 Task: Create a wishlist of luxury beauty products on Amazon.
Action: Mouse moved to (263, 69)
Screenshot: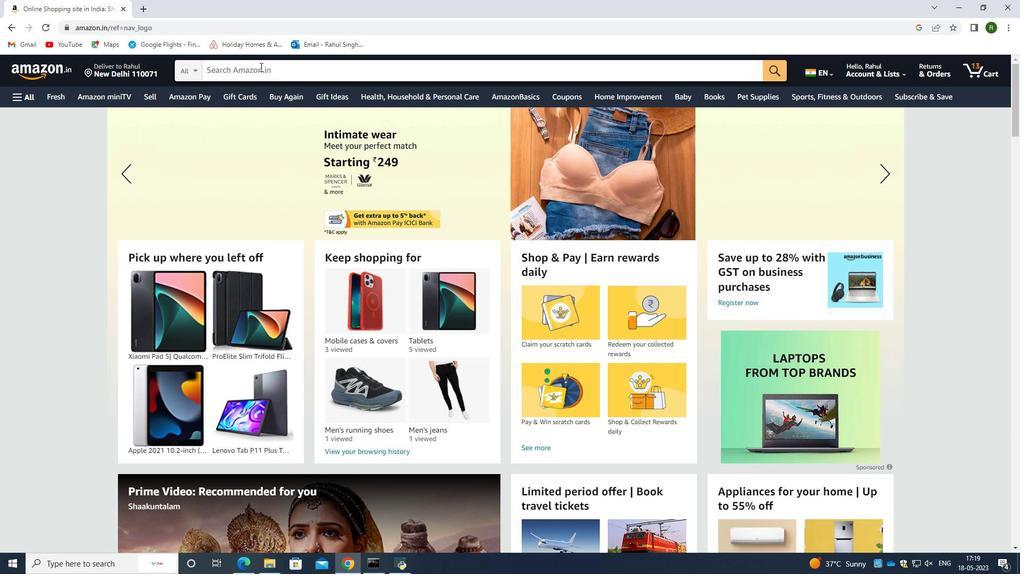 
Action: Mouse pressed left at (263, 69)
Screenshot: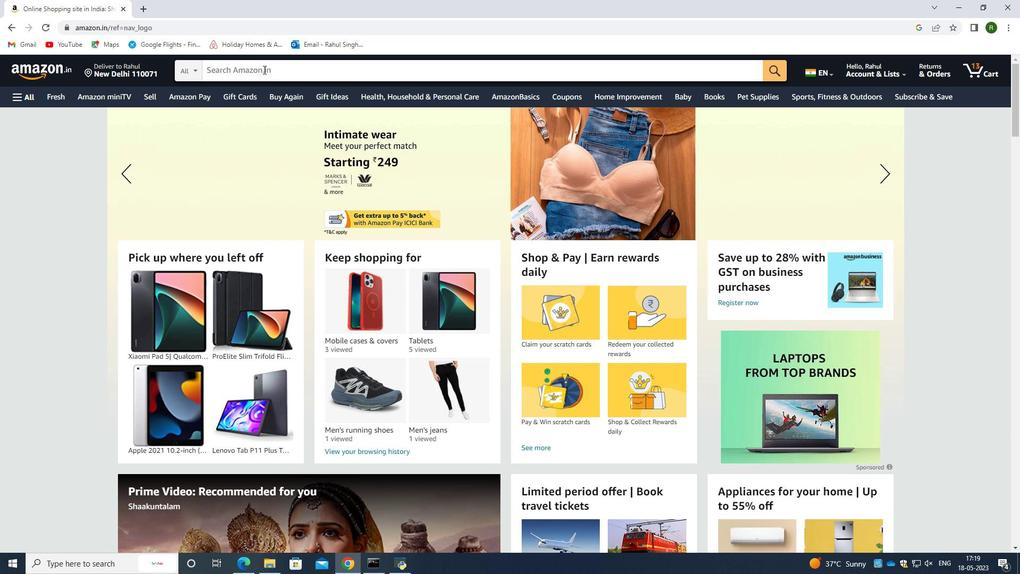 
Action: Mouse moved to (264, 69)
Screenshot: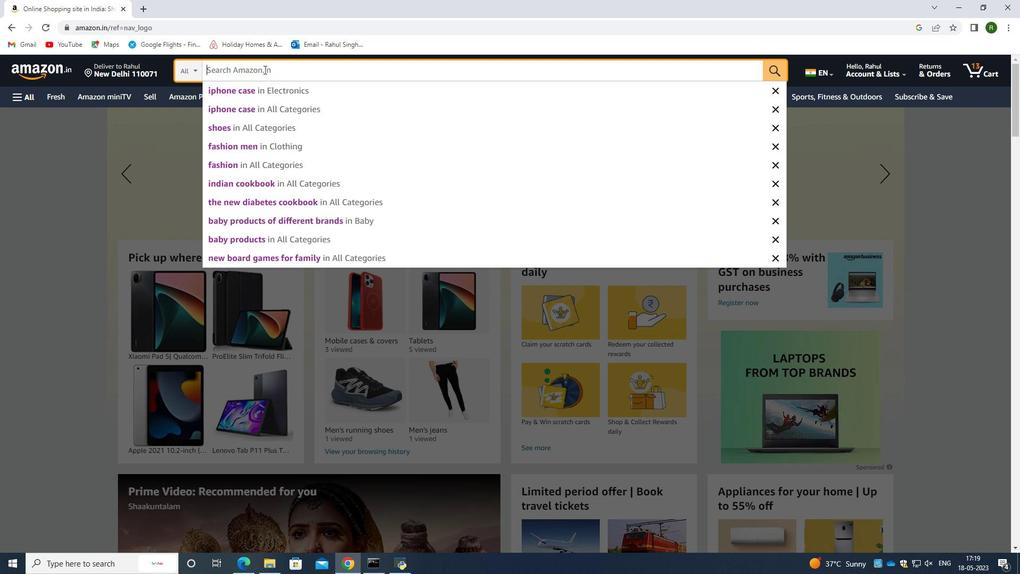 
Action: Key pressed <Key.caps_lock>L<Key.caps_lock>uxury<Key.space><Key.caps_lock>B<Key.caps_lock>eauty<Key.space><Key.caps_lock>P<Key.backspace><Key.enter>
Screenshot: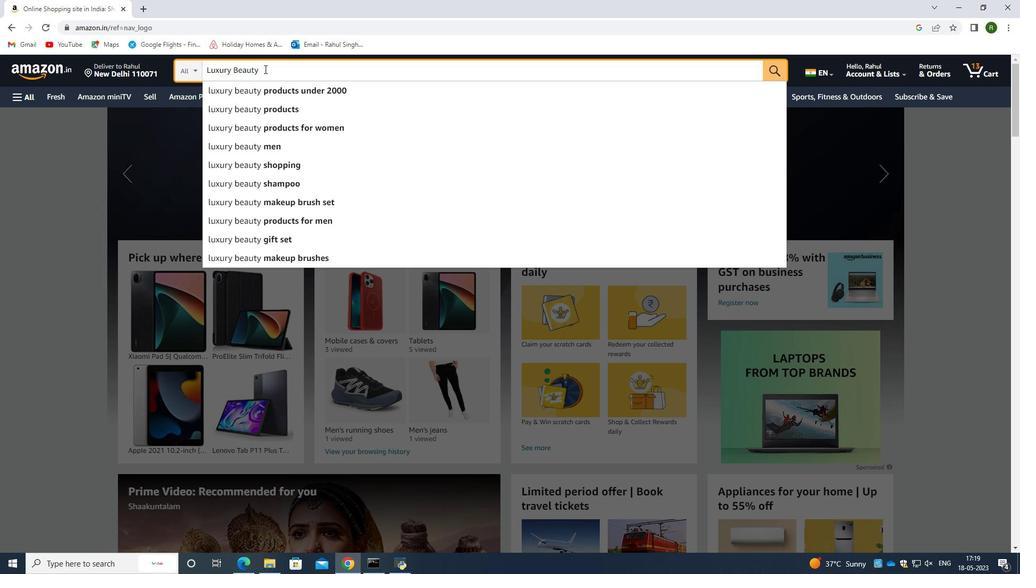 
Action: Mouse moved to (473, 345)
Screenshot: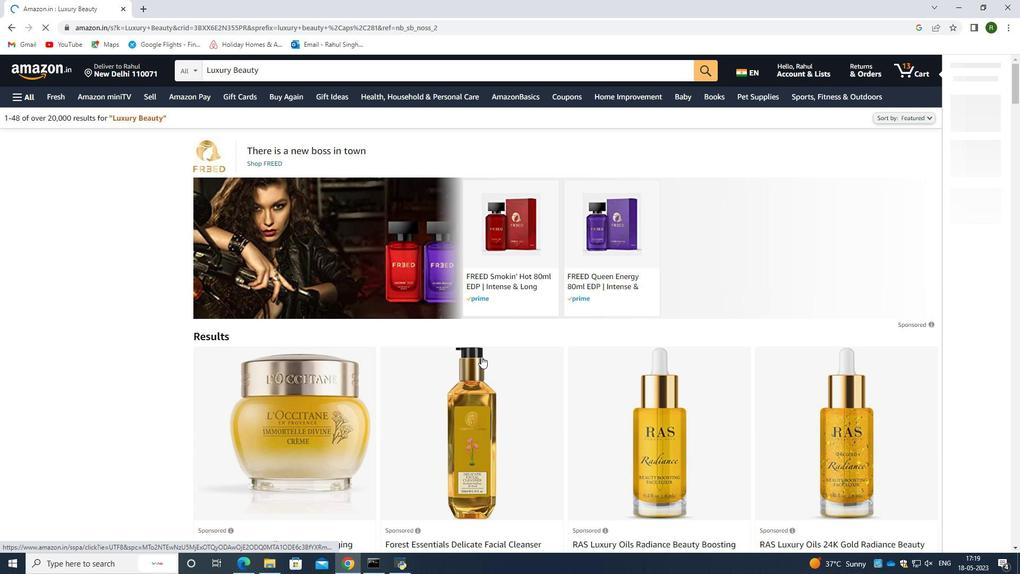 
Action: Mouse scrolled (473, 344) with delta (0, 0)
Screenshot: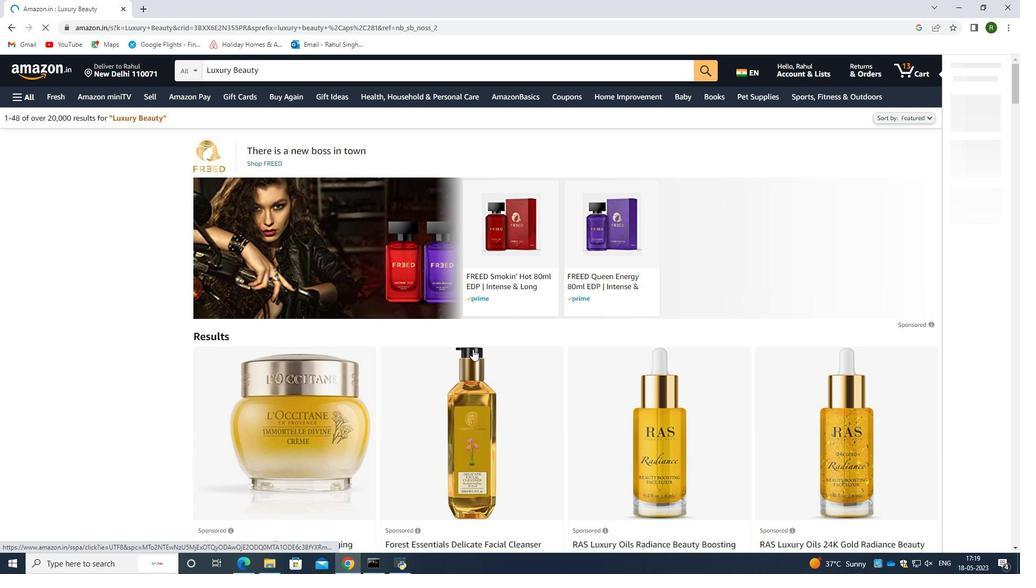 
Action: Mouse scrolled (473, 344) with delta (0, 0)
Screenshot: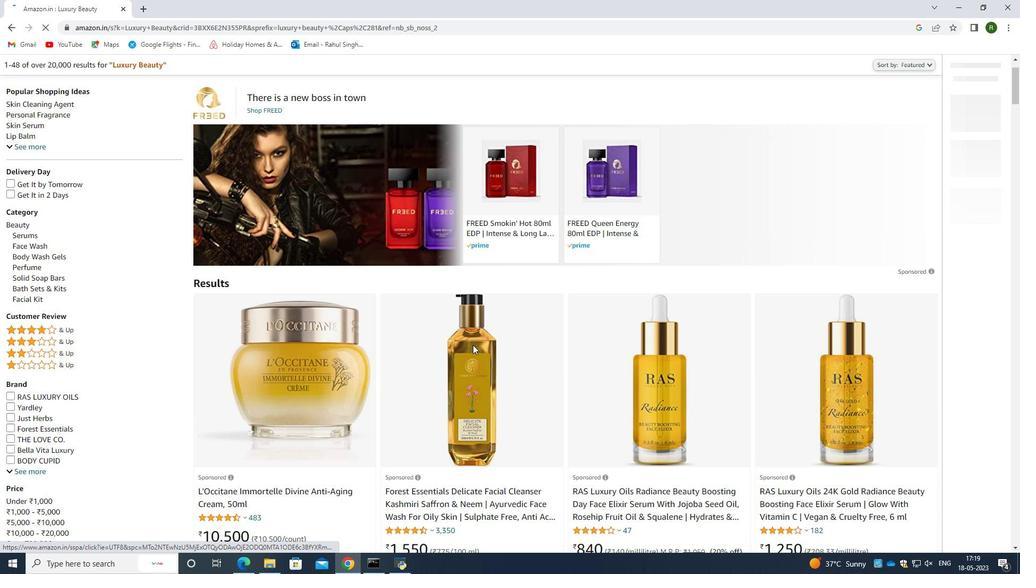 
Action: Mouse moved to (469, 345)
Screenshot: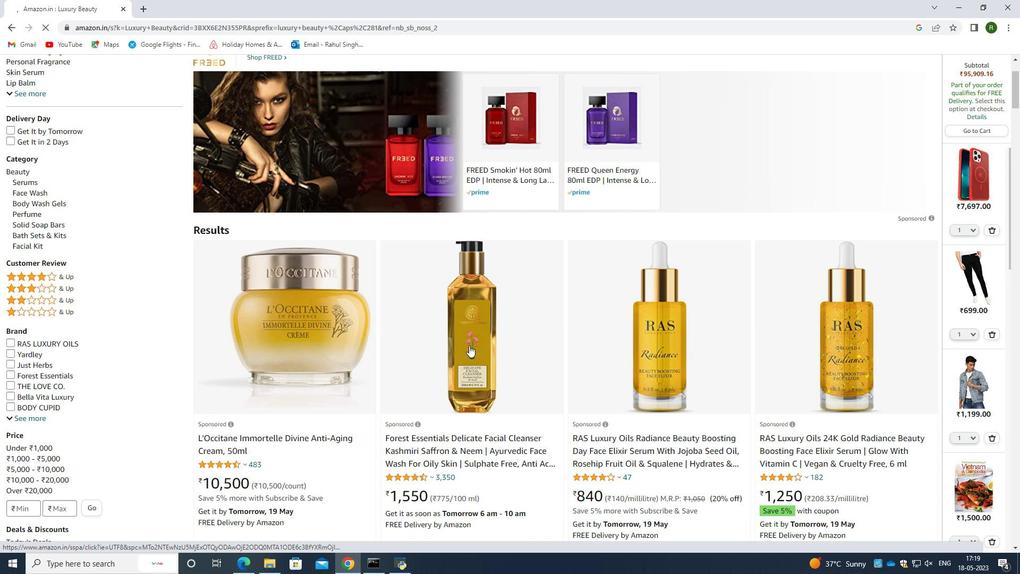 
Action: Mouse scrolled (469, 345) with delta (0, 0)
Screenshot: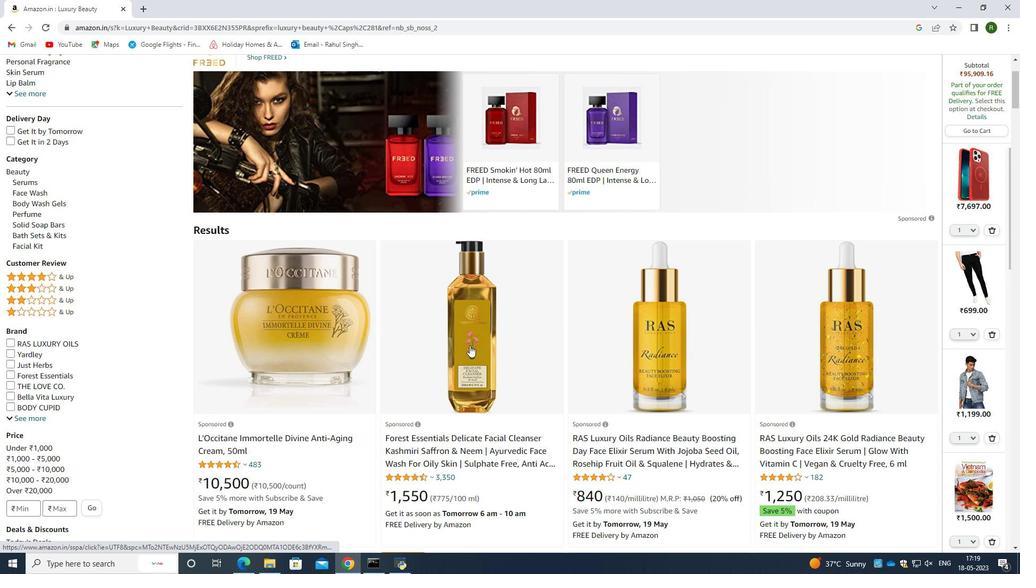 
Action: Mouse scrolled (469, 345) with delta (0, 0)
Screenshot: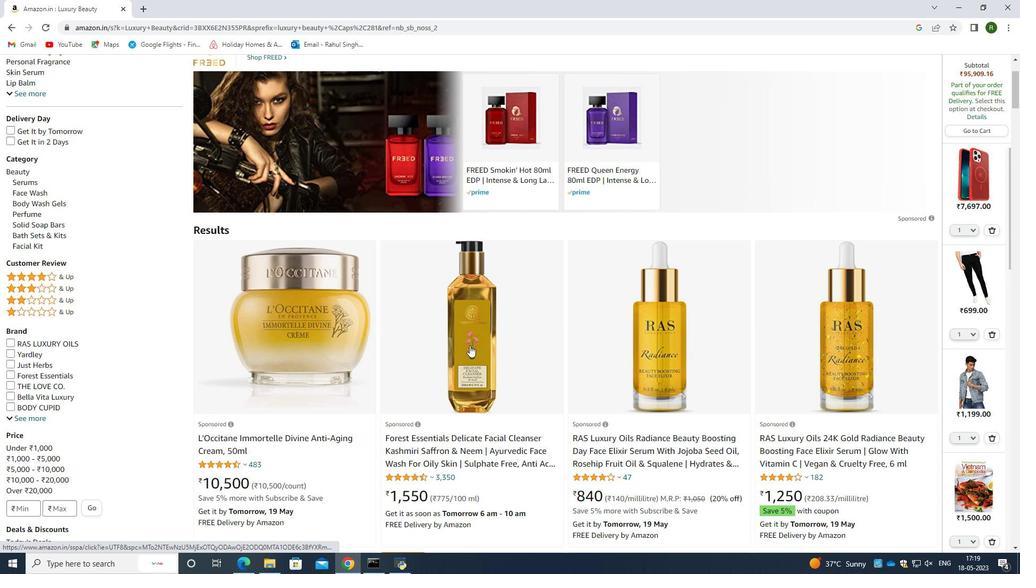 
Action: Mouse moved to (472, 343)
Screenshot: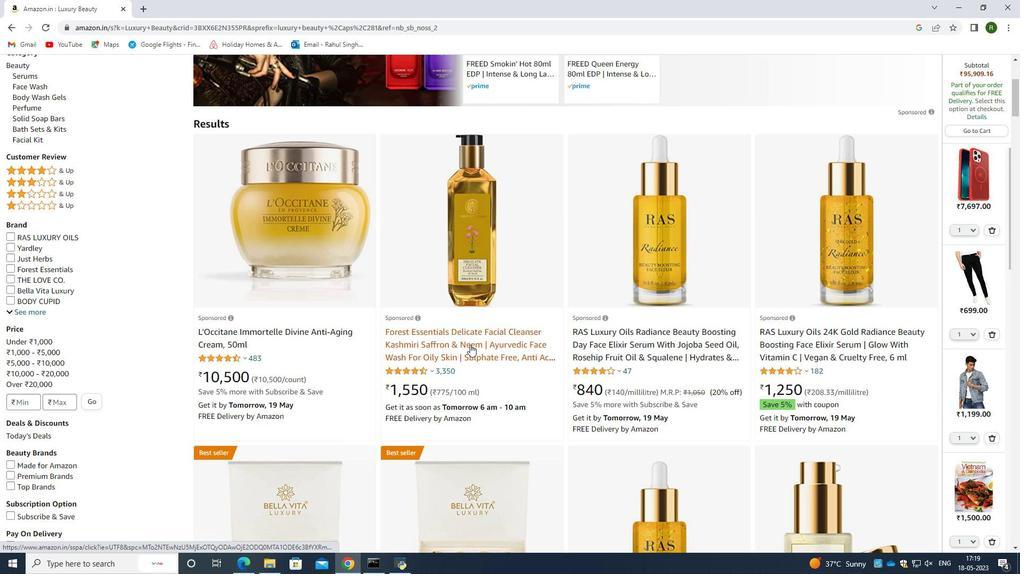 
Action: Mouse scrolled (472, 343) with delta (0, 0)
Screenshot: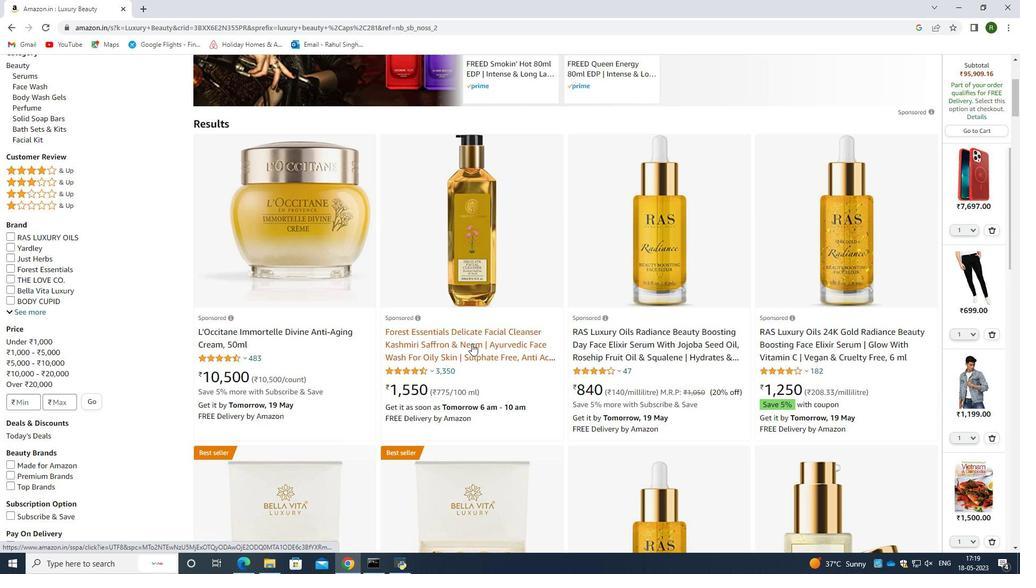 
Action: Mouse scrolled (472, 343) with delta (0, 0)
Screenshot: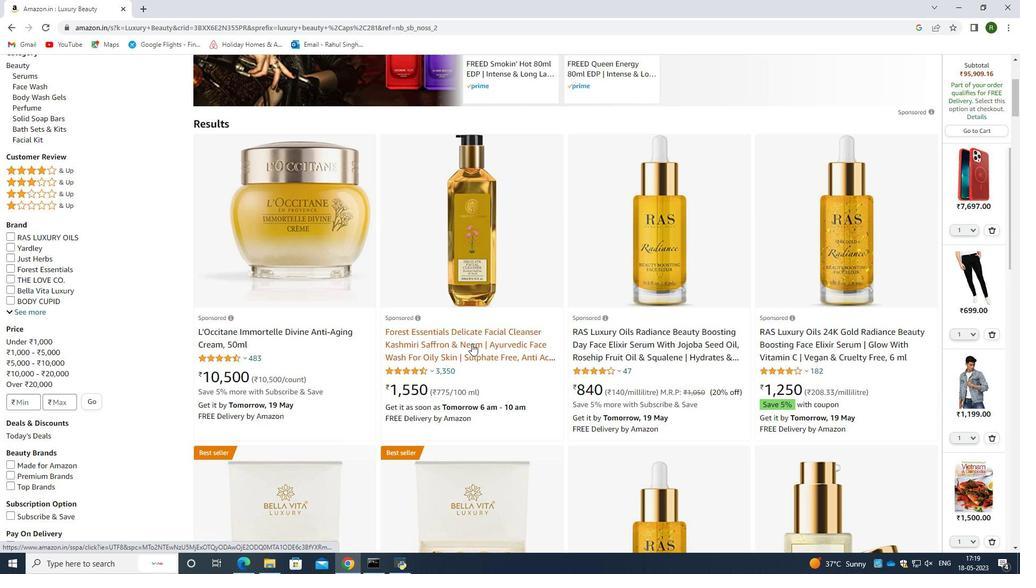 
Action: Mouse scrolled (472, 343) with delta (0, 0)
Screenshot: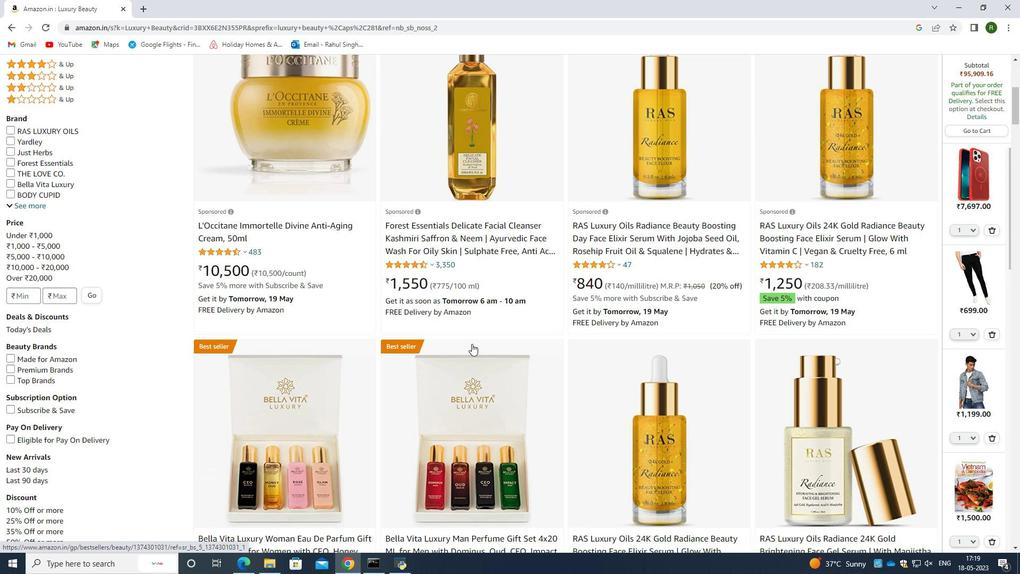 
Action: Mouse moved to (358, 442)
Screenshot: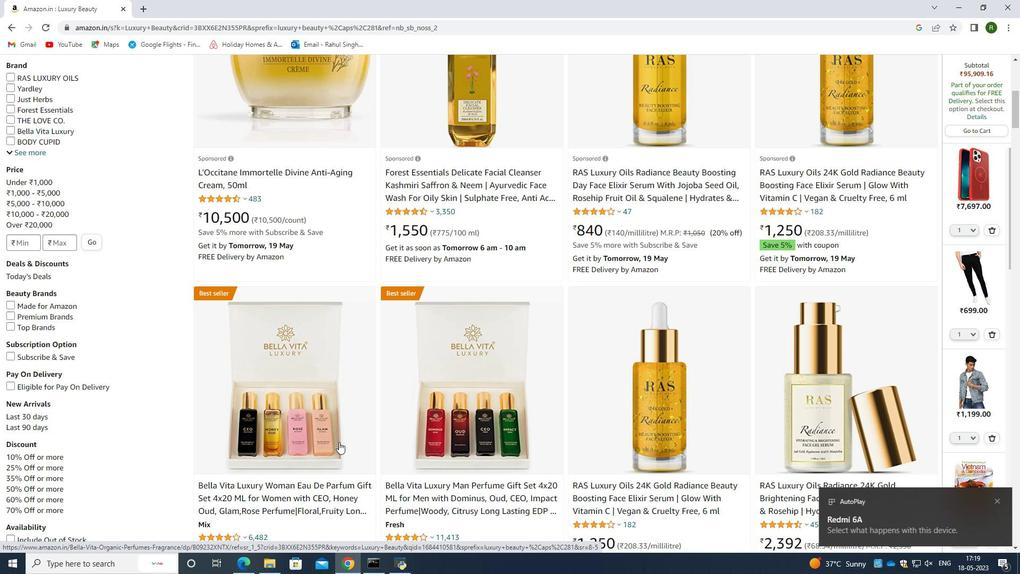
Action: Mouse scrolled (358, 442) with delta (0, 0)
Screenshot: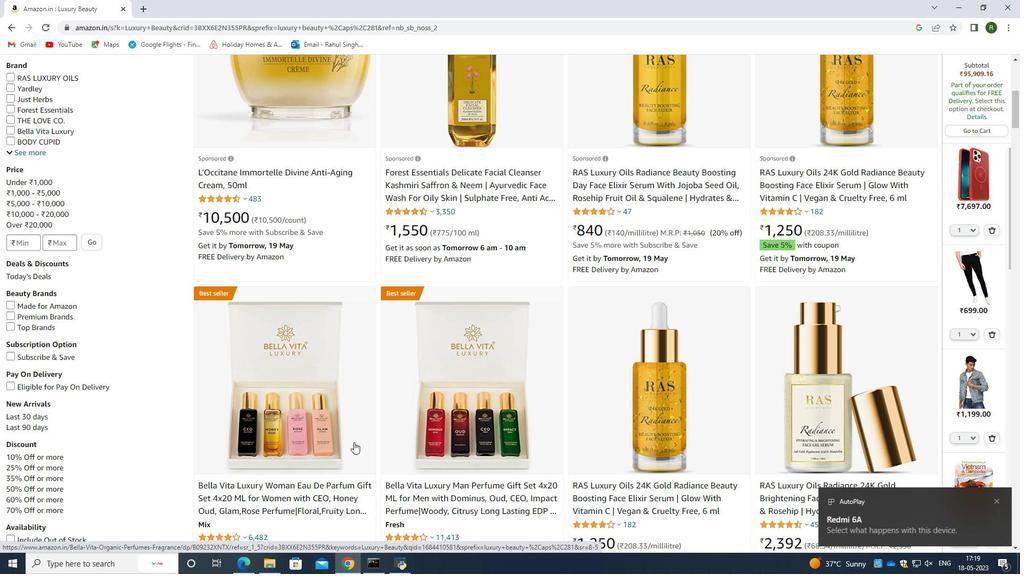 
Action: Mouse moved to (359, 442)
Screenshot: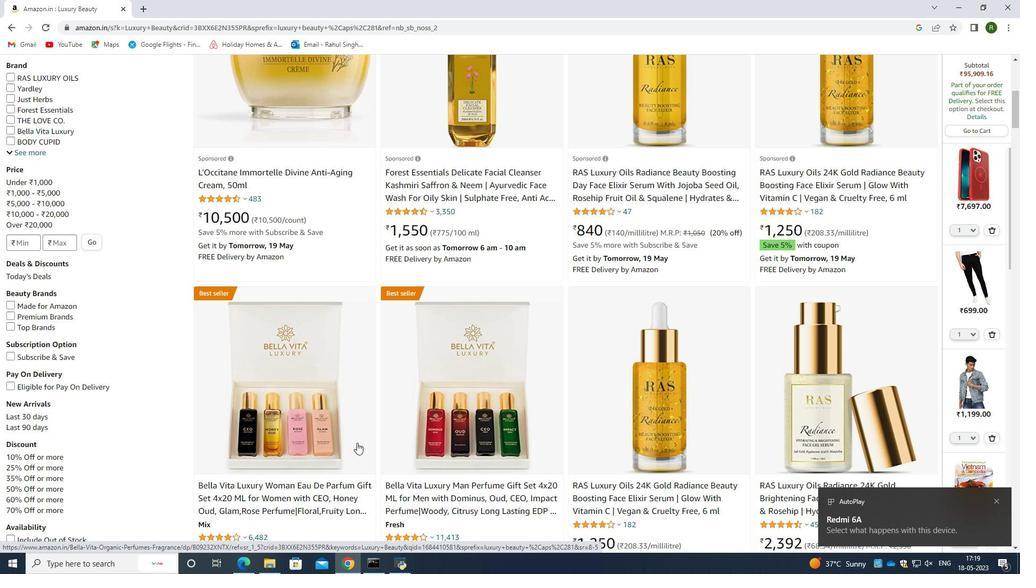 
Action: Mouse scrolled (359, 442) with delta (0, 0)
Screenshot: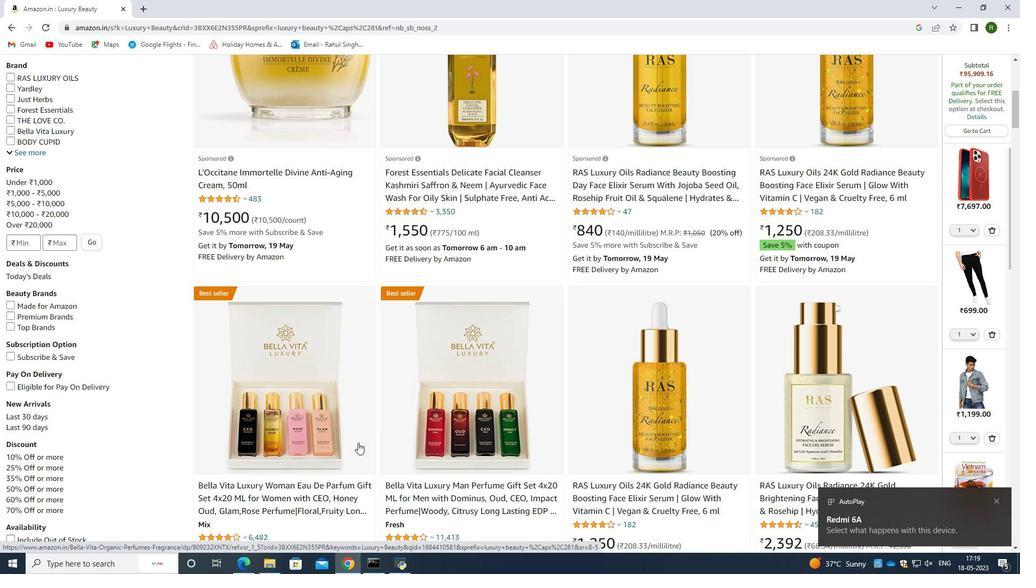 
Action: Mouse moved to (393, 428)
Screenshot: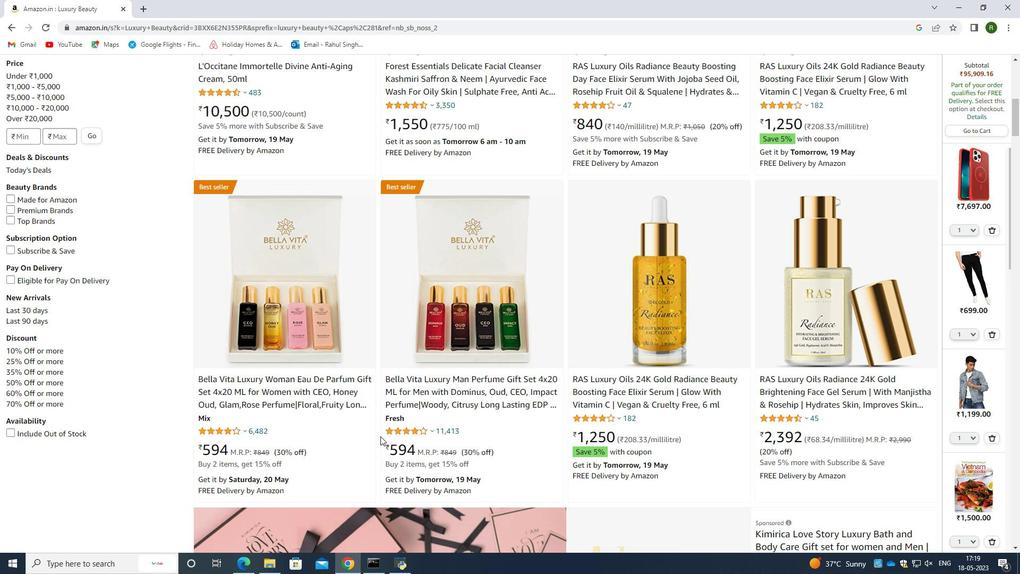 
Action: Mouse scrolled (393, 428) with delta (0, 0)
Screenshot: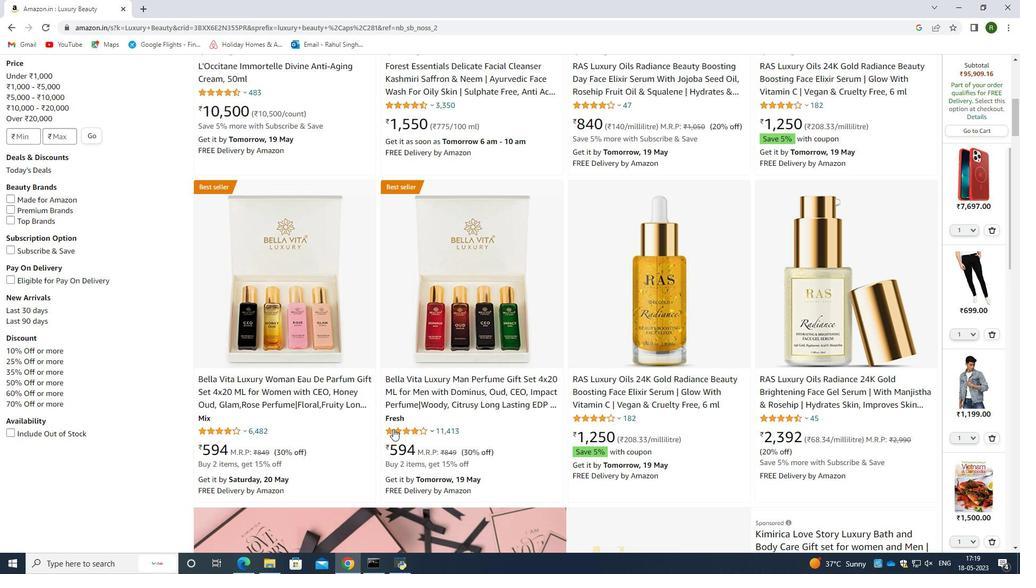 
Action: Mouse scrolled (393, 428) with delta (0, 0)
Screenshot: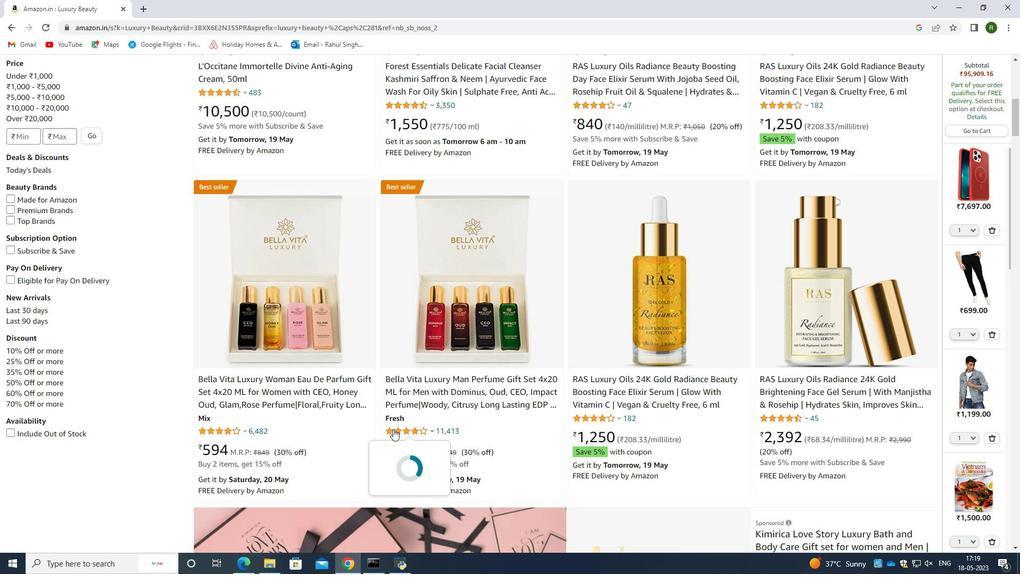 
Action: Mouse moved to (456, 415)
Screenshot: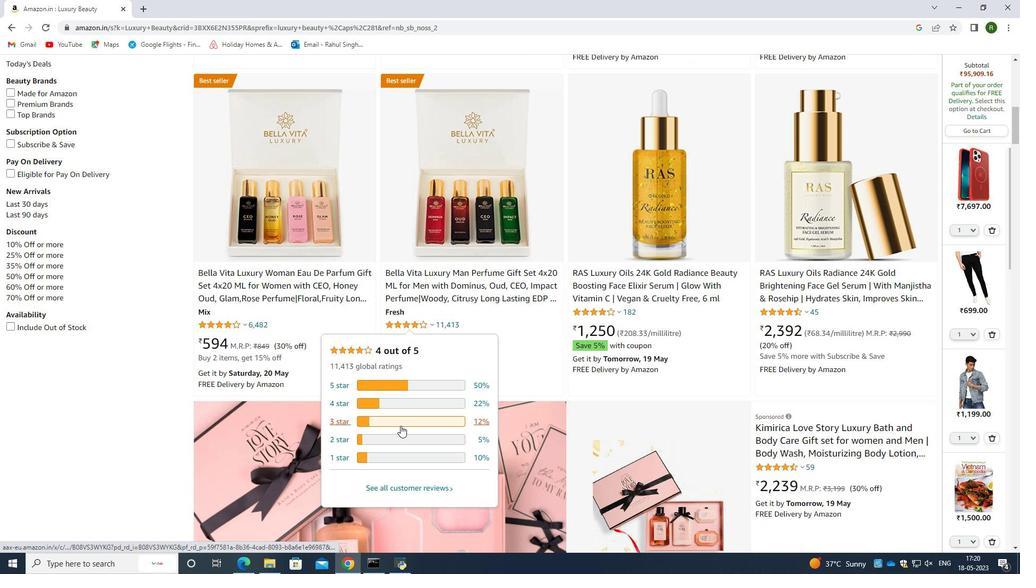 
Action: Mouse scrolled (455, 415) with delta (0, 0)
Screenshot: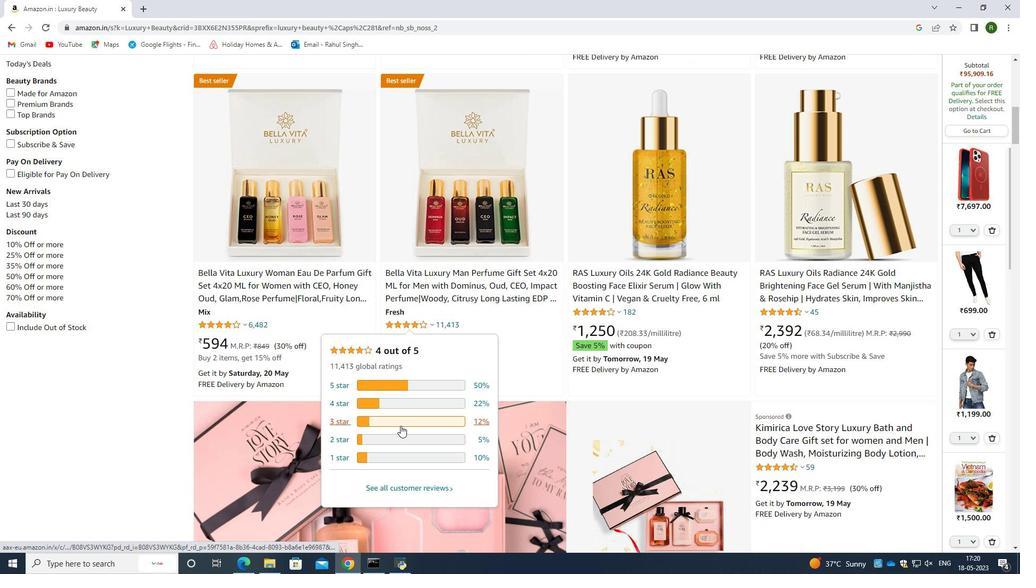 
Action: Mouse moved to (463, 411)
Screenshot: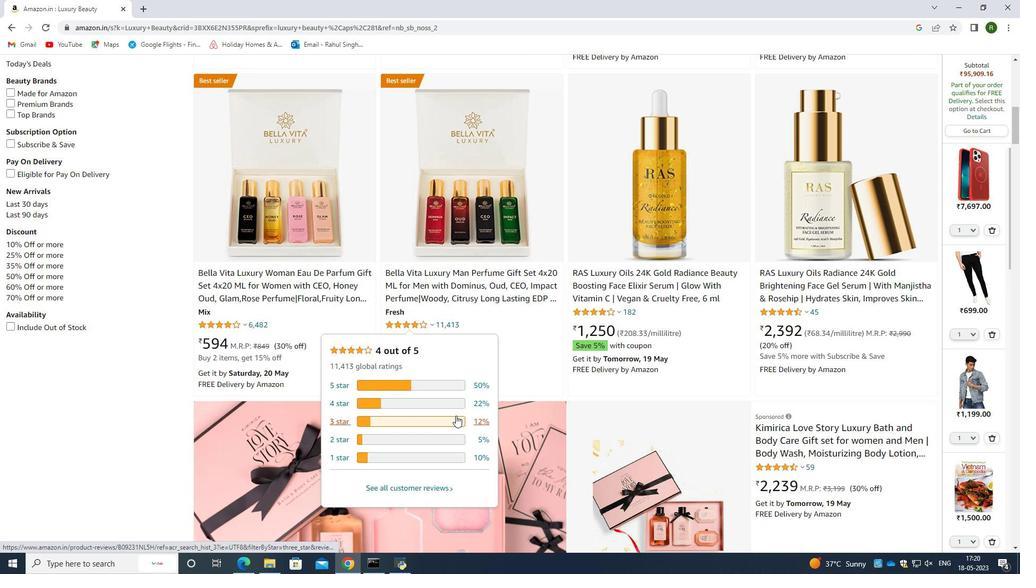 
Action: Mouse scrolled (457, 415) with delta (0, 0)
Screenshot: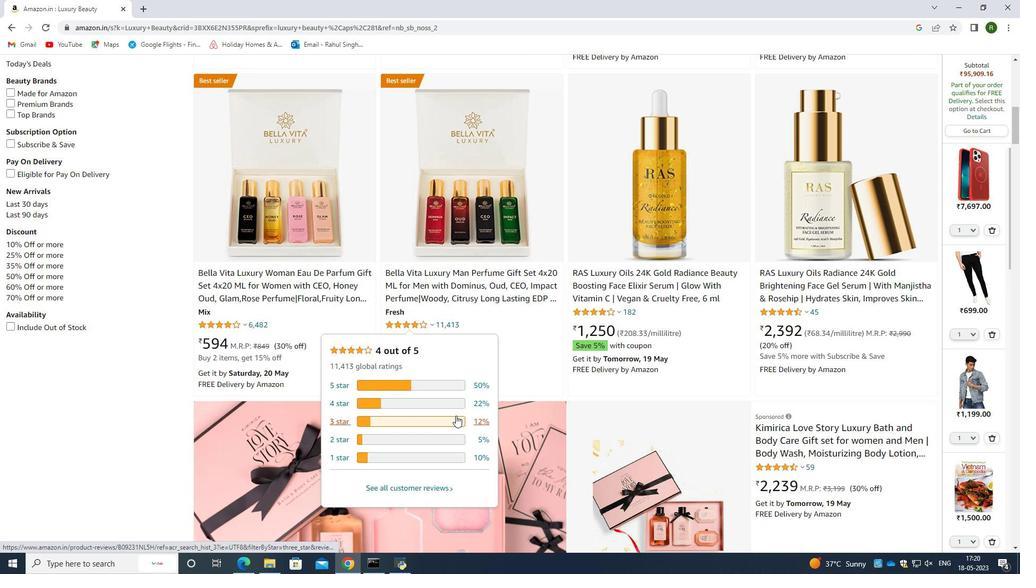 
Action: Mouse moved to (697, 172)
Screenshot: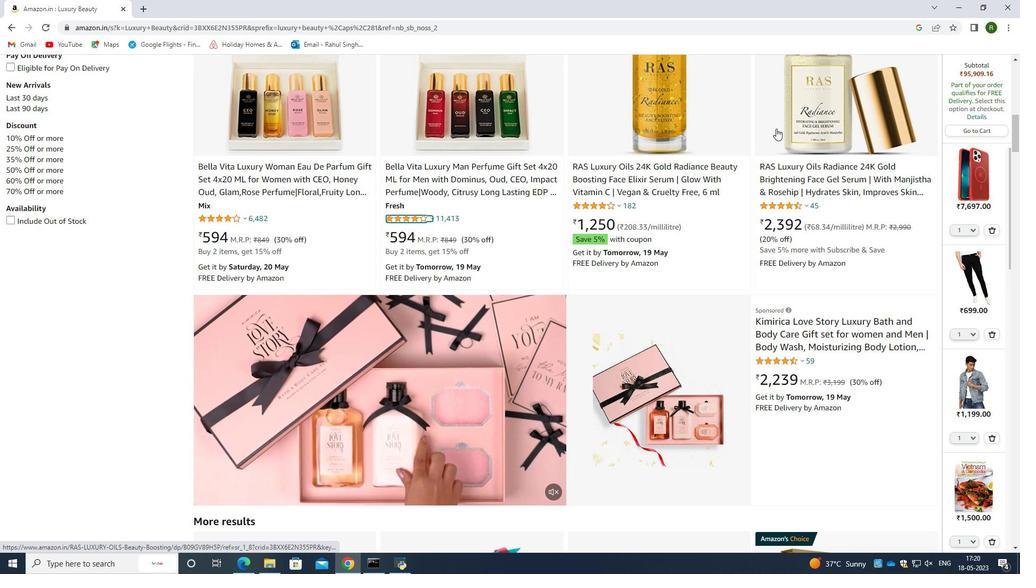 
Action: Mouse scrolled (697, 172) with delta (0, 0)
Screenshot: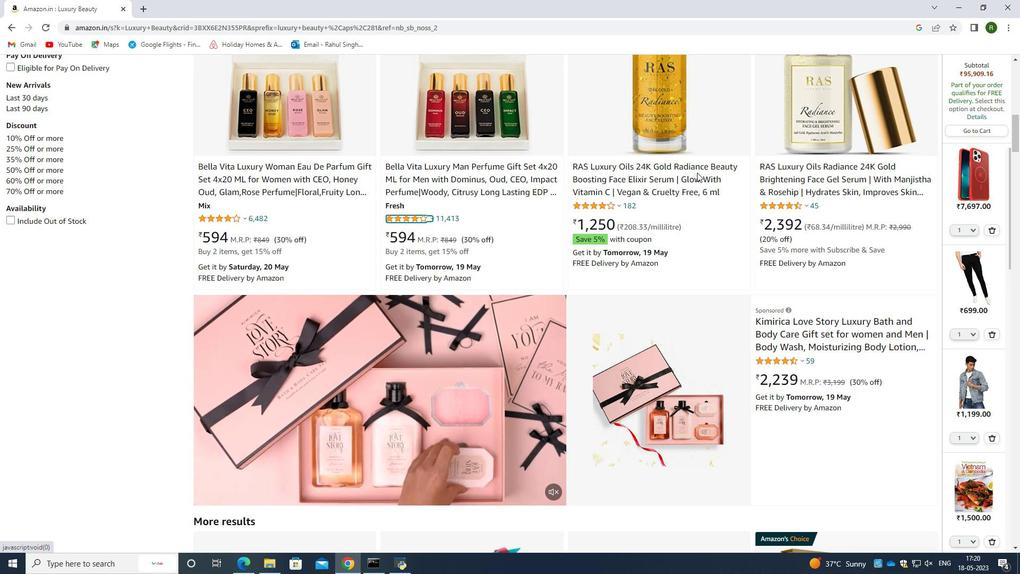 
Action: Mouse scrolled (697, 172) with delta (0, 0)
Screenshot: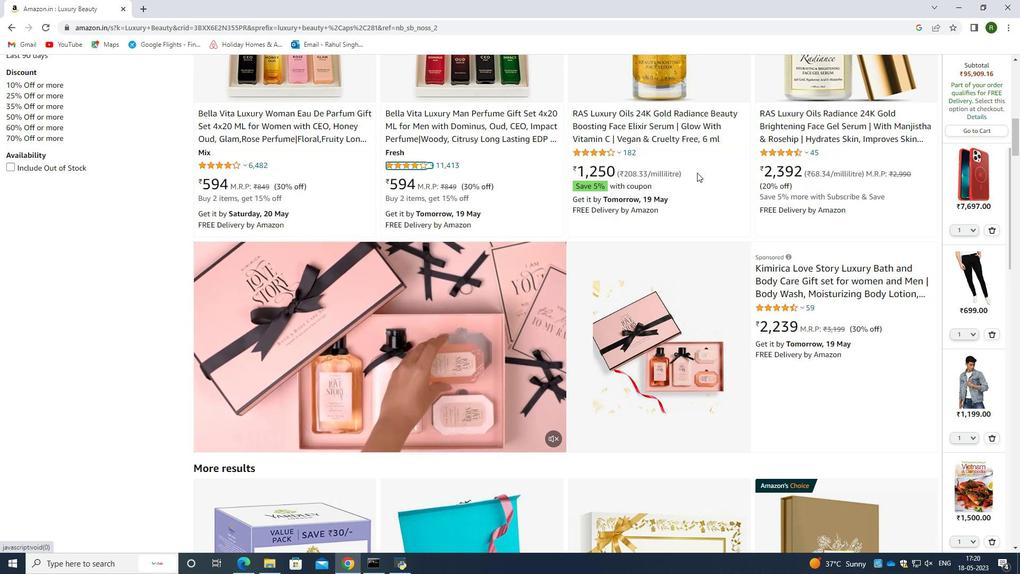 
Action: Mouse scrolled (697, 172) with delta (0, 0)
Screenshot: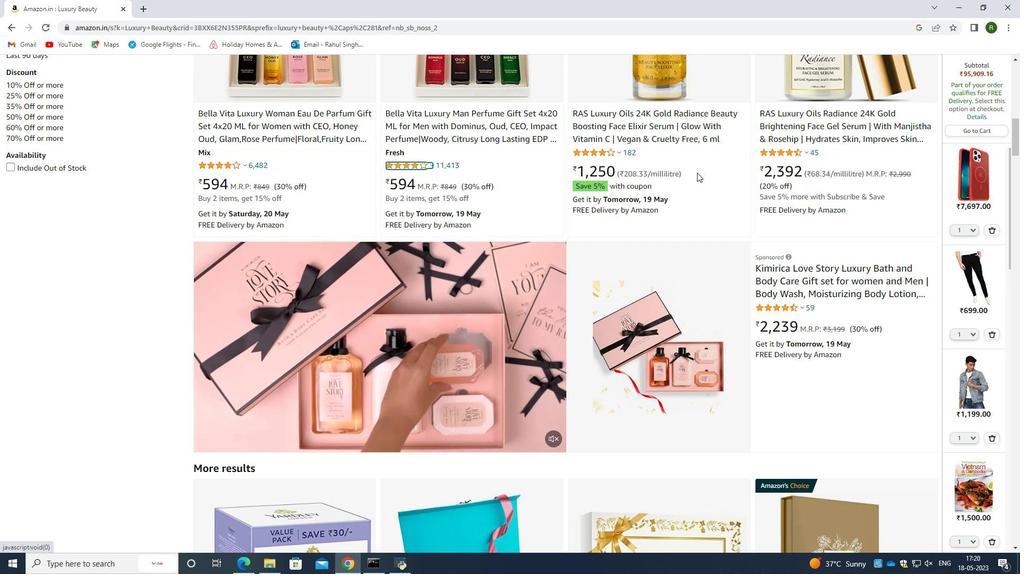 
Action: Mouse scrolled (697, 172) with delta (0, 0)
Screenshot: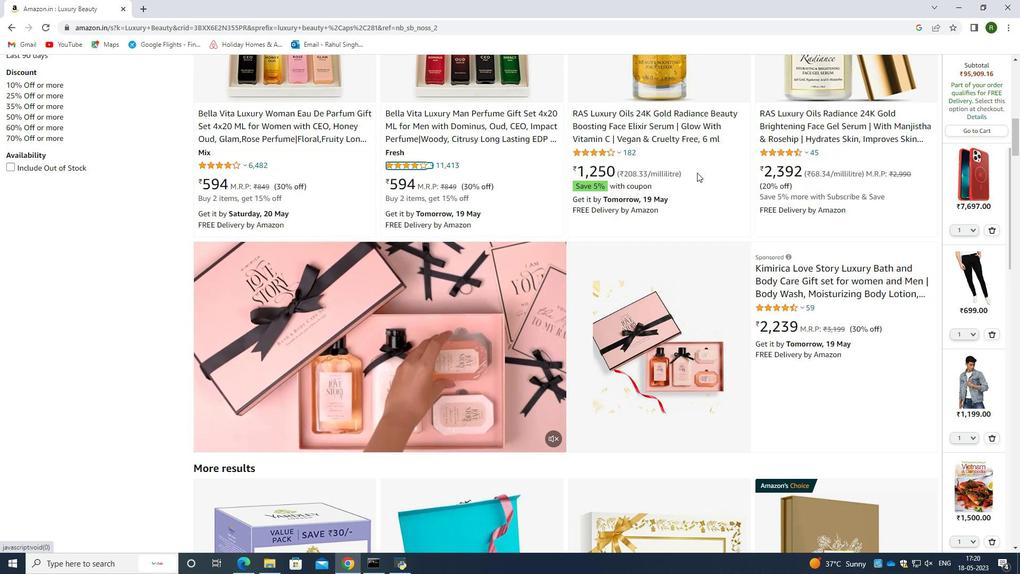 
Action: Mouse moved to (696, 173)
Screenshot: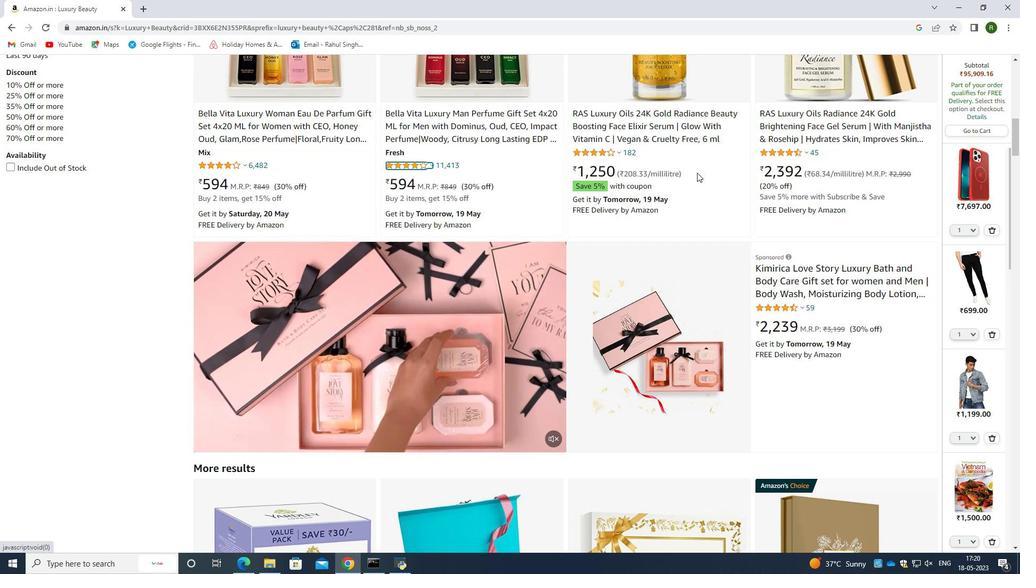 
Action: Mouse scrolled (696, 172) with delta (0, 0)
Screenshot: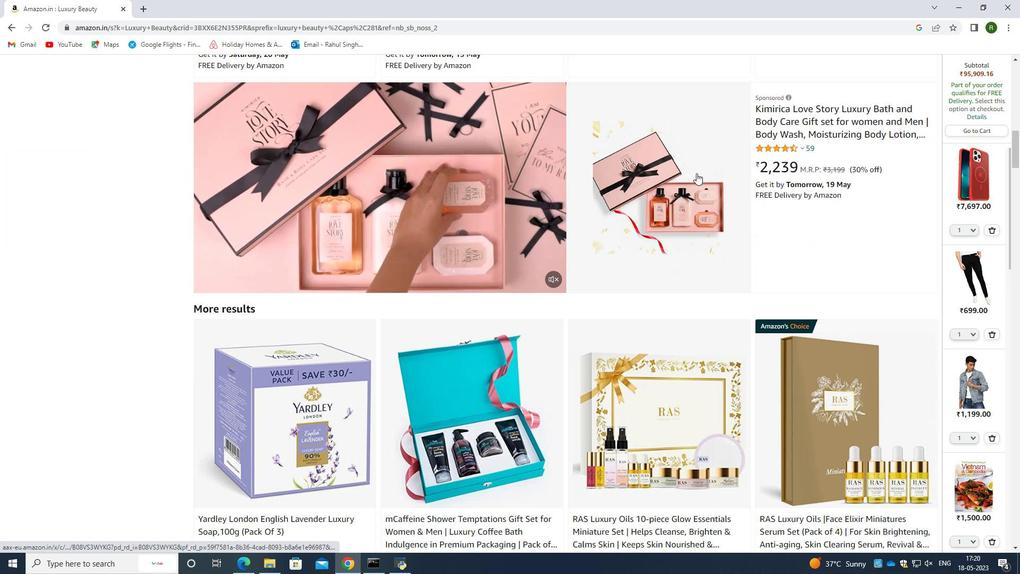 
Action: Mouse scrolled (696, 172) with delta (0, 0)
Screenshot: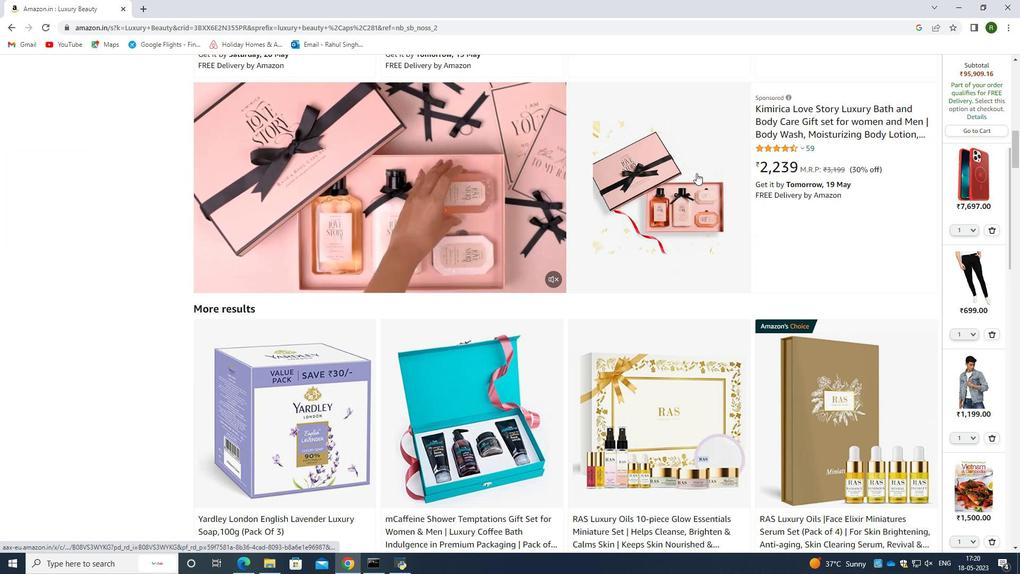 
Action: Mouse scrolled (696, 172) with delta (0, 0)
Screenshot: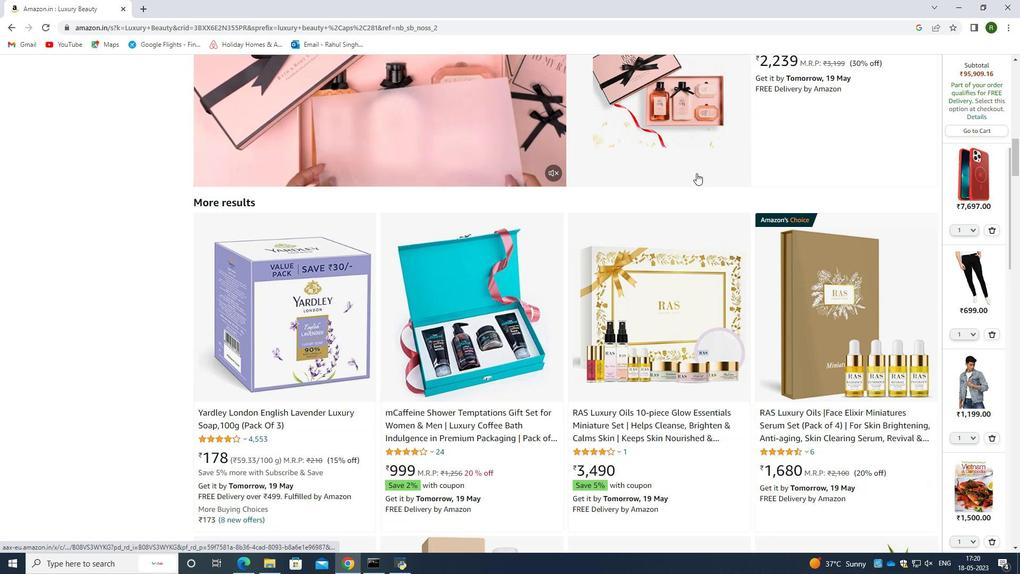 
Action: Mouse moved to (702, 156)
Screenshot: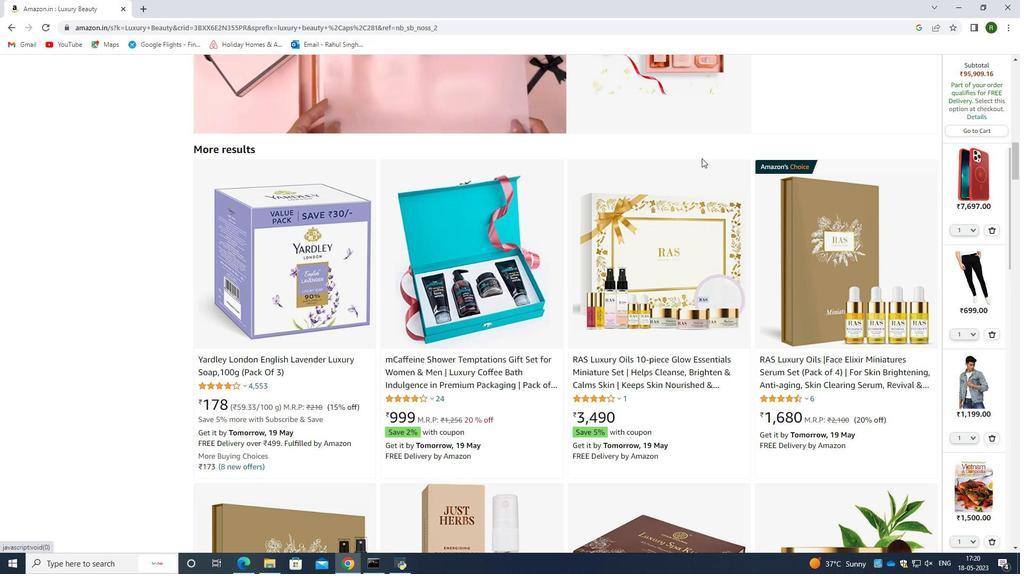 
Action: Mouse scrolled (702, 156) with delta (0, 0)
Screenshot: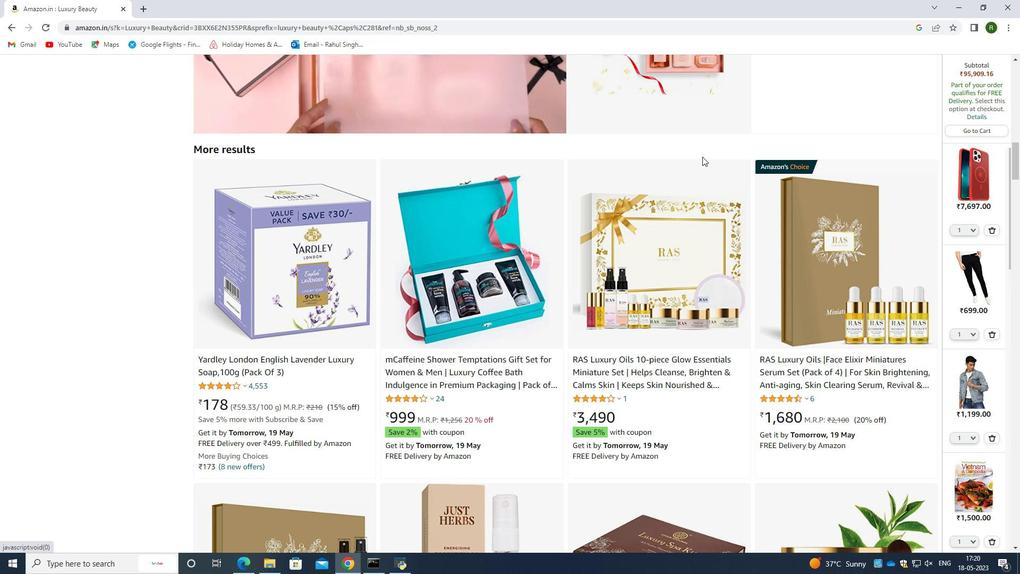 
Action: Mouse scrolled (702, 156) with delta (0, 0)
Screenshot: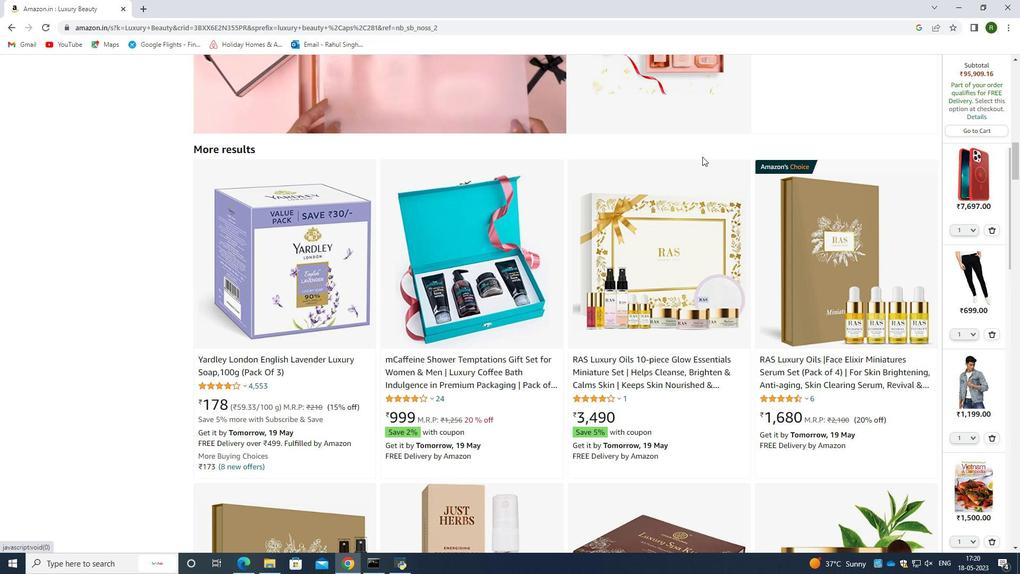 
Action: Mouse scrolled (702, 156) with delta (0, 0)
Screenshot: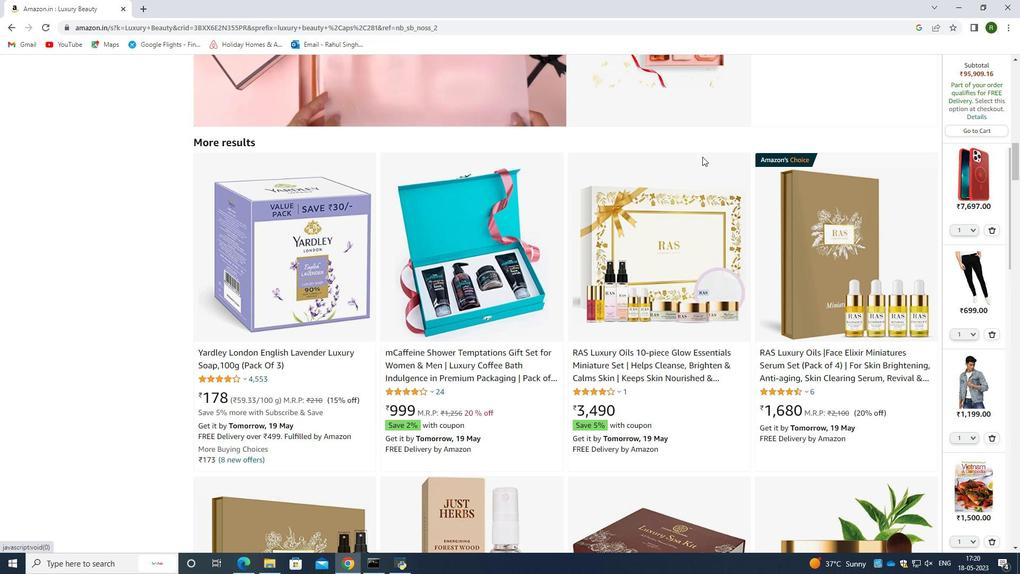 
Action: Mouse moved to (702, 155)
Screenshot: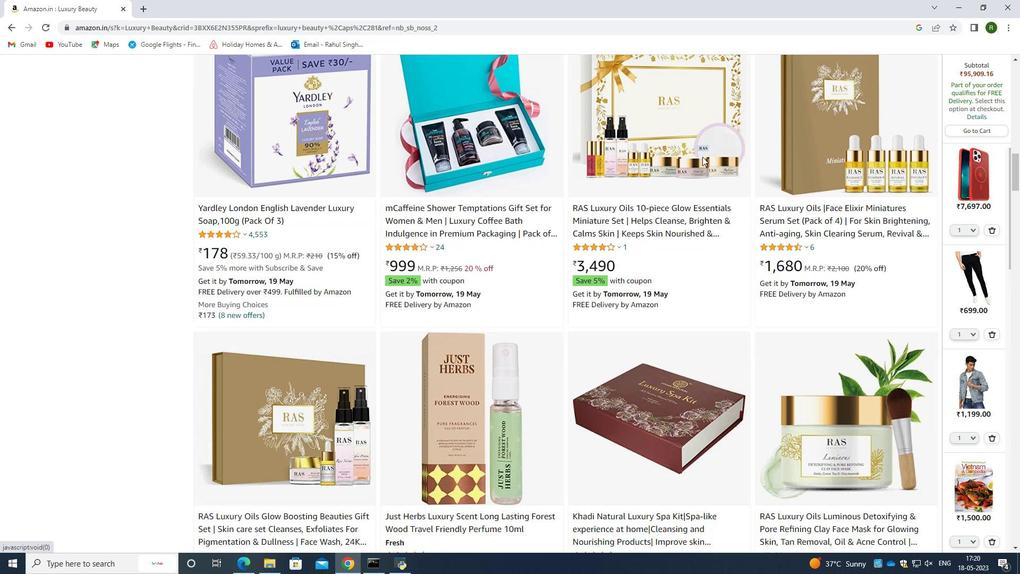 
Action: Mouse scrolled (702, 155) with delta (0, 0)
Screenshot: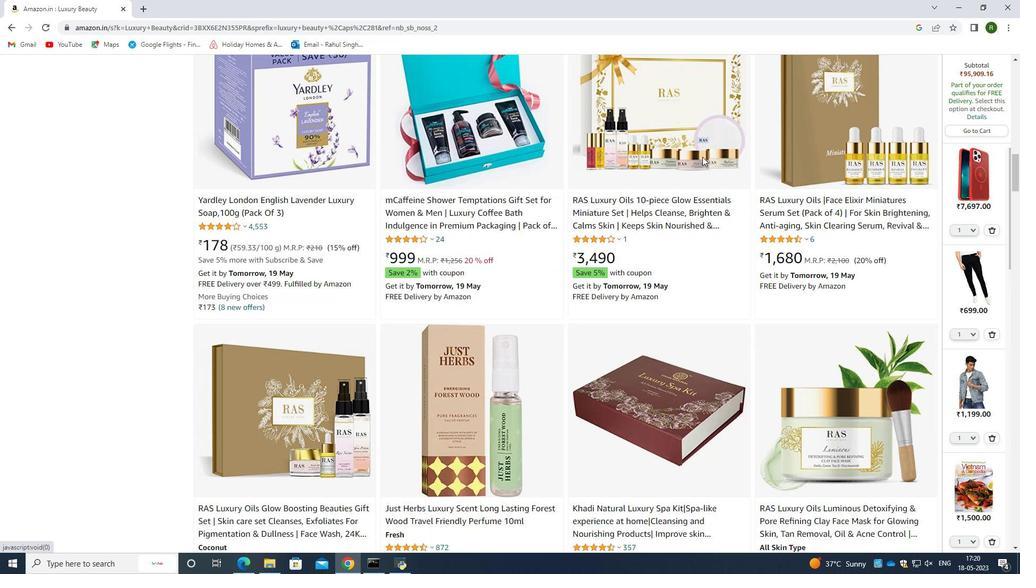 
Action: Mouse scrolled (702, 155) with delta (0, 0)
Screenshot: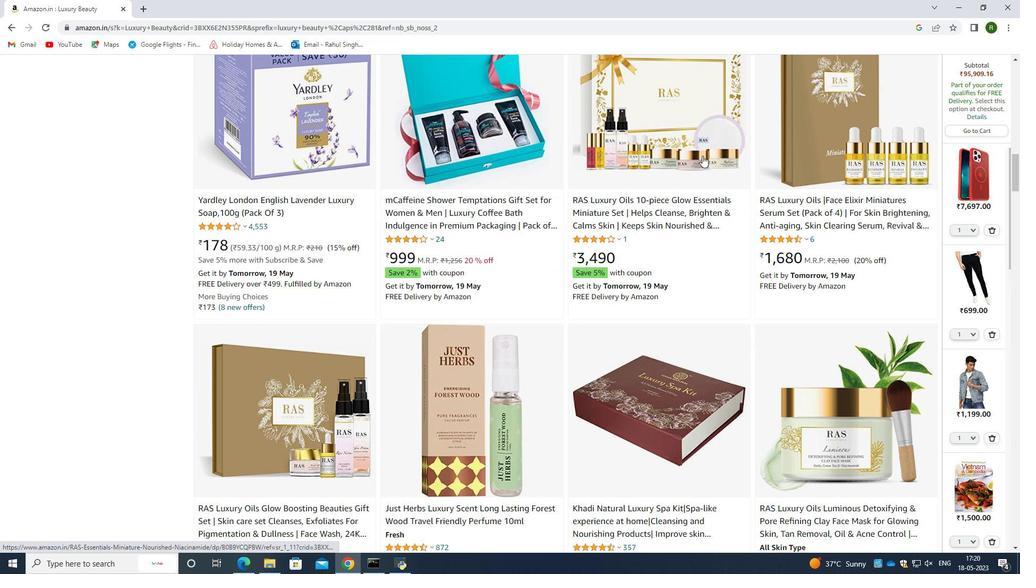 
Action: Mouse moved to (702, 155)
Screenshot: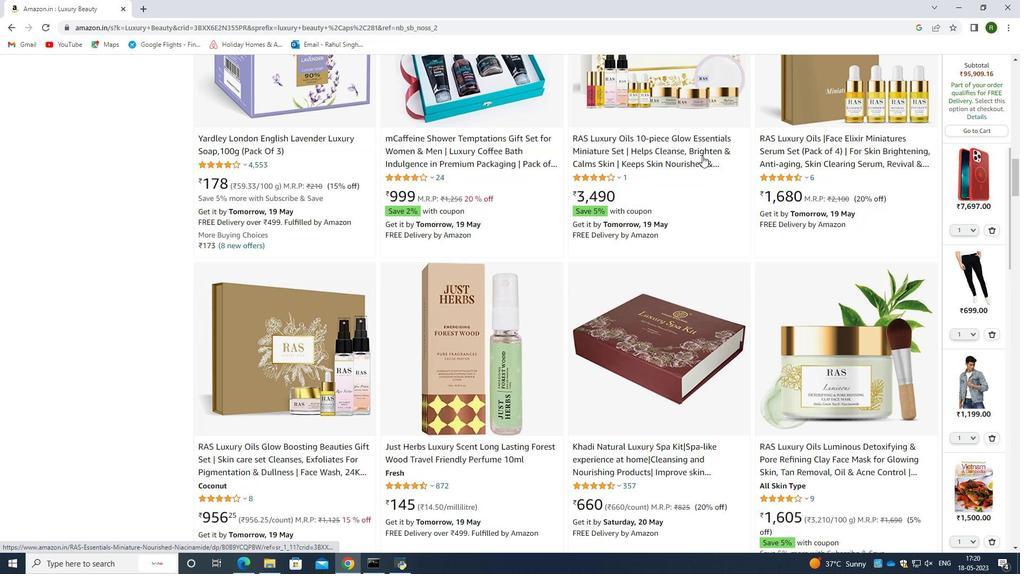 
Action: Mouse scrolled (702, 155) with delta (0, 0)
Screenshot: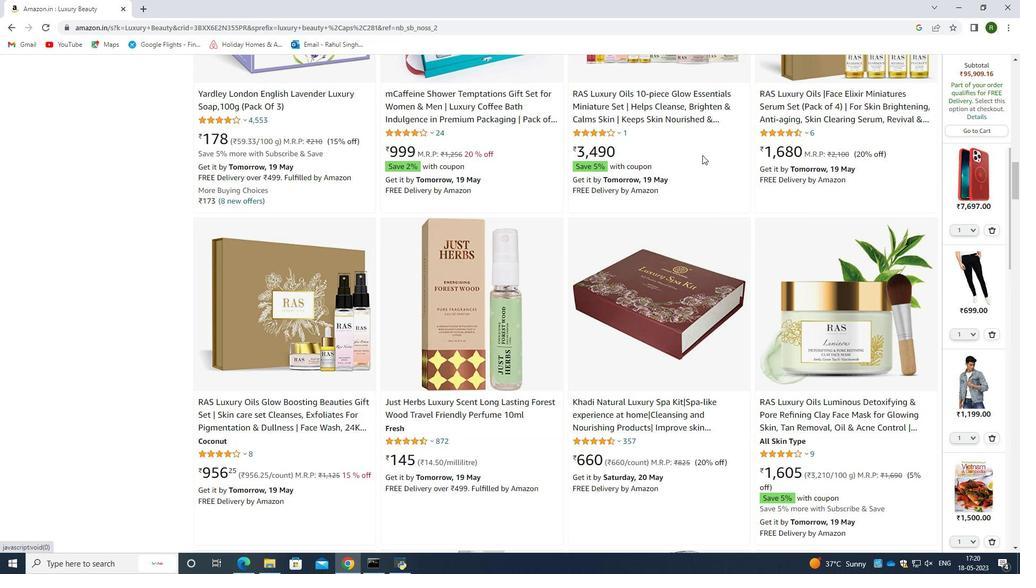 
Action: Mouse scrolled (702, 155) with delta (0, 0)
Screenshot: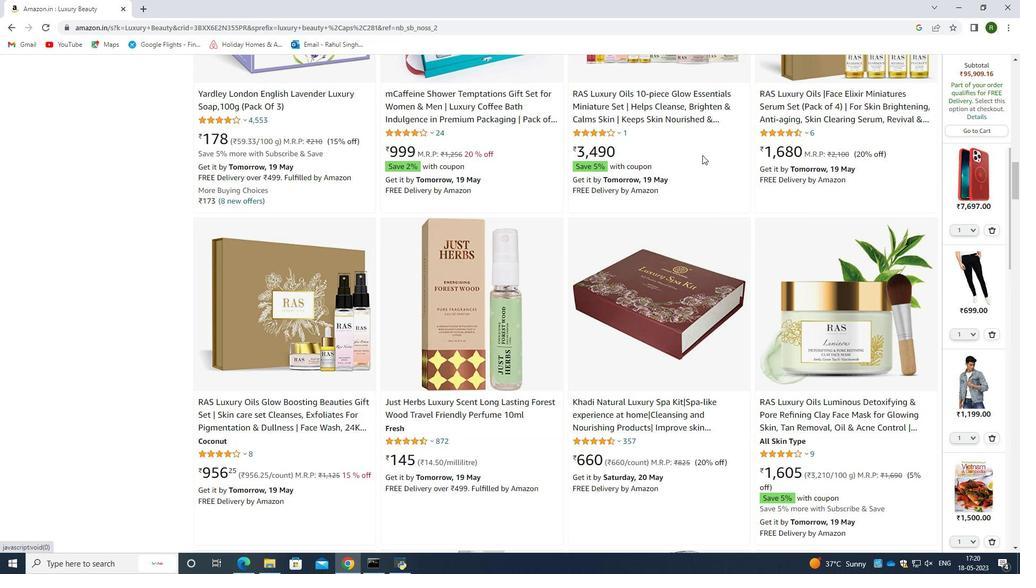 
Action: Mouse scrolled (702, 155) with delta (0, 0)
Screenshot: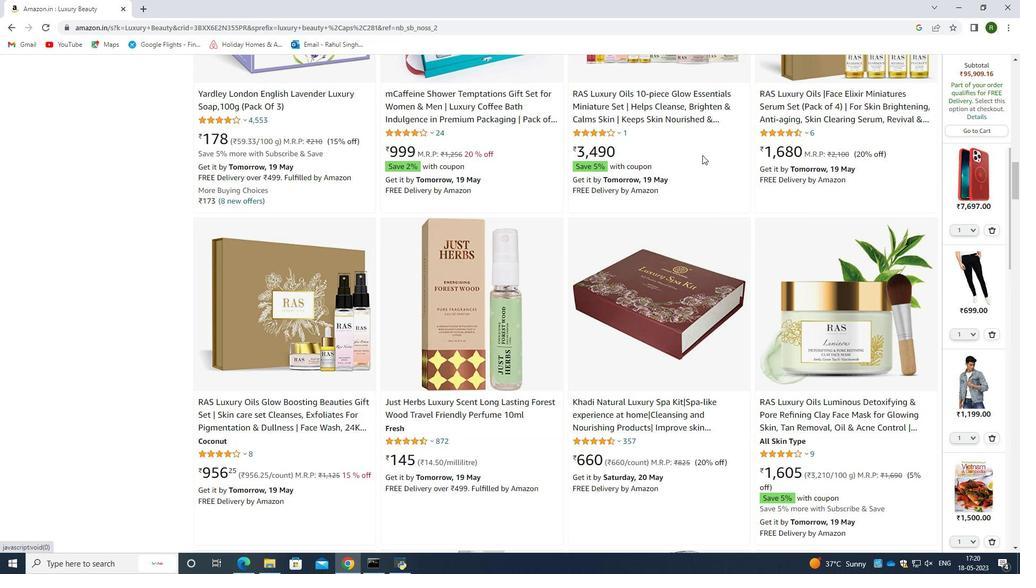 
Action: Mouse scrolled (702, 155) with delta (0, 0)
Screenshot: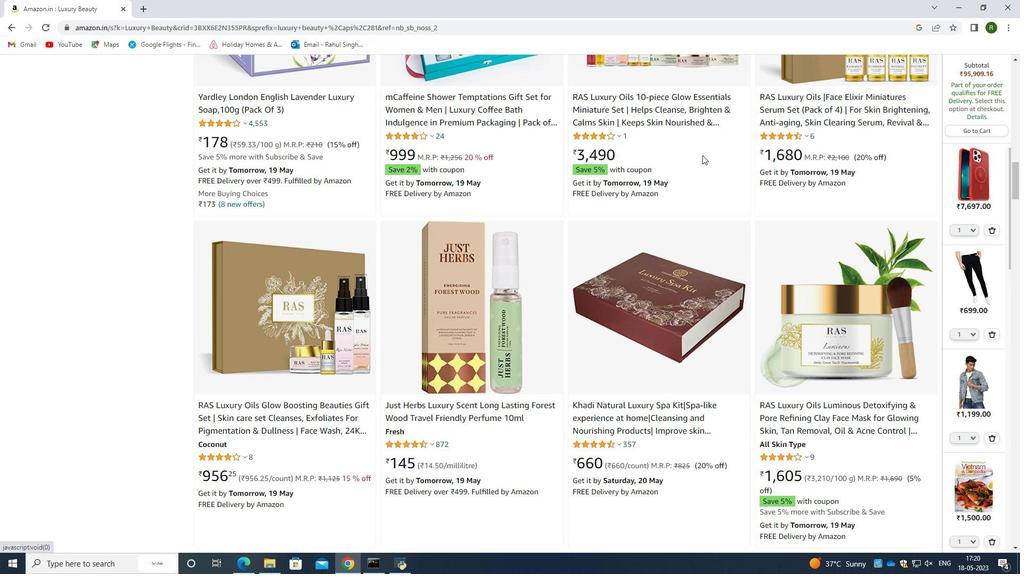 
Action: Mouse moved to (702, 154)
Screenshot: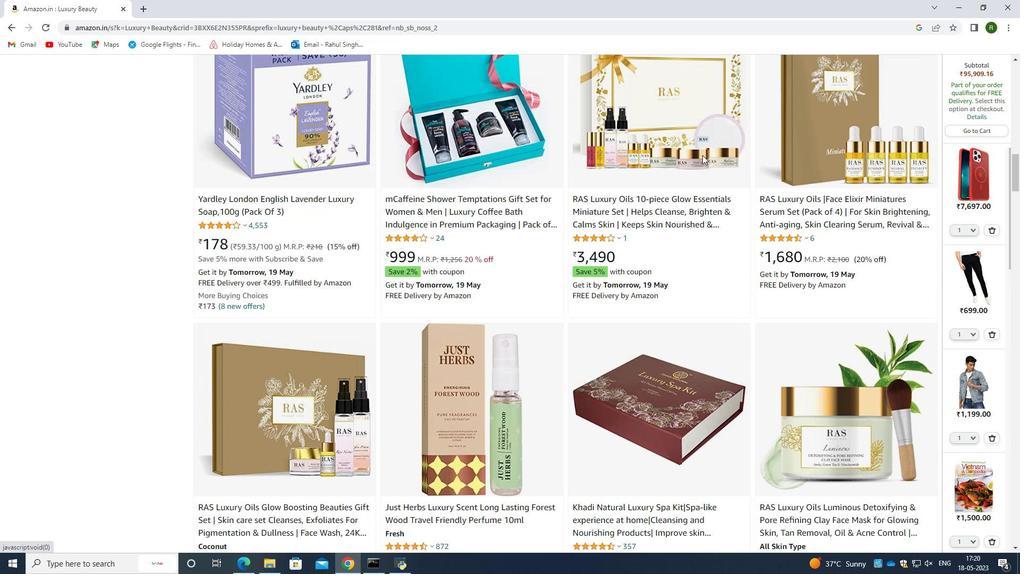 
Action: Mouse scrolled (702, 155) with delta (0, 0)
Screenshot: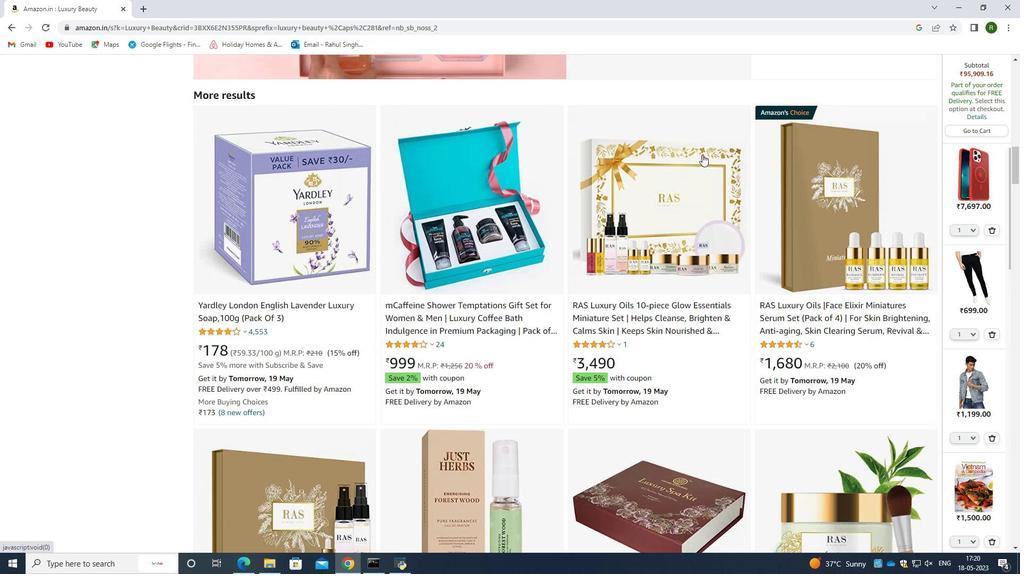 
Action: Mouse scrolled (702, 155) with delta (0, 0)
Screenshot: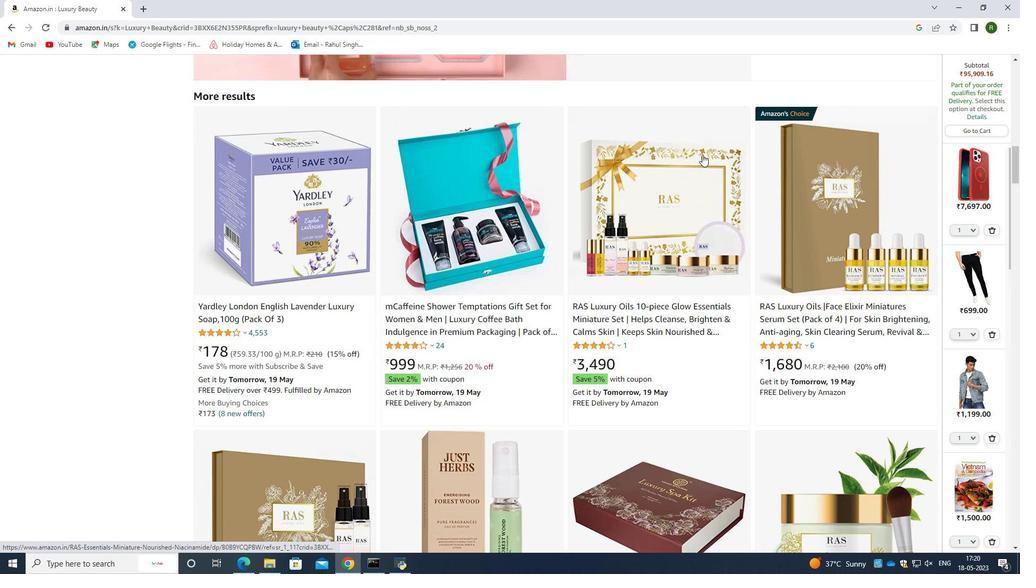 
Action: Mouse scrolled (702, 155) with delta (0, 0)
Screenshot: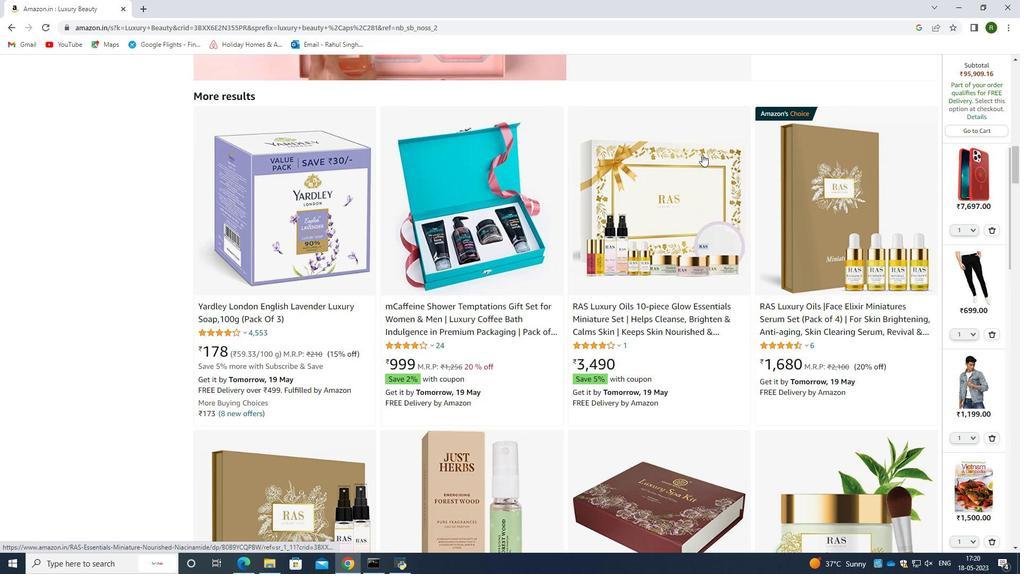 
Action: Mouse scrolled (702, 155) with delta (0, 0)
Screenshot: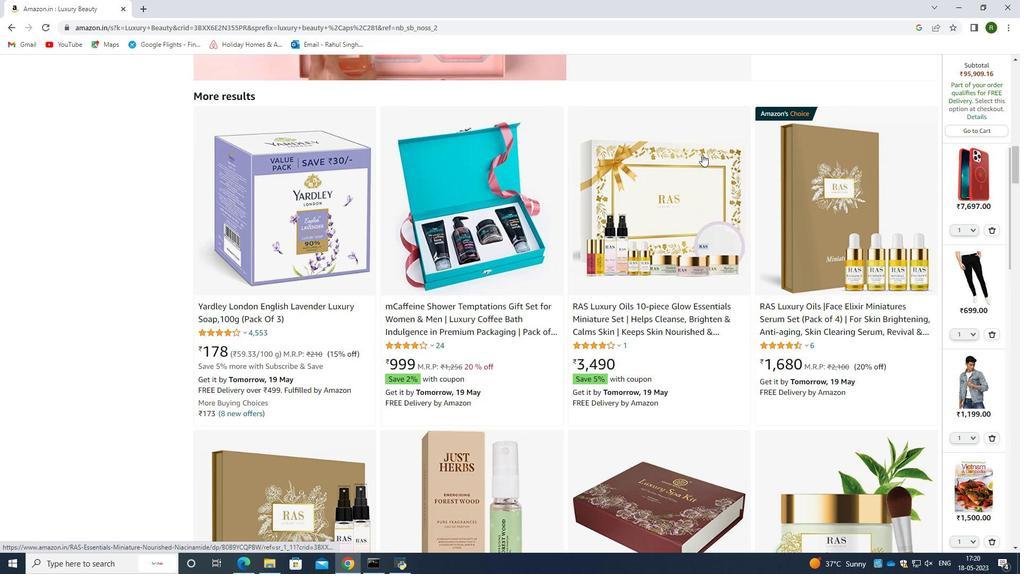 
Action: Mouse scrolled (702, 155) with delta (0, 0)
Screenshot: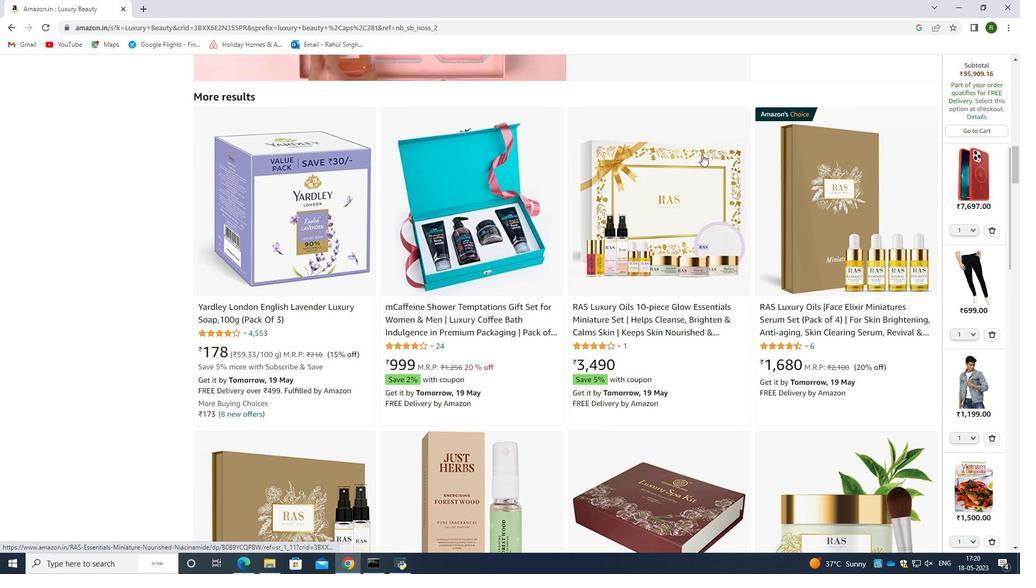 
Action: Mouse scrolled (702, 155) with delta (0, 0)
Screenshot: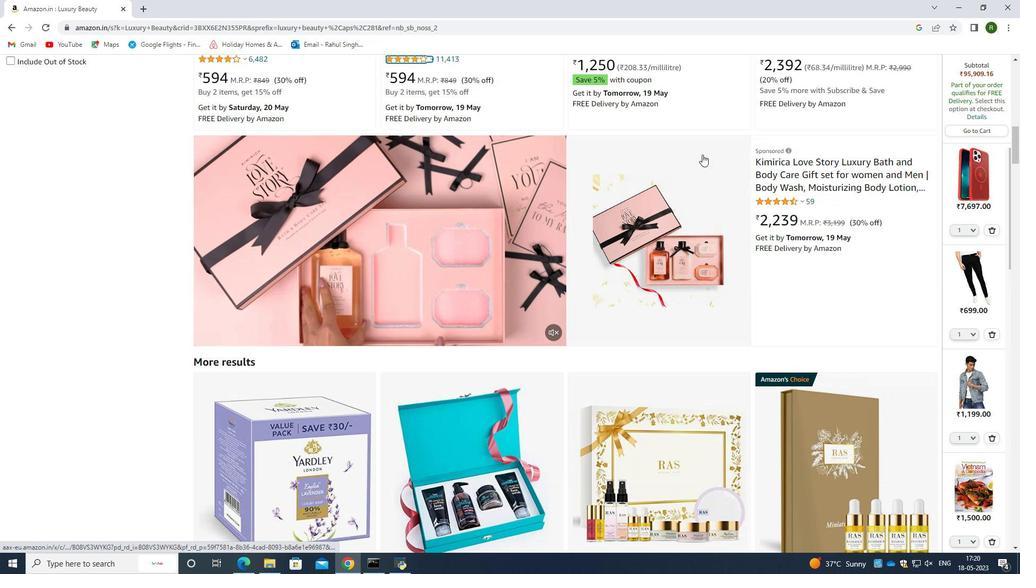 
Action: Mouse scrolled (702, 155) with delta (0, 0)
Screenshot: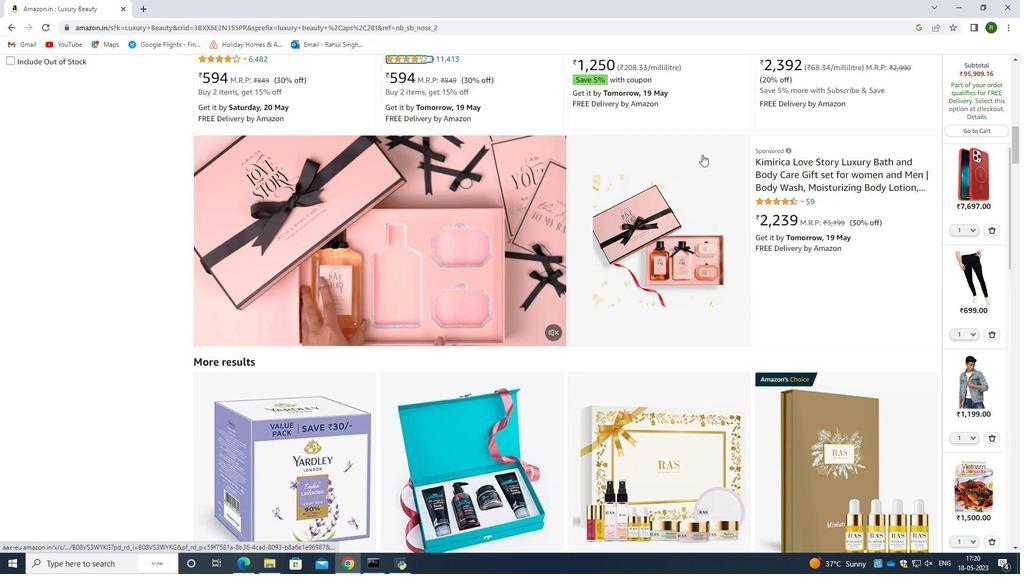 
Action: Mouse scrolled (702, 155) with delta (0, 0)
Screenshot: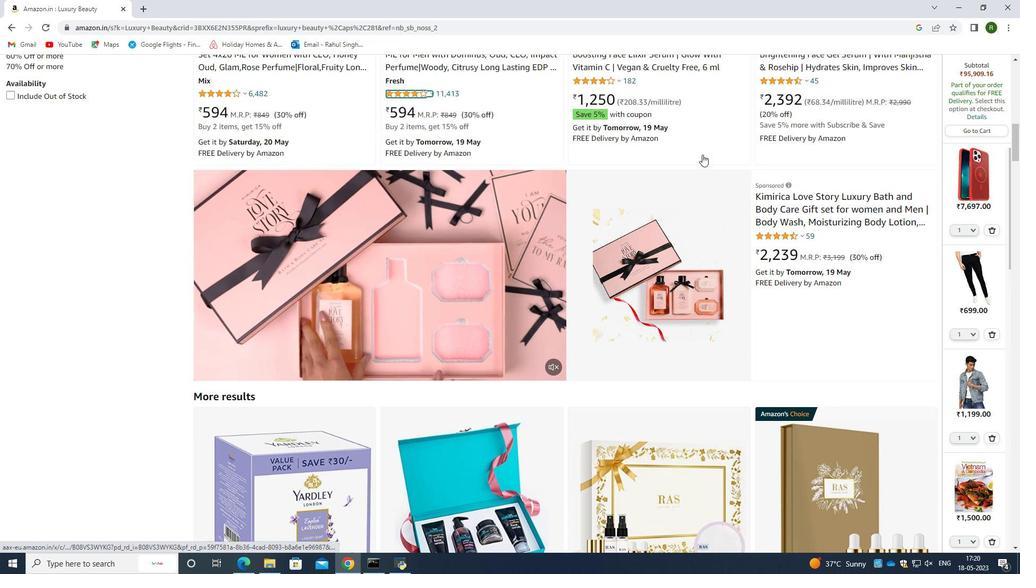 
Action: Mouse scrolled (702, 155) with delta (0, 0)
Screenshot: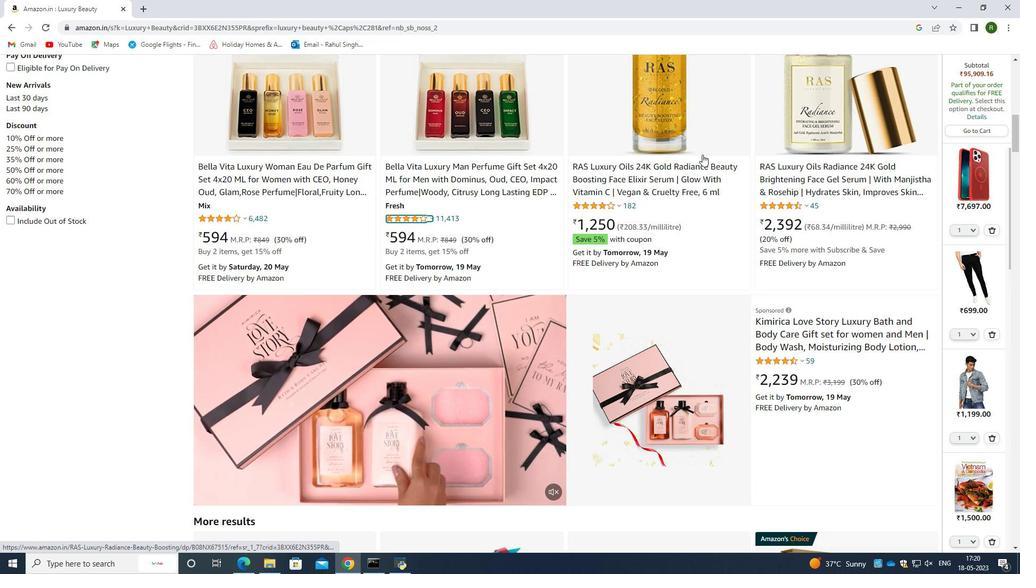 
Action: Mouse scrolled (702, 155) with delta (0, 0)
Screenshot: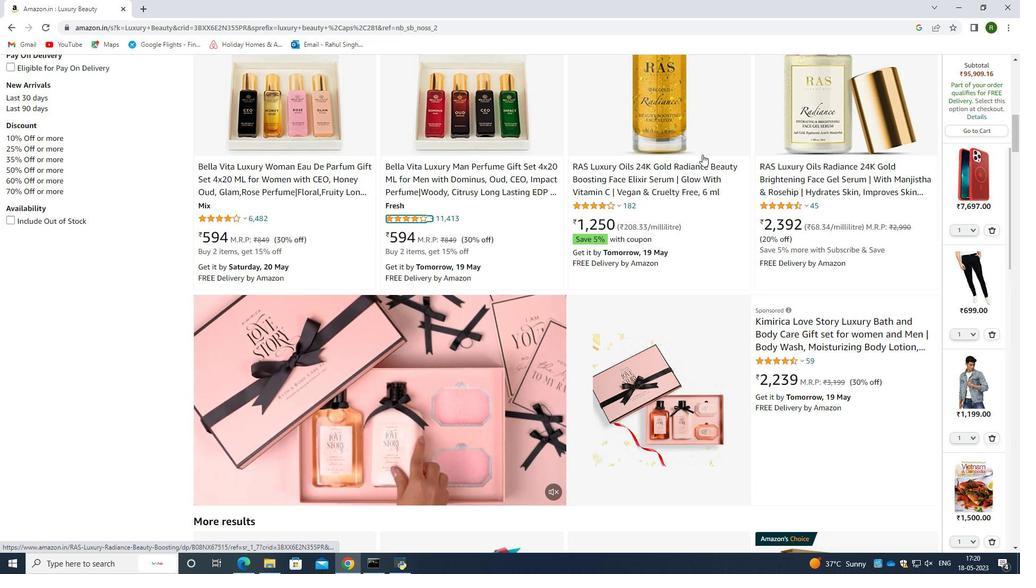 
Action: Mouse scrolled (702, 155) with delta (0, 0)
Screenshot: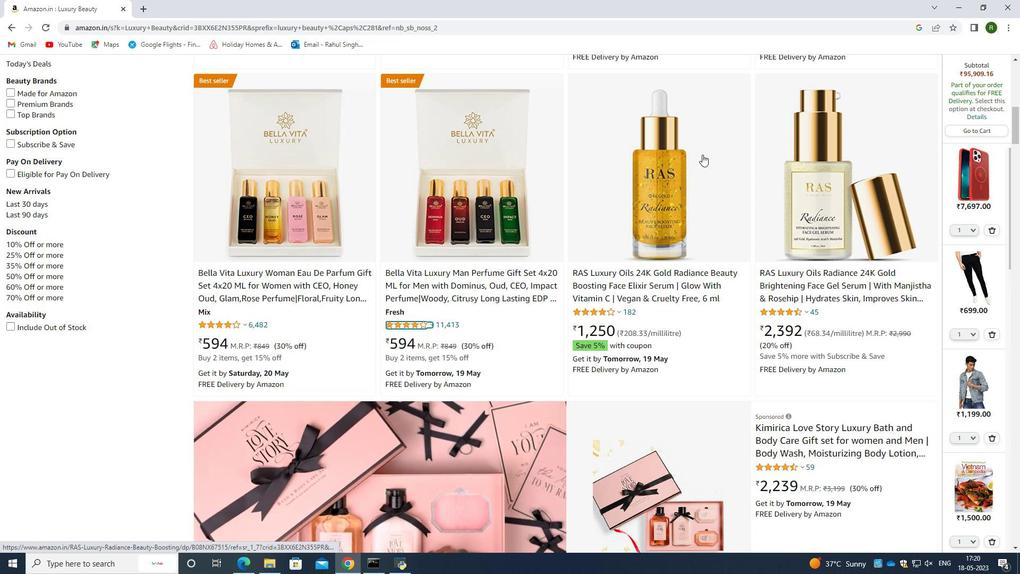 
Action: Mouse moved to (556, 307)
Screenshot: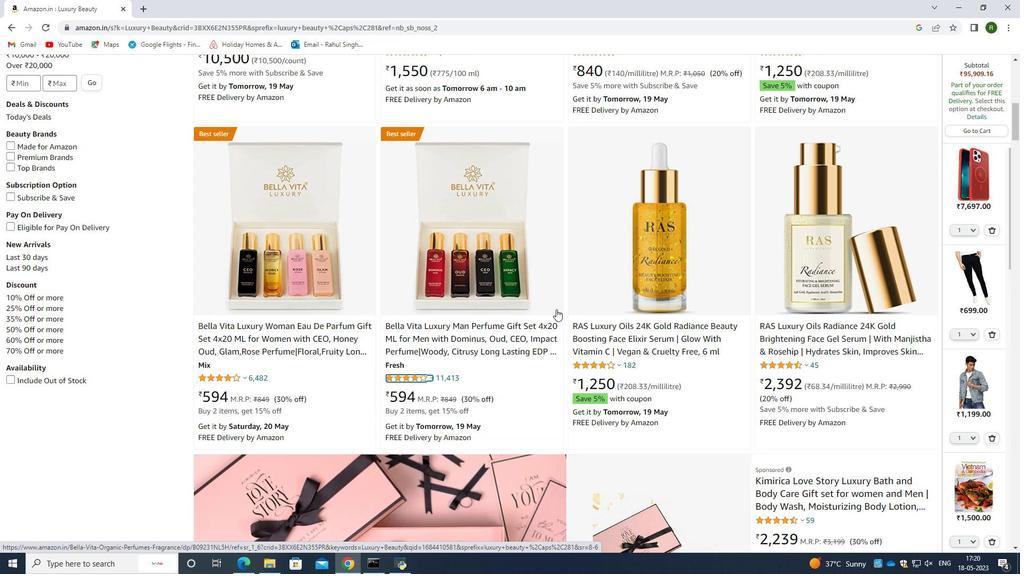 
Action: Mouse scrolled (556, 308) with delta (0, 0)
Screenshot: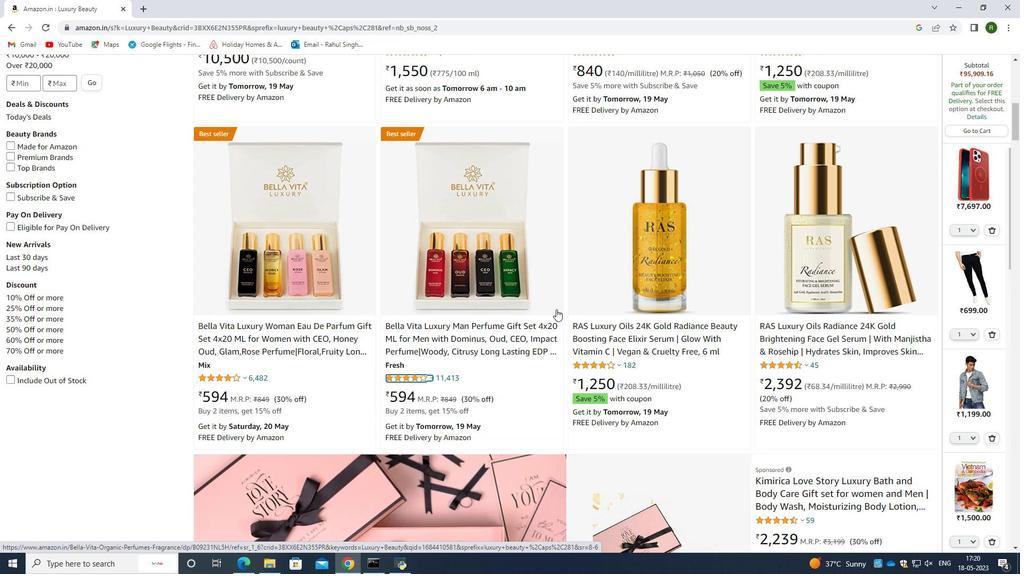 
Action: Mouse moved to (557, 307)
Screenshot: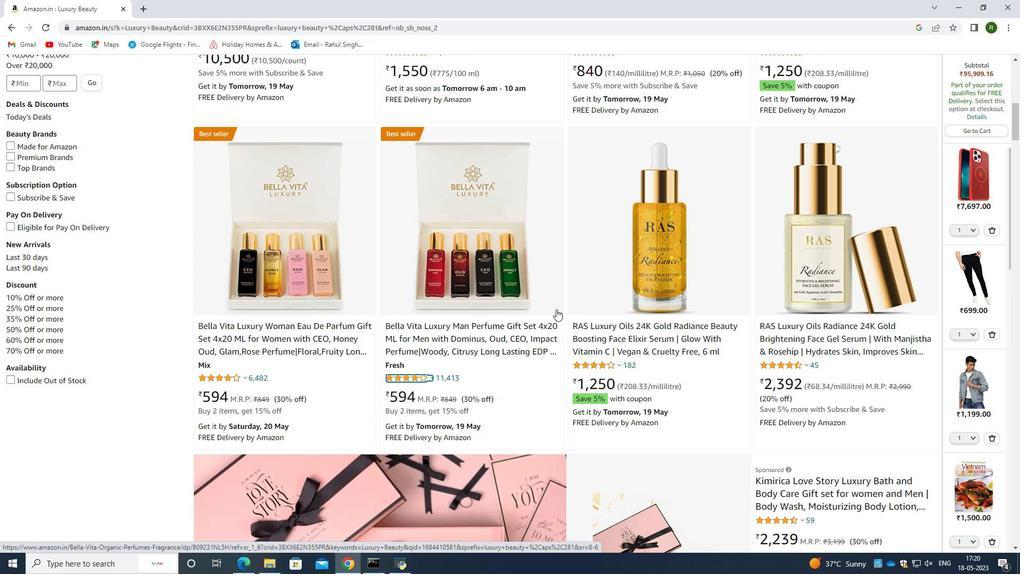 
Action: Mouse scrolled (556, 308) with delta (0, 0)
Screenshot: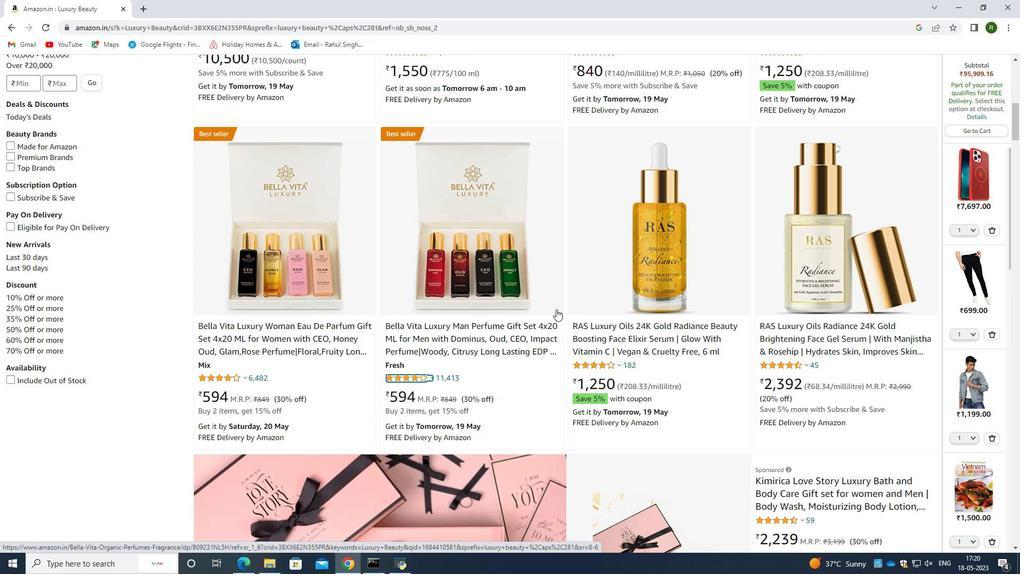 
Action: Mouse moved to (558, 306)
Screenshot: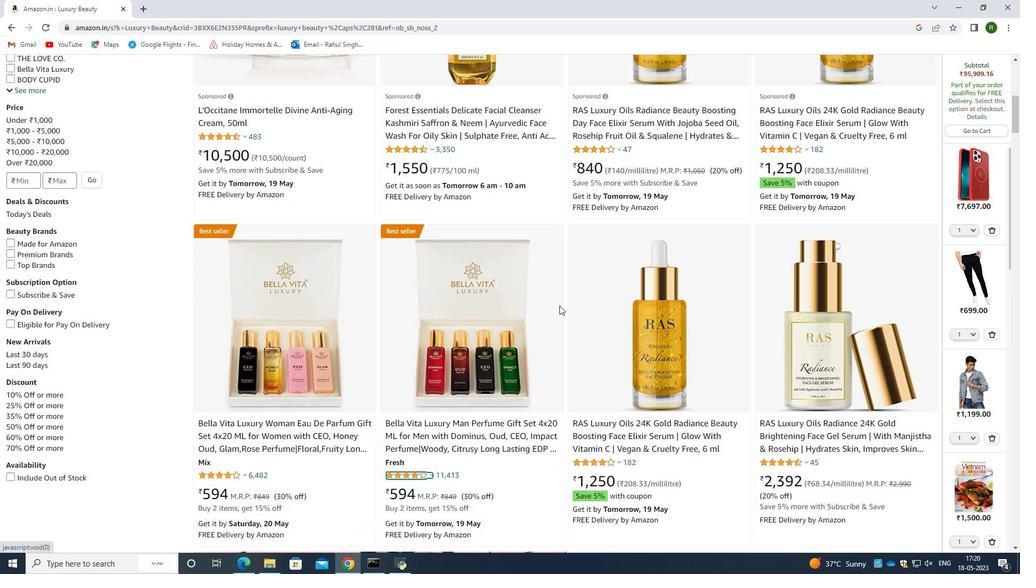 
Action: Mouse scrolled (558, 306) with delta (0, 0)
Screenshot: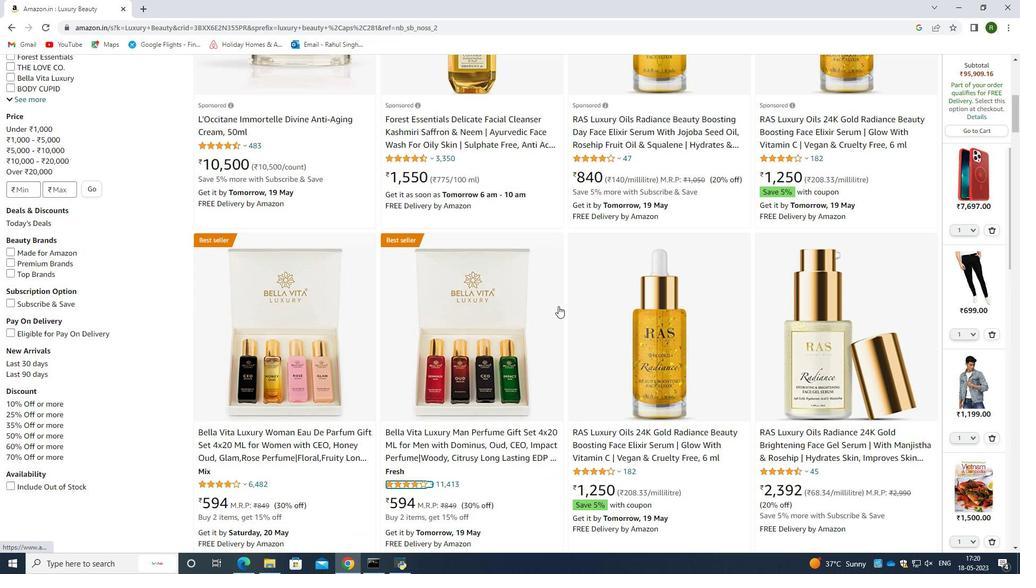 
Action: Mouse scrolled (558, 306) with delta (0, 0)
Screenshot: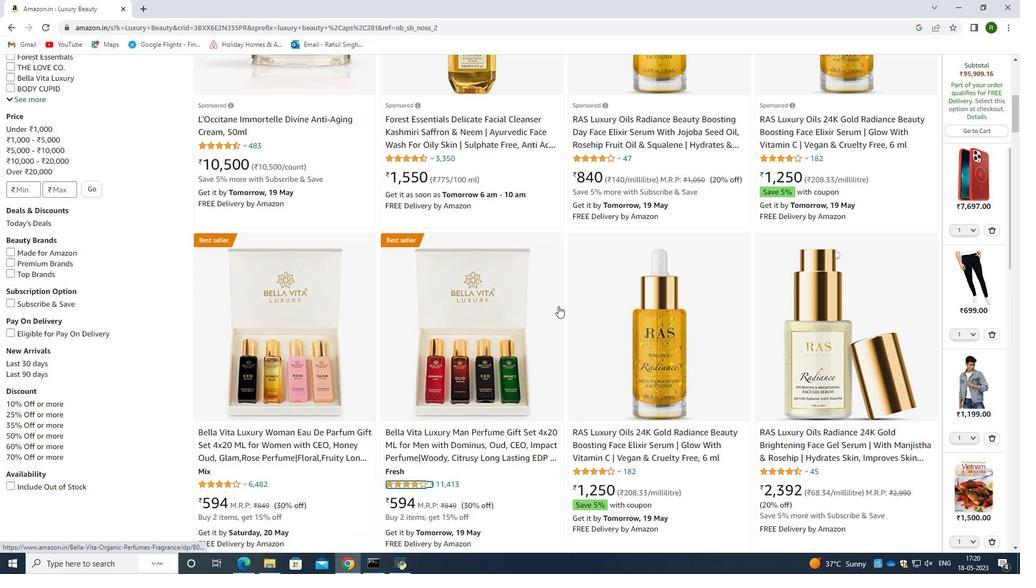 
Action: Mouse scrolled (558, 306) with delta (0, 0)
Screenshot: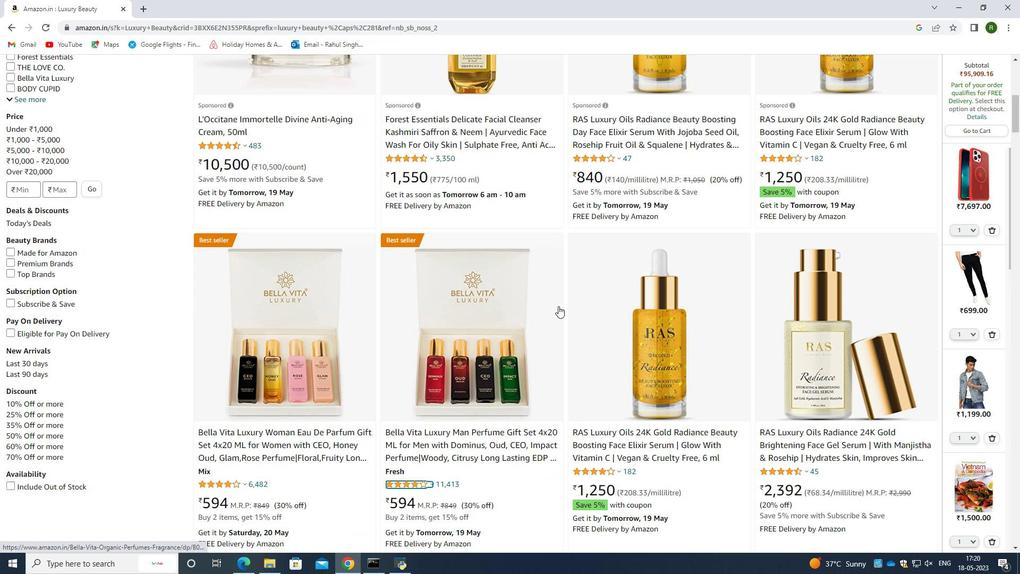 
Action: Mouse scrolled (558, 306) with delta (0, 0)
Screenshot: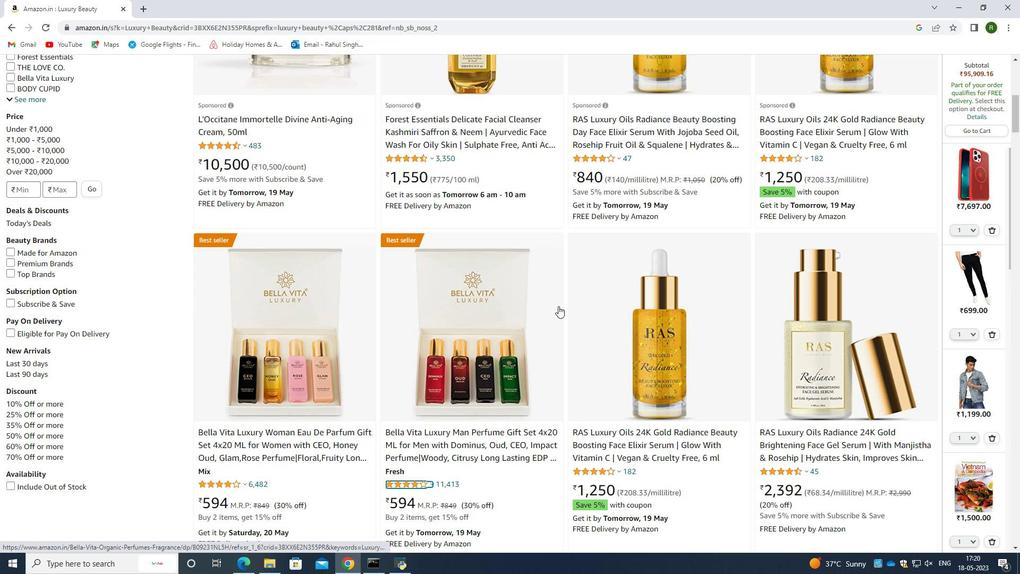 
Action: Mouse moved to (28, 369)
Screenshot: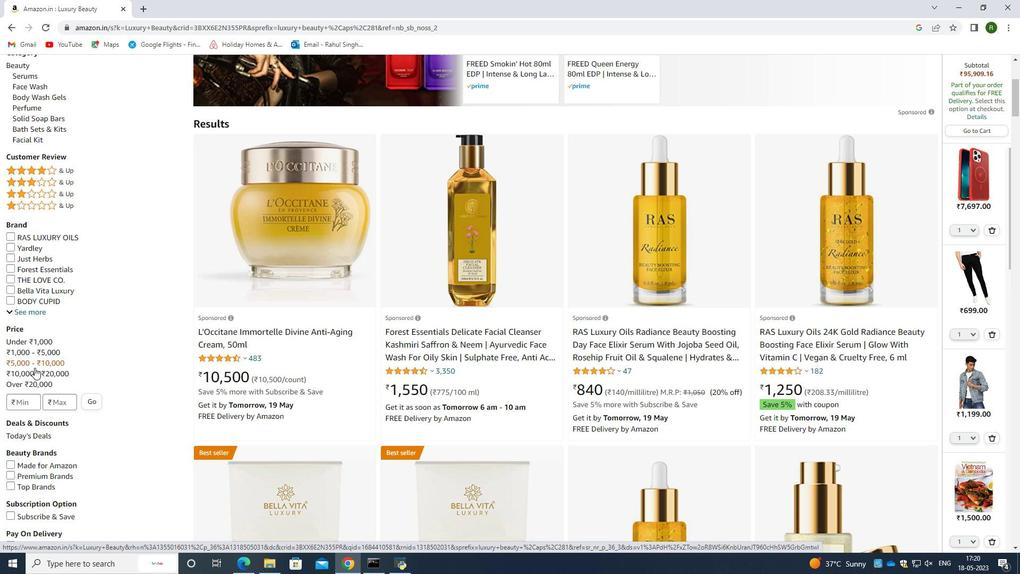 
Action: Mouse pressed left at (28, 369)
Screenshot: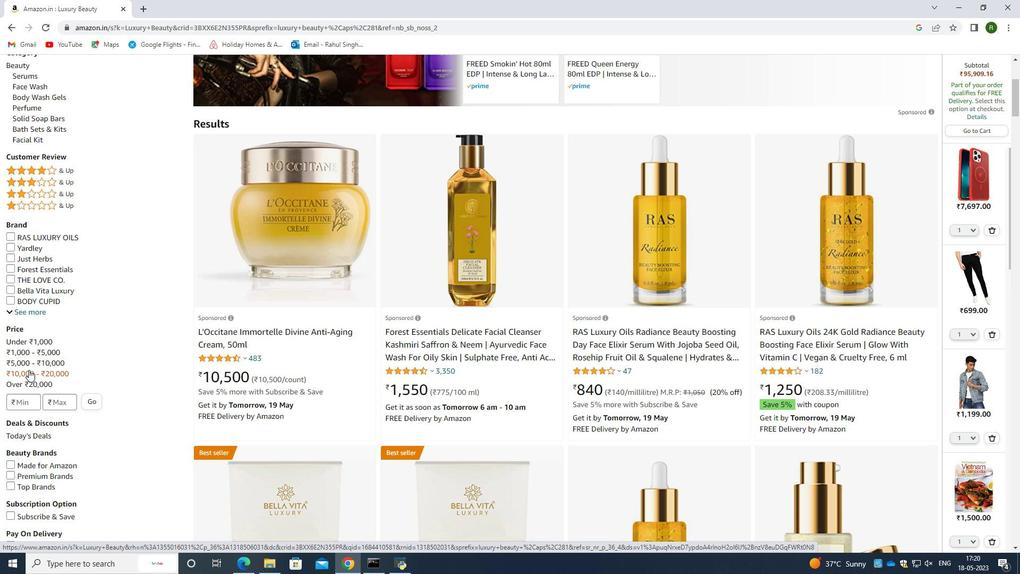 
Action: Mouse moved to (371, 293)
Screenshot: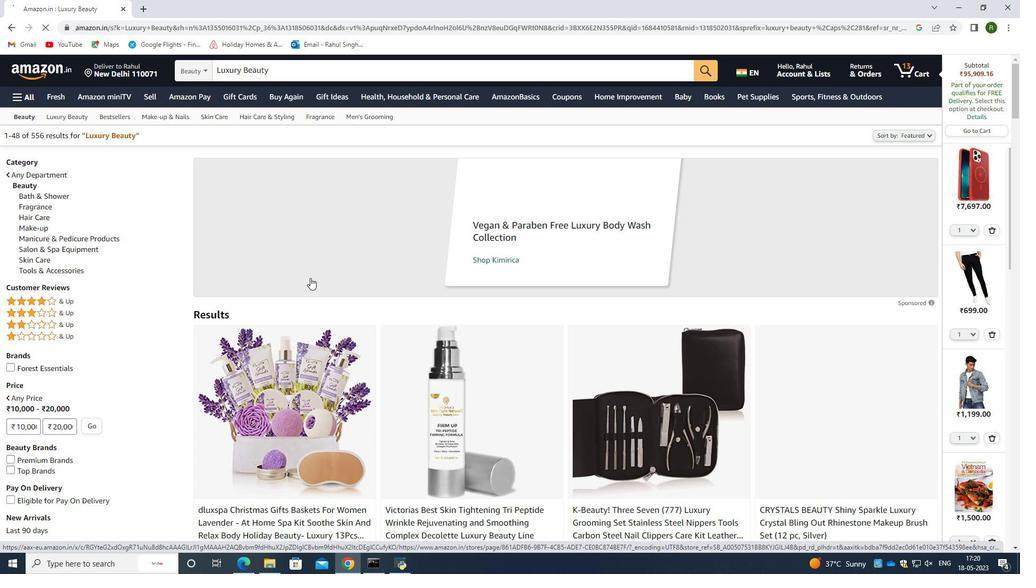 
Action: Mouse scrolled (371, 292) with delta (0, 0)
Screenshot: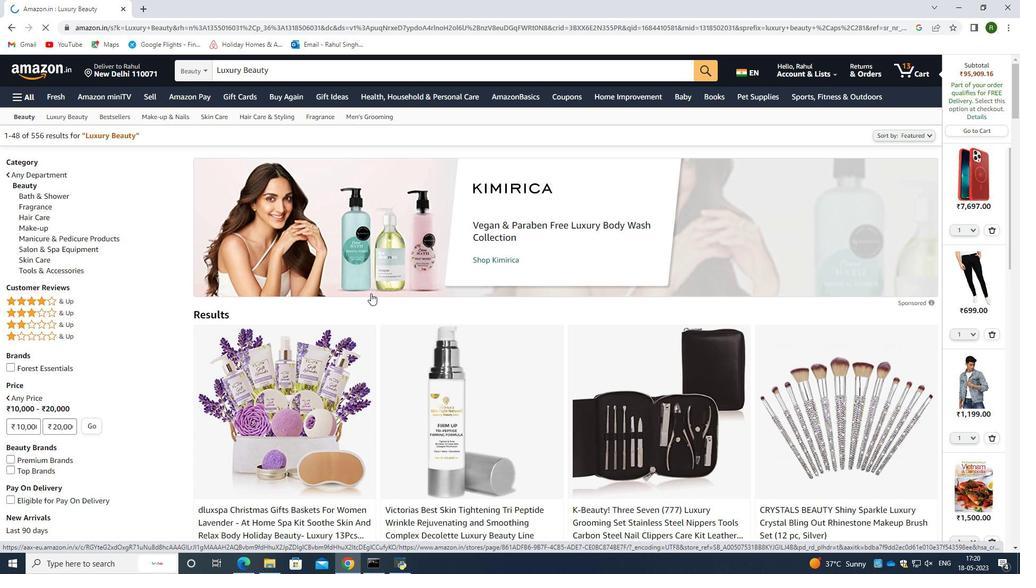 
Action: Mouse scrolled (371, 292) with delta (0, 0)
Screenshot: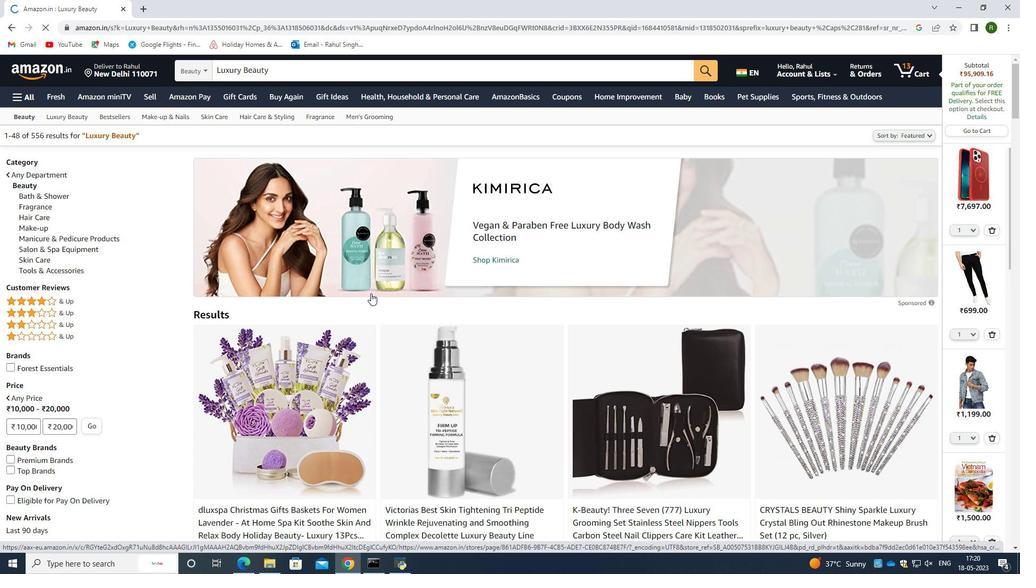 
Action: Mouse moved to (384, 319)
Screenshot: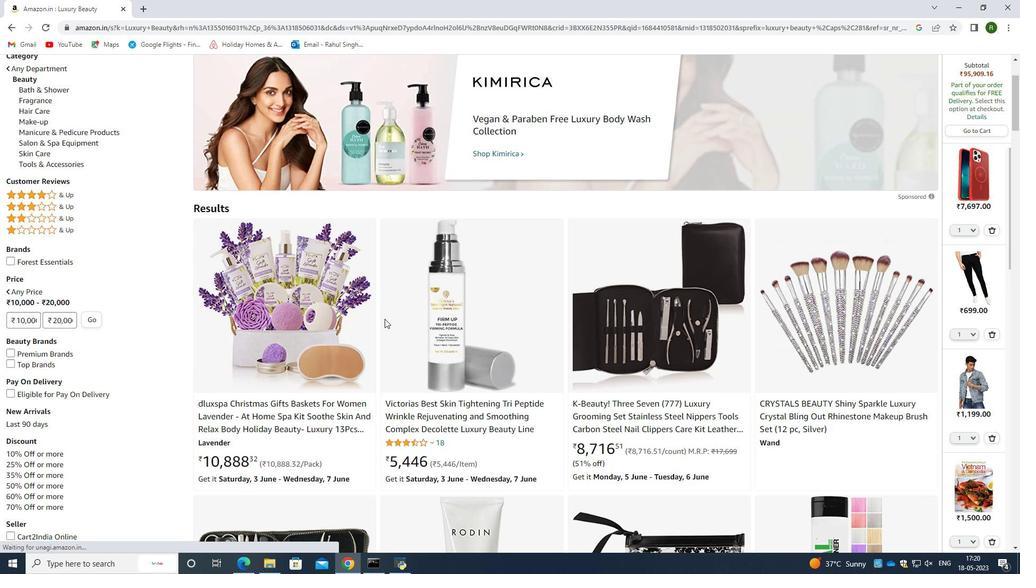 
Action: Mouse scrolled (384, 318) with delta (0, 0)
Screenshot: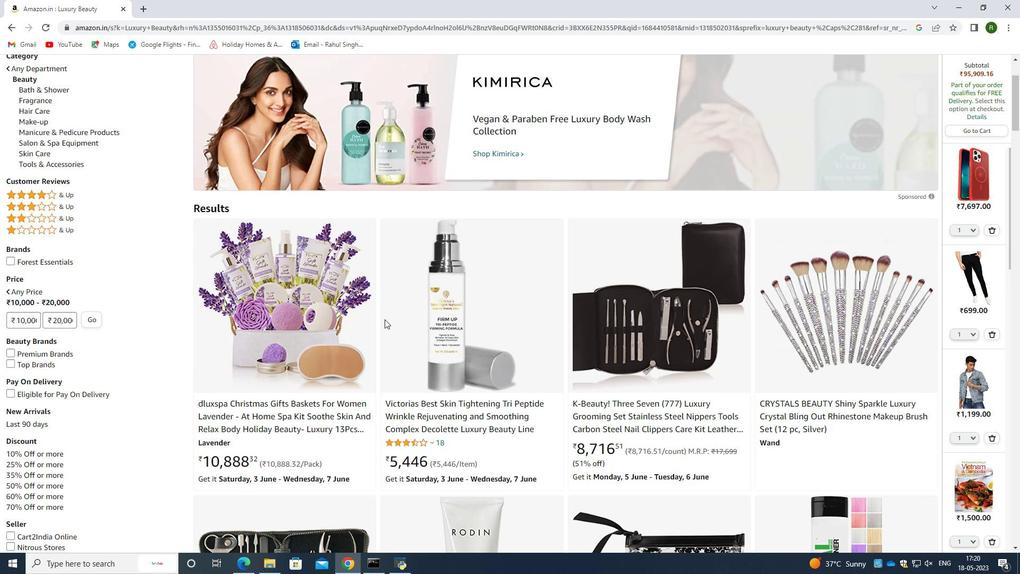 
Action: Mouse scrolled (384, 318) with delta (0, 0)
Screenshot: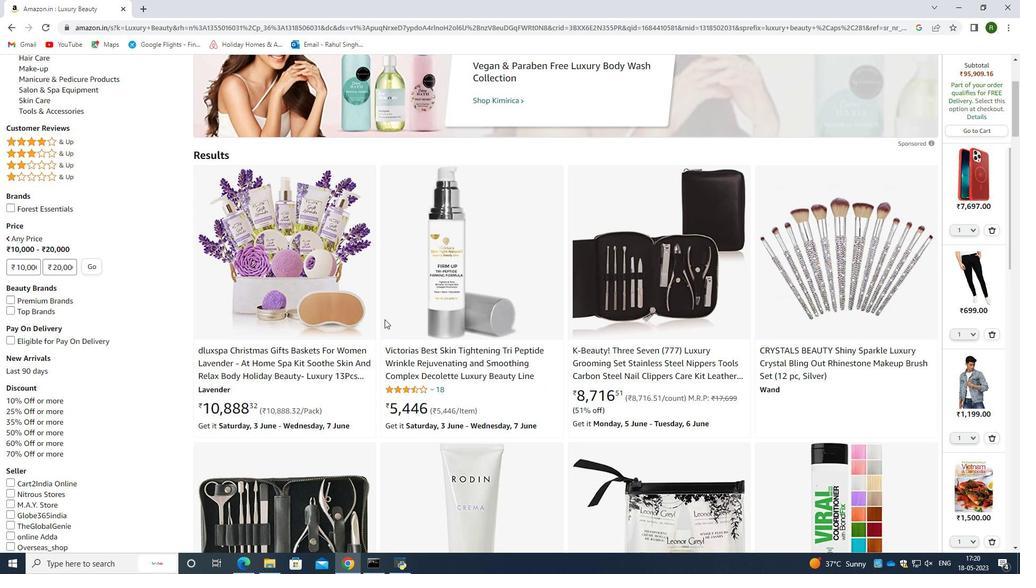 
Action: Mouse moved to (470, 333)
Screenshot: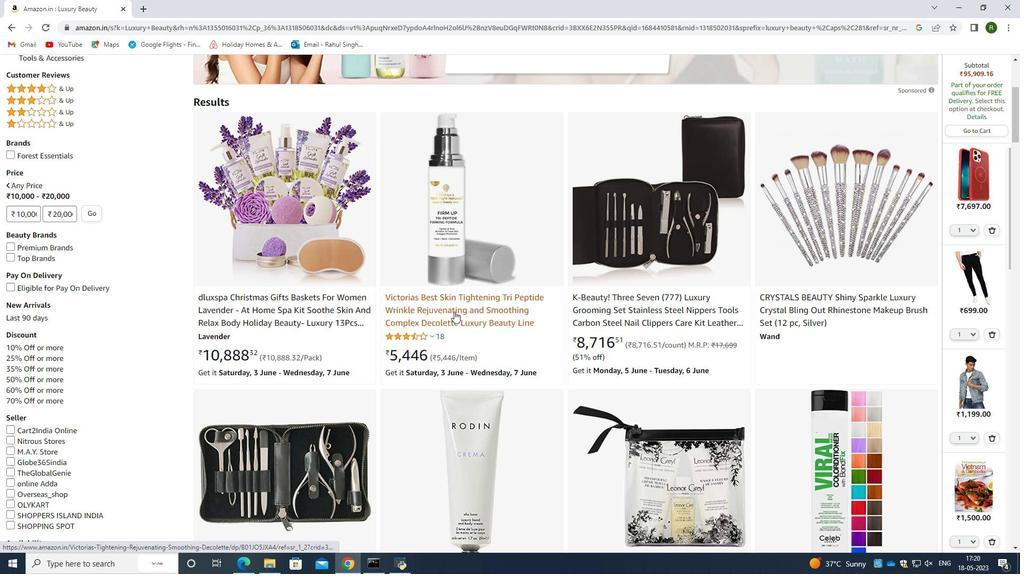 
Action: Mouse scrolled (470, 332) with delta (0, 0)
Screenshot: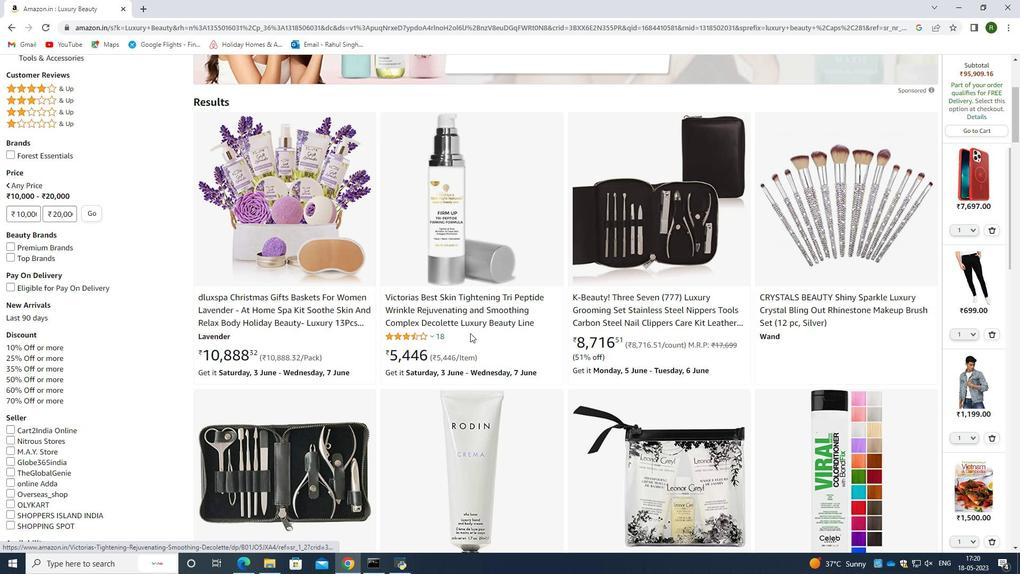 
Action: Mouse moved to (418, 241)
Screenshot: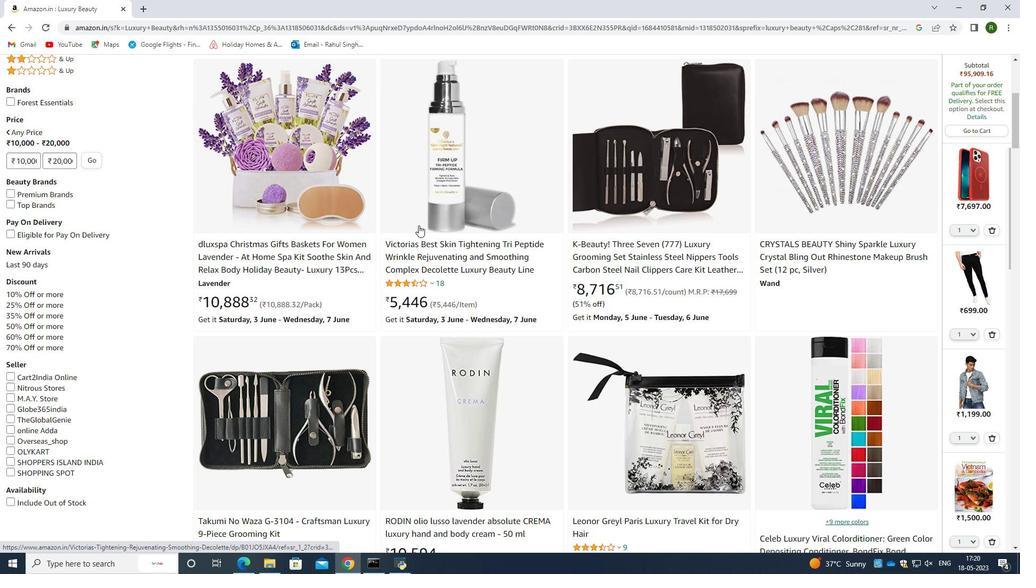 
Action: Mouse scrolled (418, 240) with delta (0, 0)
Screenshot: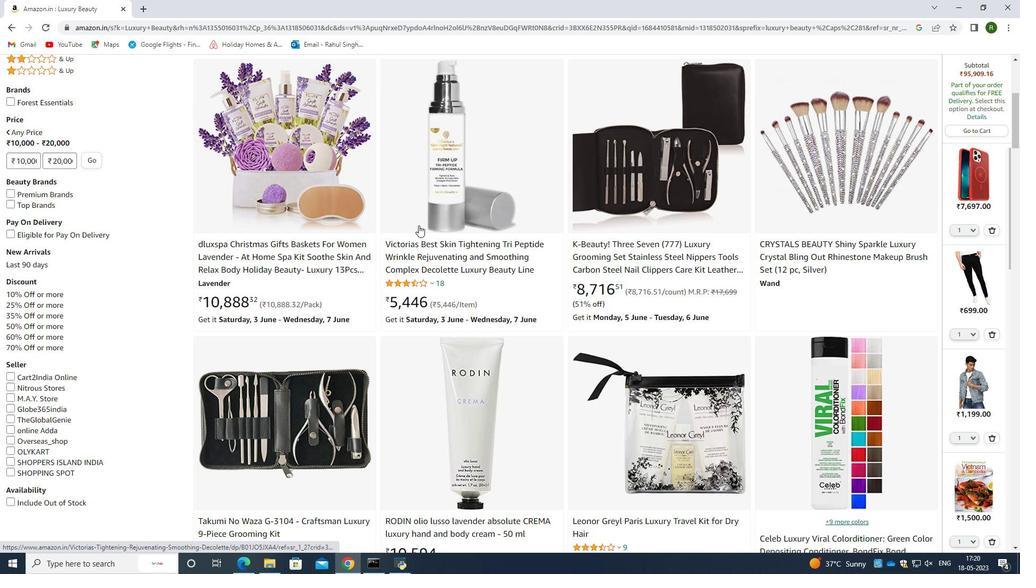 
Action: Mouse moved to (463, 121)
Screenshot: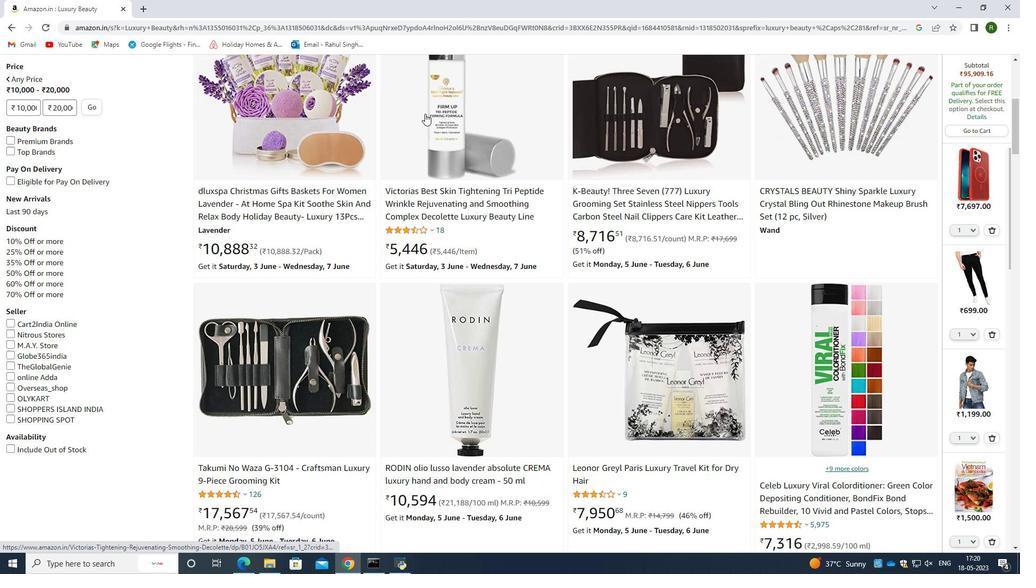 
Action: Mouse pressed left at (463, 121)
Screenshot: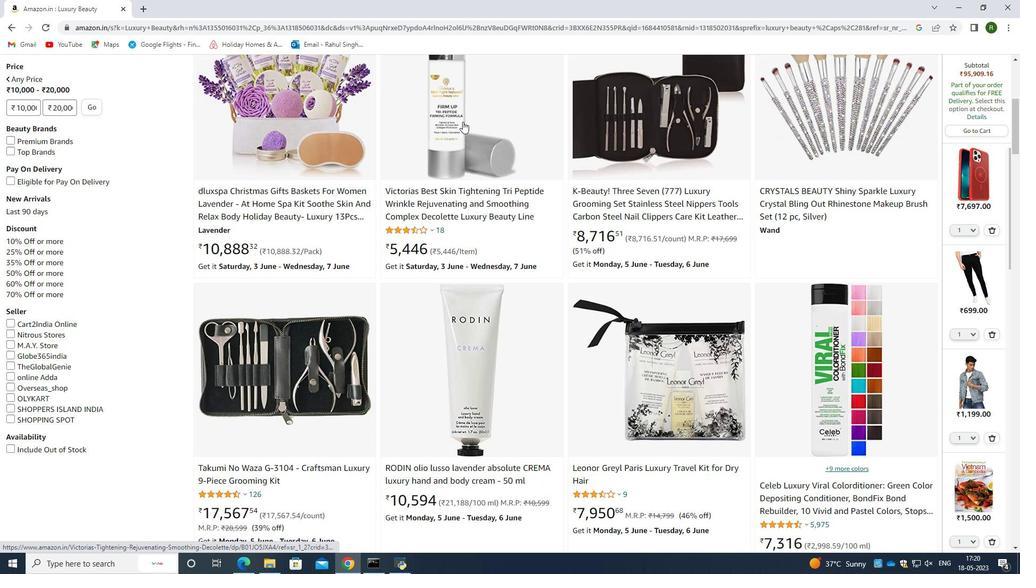 
Action: Mouse moved to (519, 189)
Screenshot: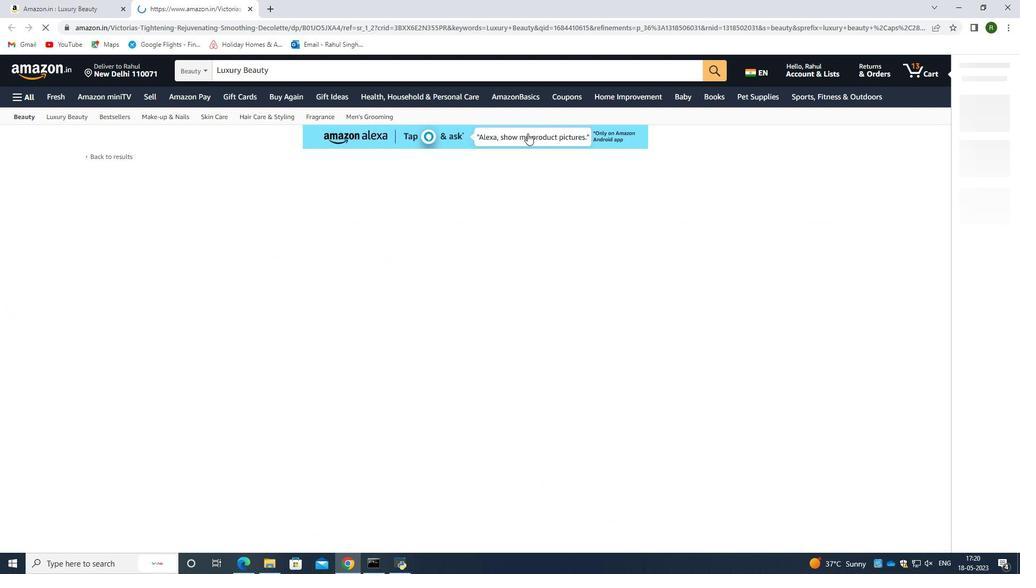 
Action: Mouse scrolled (519, 188) with delta (0, 0)
Screenshot: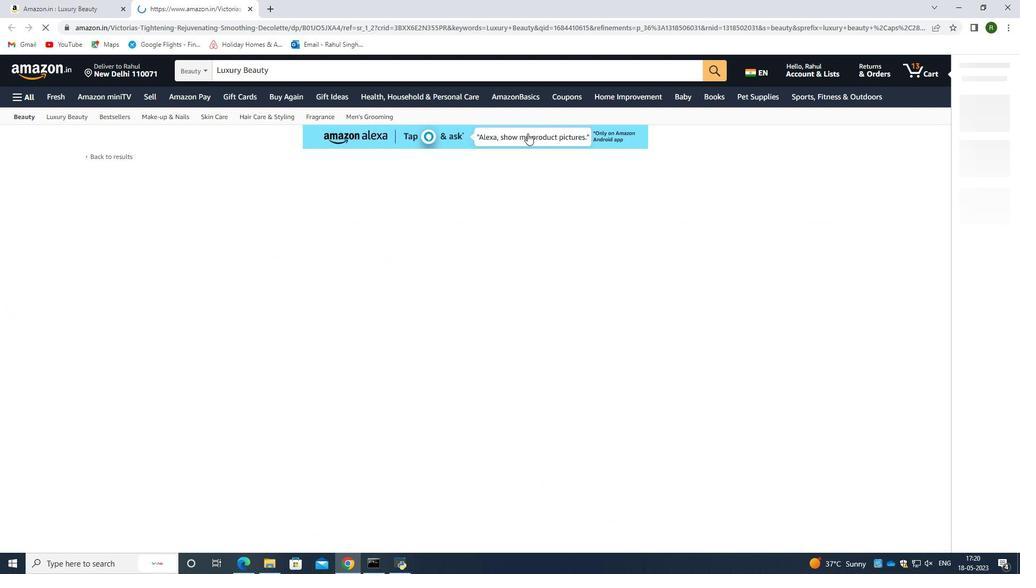 
Action: Mouse moved to (471, 262)
Screenshot: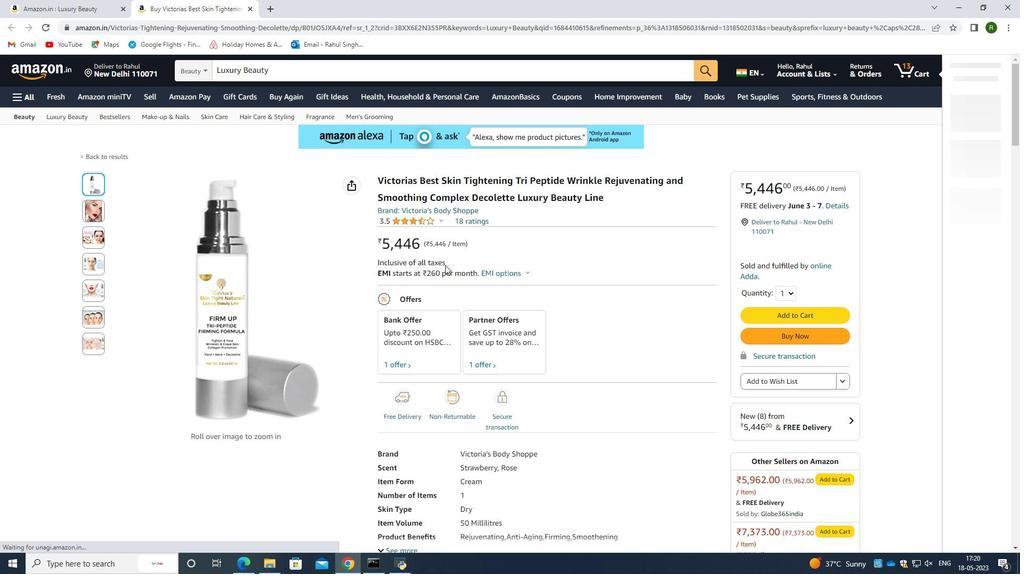 
Action: Mouse scrolled (471, 261) with delta (0, 0)
Screenshot: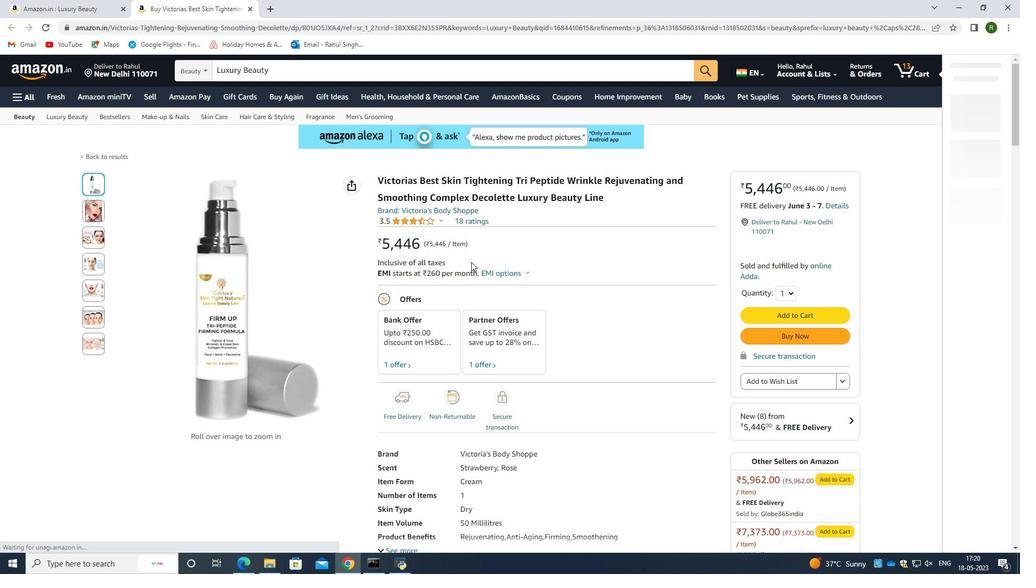 
Action: Mouse scrolled (471, 261) with delta (0, 0)
Screenshot: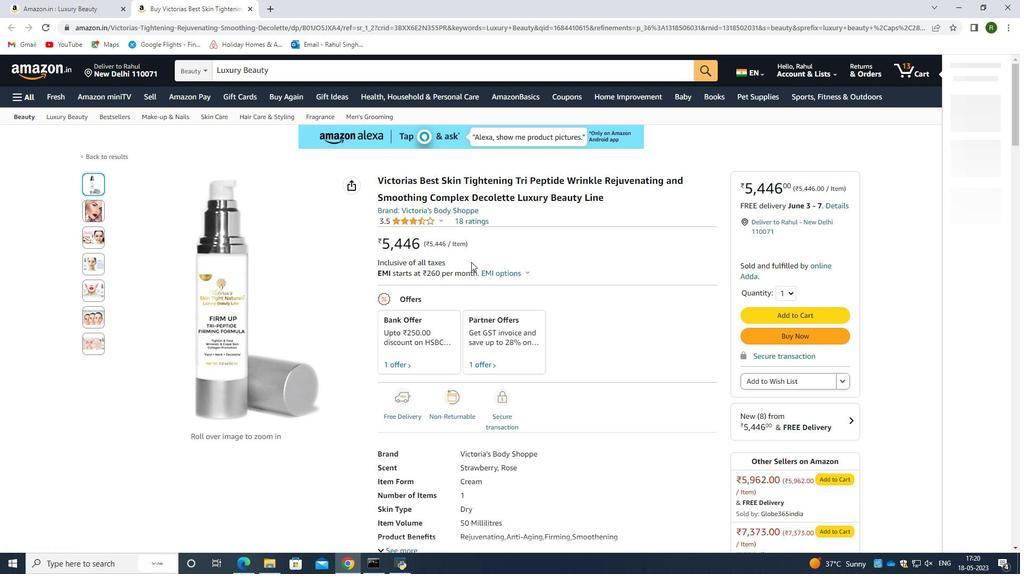 
Action: Mouse scrolled (471, 261) with delta (0, 0)
Screenshot: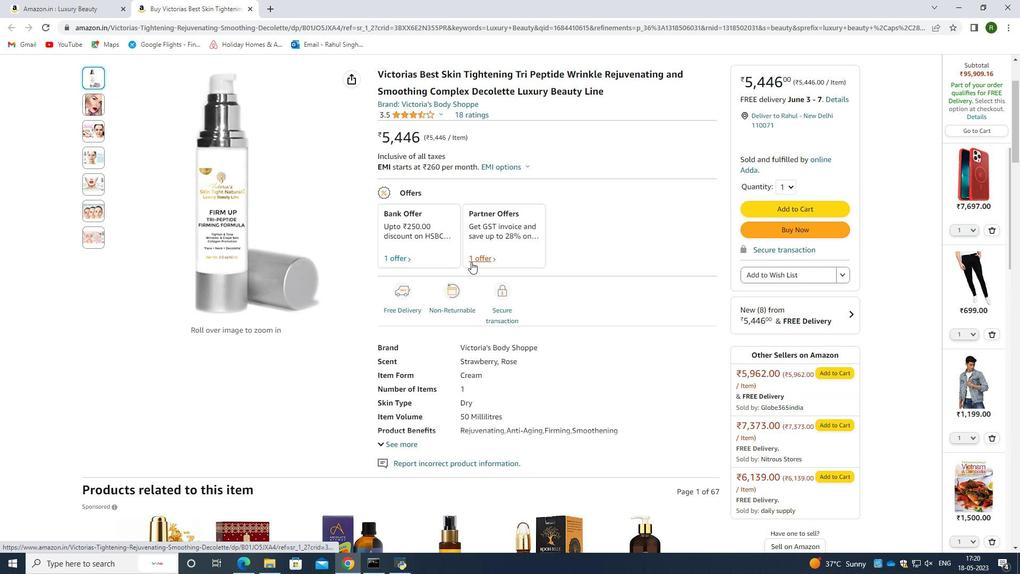 
Action: Mouse scrolled (471, 261) with delta (0, 0)
Screenshot: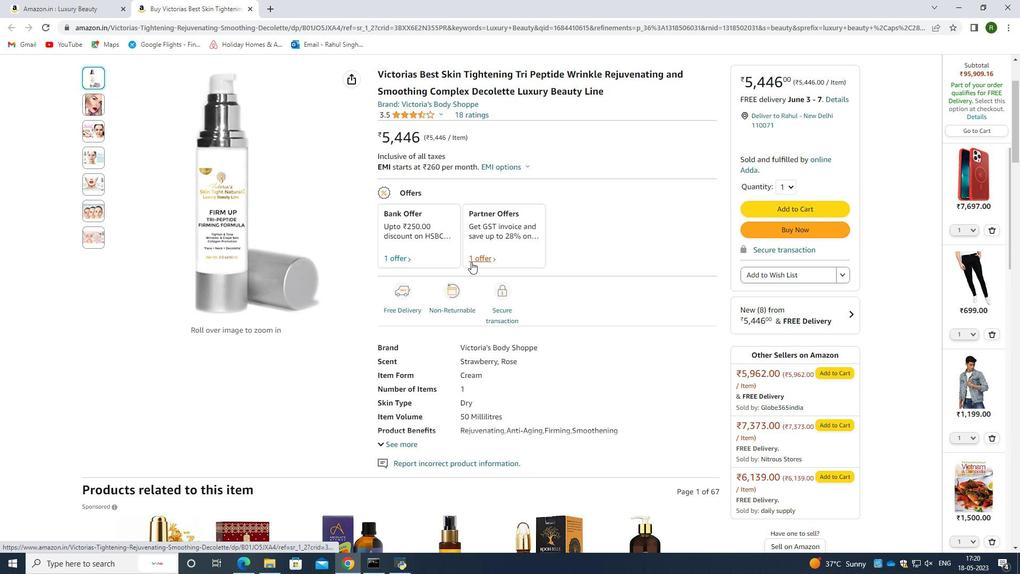 
Action: Mouse scrolled (471, 261) with delta (0, 0)
Screenshot: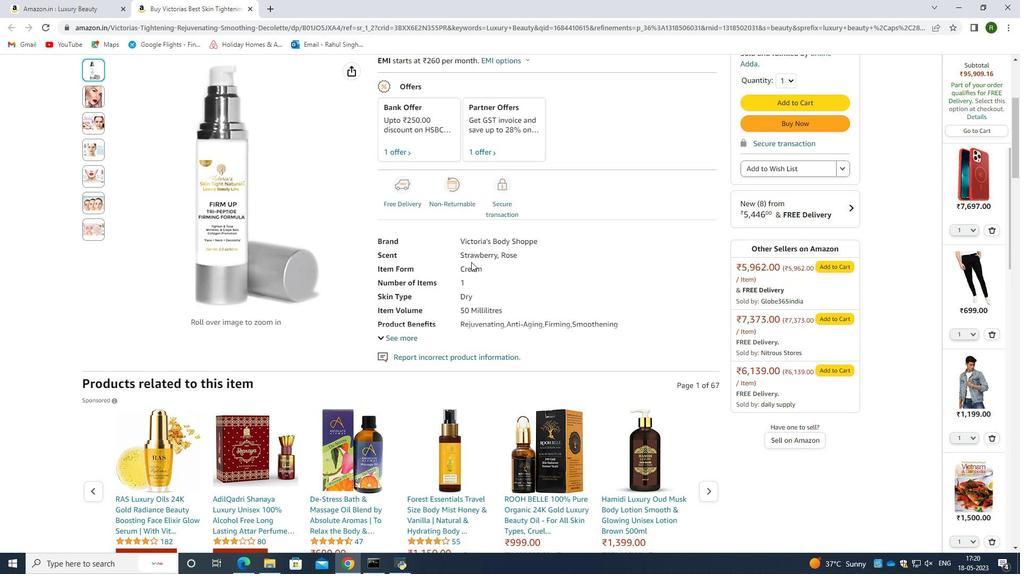 
Action: Mouse moved to (472, 261)
Screenshot: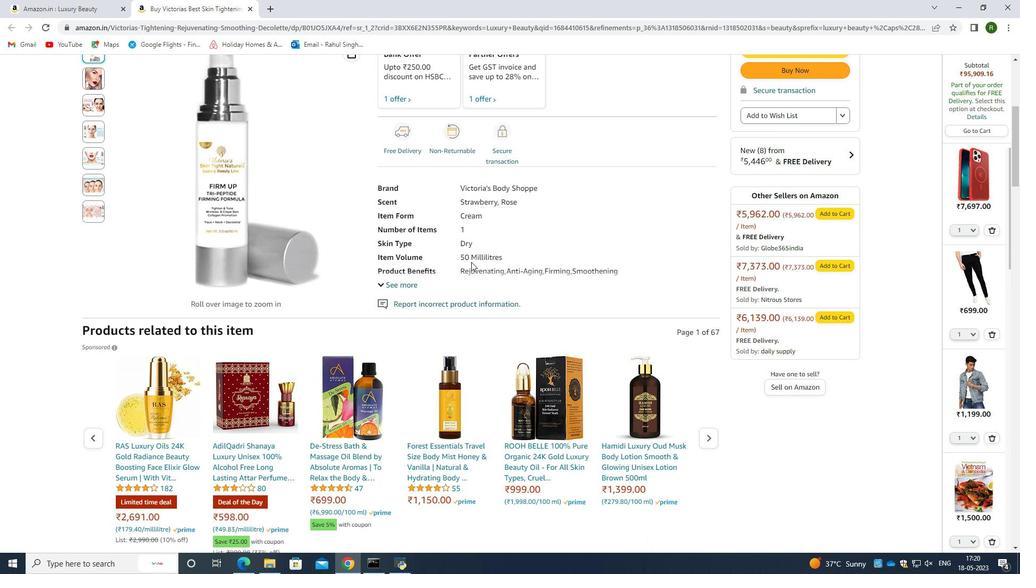 
Action: Mouse scrolled (472, 261) with delta (0, 0)
Screenshot: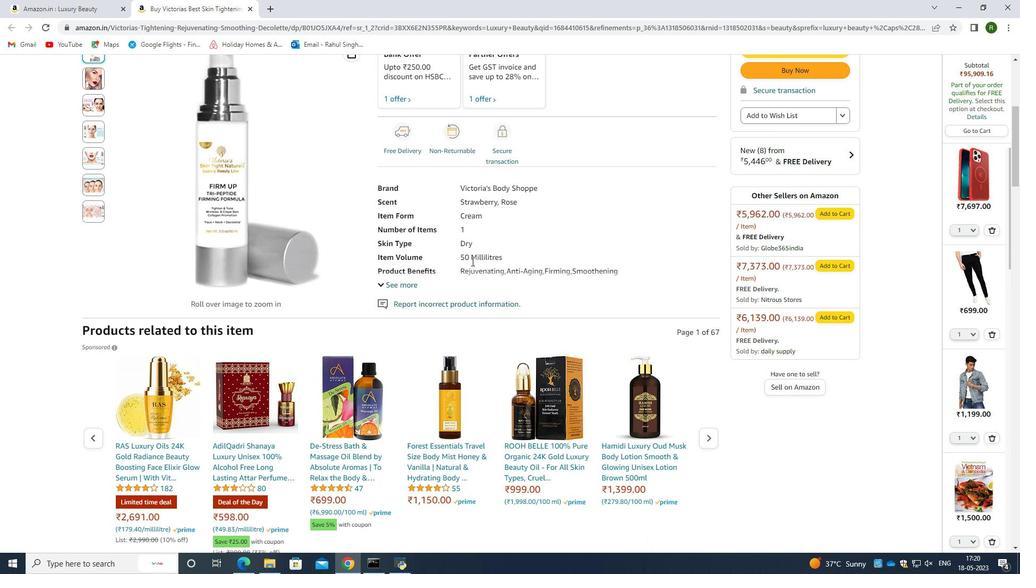 
Action: Mouse scrolled (472, 261) with delta (0, 0)
Screenshot: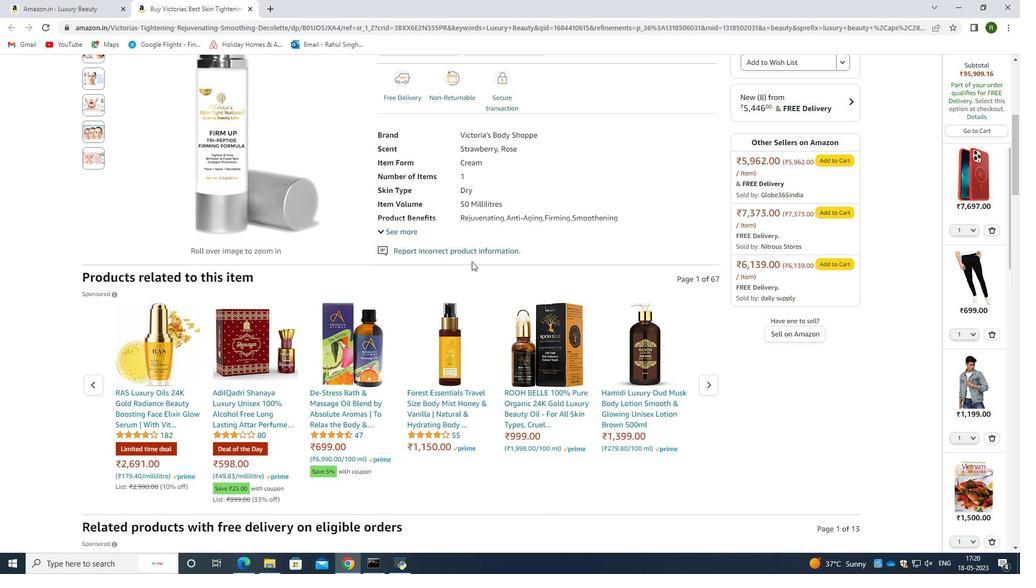
Action: Mouse scrolled (472, 261) with delta (0, 0)
Screenshot: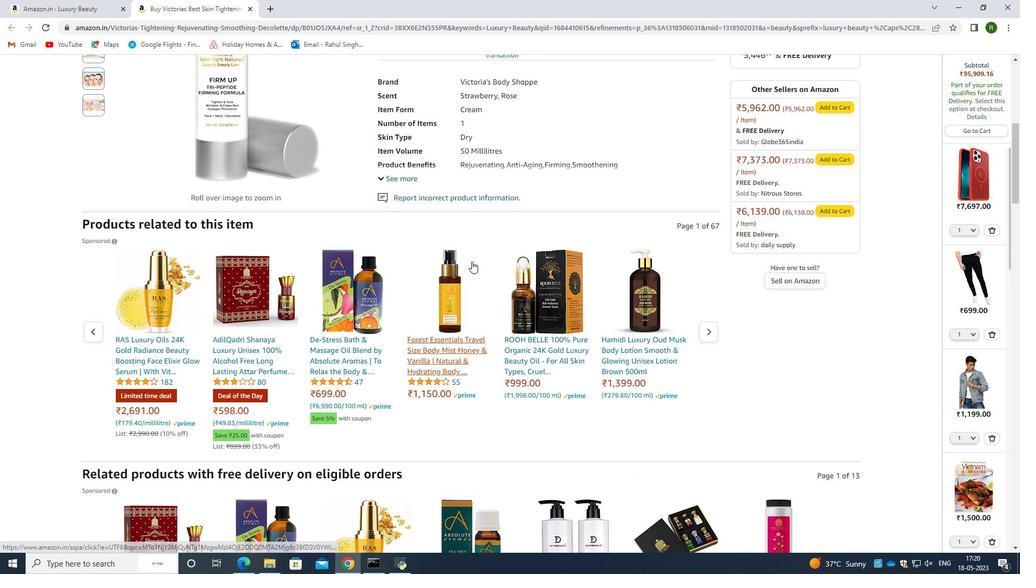 
Action: Mouse moved to (472, 262)
Screenshot: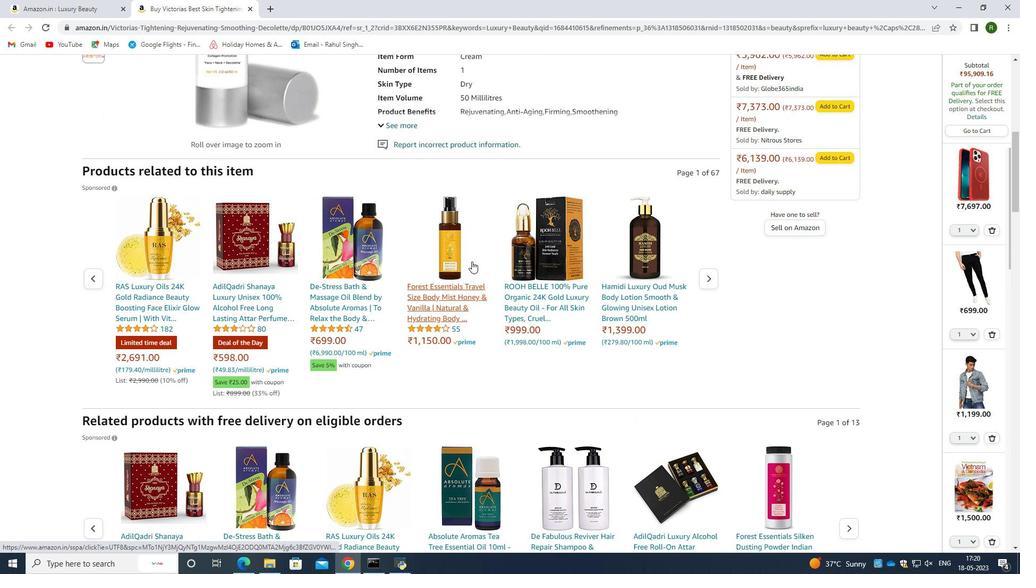
Action: Mouse scrolled (472, 261) with delta (0, 0)
Screenshot: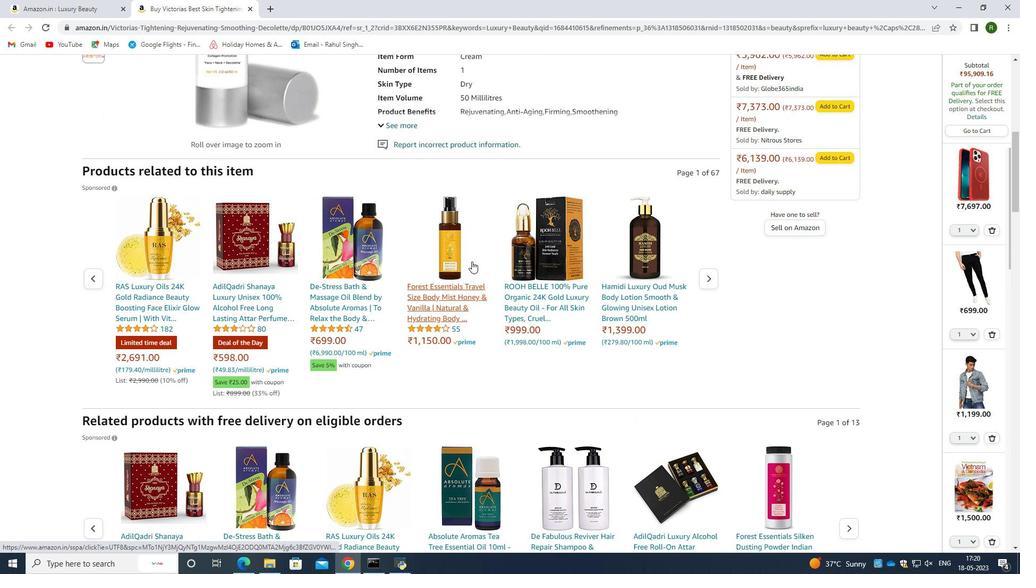 
Action: Mouse scrolled (472, 261) with delta (0, 0)
Screenshot: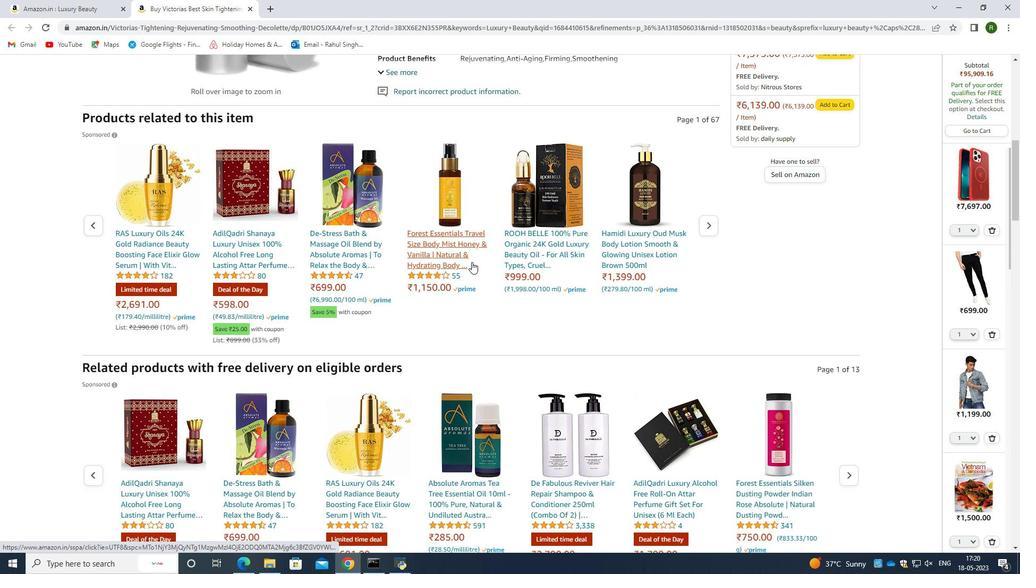 
Action: Mouse scrolled (472, 262) with delta (0, 0)
Screenshot: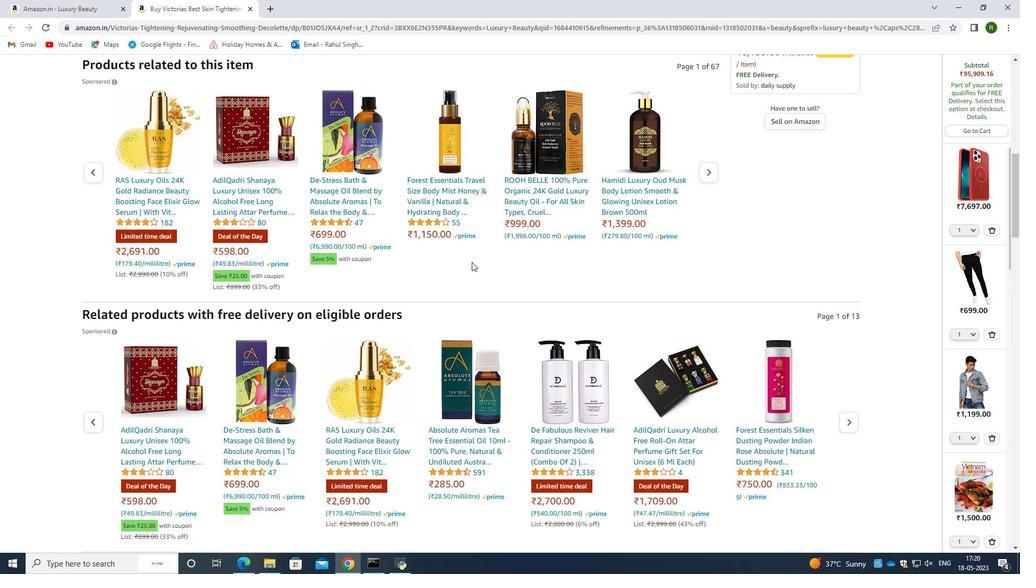 
Action: Mouse scrolled (472, 262) with delta (0, 0)
Screenshot: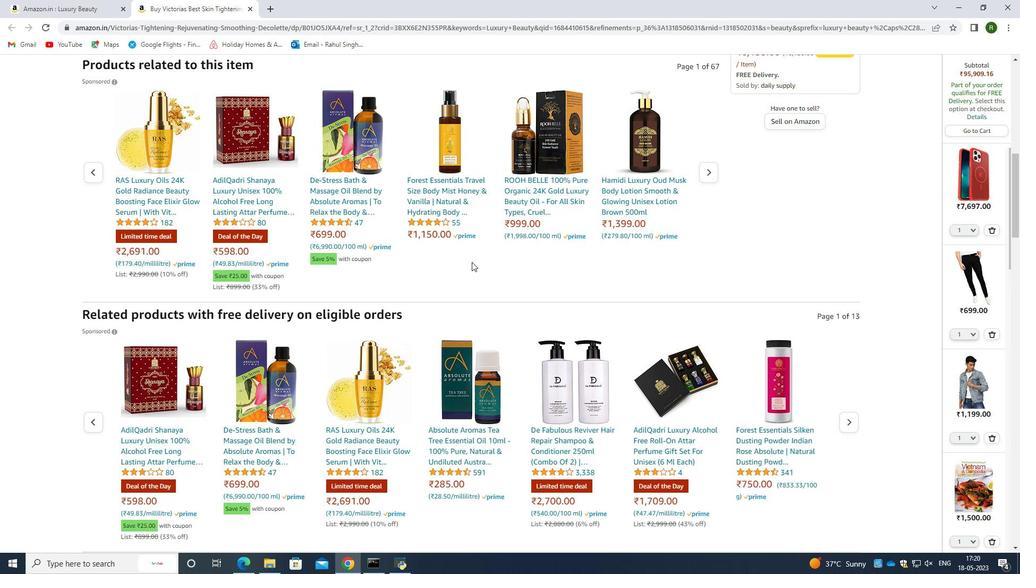 
Action: Mouse scrolled (472, 262) with delta (0, 0)
Screenshot: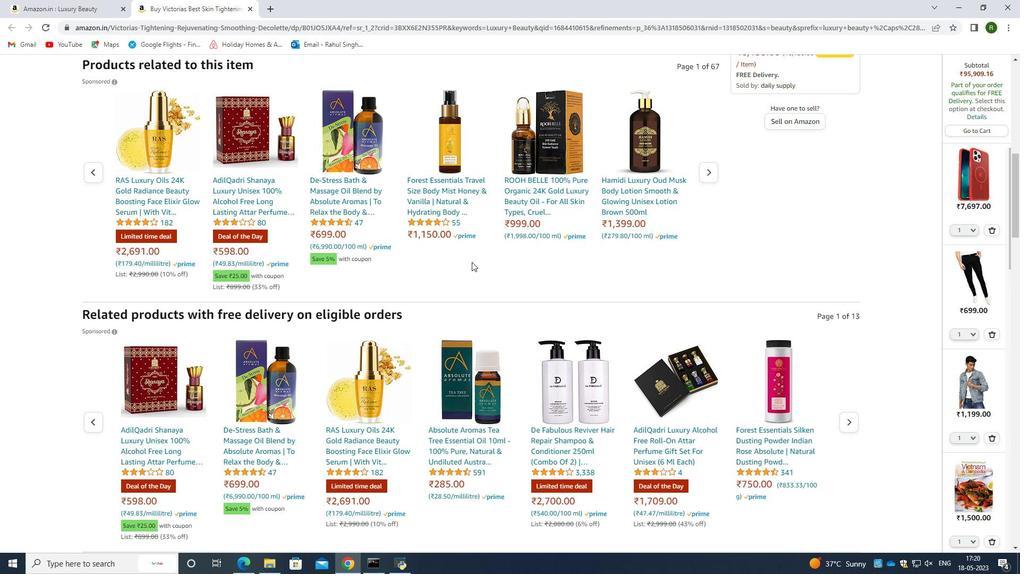 
Action: Mouse scrolled (472, 262) with delta (0, 0)
Screenshot: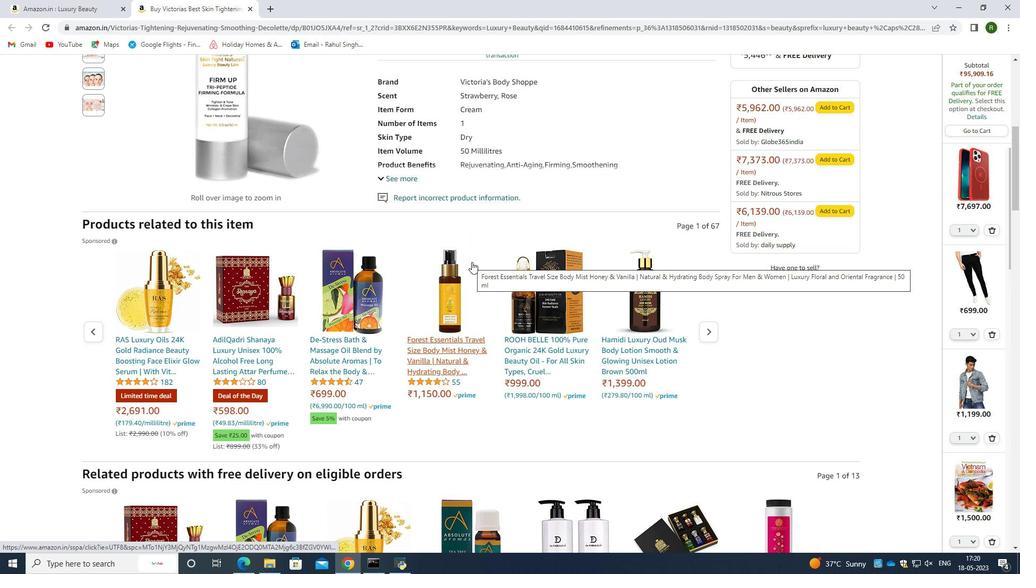 
Action: Mouse scrolled (472, 262) with delta (0, 0)
Screenshot: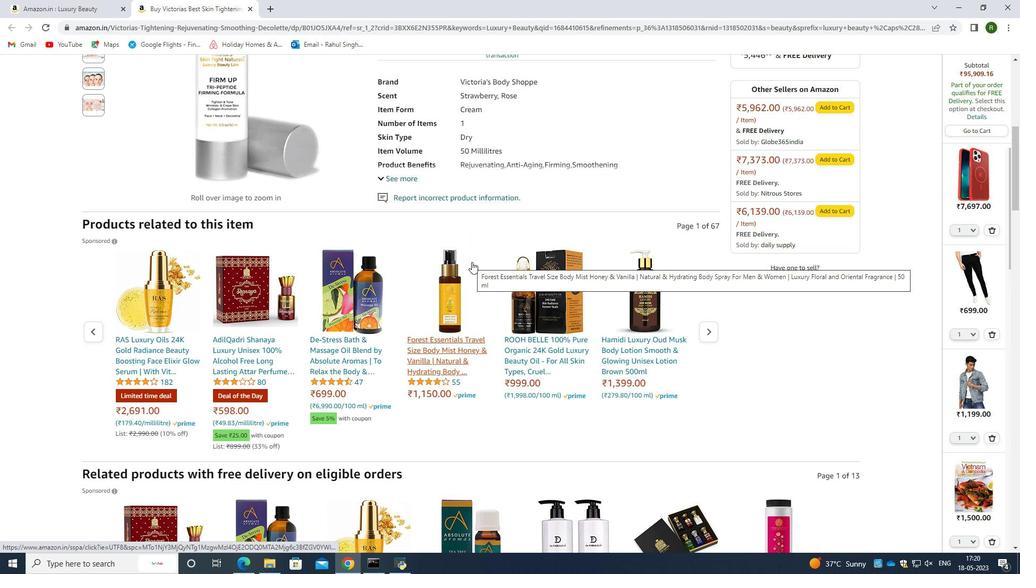 
Action: Mouse scrolled (472, 262) with delta (0, 0)
Screenshot: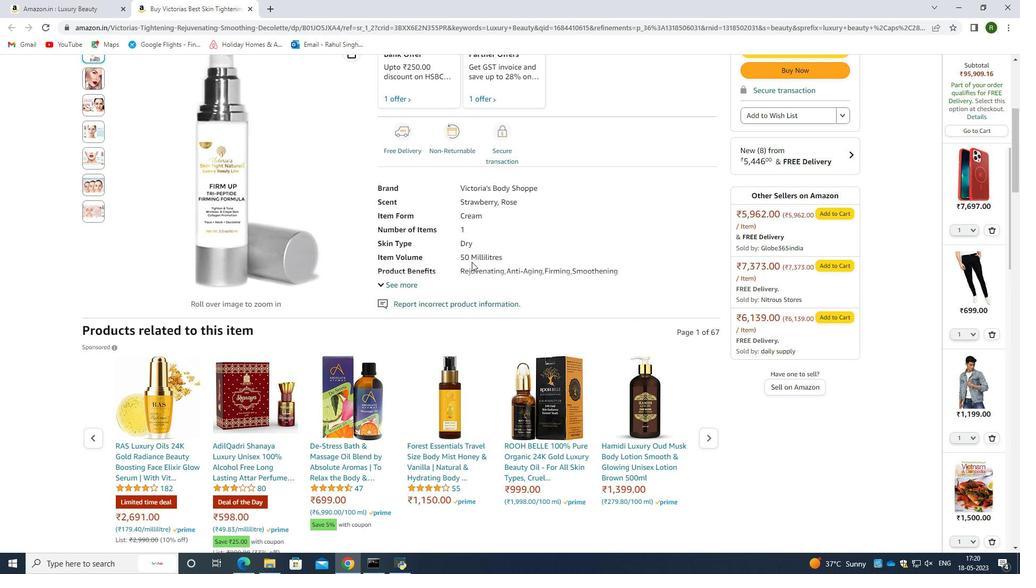 
Action: Mouse scrolled (472, 262) with delta (0, 0)
Screenshot: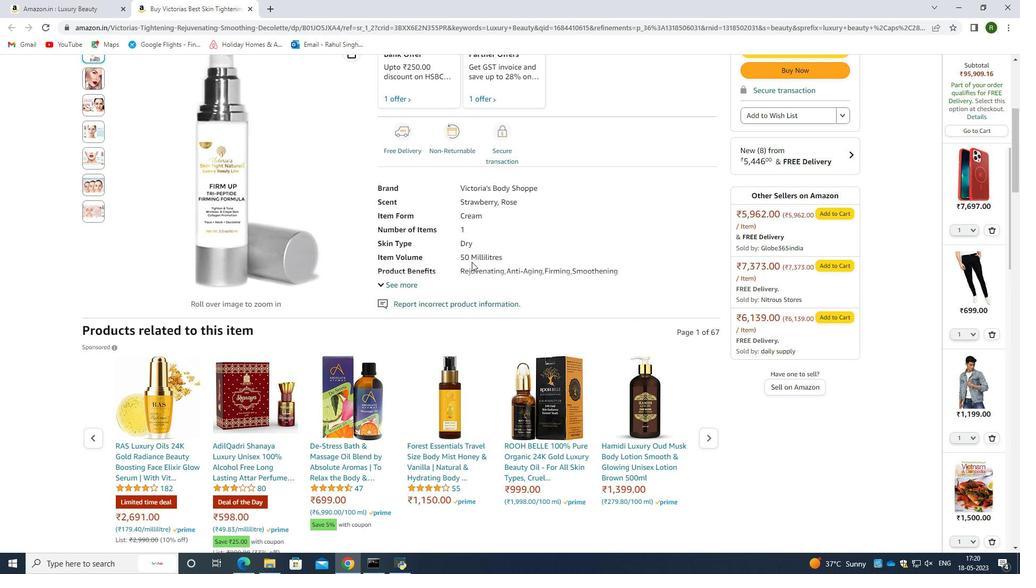 
Action: Mouse scrolled (472, 262) with delta (0, 0)
Screenshot: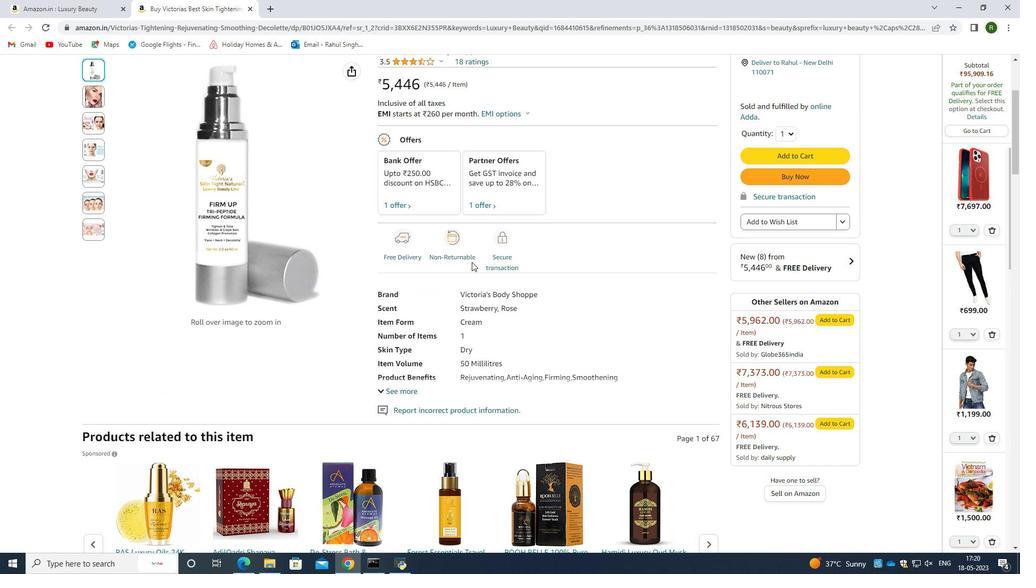 
Action: Mouse scrolled (472, 262) with delta (0, 0)
Screenshot: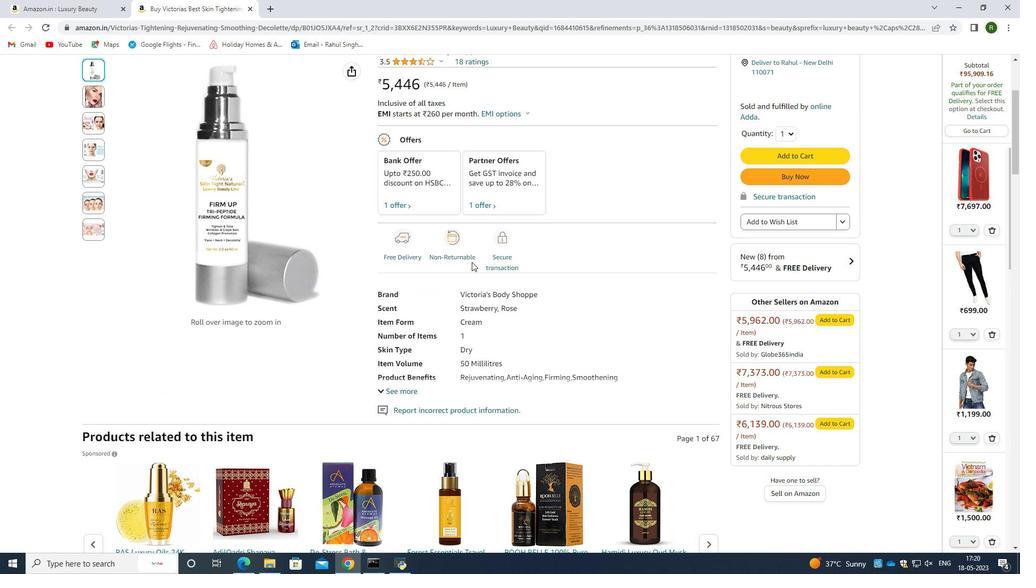 
Action: Mouse moved to (784, 332)
Screenshot: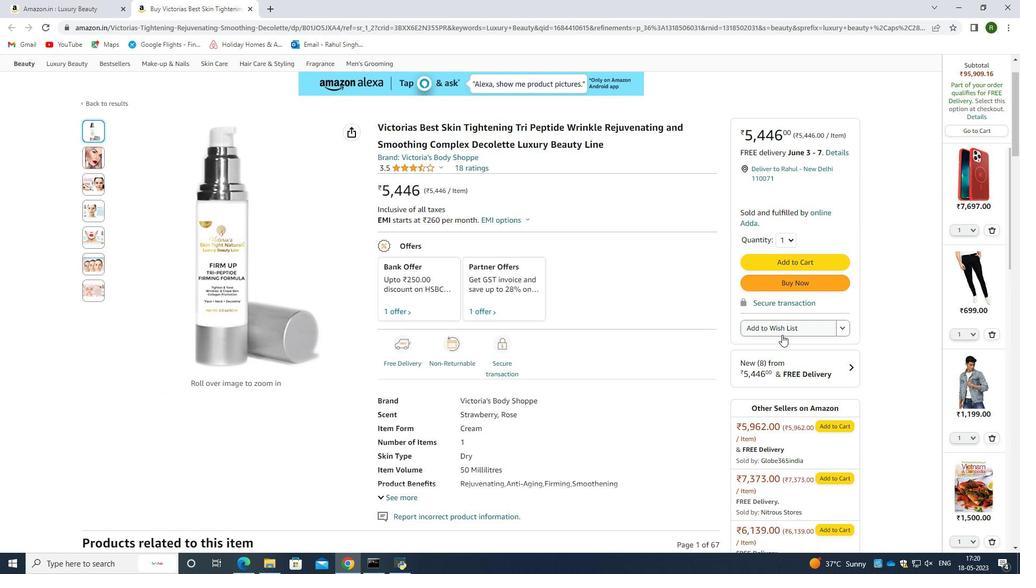 
Action: Mouse pressed left at (784, 332)
Screenshot: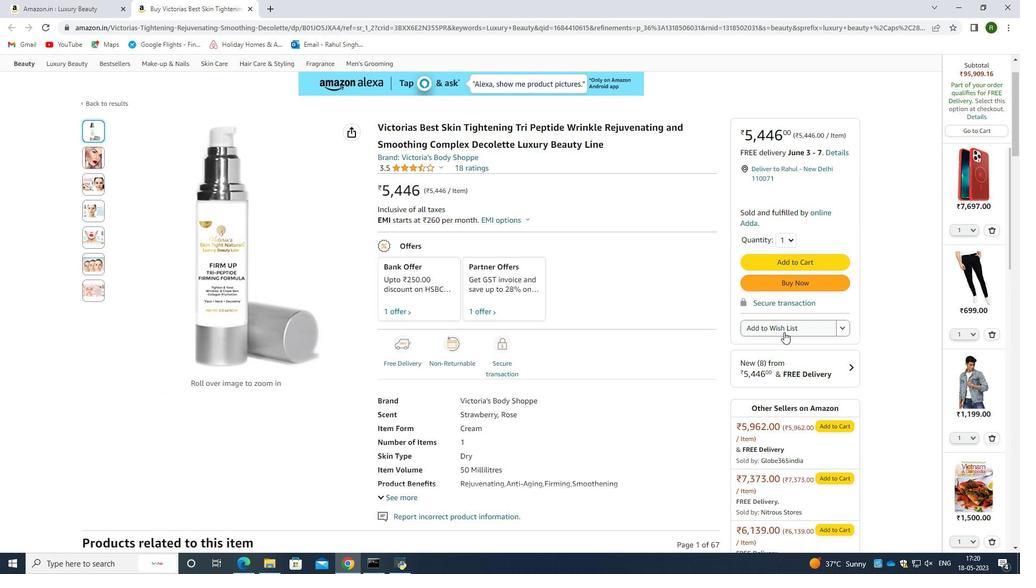
Action: Mouse moved to (730, 137)
Screenshot: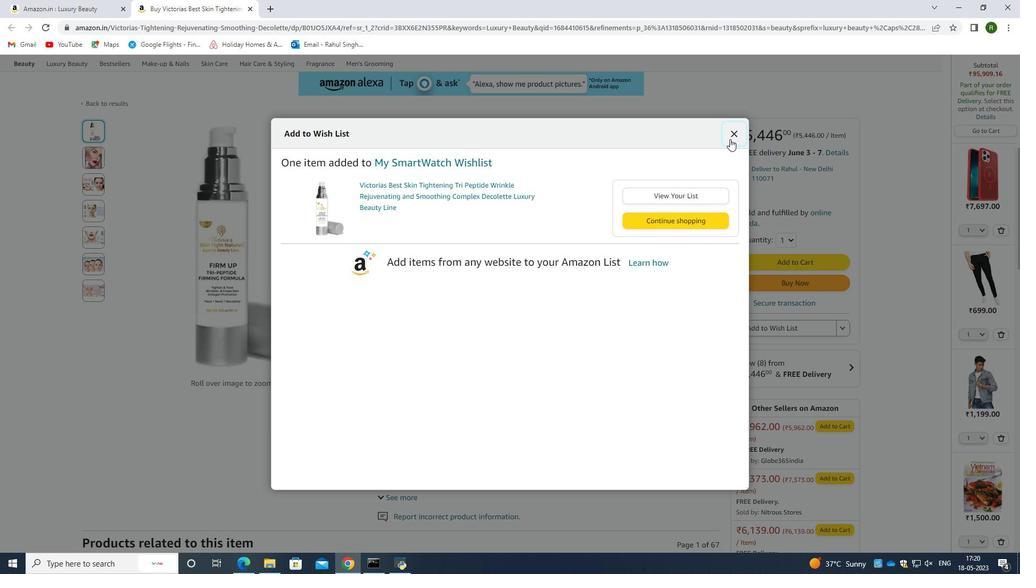 
Action: Mouse pressed left at (730, 137)
Screenshot: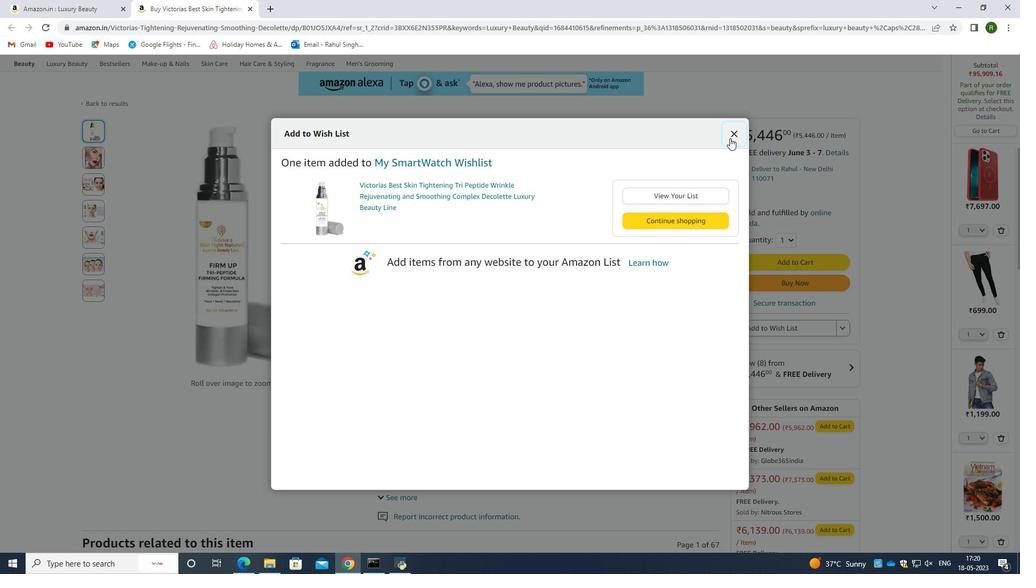 
Action: Mouse moved to (494, 314)
Screenshot: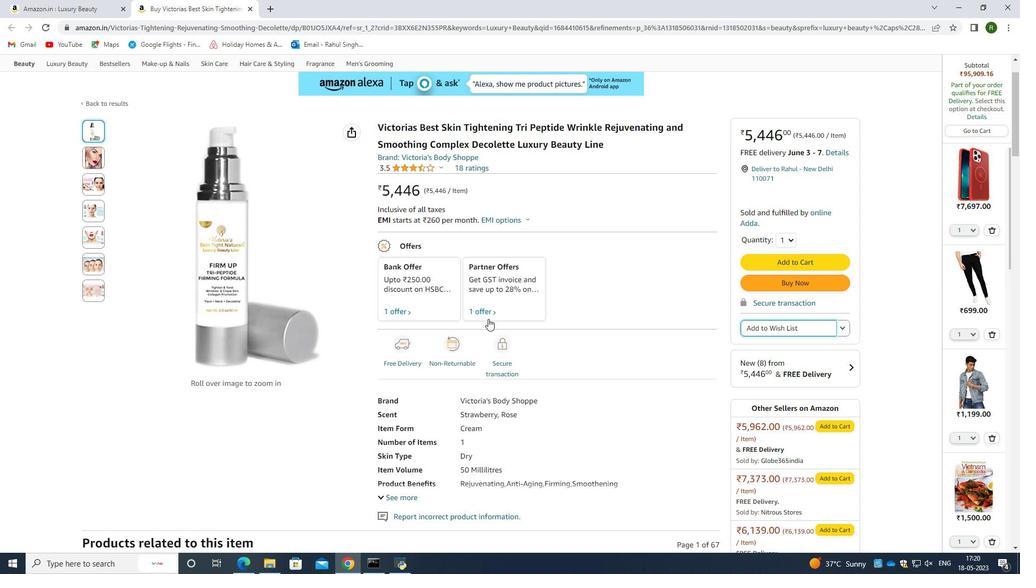 
Action: Mouse scrolled (494, 313) with delta (0, 0)
Screenshot: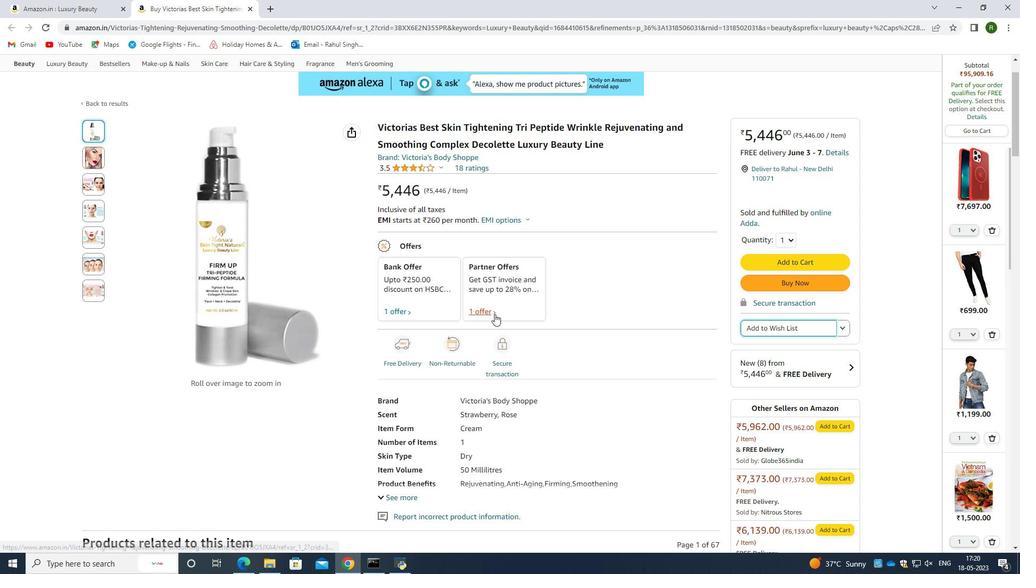 
Action: Mouse scrolled (494, 313) with delta (0, 0)
Screenshot: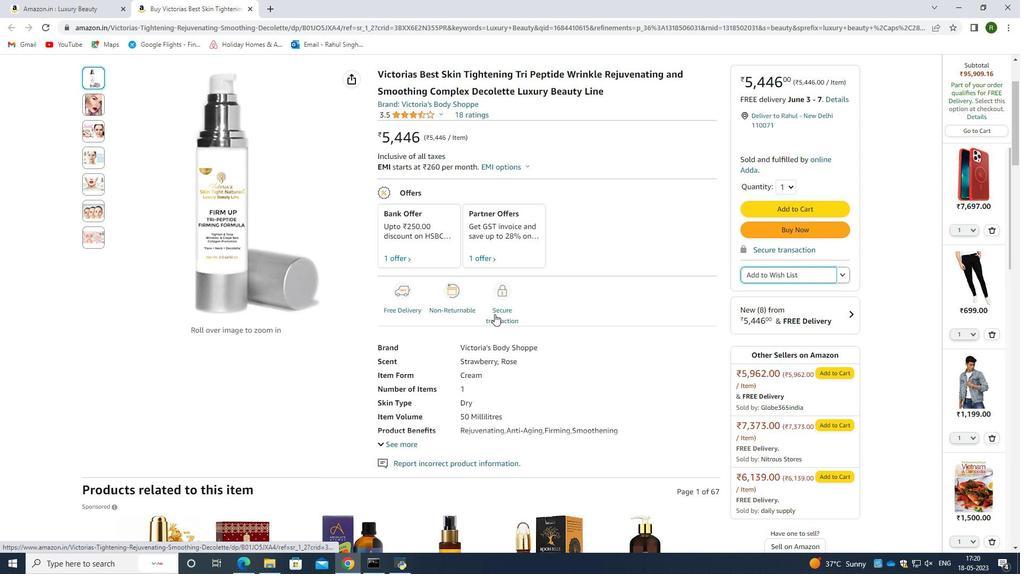 
Action: Mouse scrolled (494, 313) with delta (0, 0)
Screenshot: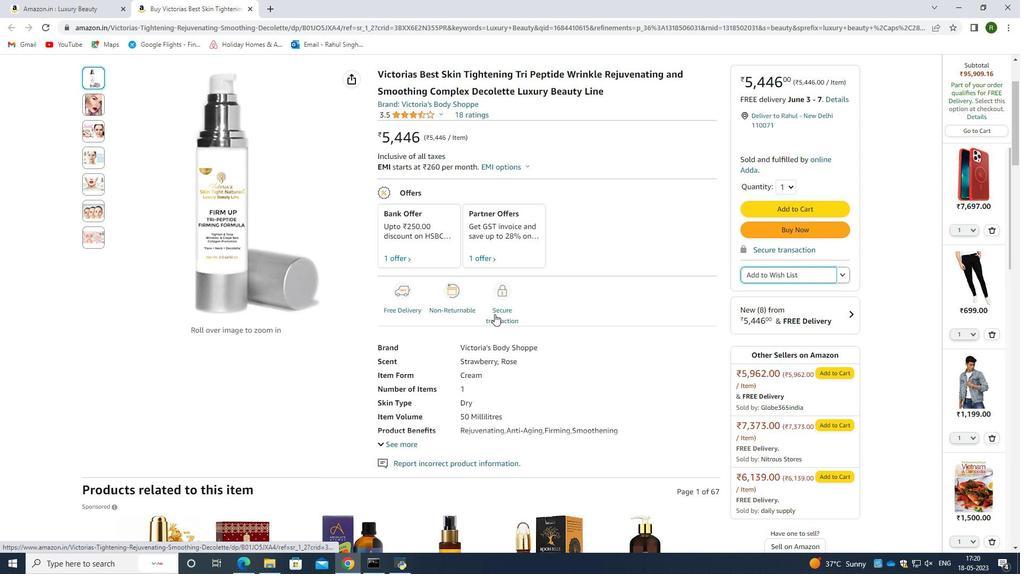 
Action: Mouse scrolled (494, 313) with delta (0, 0)
Screenshot: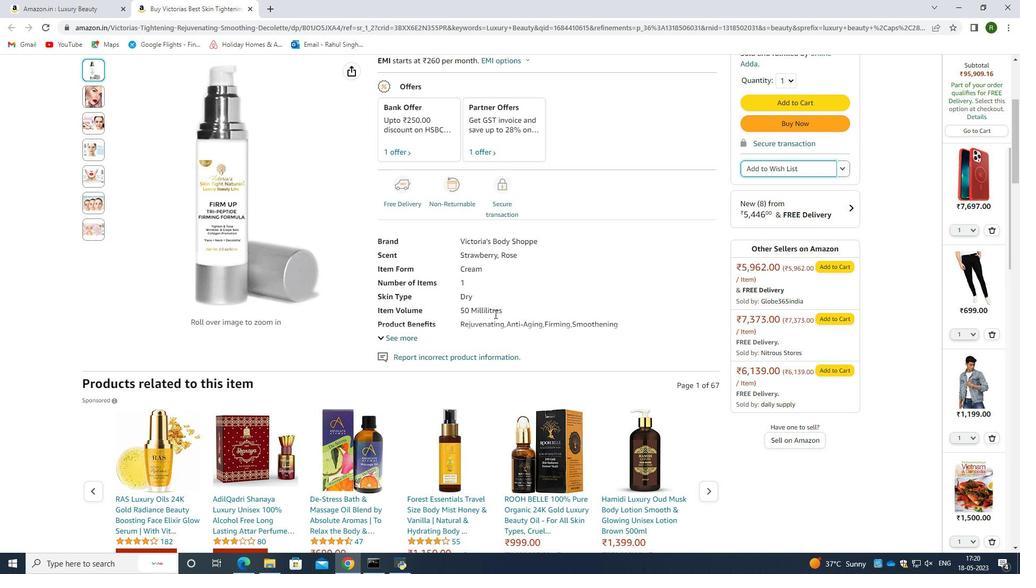 
Action: Mouse scrolled (494, 313) with delta (0, 0)
Screenshot: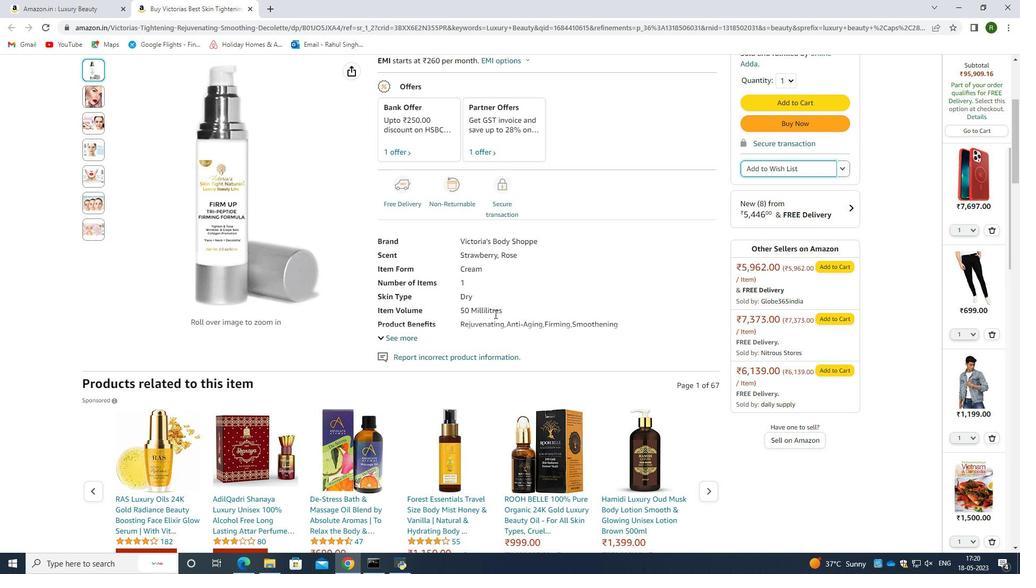 
Action: Mouse moved to (494, 314)
Screenshot: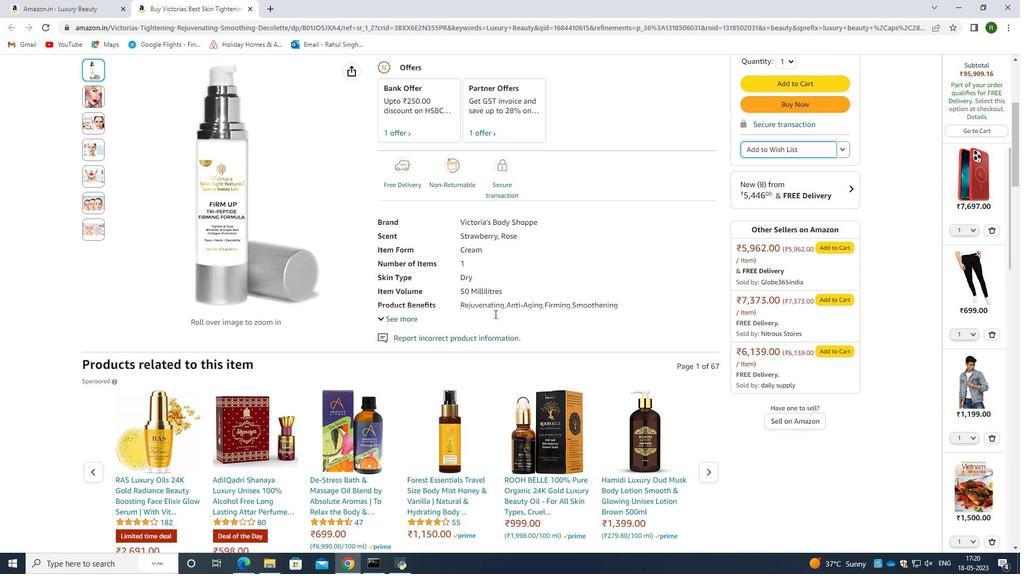 
Action: Mouse scrolled (494, 313) with delta (0, 0)
Screenshot: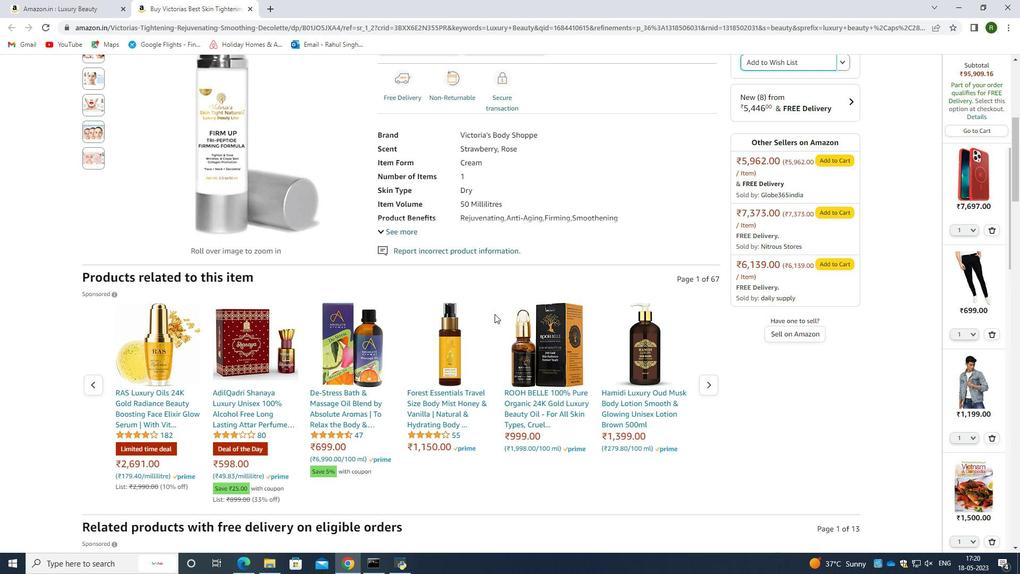 
Action: Mouse scrolled (494, 313) with delta (0, 0)
Screenshot: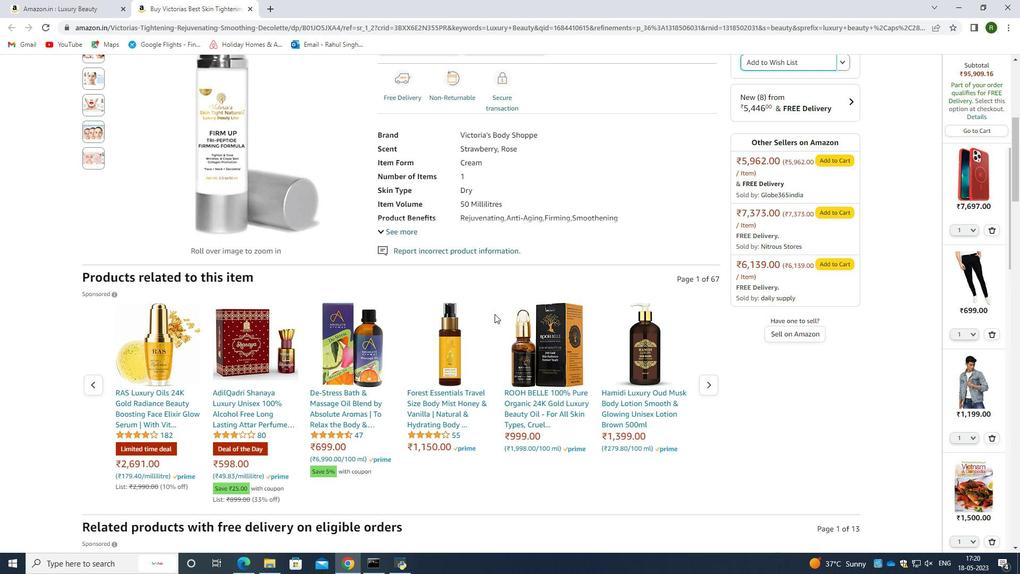 
Action: Mouse scrolled (494, 313) with delta (0, 0)
Screenshot: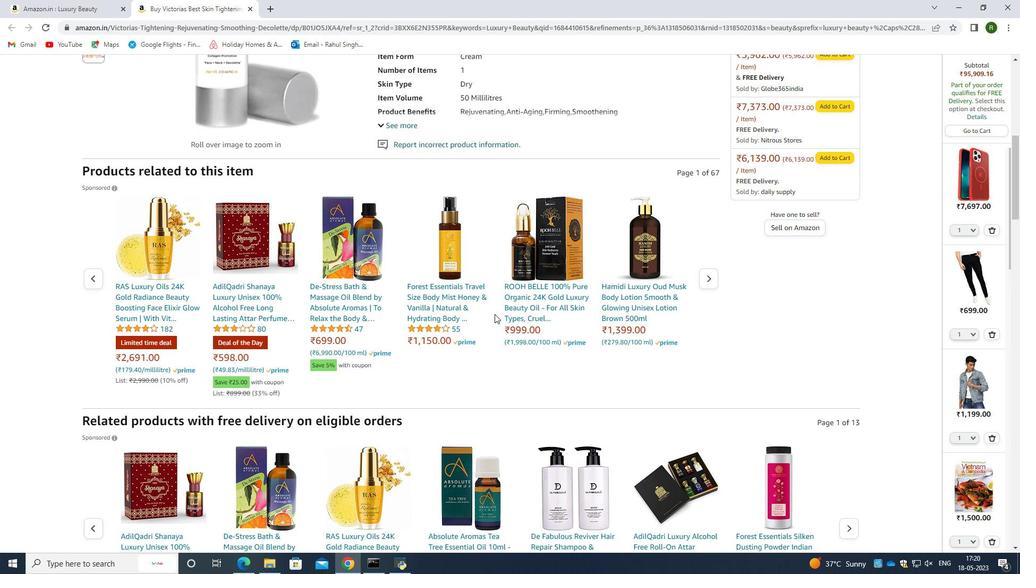 
Action: Mouse scrolled (494, 313) with delta (0, 0)
Screenshot: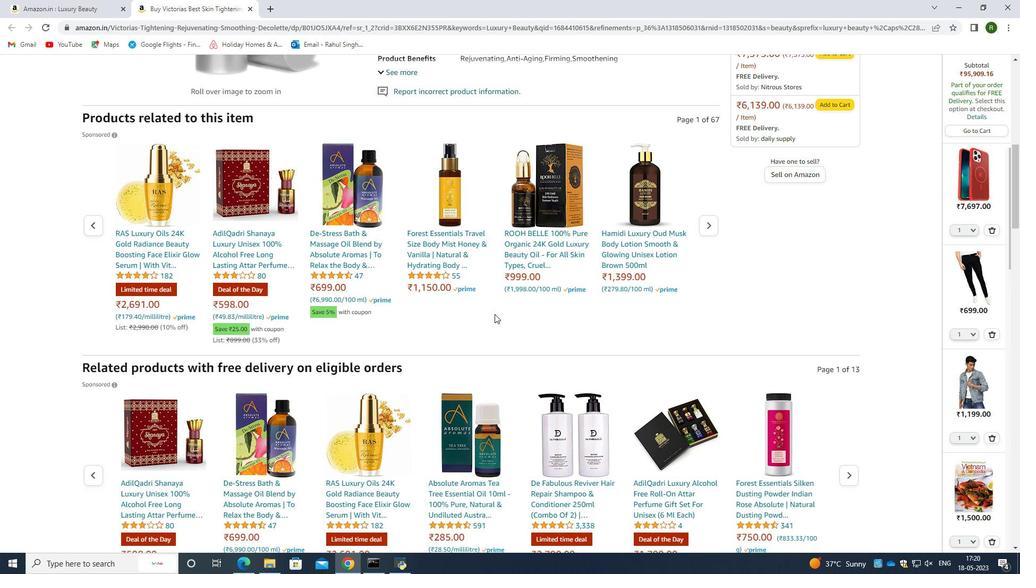 
Action: Mouse scrolled (494, 313) with delta (0, 0)
Screenshot: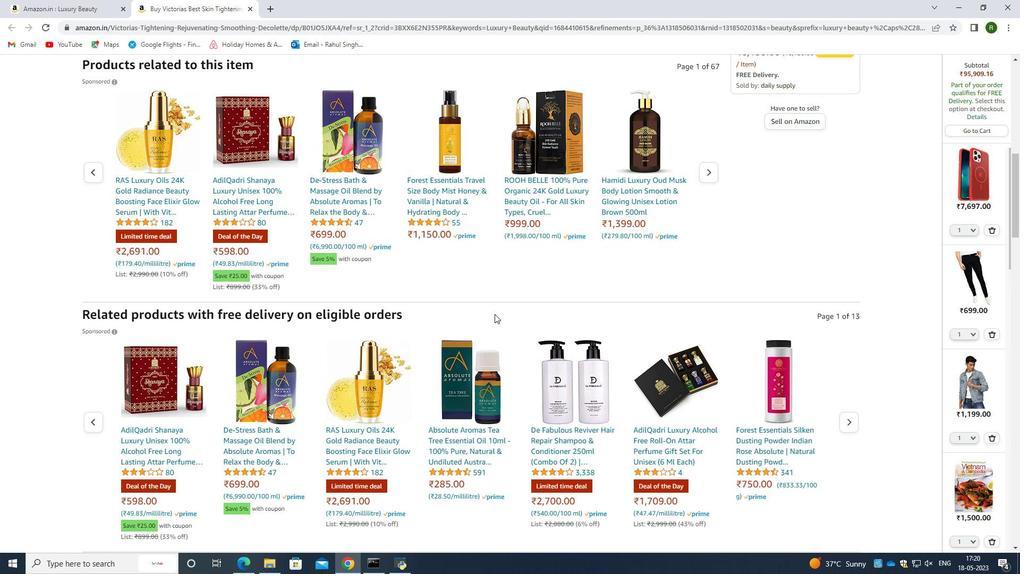 
Action: Mouse scrolled (494, 313) with delta (0, 0)
Screenshot: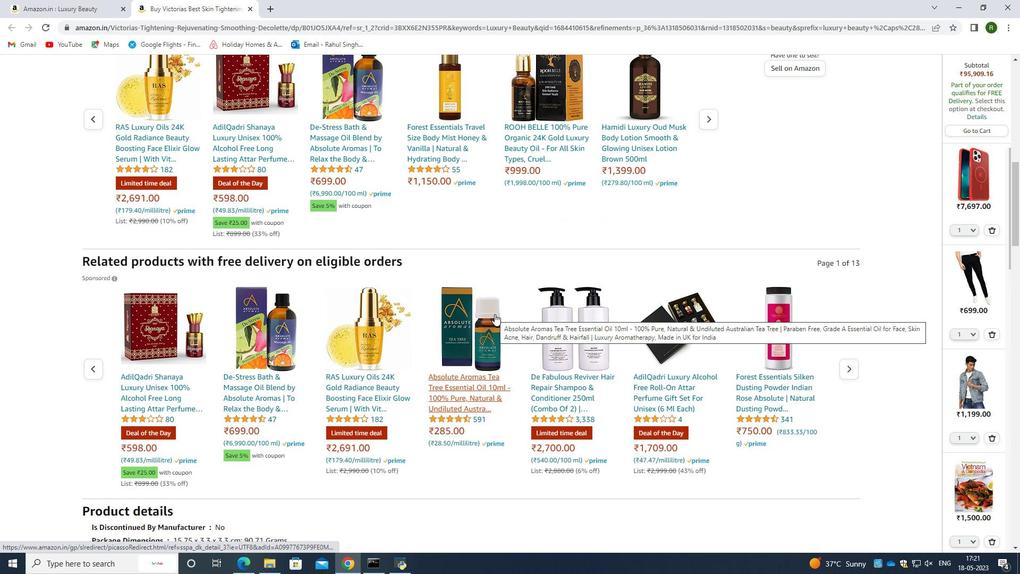 
Action: Mouse moved to (494, 314)
Screenshot: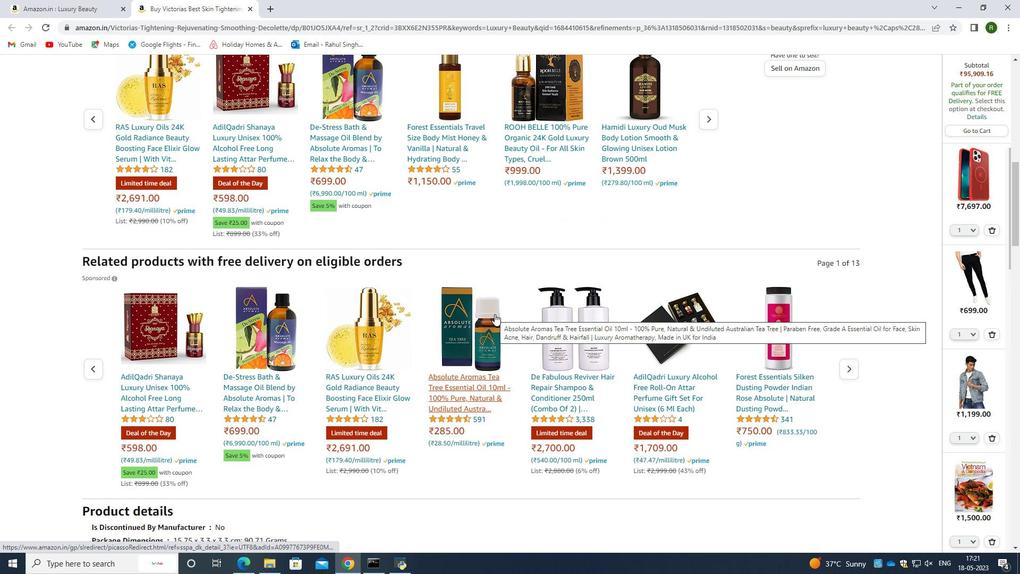 
Action: Mouse scrolled (494, 314) with delta (0, 0)
Screenshot: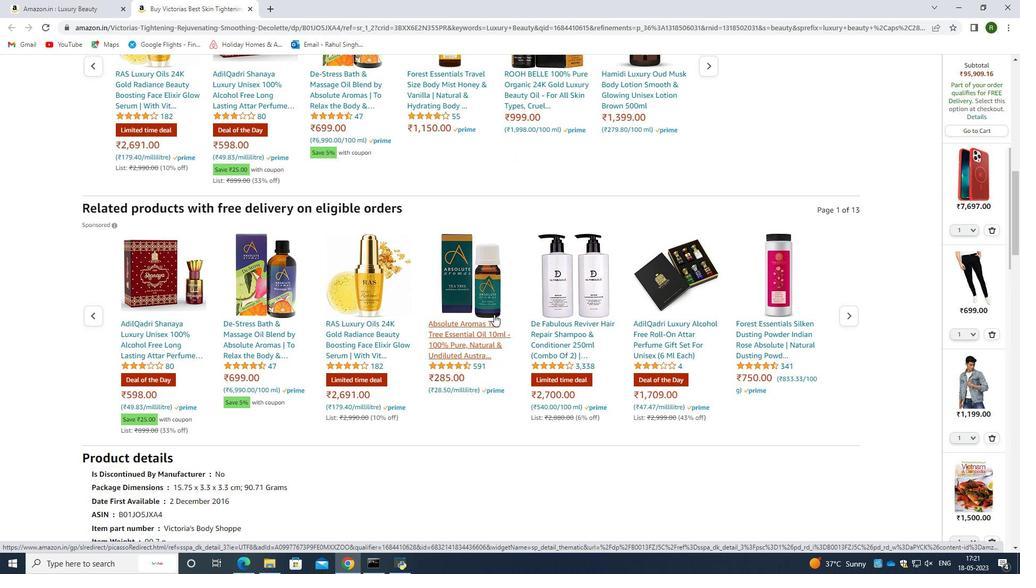 
Action: Mouse moved to (492, 316)
Screenshot: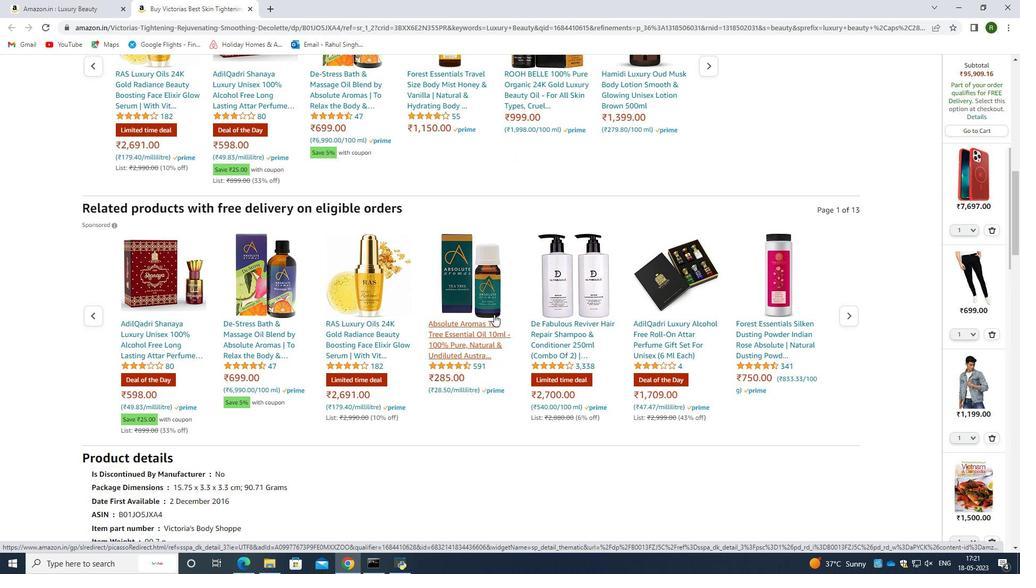 
Action: Mouse scrolled (492, 315) with delta (0, 0)
Screenshot: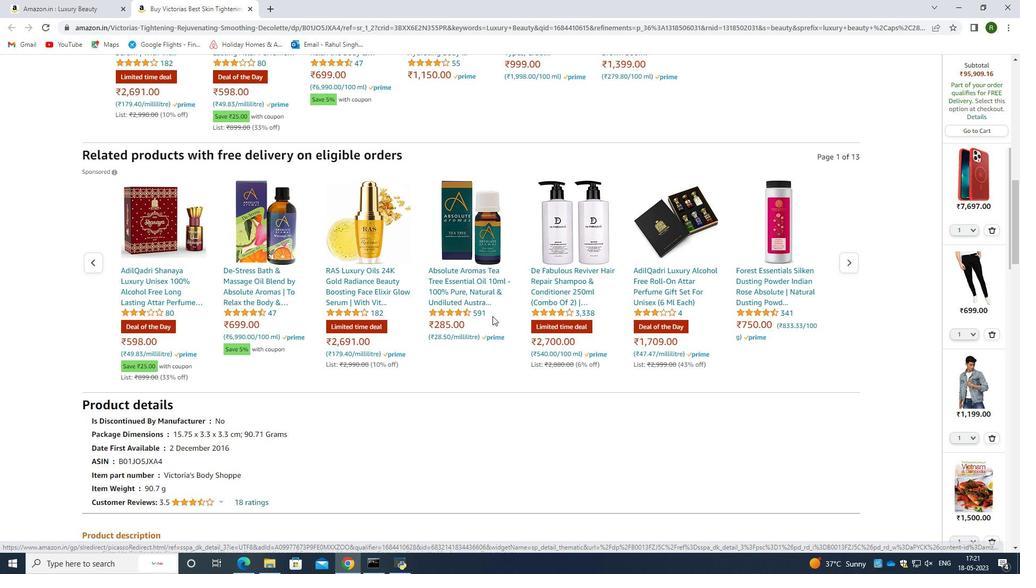 
Action: Mouse scrolled (492, 315) with delta (0, 0)
Screenshot: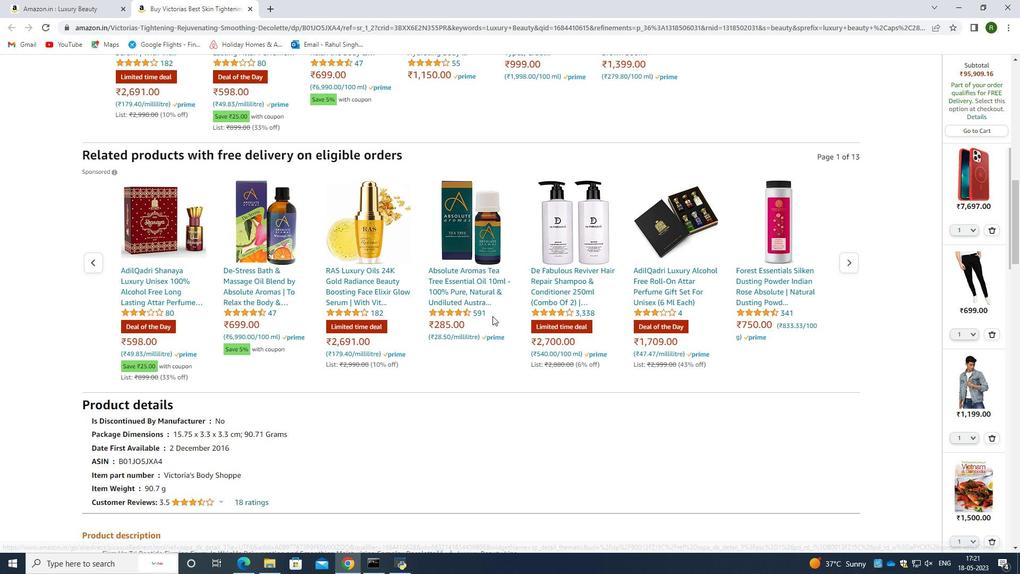 
Action: Mouse scrolled (492, 315) with delta (0, 0)
Screenshot: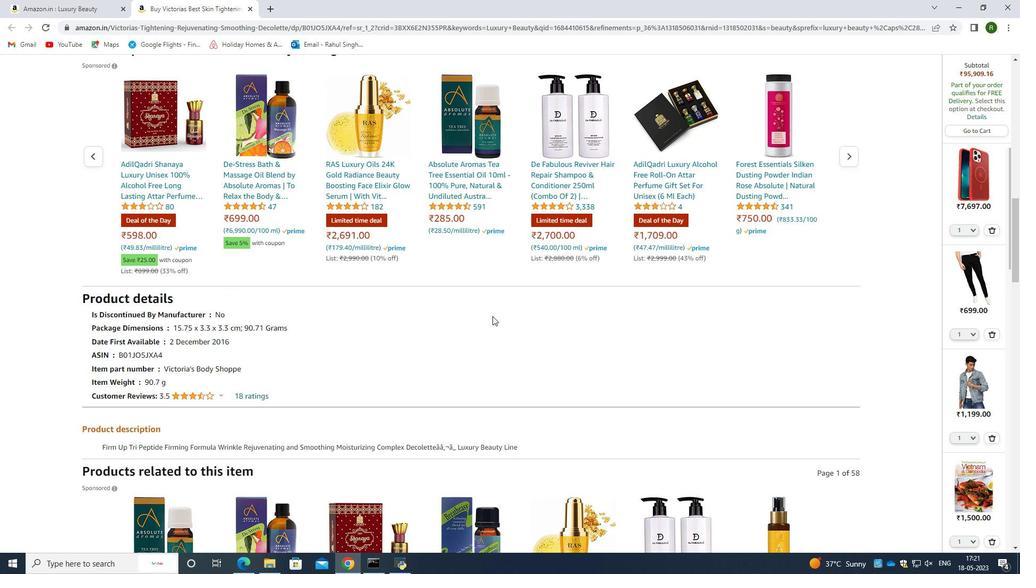 
Action: Mouse scrolled (492, 315) with delta (0, 0)
Screenshot: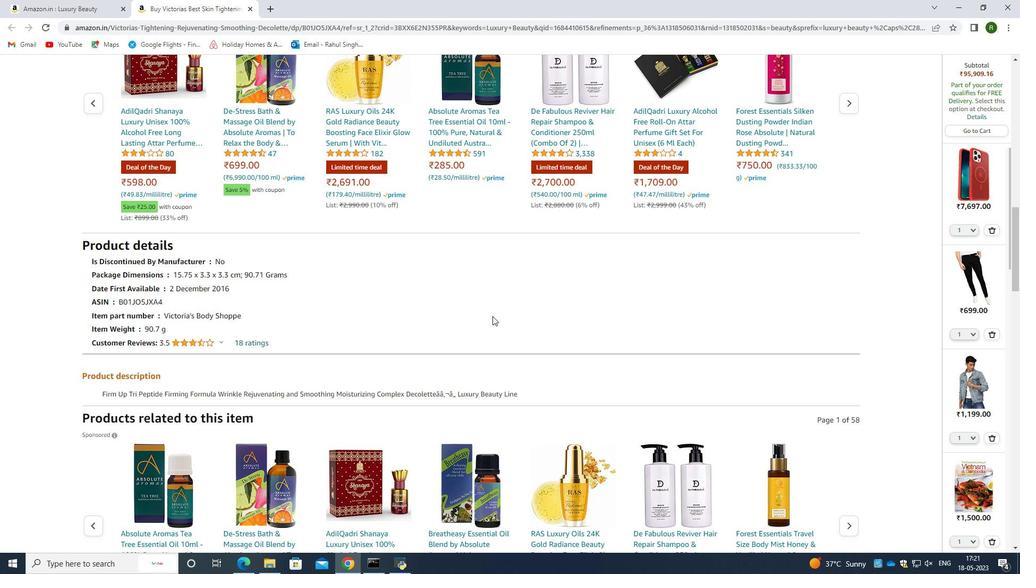 
Action: Mouse scrolled (492, 315) with delta (0, 0)
Screenshot: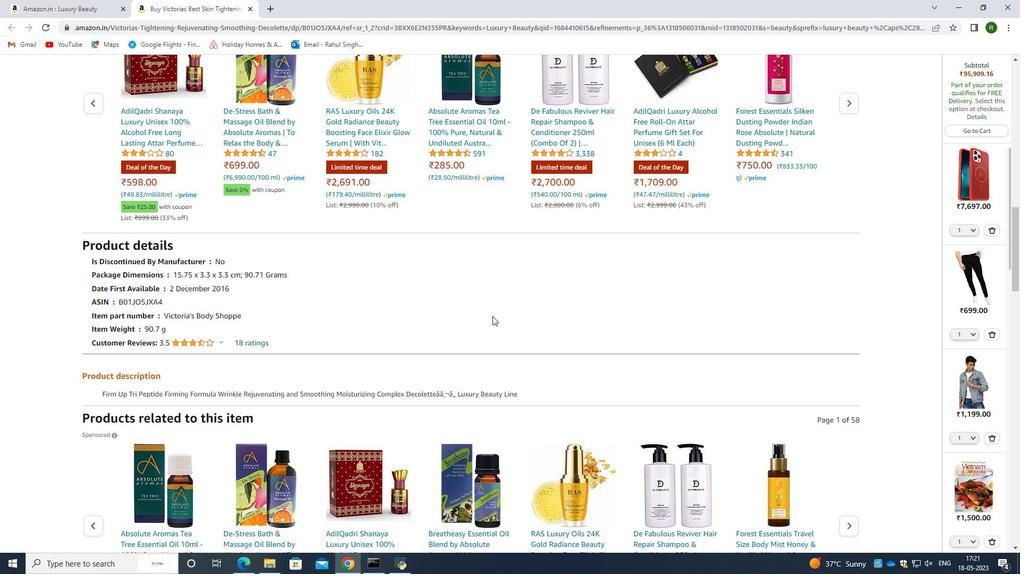 
Action: Mouse scrolled (492, 315) with delta (0, 0)
Screenshot: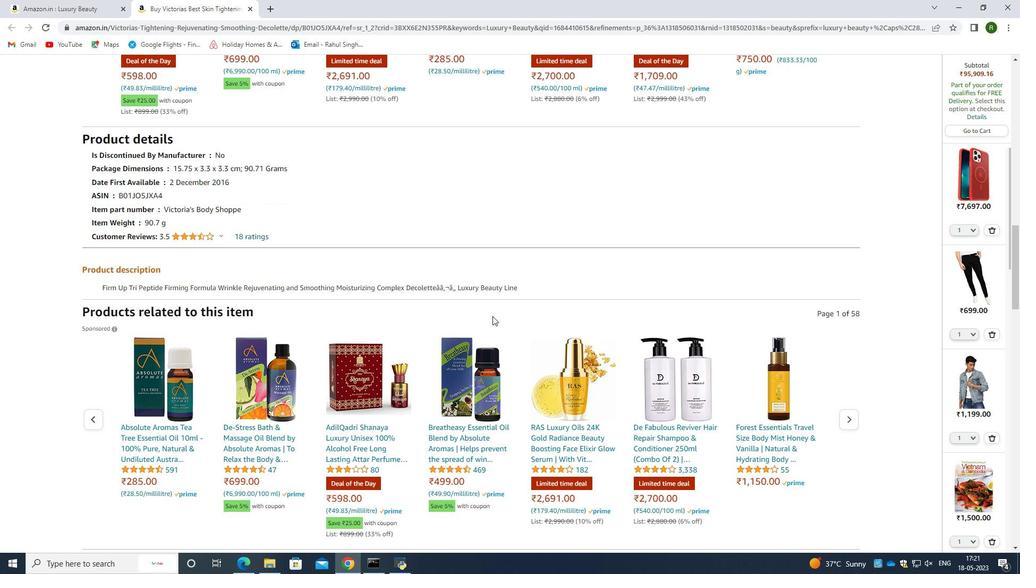 
Action: Mouse scrolled (492, 315) with delta (0, 0)
Screenshot: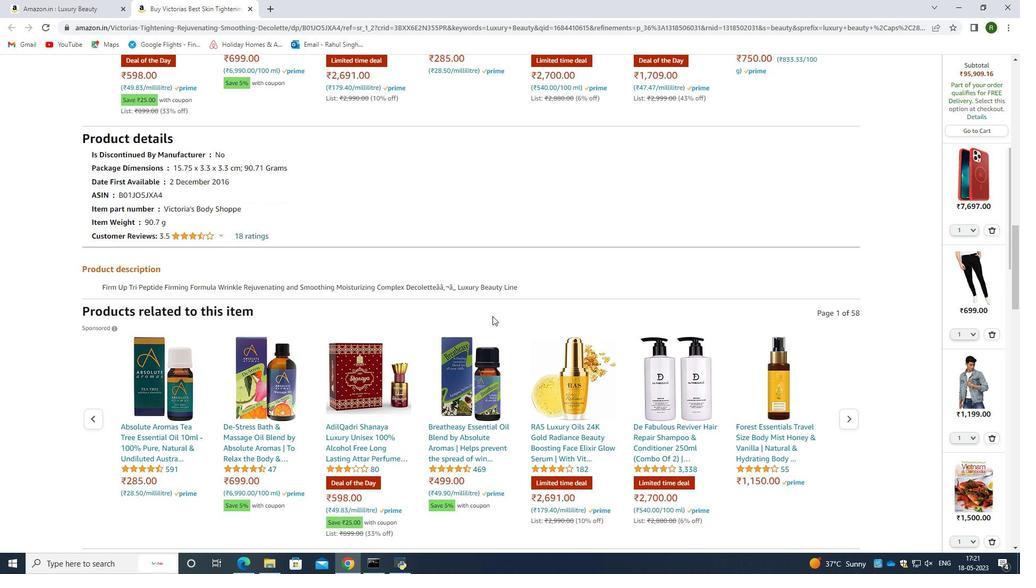 
Action: Mouse scrolled (492, 315) with delta (0, 0)
Screenshot: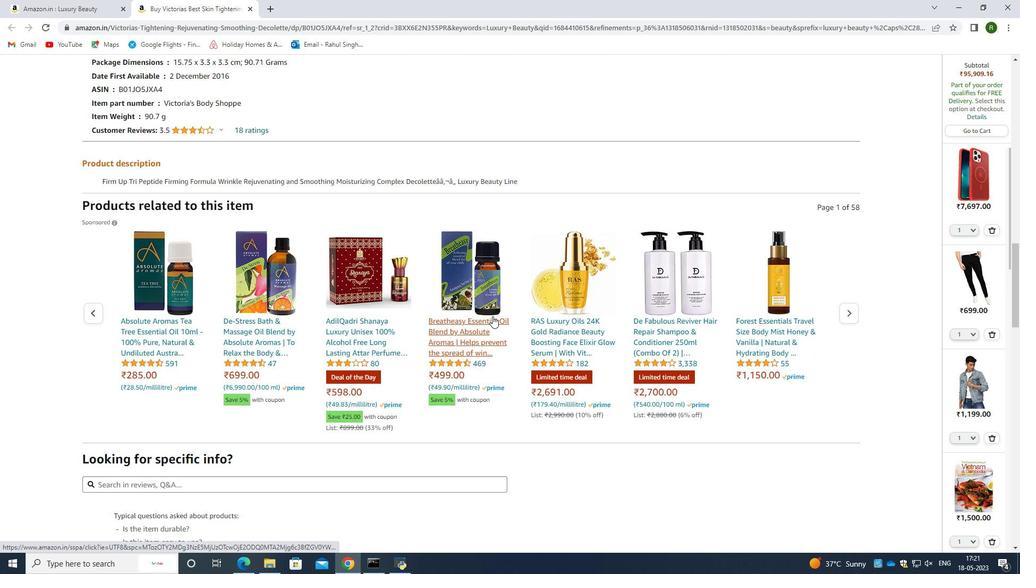 
Action: Mouse scrolled (492, 315) with delta (0, 0)
Screenshot: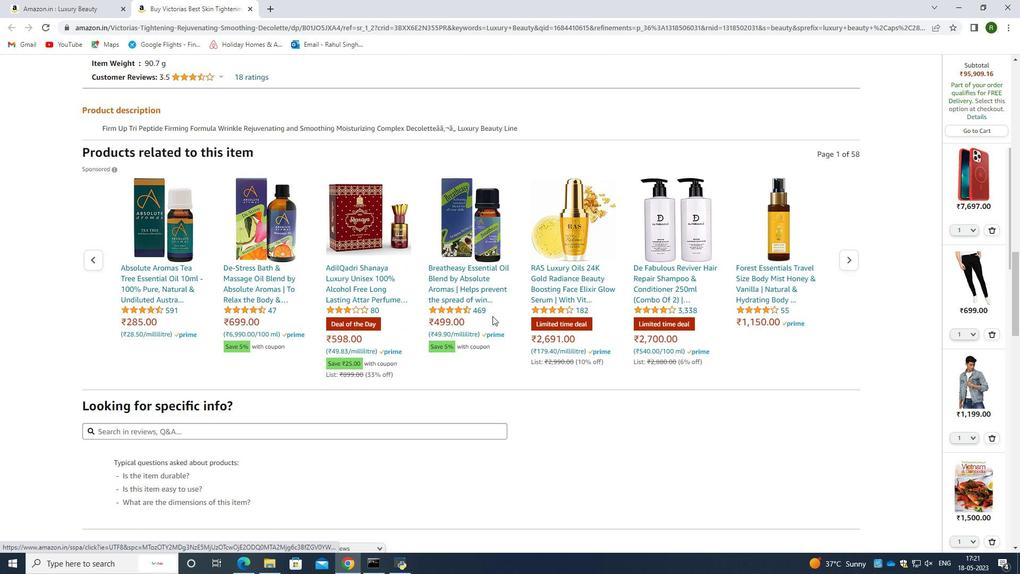 
Action: Mouse scrolled (492, 315) with delta (0, 0)
Screenshot: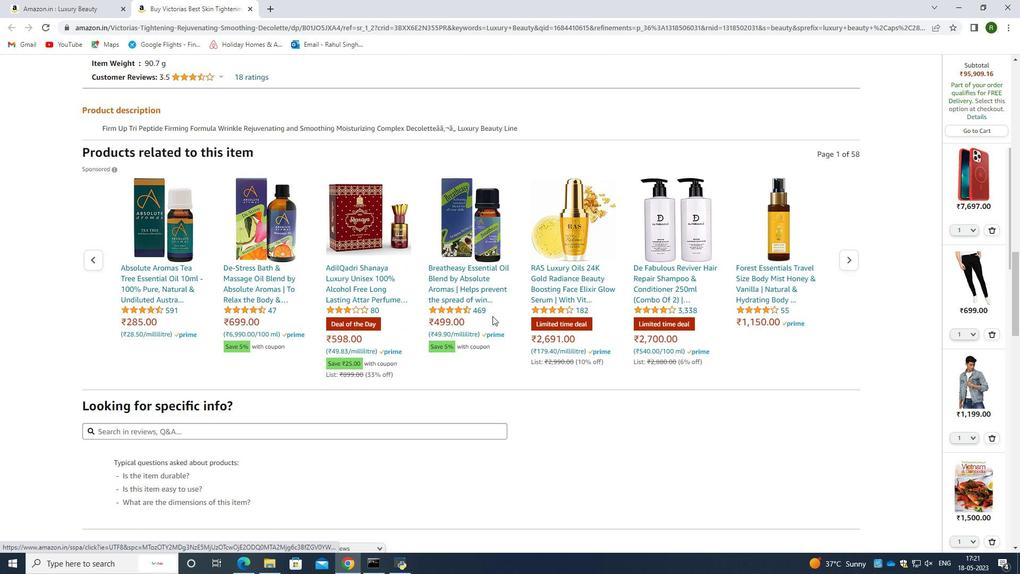 
Action: Mouse scrolled (492, 316) with delta (0, 0)
Screenshot: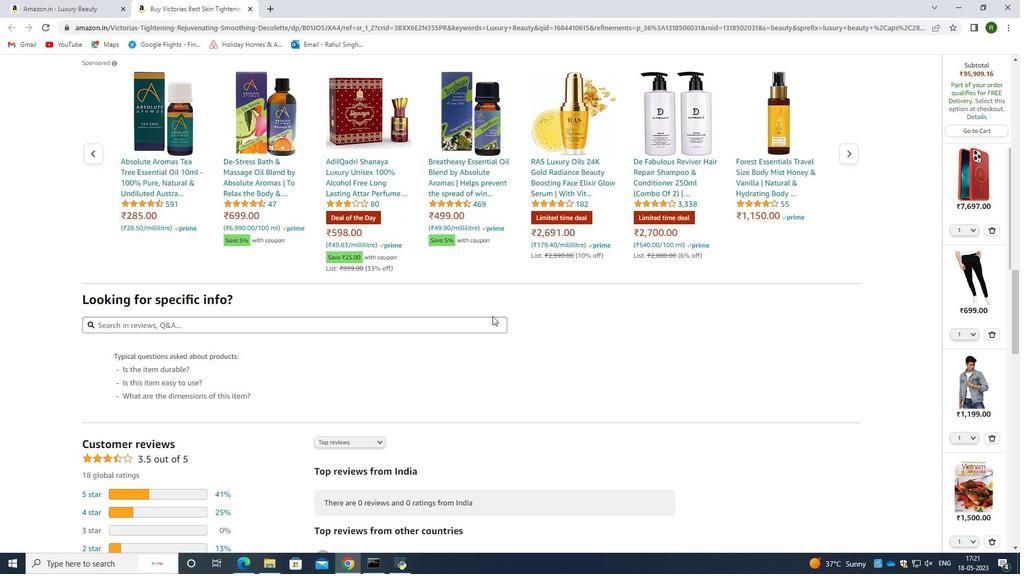 
Action: Mouse scrolled (492, 316) with delta (0, 0)
Screenshot: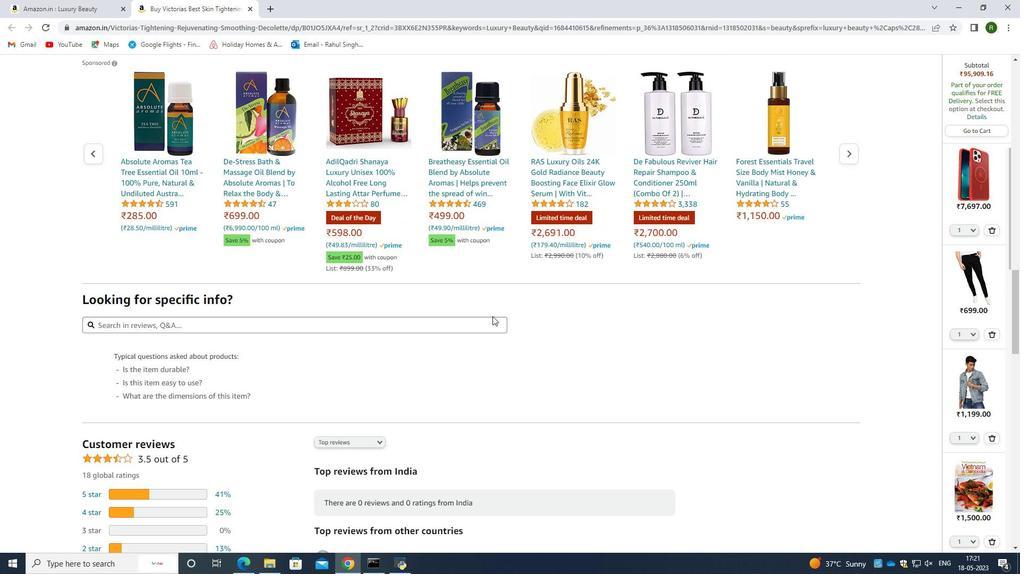 
Action: Mouse scrolled (492, 316) with delta (0, 0)
Screenshot: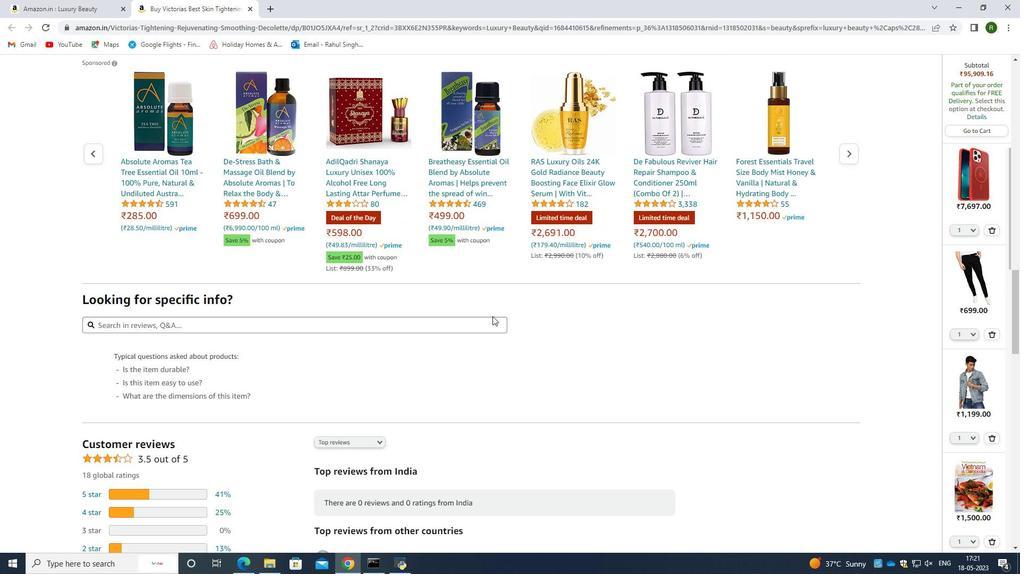 
Action: Mouse scrolled (492, 316) with delta (0, 0)
Screenshot: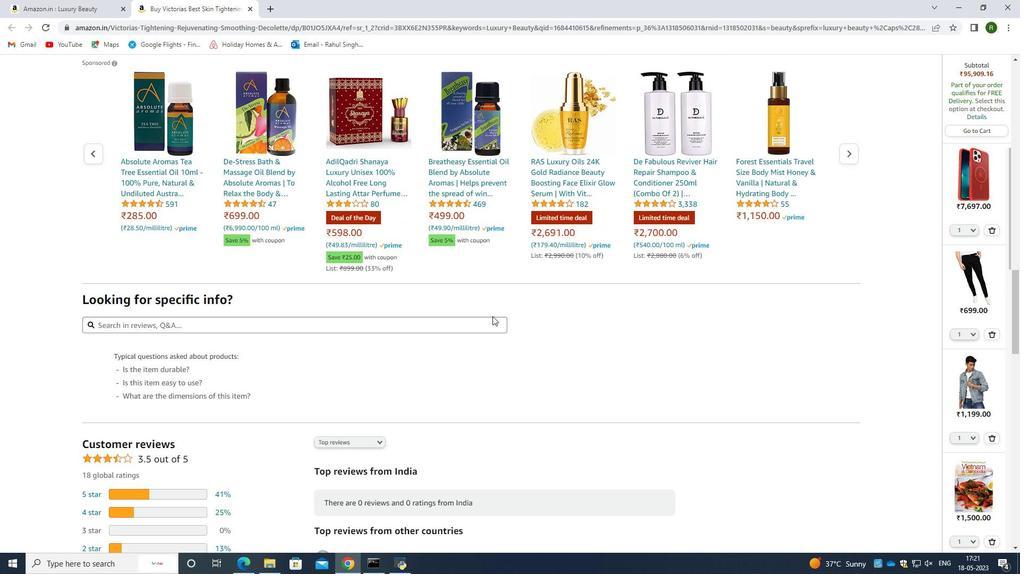 
Action: Mouse scrolled (492, 316) with delta (0, 0)
Screenshot: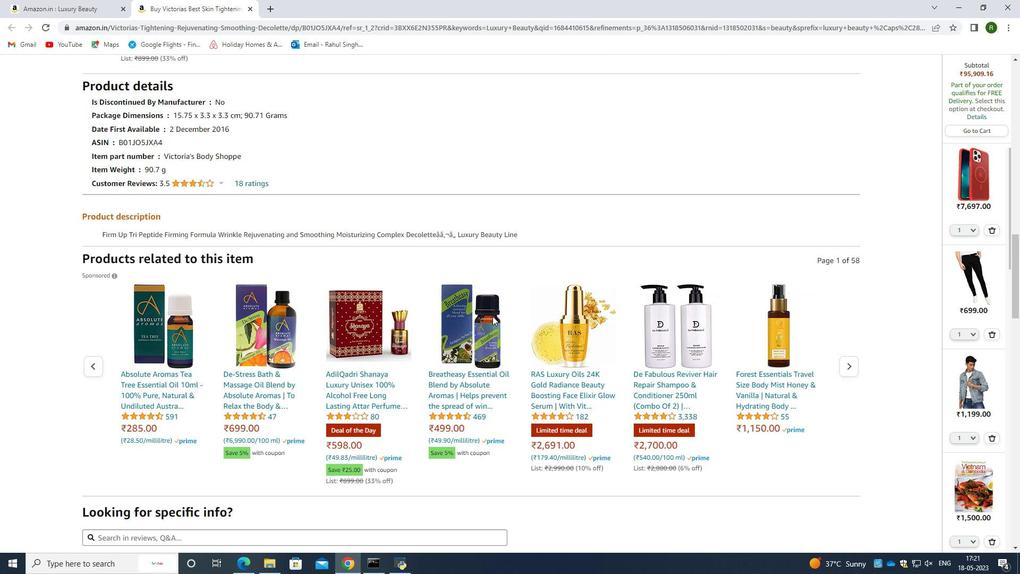 
Action: Mouse scrolled (492, 316) with delta (0, 0)
Screenshot: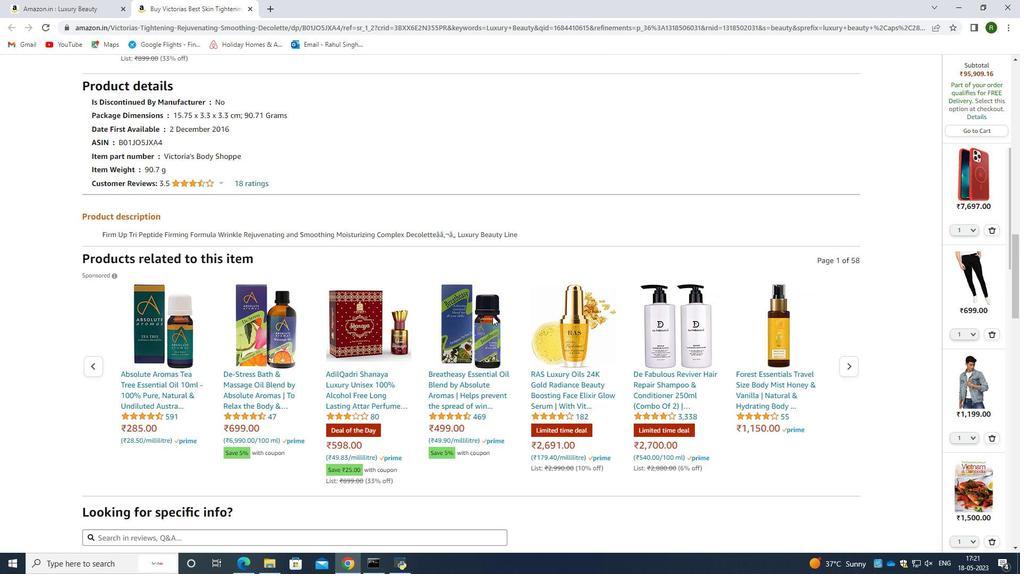 
Action: Mouse scrolled (492, 316) with delta (0, 0)
Screenshot: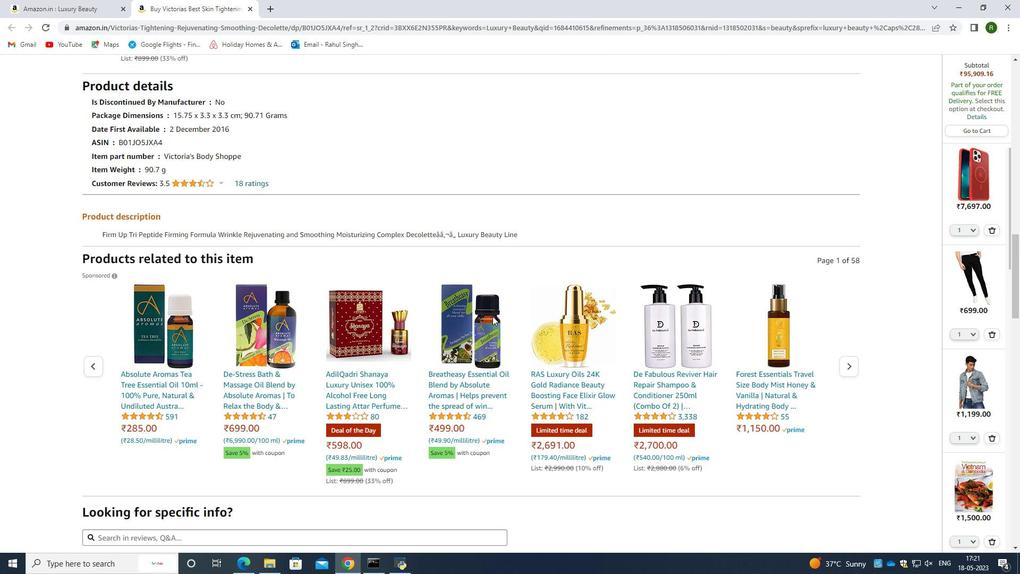 
Action: Mouse scrolled (492, 316) with delta (0, 0)
Screenshot: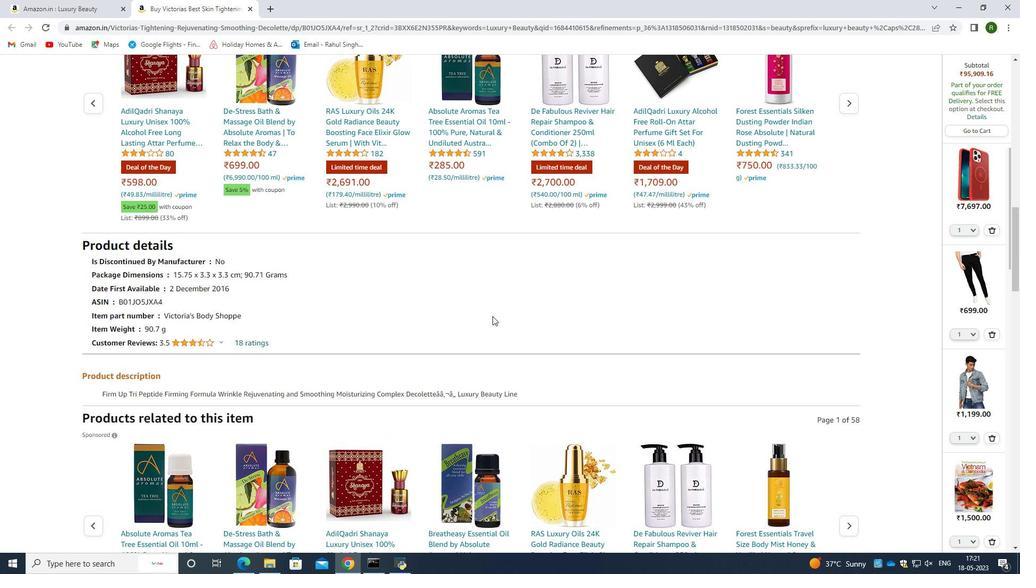 
Action: Mouse scrolled (492, 316) with delta (0, 0)
Screenshot: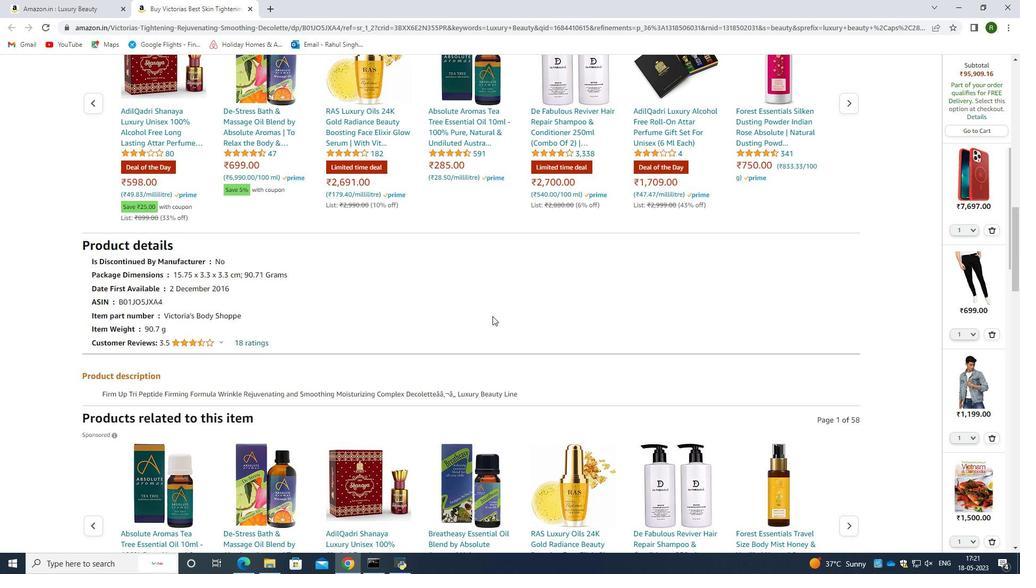 
Action: Mouse moved to (491, 316)
Screenshot: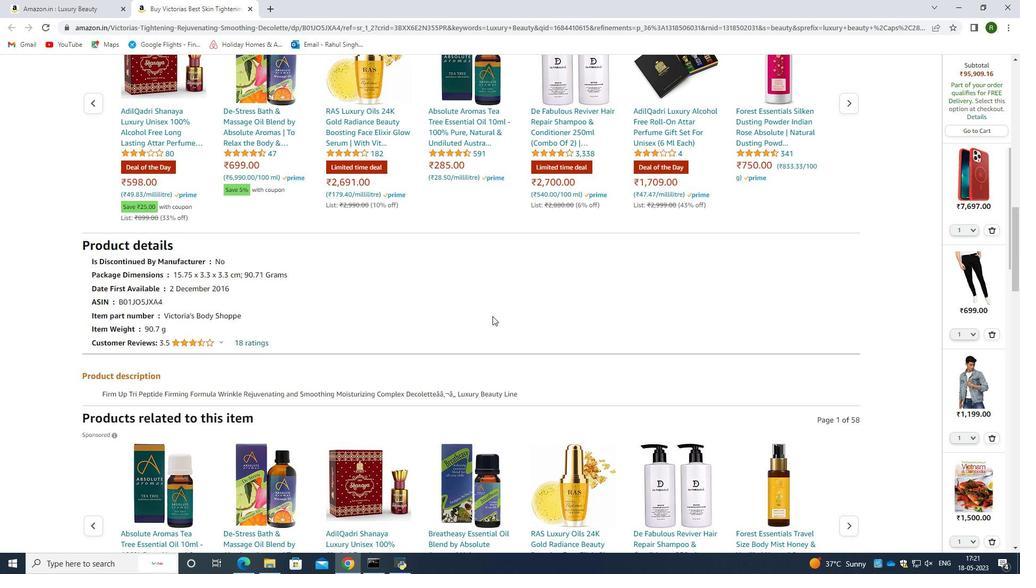 
Action: Mouse scrolled (491, 317) with delta (0, 0)
Screenshot: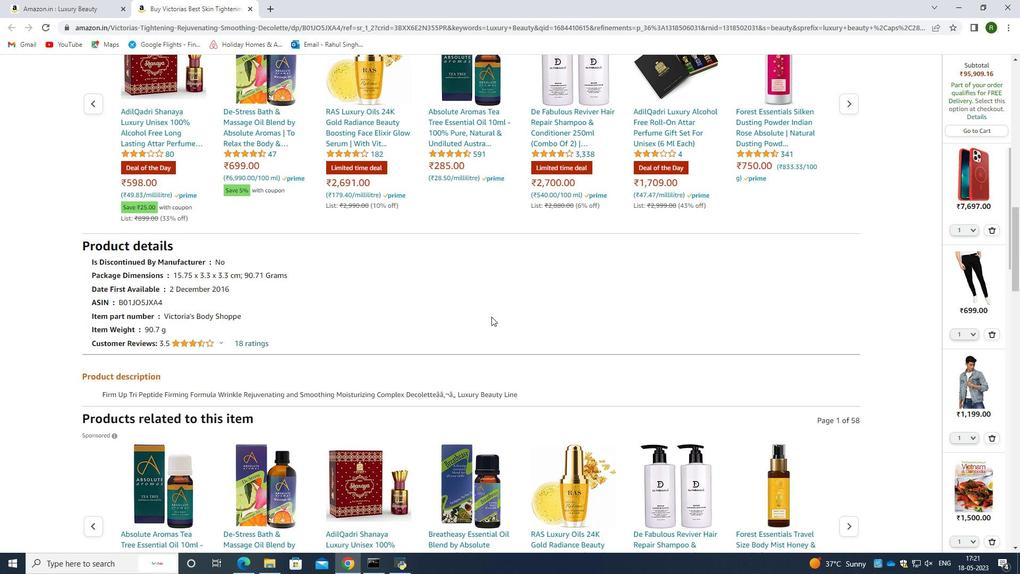 
Action: Mouse moved to (406, 255)
Screenshot: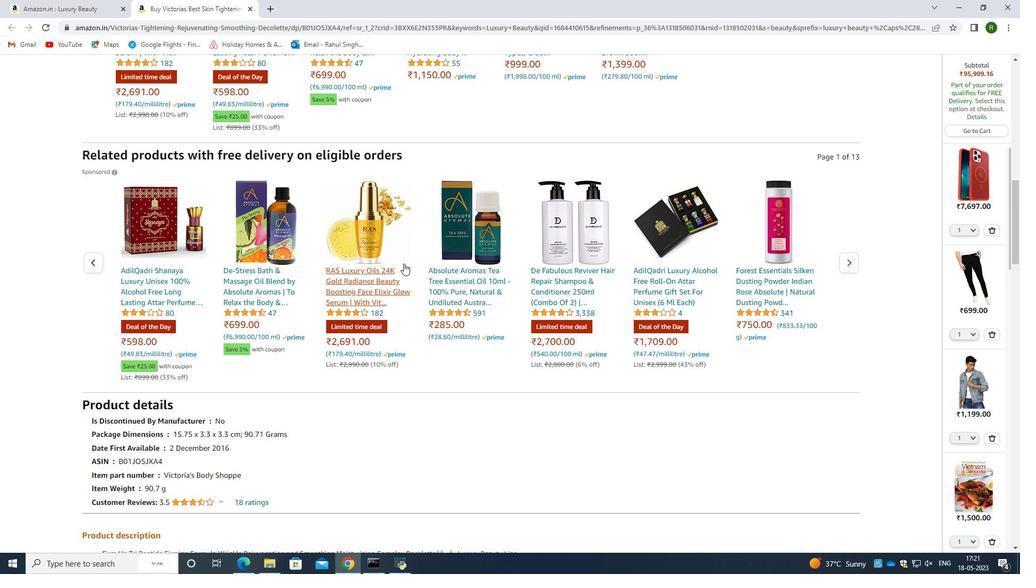 
Action: Mouse scrolled (406, 255) with delta (0, 0)
Screenshot: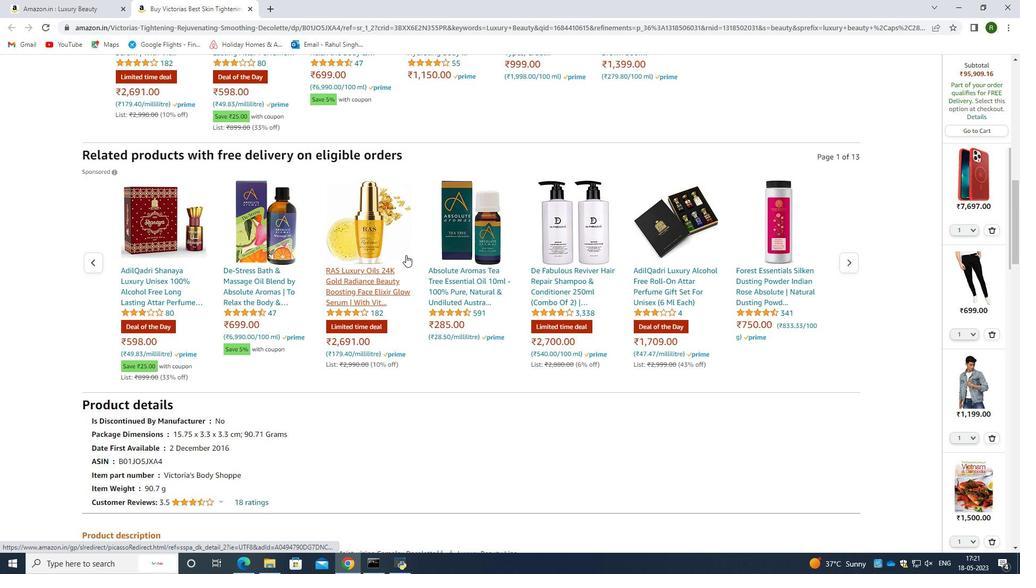 
Action: Mouse scrolled (406, 255) with delta (0, 0)
Screenshot: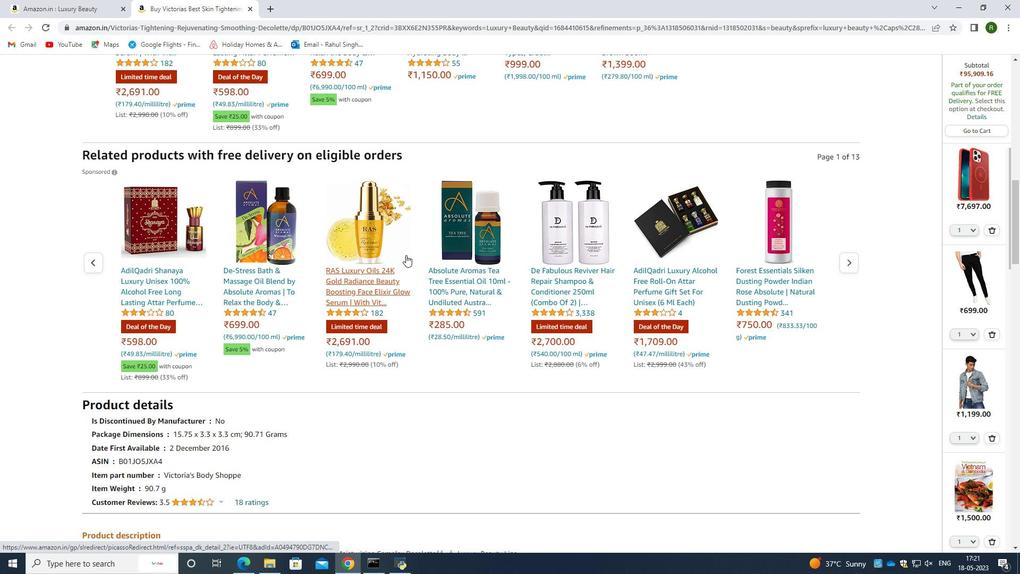 
Action: Mouse scrolled (406, 255) with delta (0, 0)
Screenshot: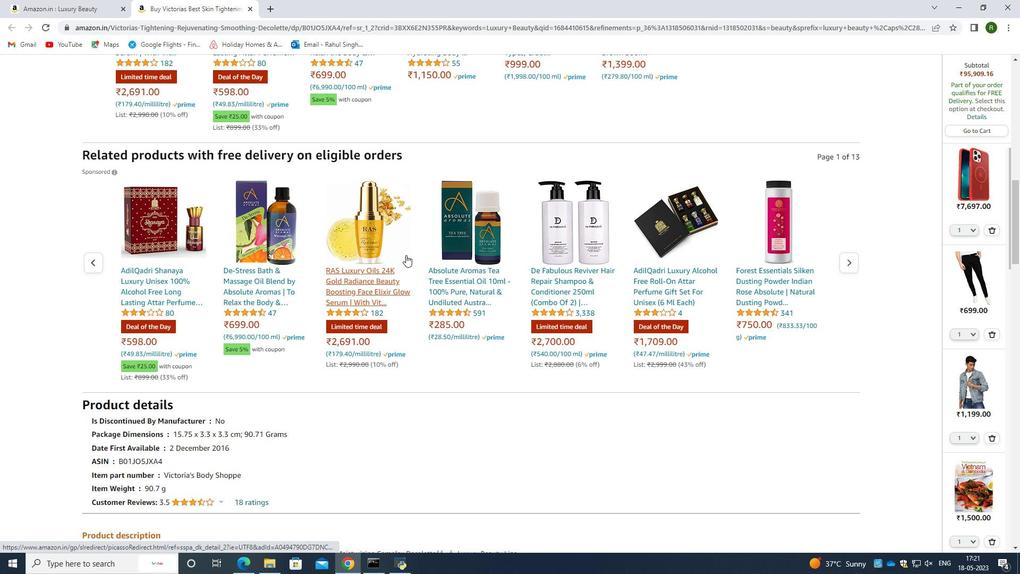 
Action: Mouse scrolled (406, 255) with delta (0, 0)
Screenshot: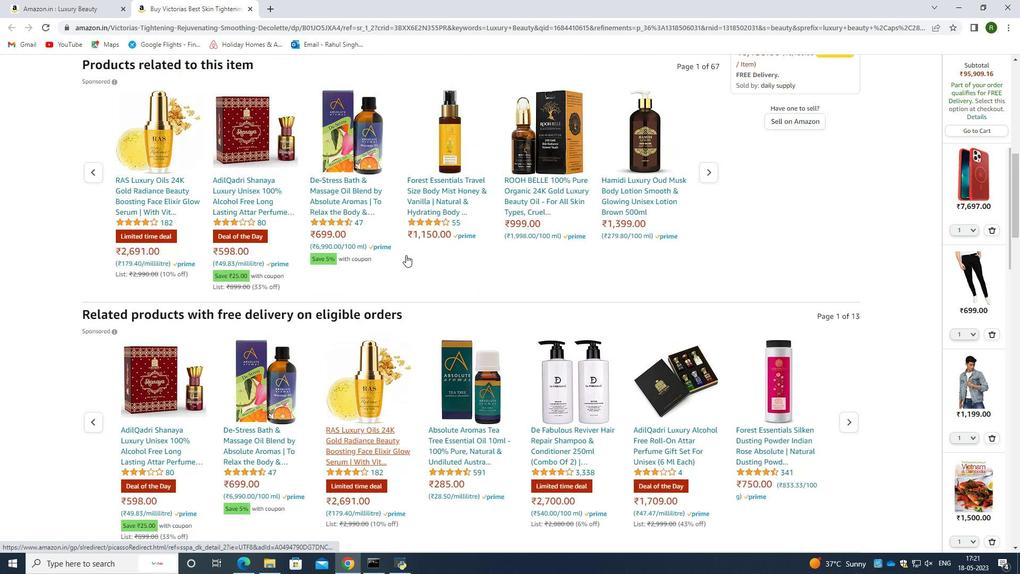 
Action: Mouse scrolled (406, 255) with delta (0, 0)
Screenshot: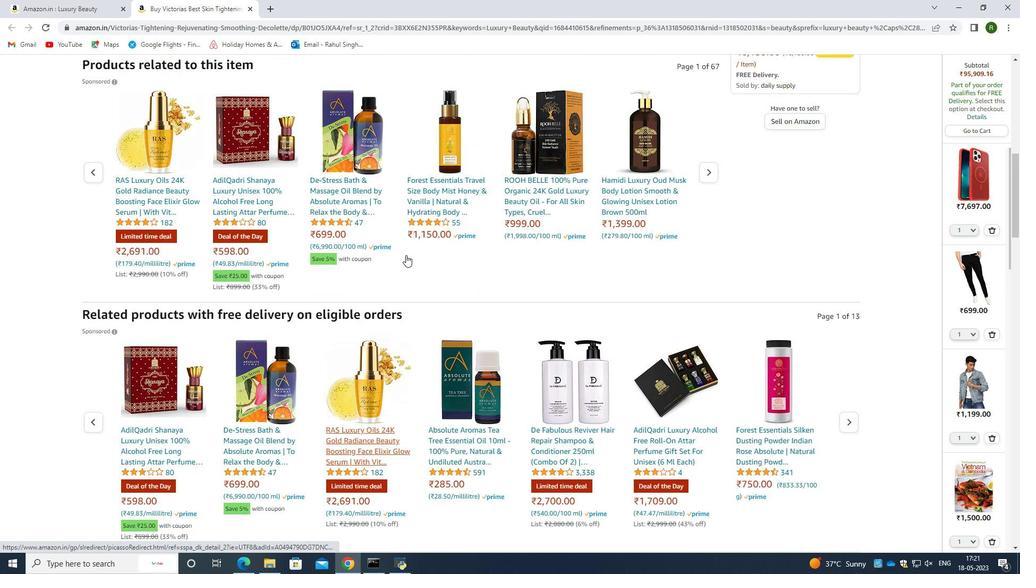
Action: Mouse scrolled (406, 255) with delta (0, 0)
Screenshot: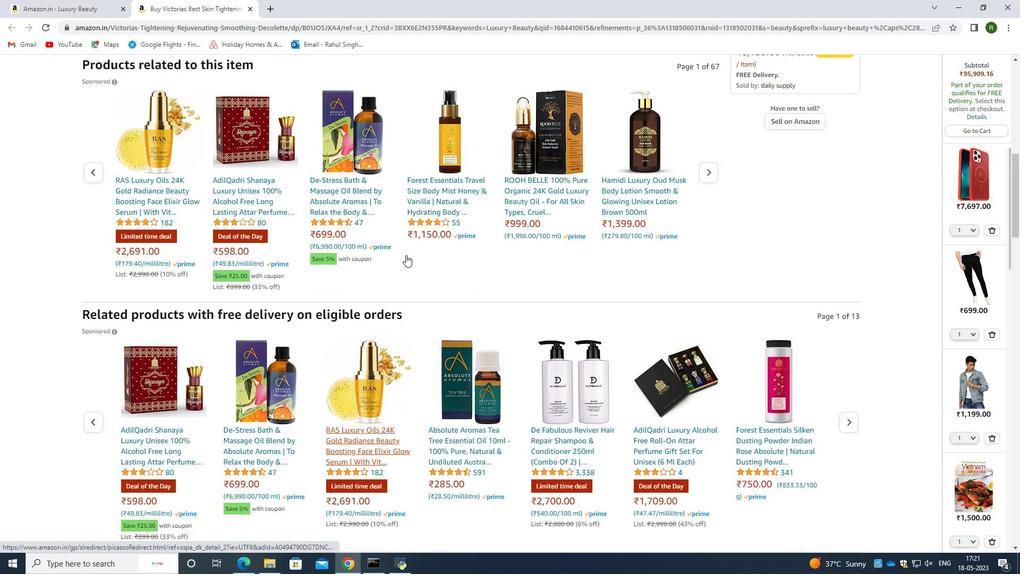 
Action: Mouse scrolled (406, 255) with delta (0, 0)
Screenshot: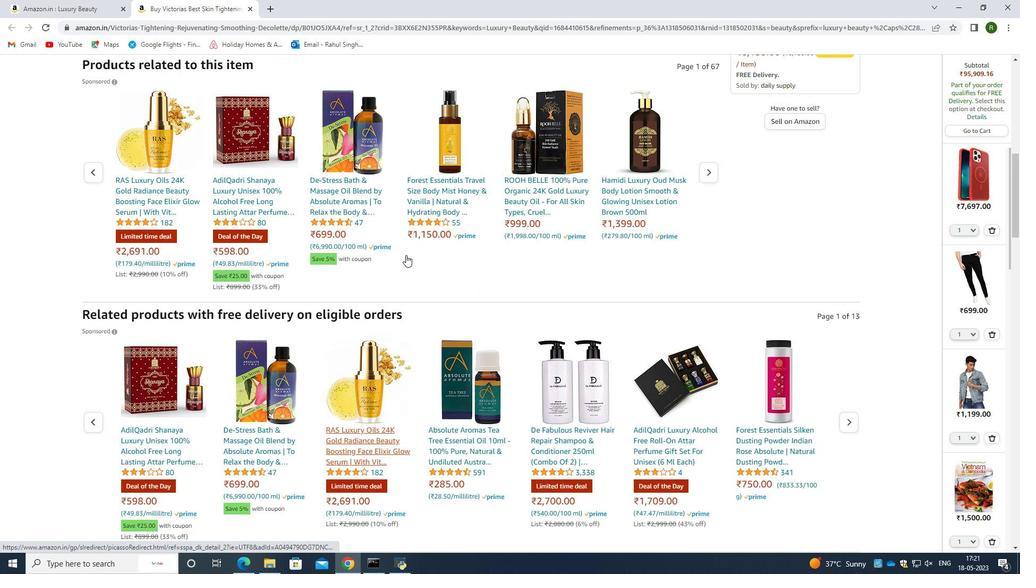 
Action: Mouse moved to (55, 0)
Screenshot: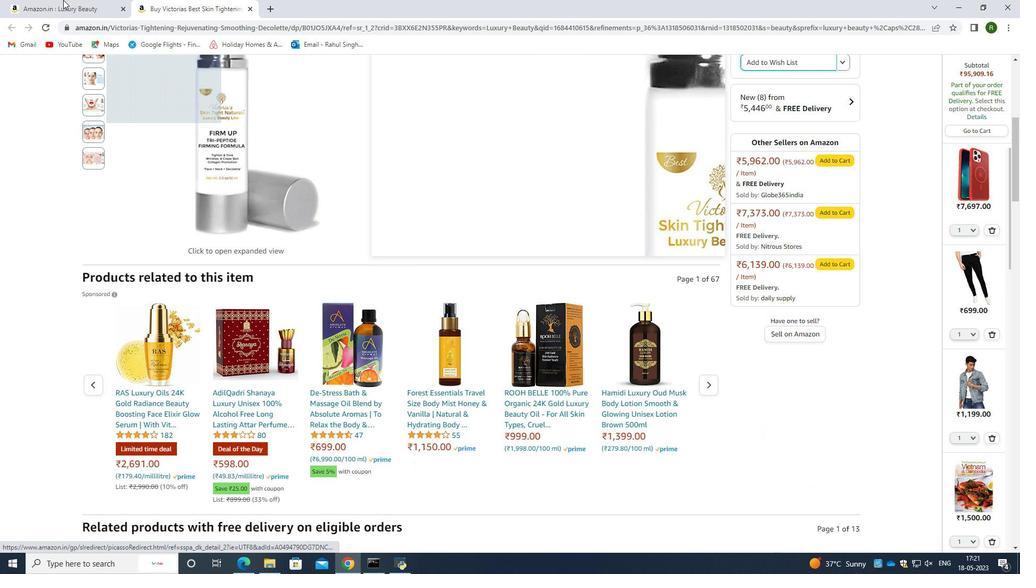 
Action: Mouse pressed left at (55, 0)
Screenshot: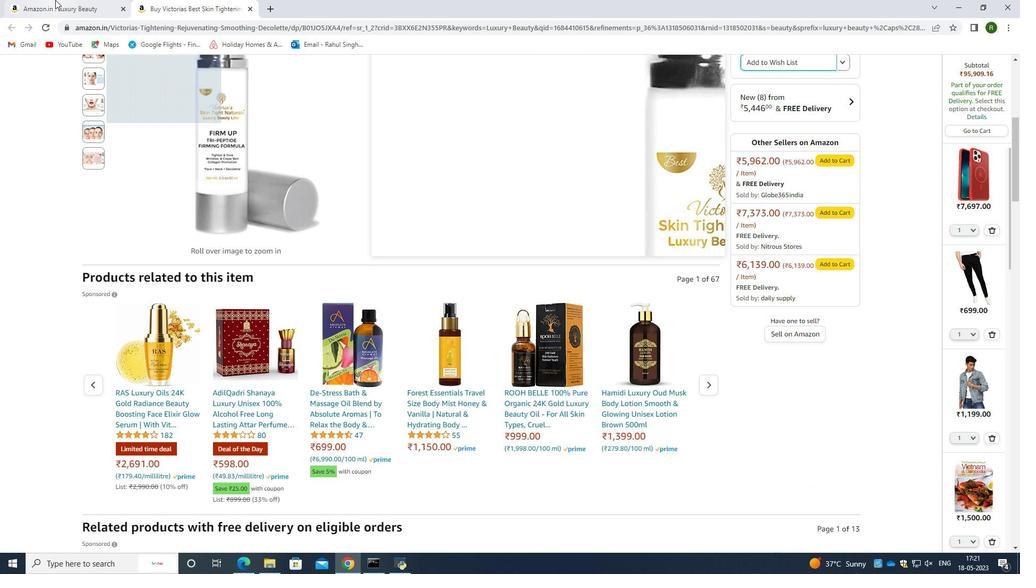 
Action: Mouse moved to (408, 300)
Screenshot: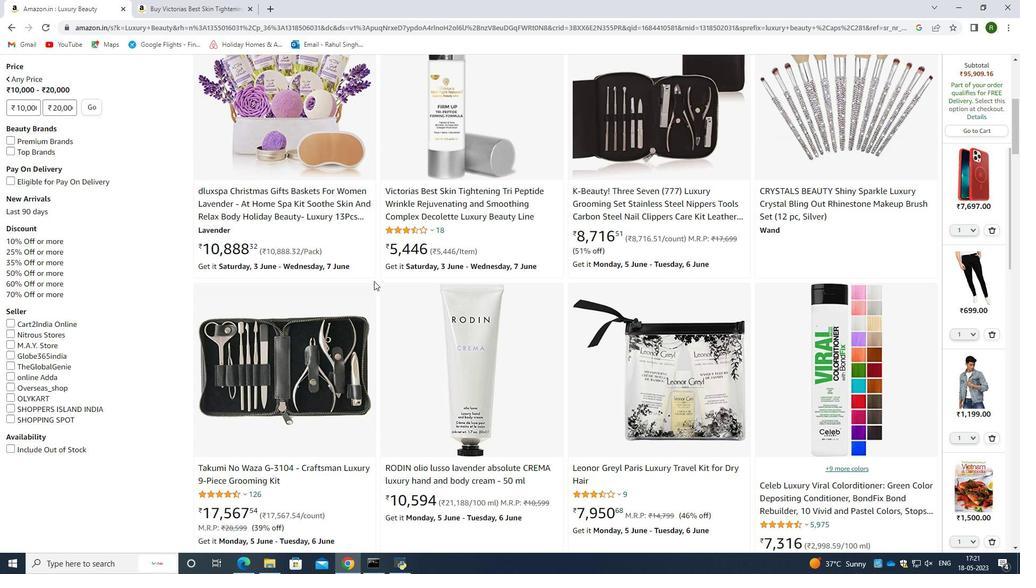 
Action: Mouse scrolled (408, 300) with delta (0, 0)
Screenshot: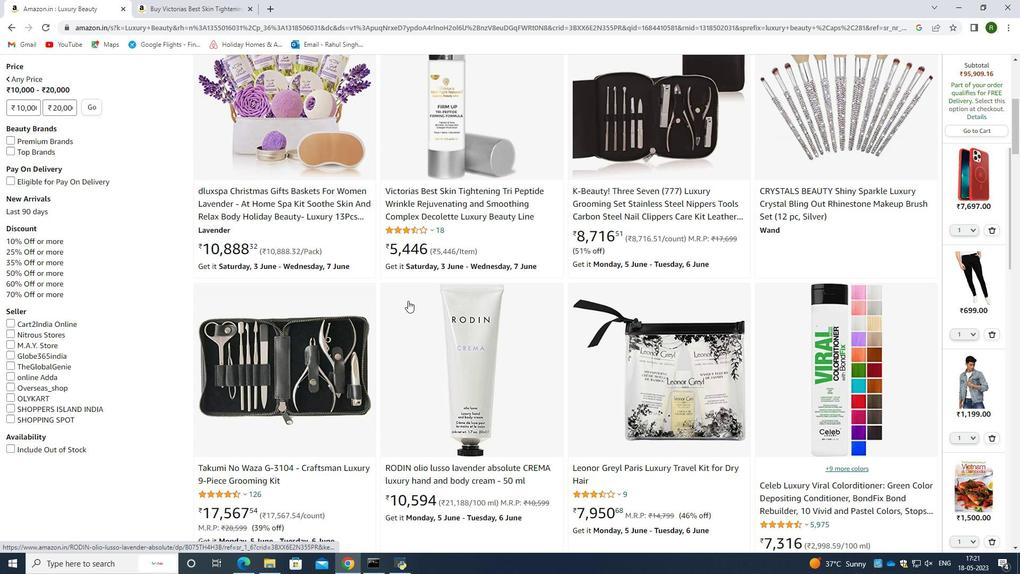 
Action: Mouse scrolled (408, 300) with delta (0, 0)
Screenshot: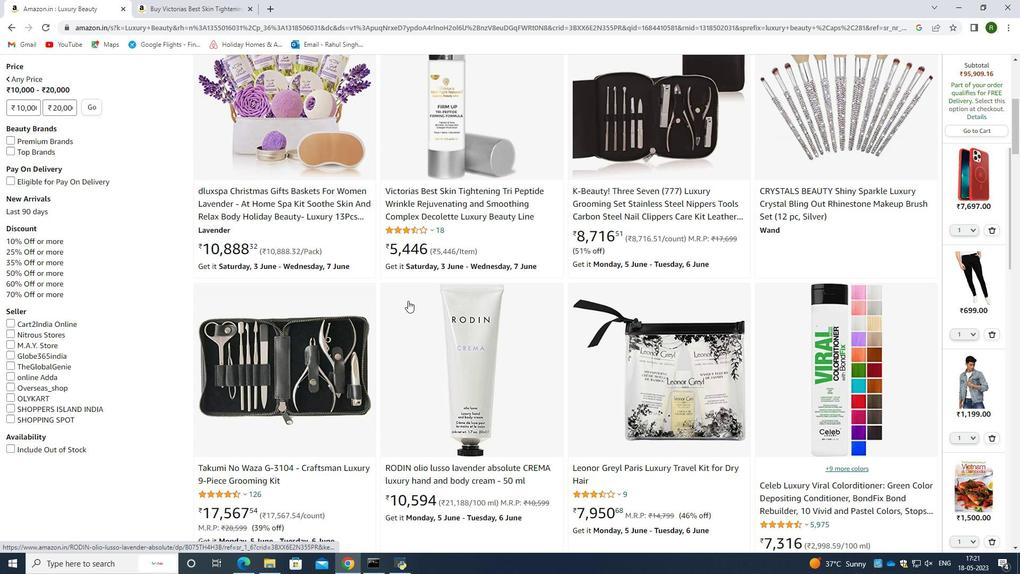 
Action: Mouse scrolled (408, 300) with delta (0, 0)
Screenshot: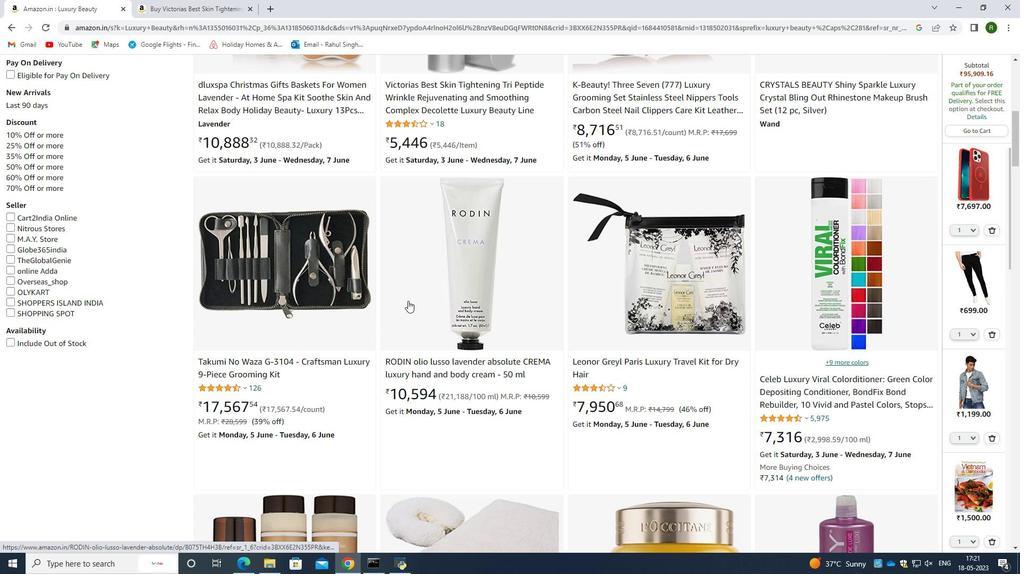 
Action: Mouse scrolled (408, 300) with delta (0, 0)
Screenshot: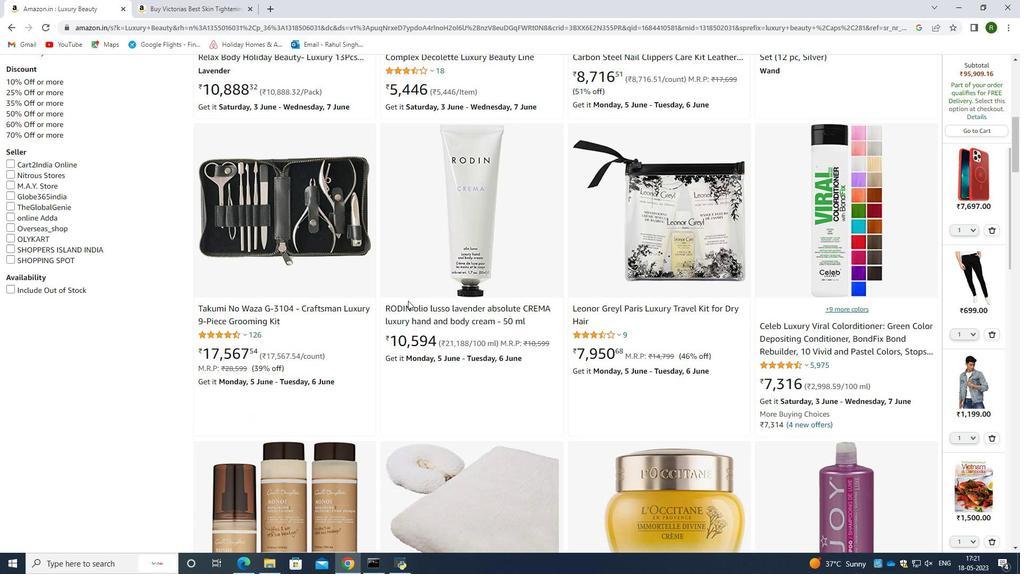 
Action: Mouse moved to (409, 307)
Screenshot: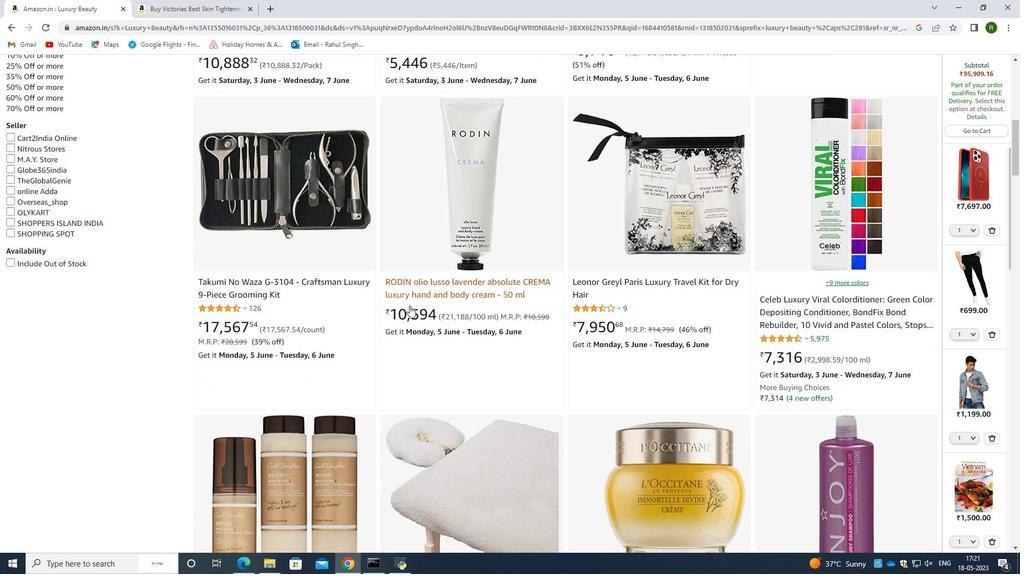 
Action: Mouse scrolled (409, 307) with delta (0, 0)
Screenshot: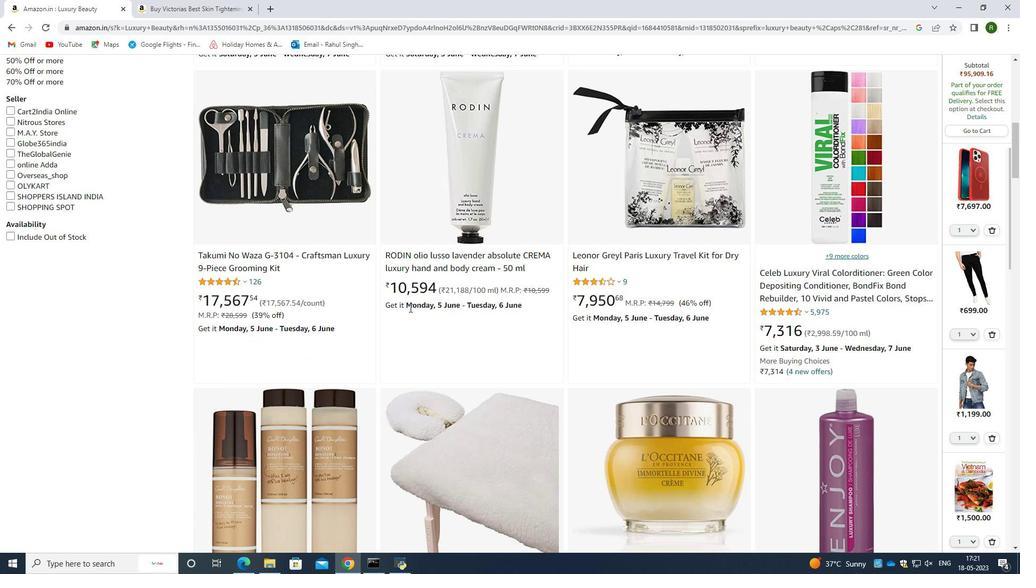 
Action: Mouse scrolled (409, 307) with delta (0, 0)
Screenshot: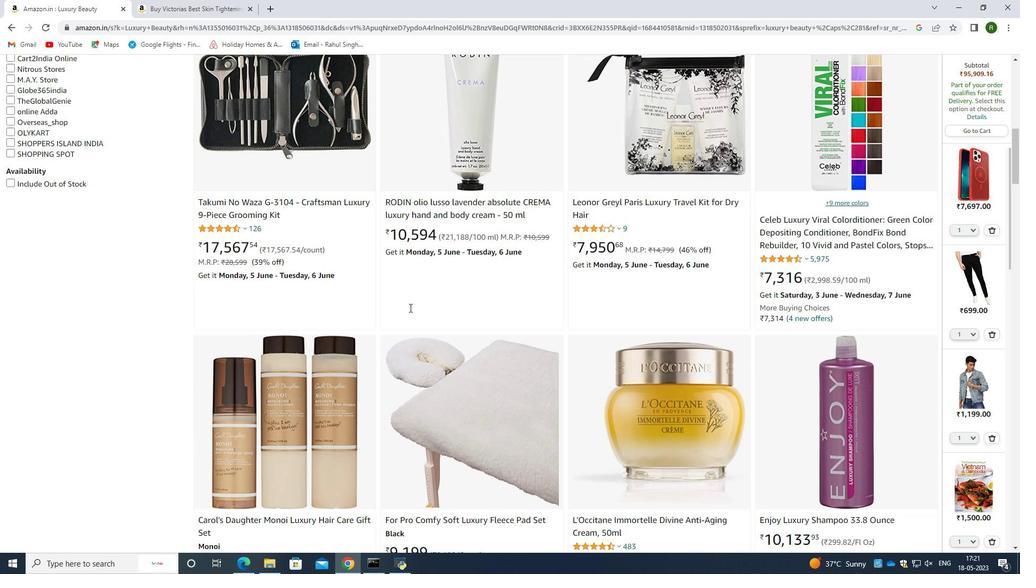 
Action: Mouse scrolled (409, 307) with delta (0, 0)
Screenshot: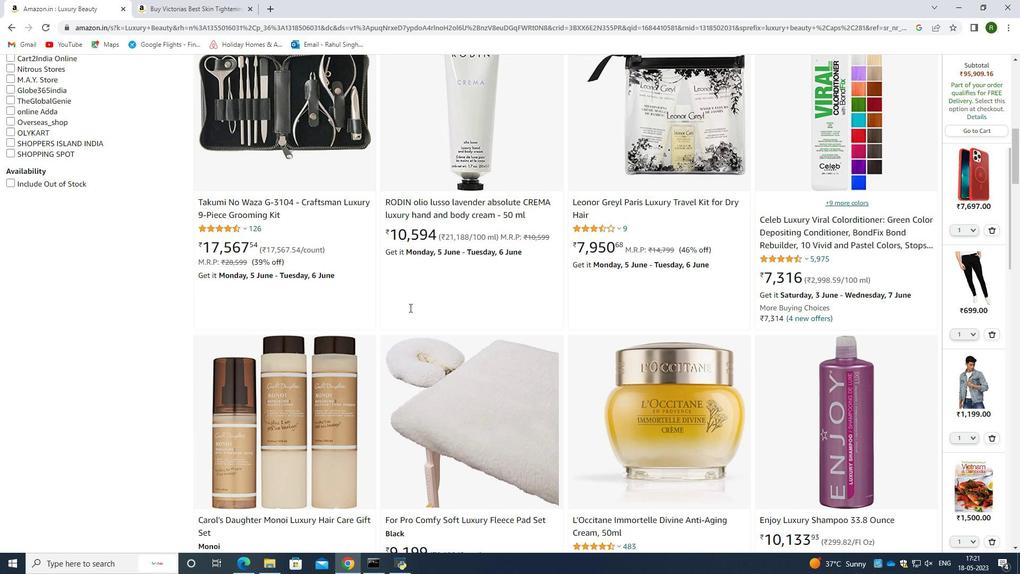 
Action: Mouse scrolled (409, 307) with delta (0, 0)
Screenshot: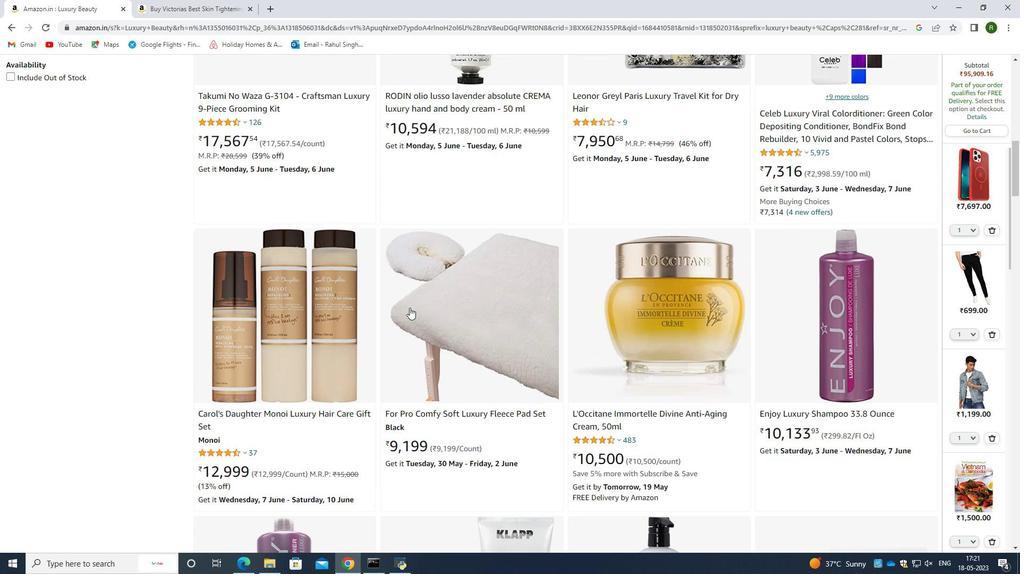 
Action: Mouse scrolled (409, 307) with delta (0, 0)
Screenshot: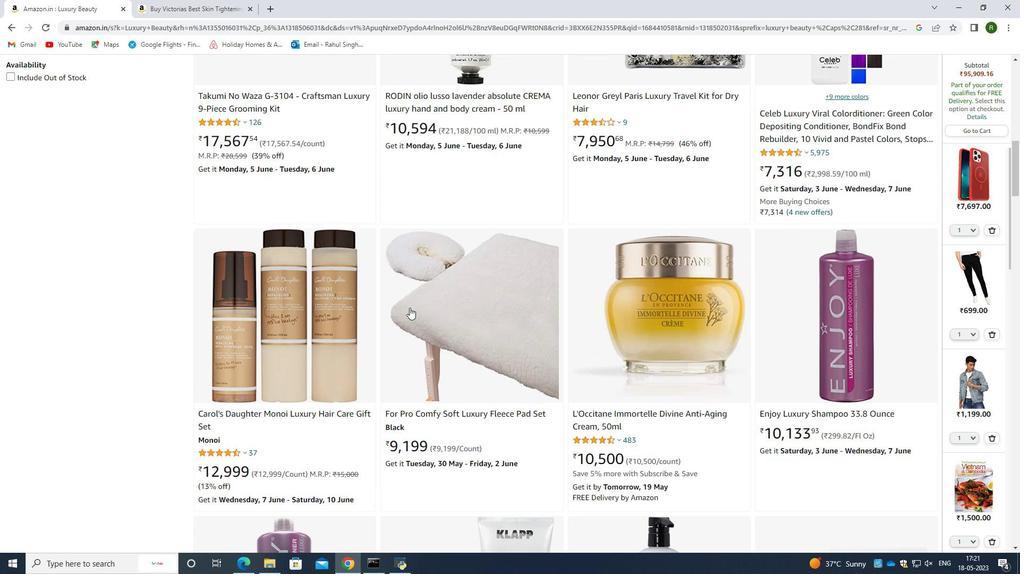 
Action: Mouse scrolled (409, 307) with delta (0, 0)
Screenshot: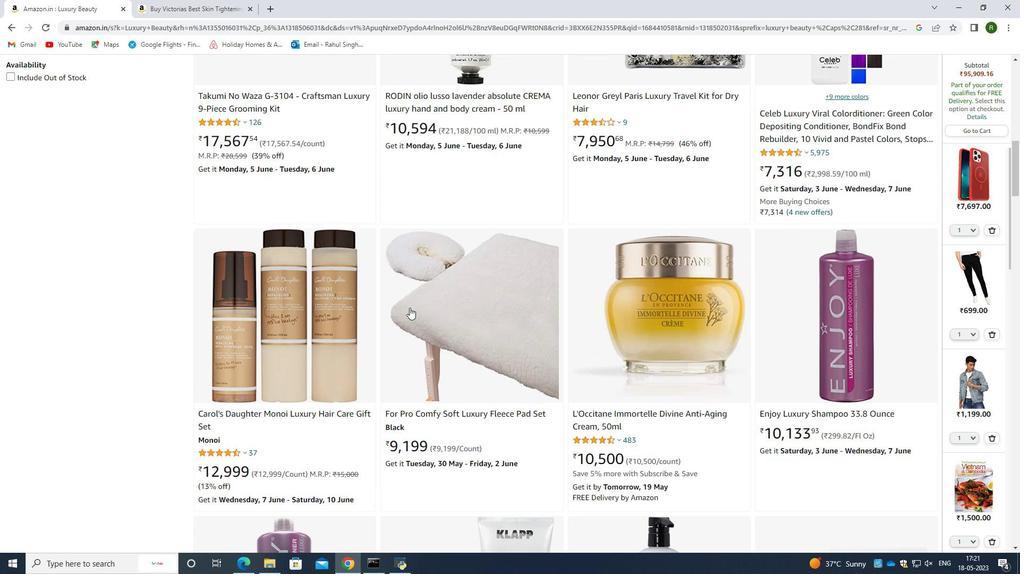 
Action: Mouse scrolled (409, 307) with delta (0, 0)
Screenshot: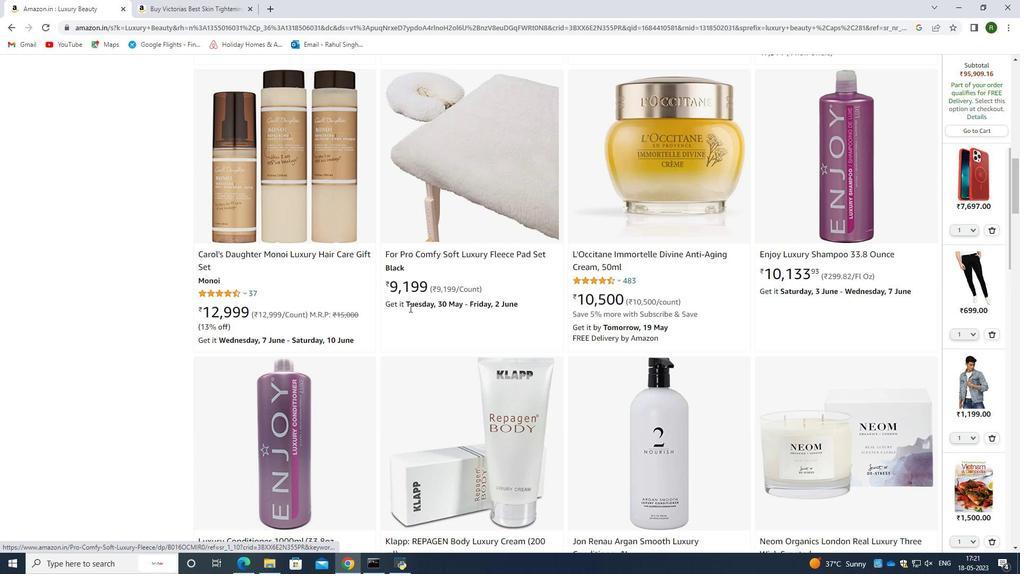 
Action: Mouse scrolled (409, 307) with delta (0, 0)
Screenshot: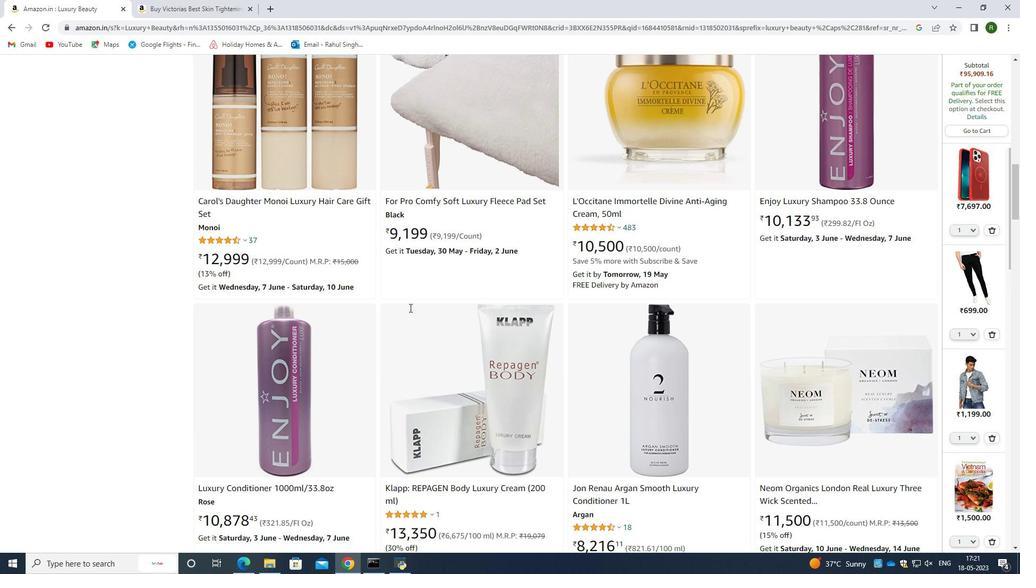 
Action: Mouse scrolled (409, 307) with delta (0, 0)
Screenshot: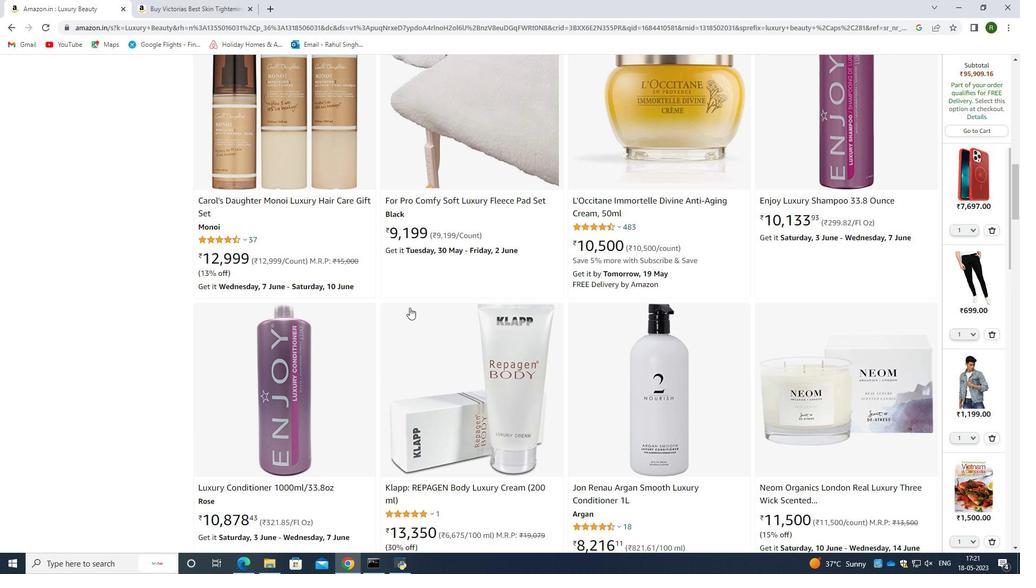 
Action: Mouse scrolled (409, 307) with delta (0, 0)
Screenshot: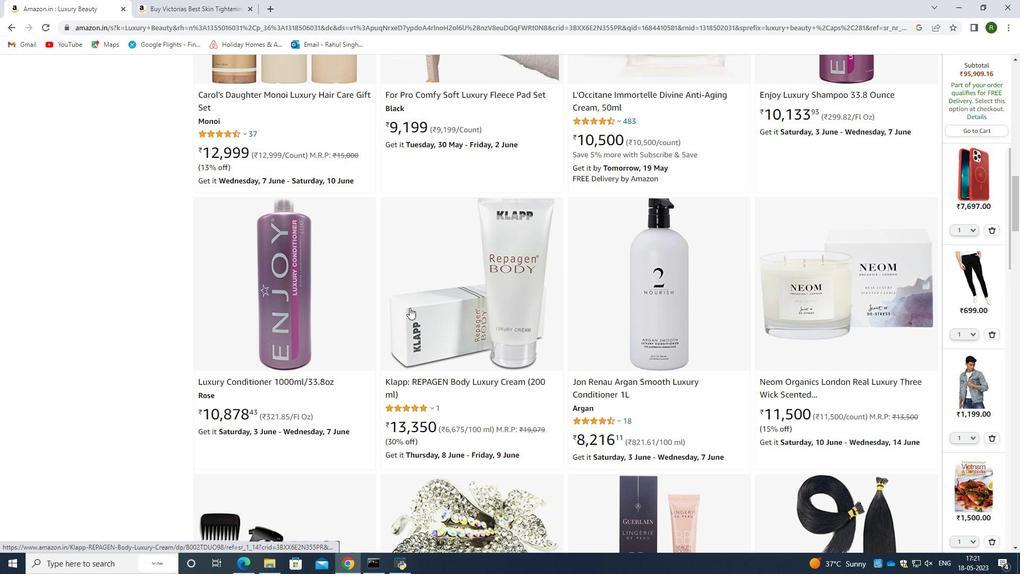 
Action: Mouse scrolled (409, 307) with delta (0, 0)
Screenshot: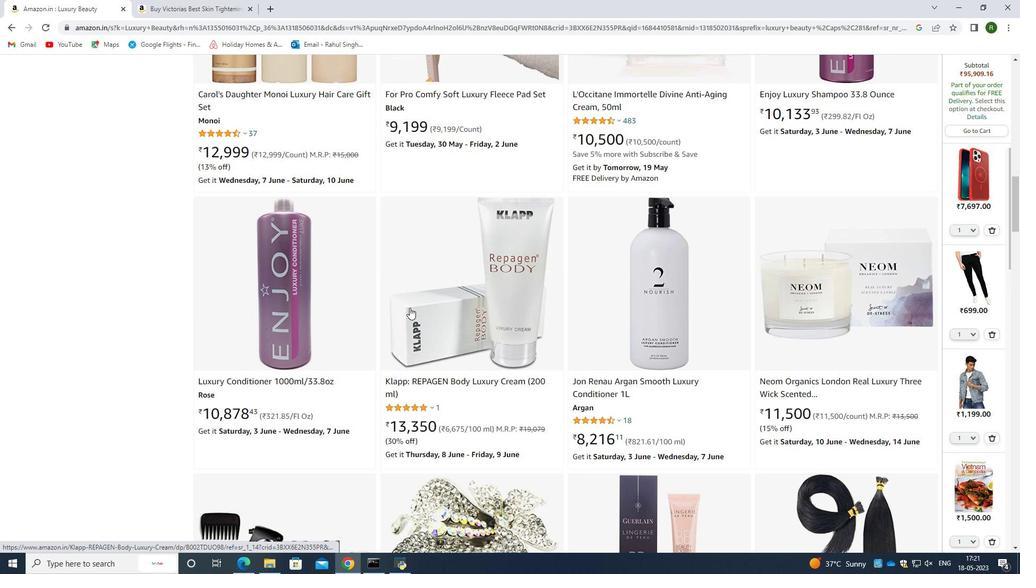 
Action: Mouse scrolled (409, 307) with delta (0, 0)
Screenshot: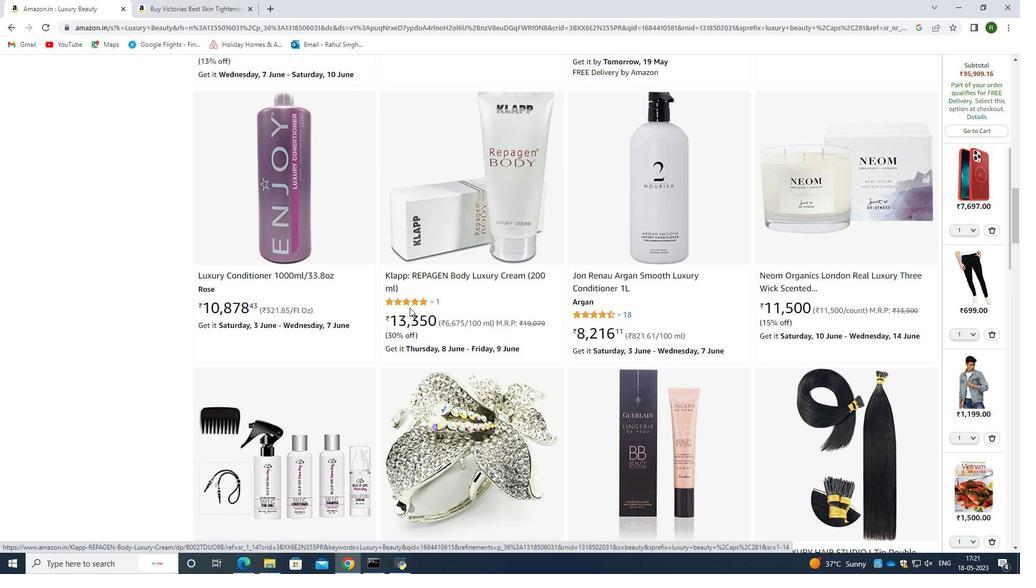 
Action: Mouse scrolled (409, 307) with delta (0, 0)
Screenshot: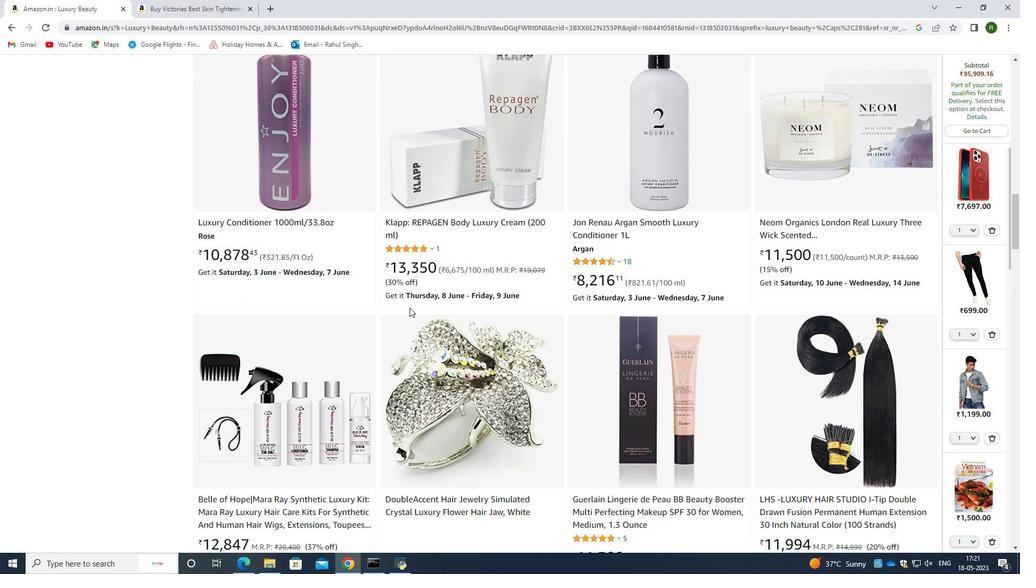 
Action: Mouse scrolled (409, 307) with delta (0, 0)
Screenshot: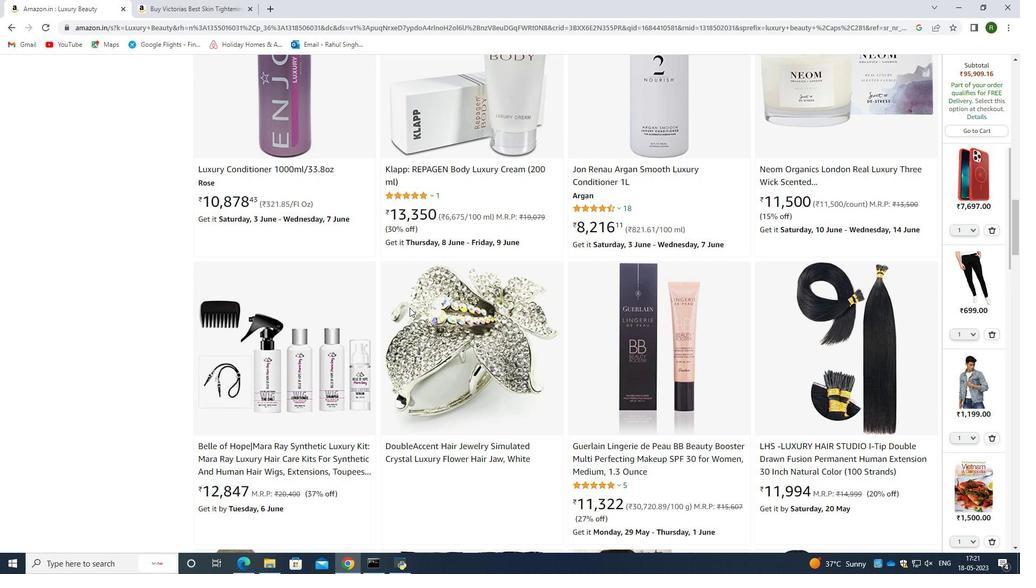 
Action: Mouse scrolled (409, 307) with delta (0, 0)
Screenshot: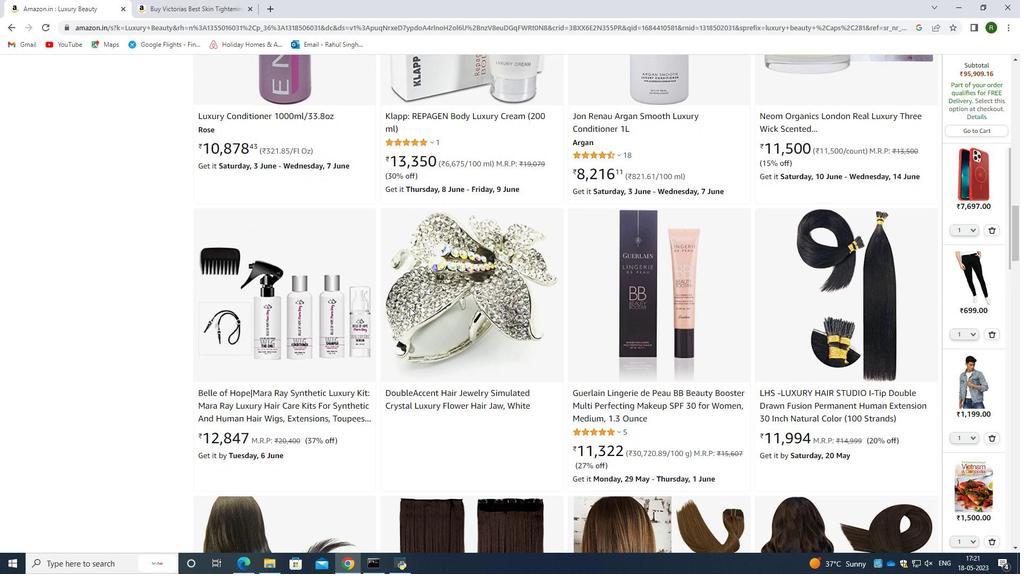 
Action: Mouse scrolled (409, 307) with delta (0, 0)
Screenshot: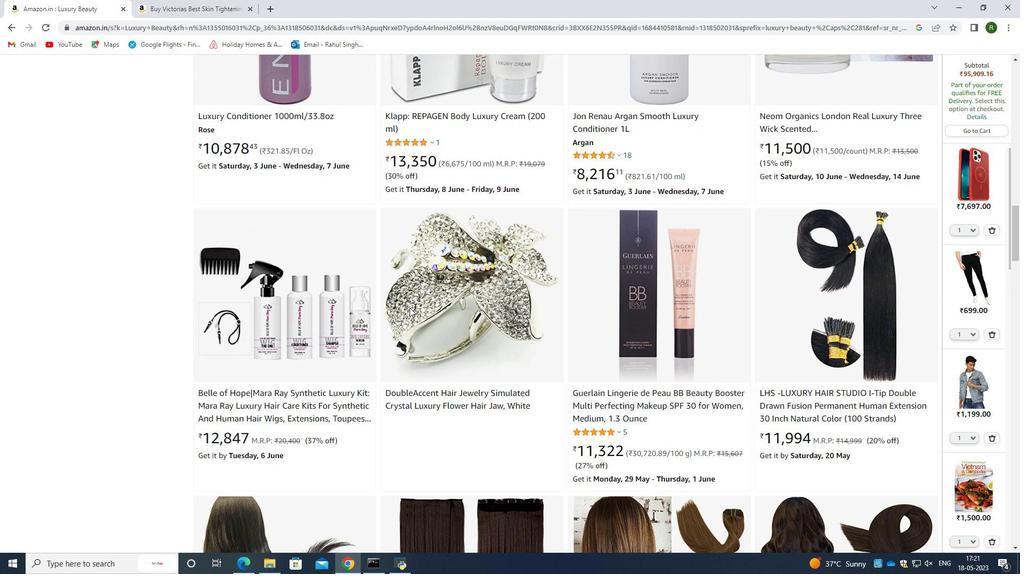 
Action: Mouse scrolled (409, 307) with delta (0, 0)
Screenshot: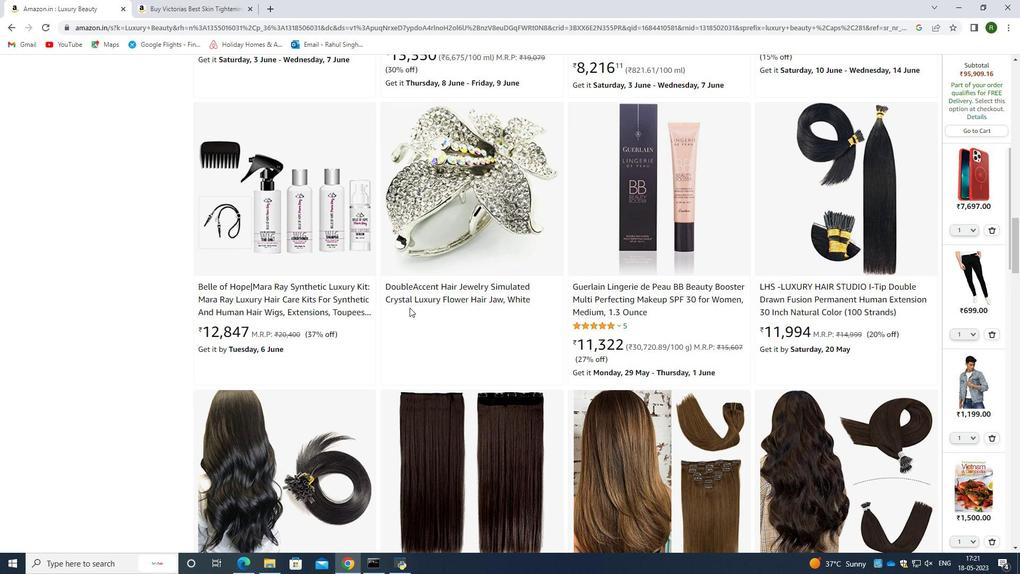 
Action: Mouse scrolled (409, 307) with delta (0, 0)
Screenshot: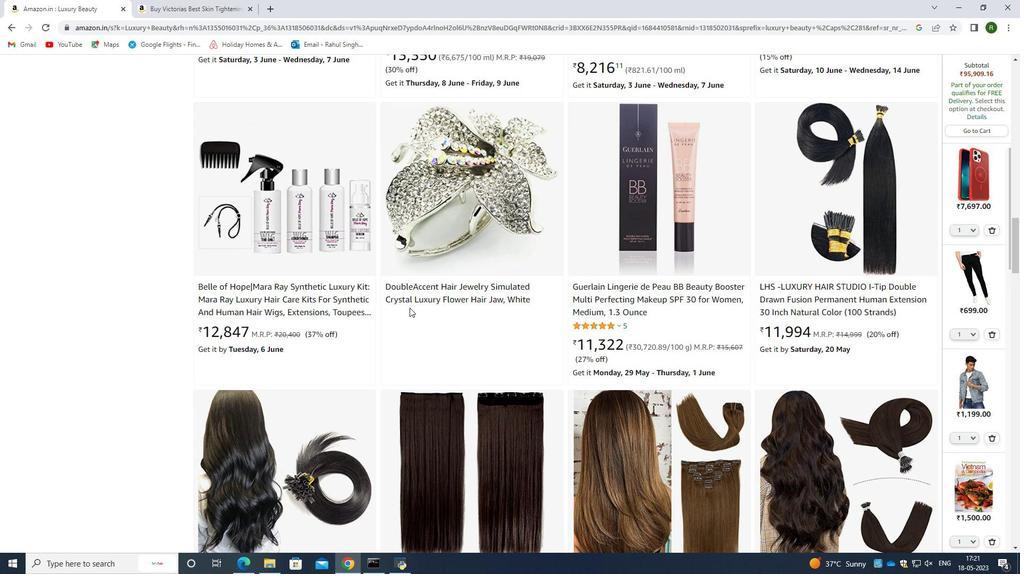 
Action: Mouse scrolled (409, 307) with delta (0, 0)
Screenshot: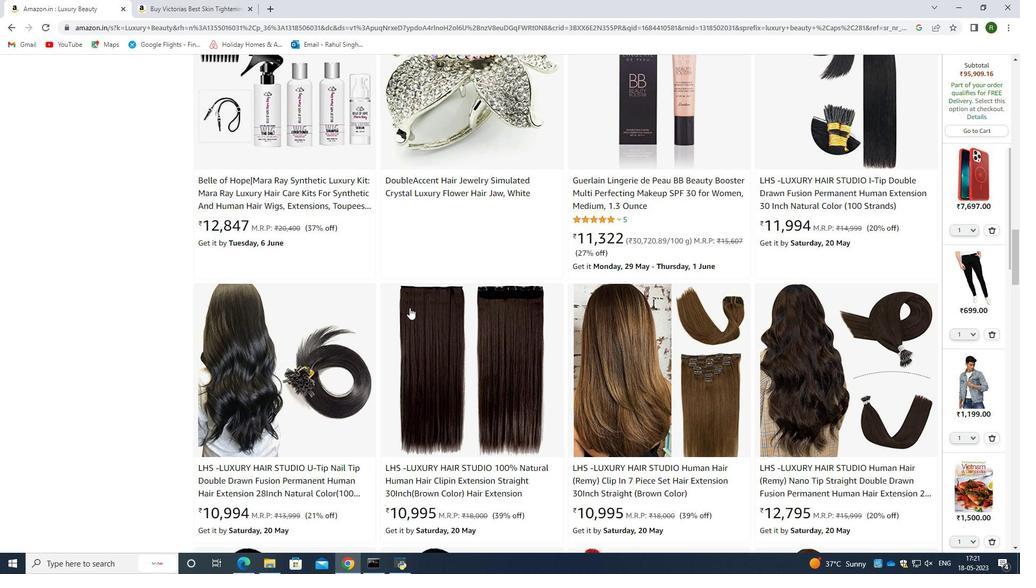 
Action: Mouse scrolled (409, 307) with delta (0, 0)
Screenshot: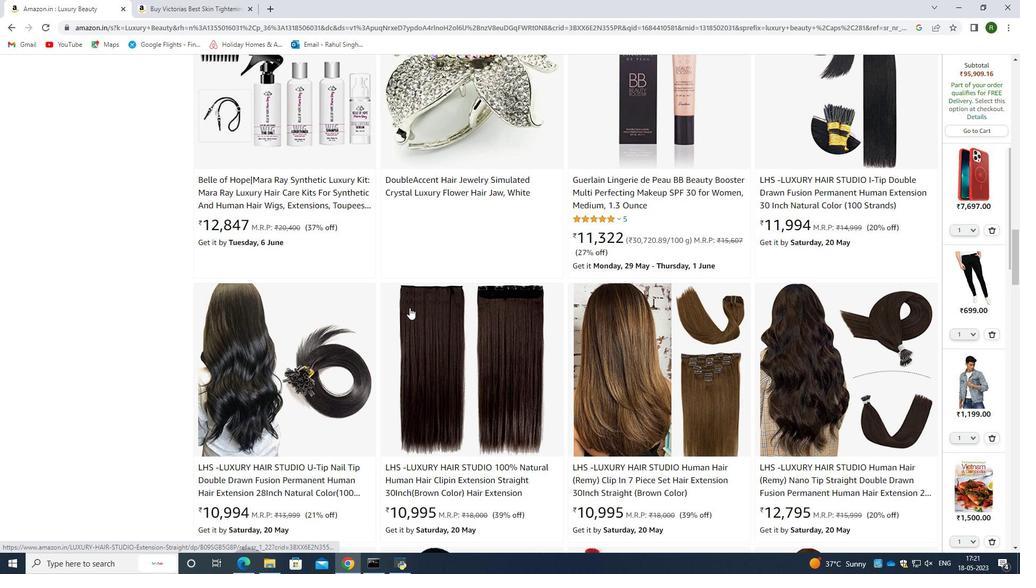 
Action: Mouse scrolled (409, 307) with delta (0, 0)
Screenshot: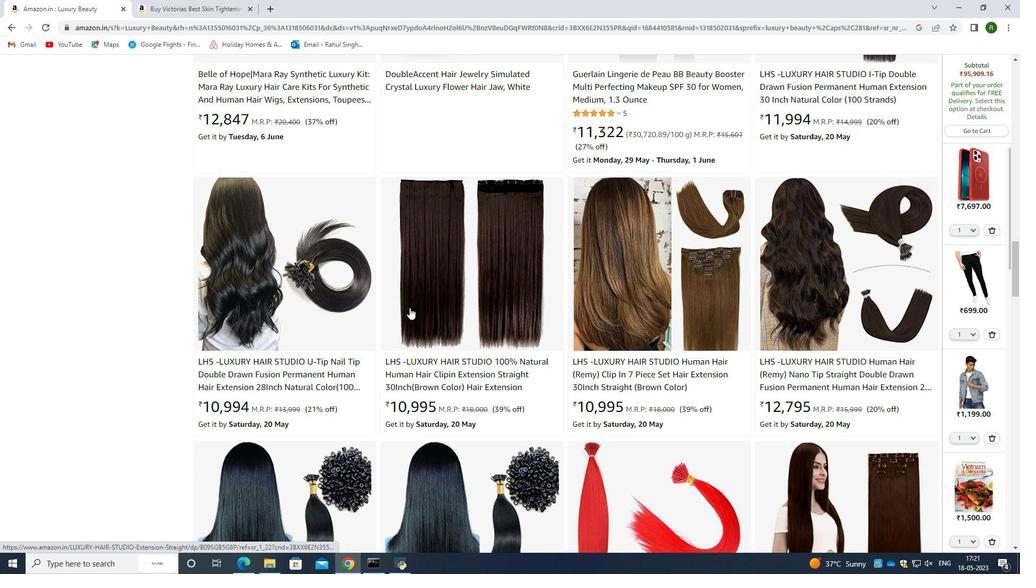 
Action: Mouse scrolled (409, 307) with delta (0, 0)
Screenshot: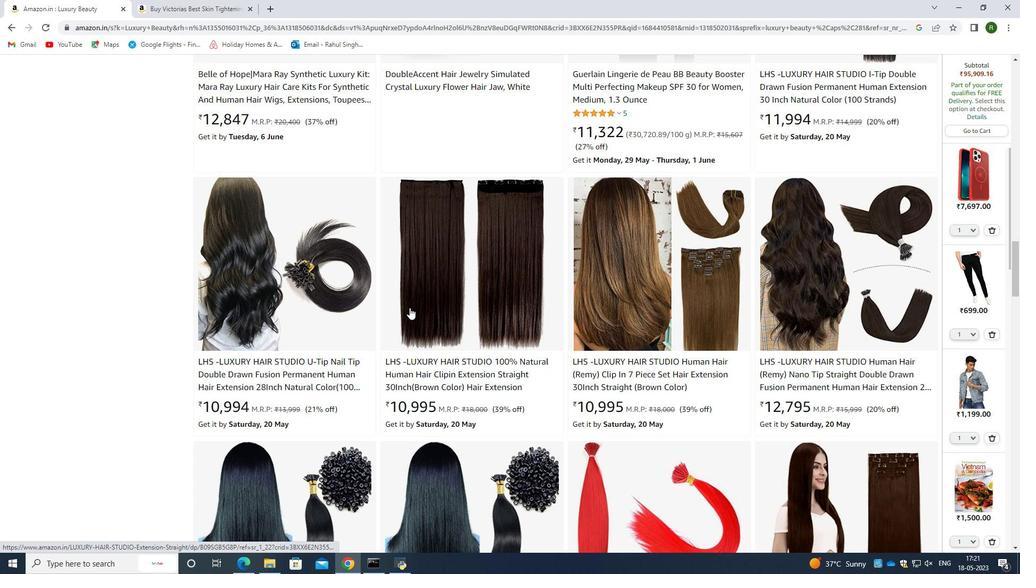 
Action: Mouse moved to (645, 214)
Screenshot: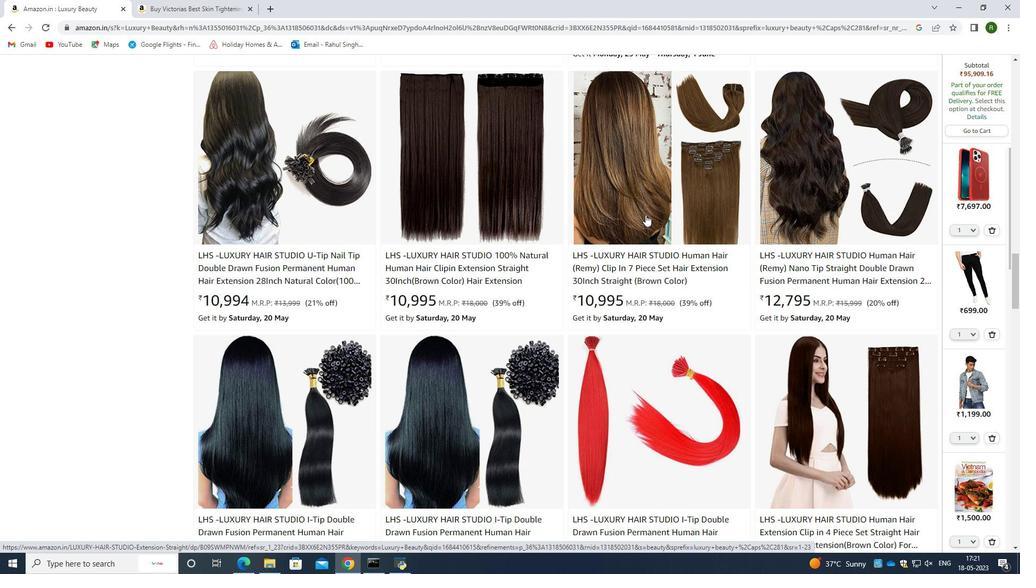 
Action: Mouse scrolled (645, 213) with delta (0, 0)
Screenshot: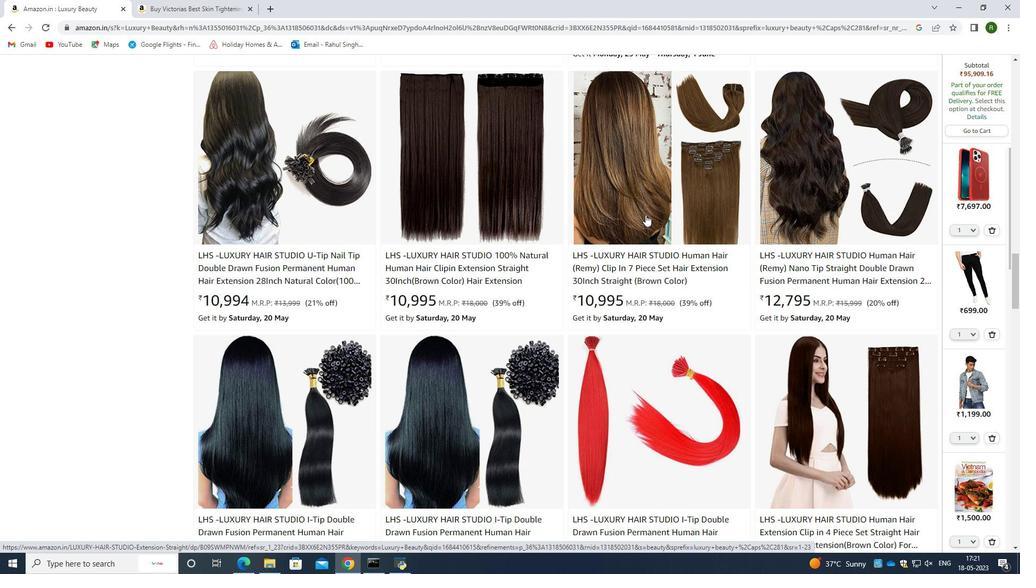 
Action: Mouse scrolled (645, 213) with delta (0, 0)
Screenshot: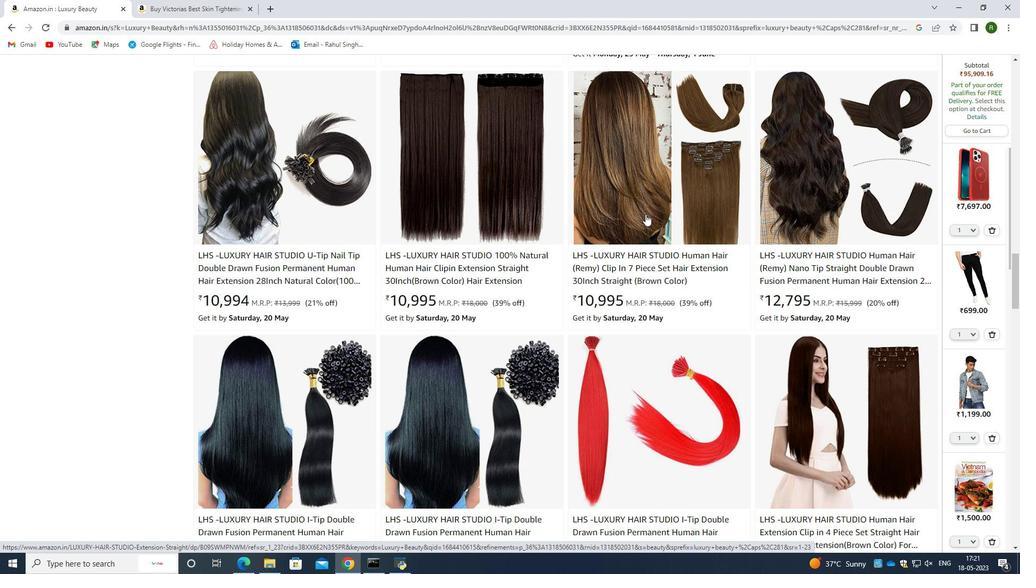 
Action: Mouse scrolled (645, 213) with delta (0, 0)
Screenshot: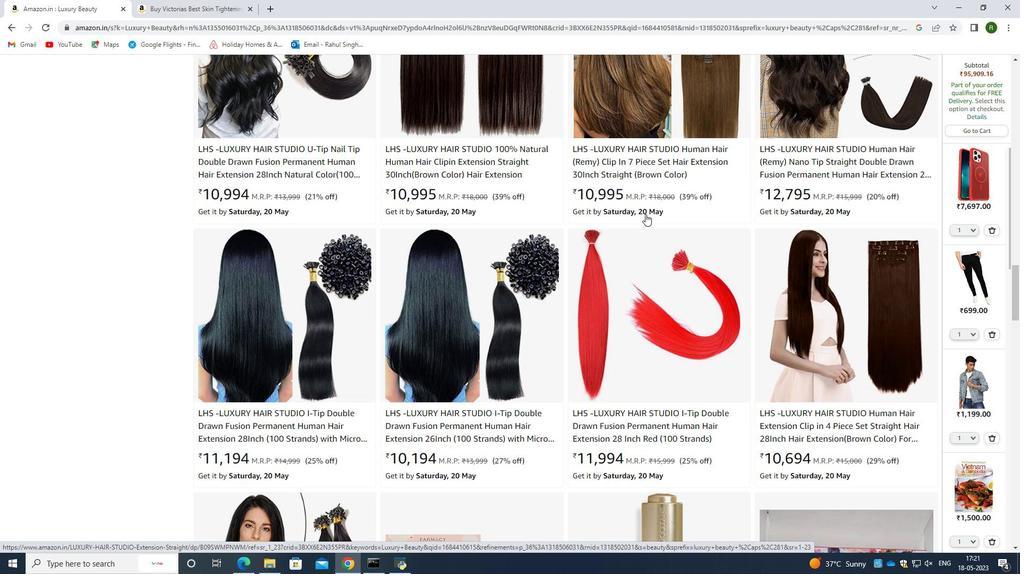 
Action: Mouse scrolled (645, 213) with delta (0, 0)
Screenshot: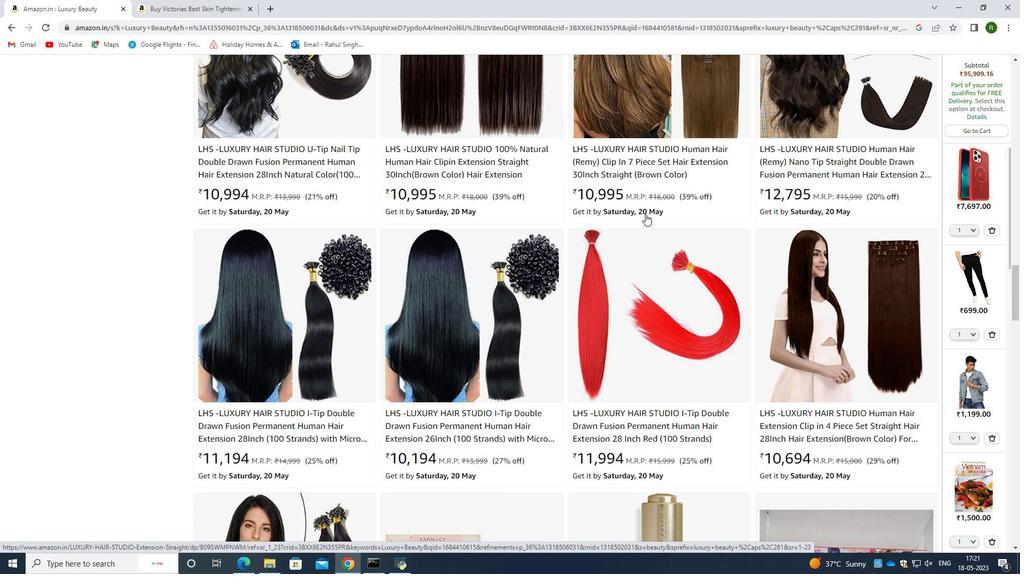 
Action: Mouse scrolled (645, 214) with delta (0, 0)
Screenshot: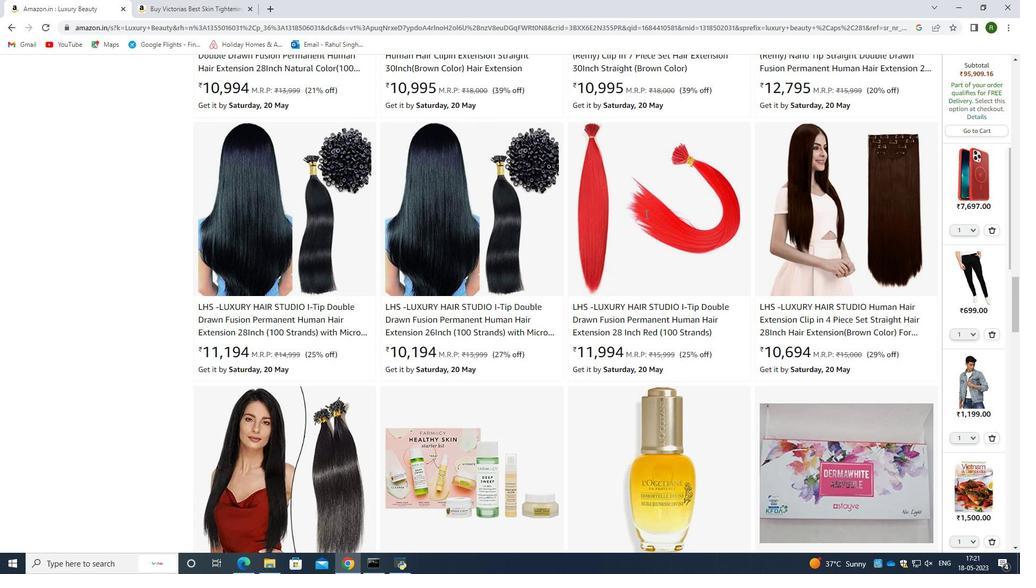
Action: Mouse scrolled (645, 214) with delta (0, 0)
Screenshot: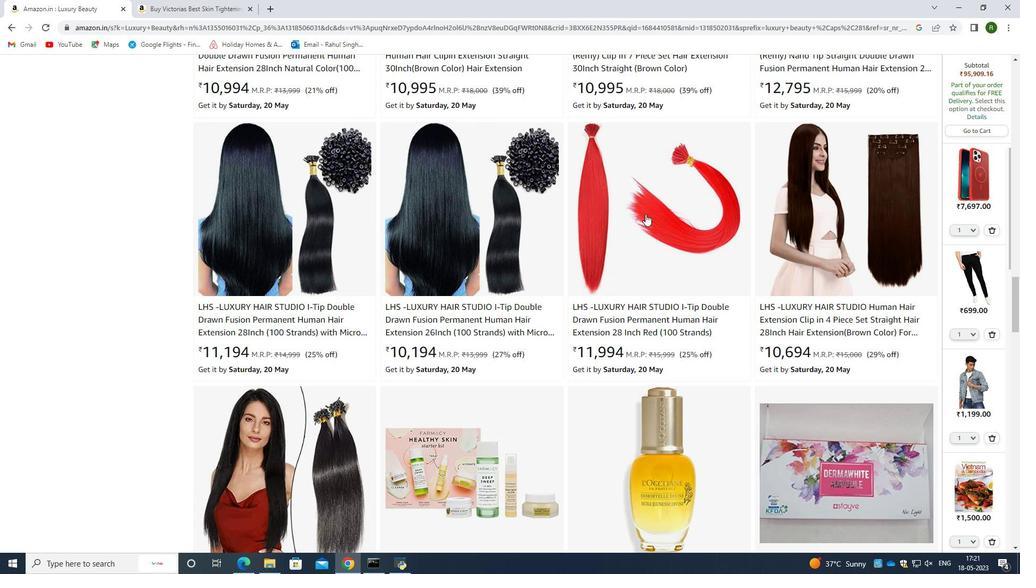 
Action: Mouse scrolled (645, 213) with delta (0, 0)
Screenshot: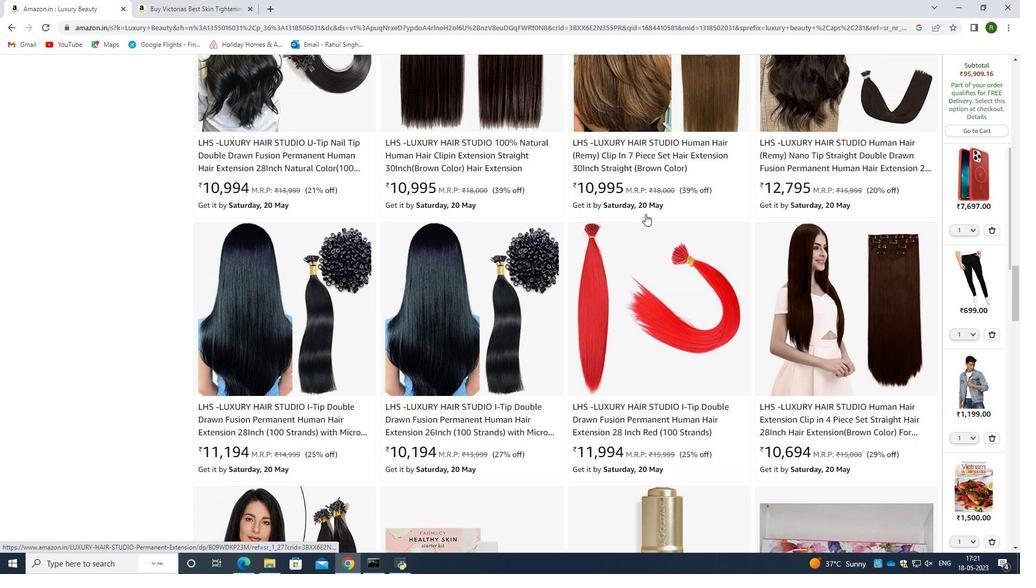
Action: Mouse scrolled (645, 213) with delta (0, 0)
Screenshot: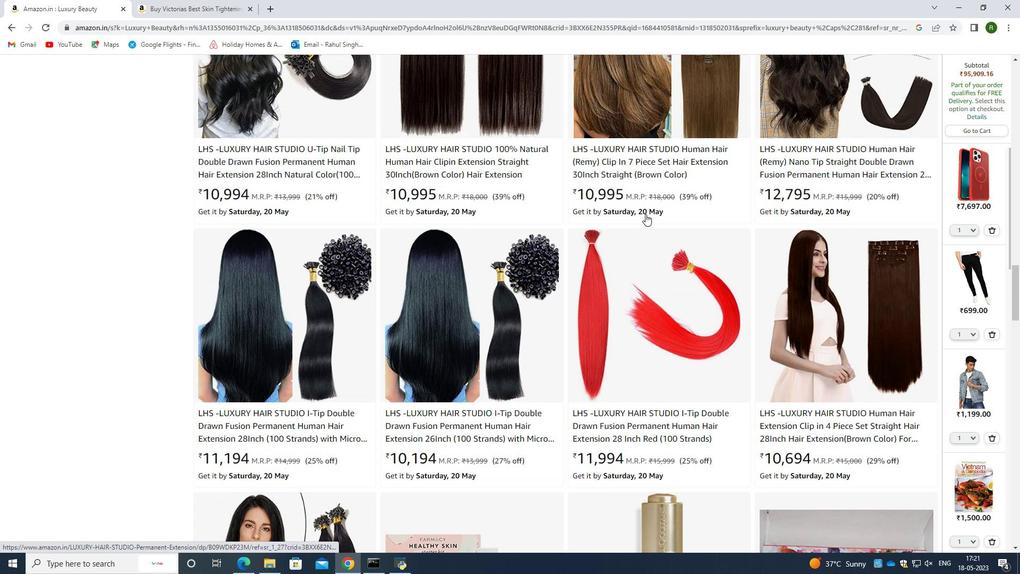 
Action: Mouse moved to (645, 214)
Screenshot: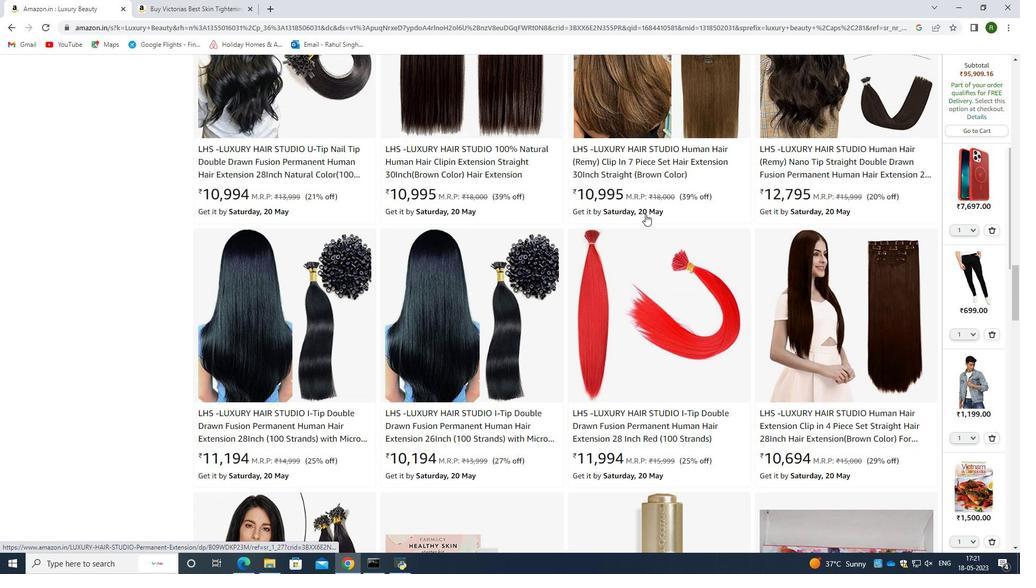 
Action: Mouse scrolled (645, 213) with delta (0, 0)
Screenshot: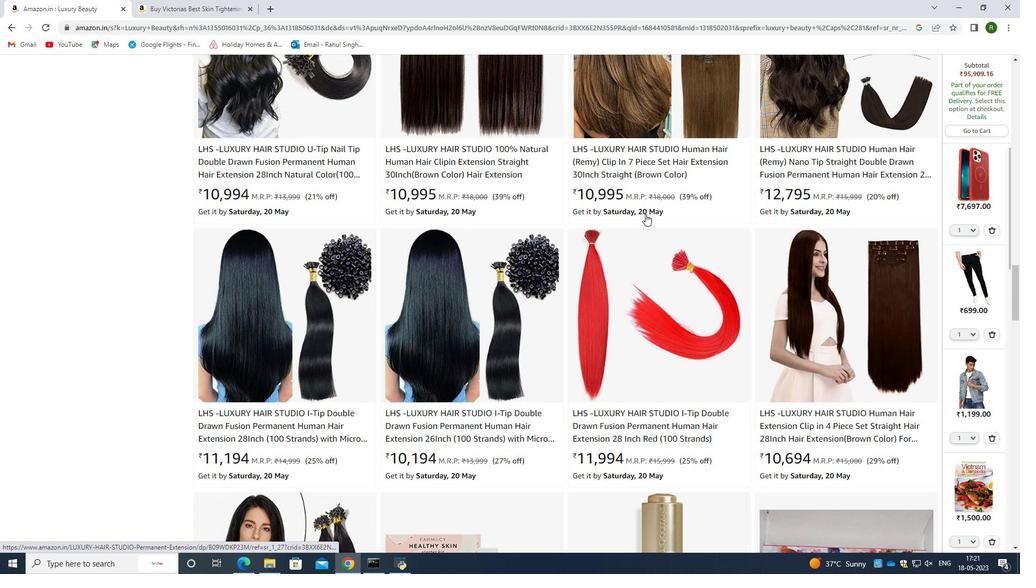
Action: Mouse scrolled (645, 213) with delta (0, 0)
Screenshot: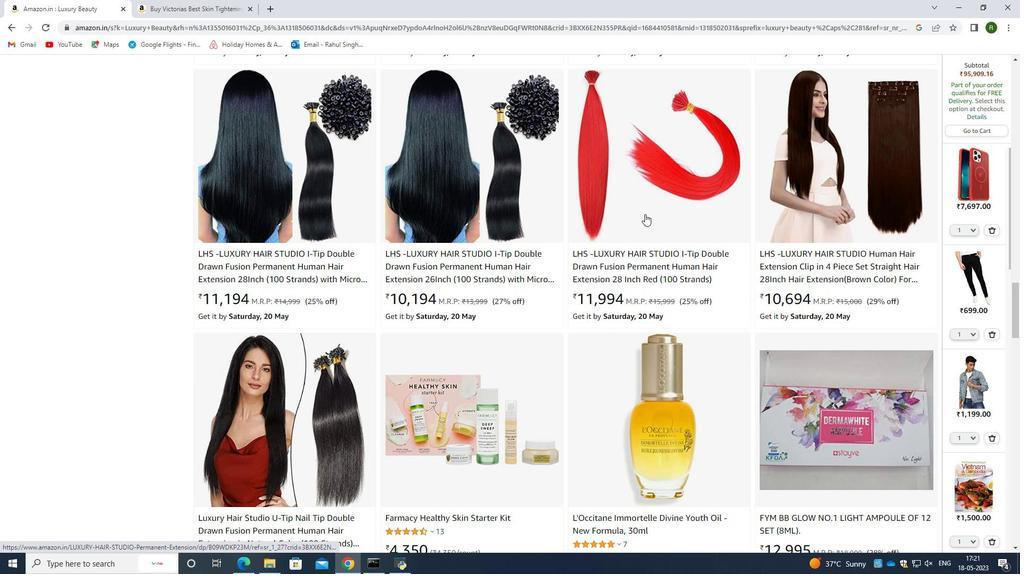 
Action: Mouse scrolled (645, 213) with delta (0, 0)
Screenshot: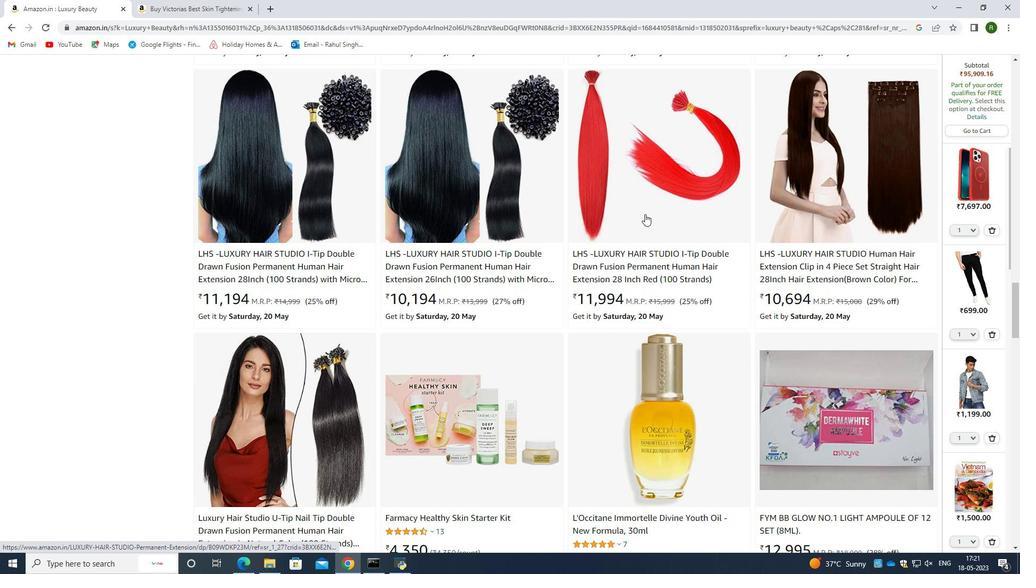 
Action: Mouse scrolled (645, 213) with delta (0, 0)
Screenshot: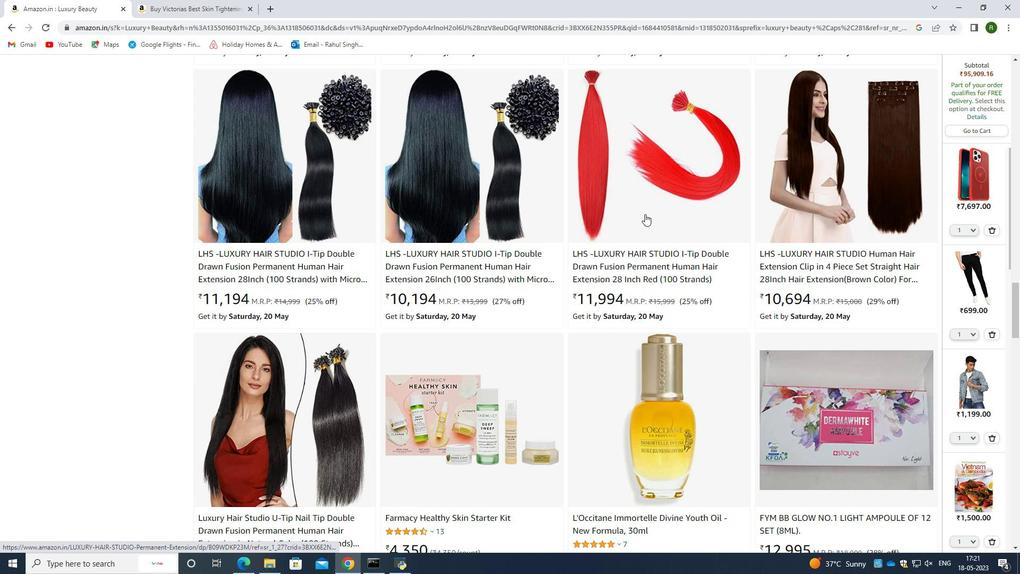 
Action: Mouse scrolled (645, 213) with delta (0, 0)
Screenshot: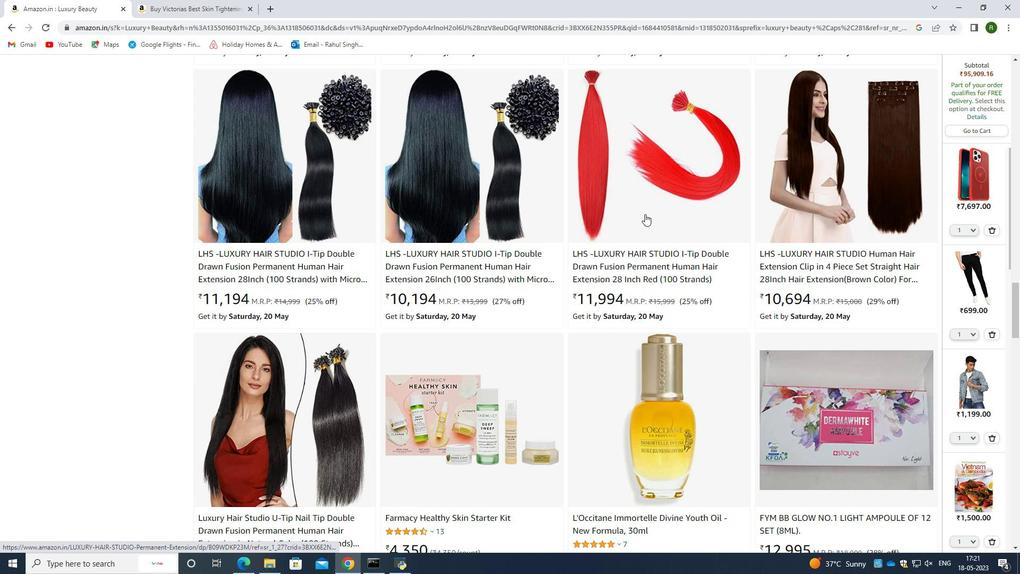 
Action: Mouse moved to (645, 214)
Screenshot: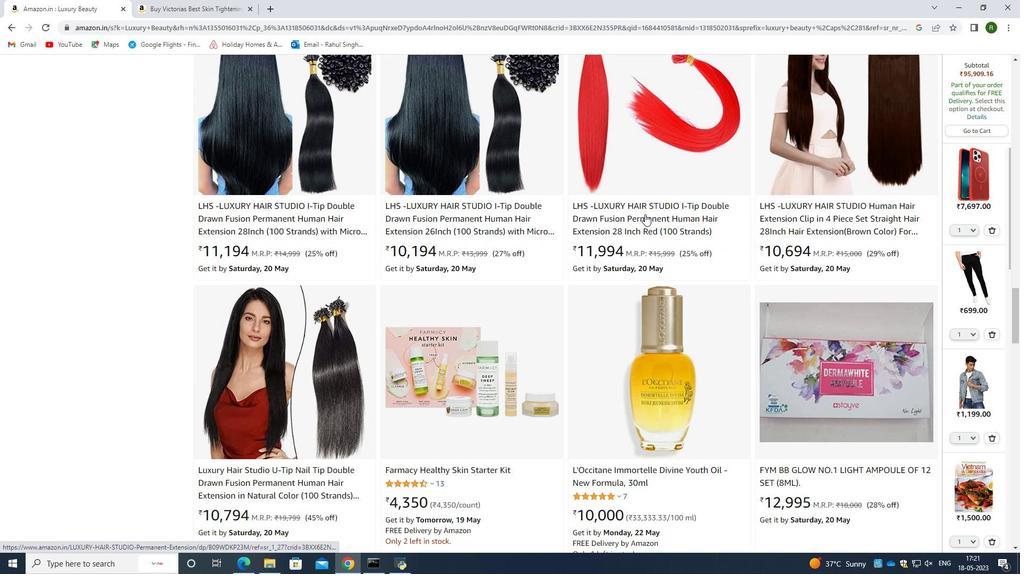 
Action: Mouse scrolled (645, 213) with delta (0, 0)
Screenshot: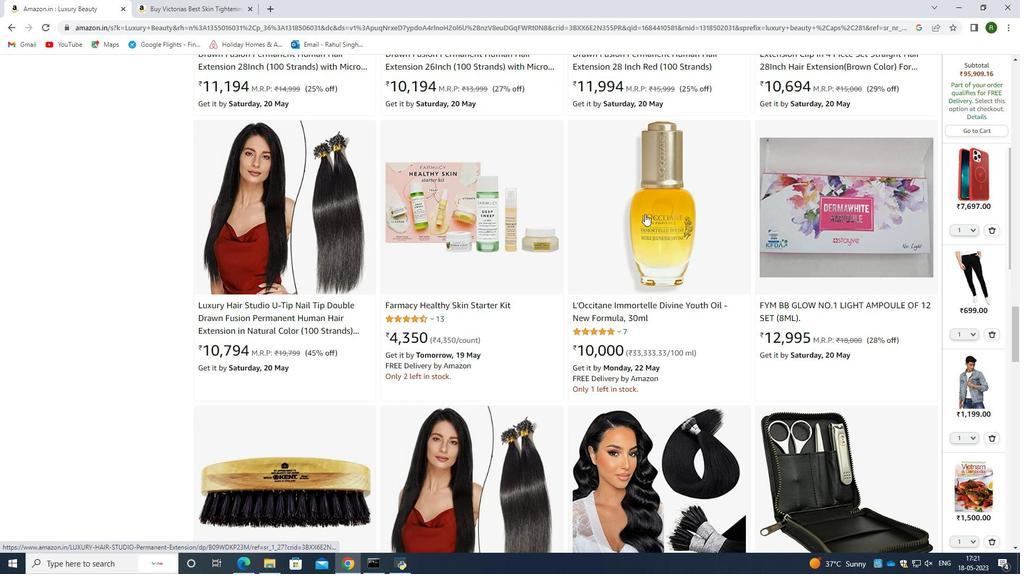 
Action: Mouse scrolled (645, 213) with delta (0, 0)
Screenshot: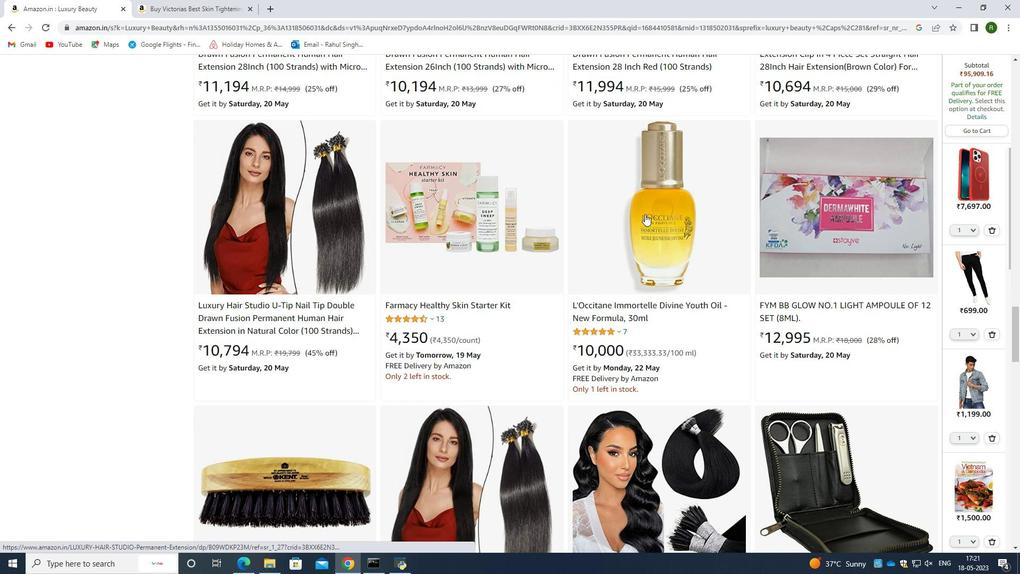 
Action: Mouse scrolled (645, 213) with delta (0, 0)
Screenshot: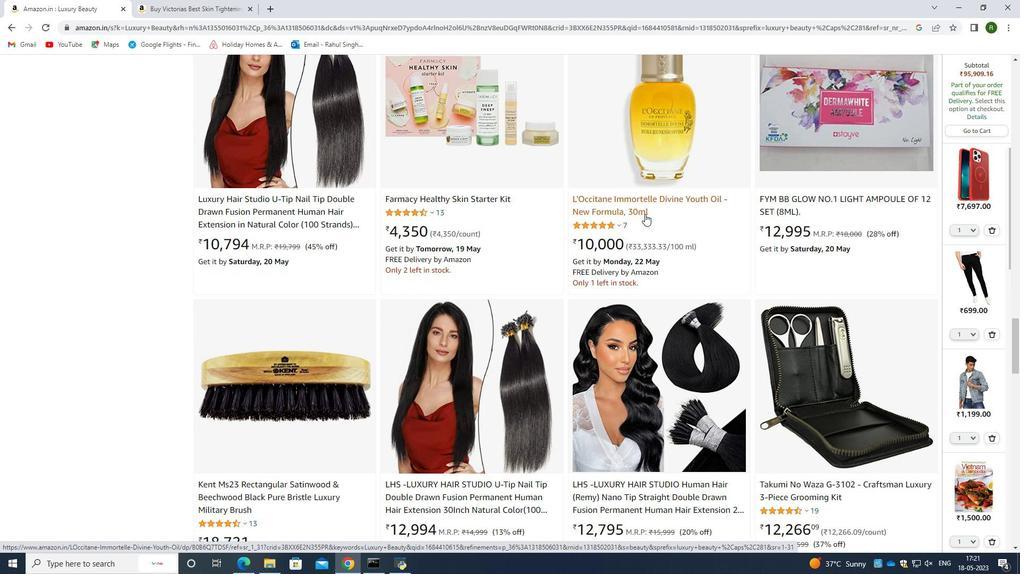 
Action: Mouse scrolled (645, 213) with delta (0, 0)
Screenshot: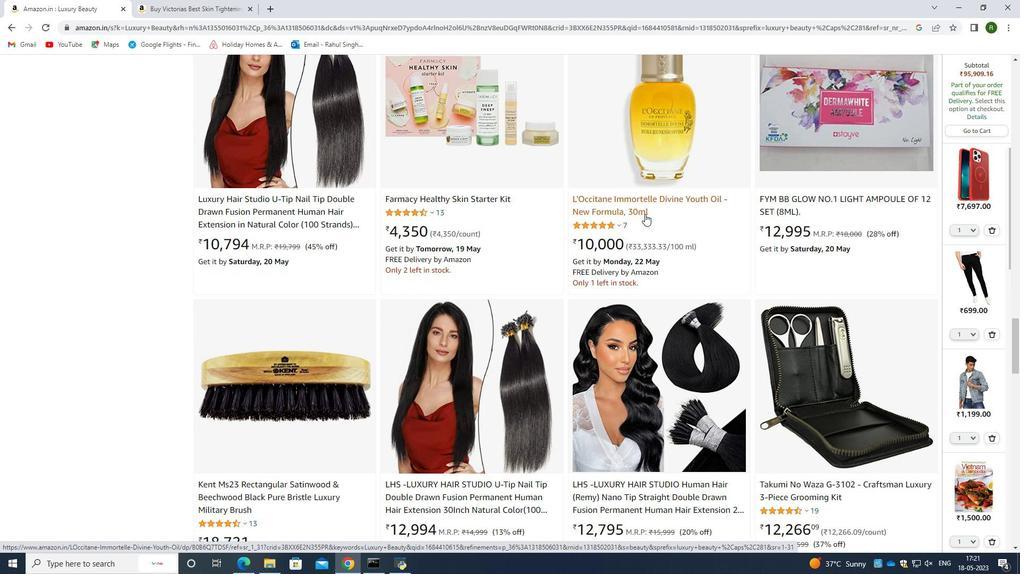 
Action: Mouse scrolled (645, 213) with delta (0, 0)
Screenshot: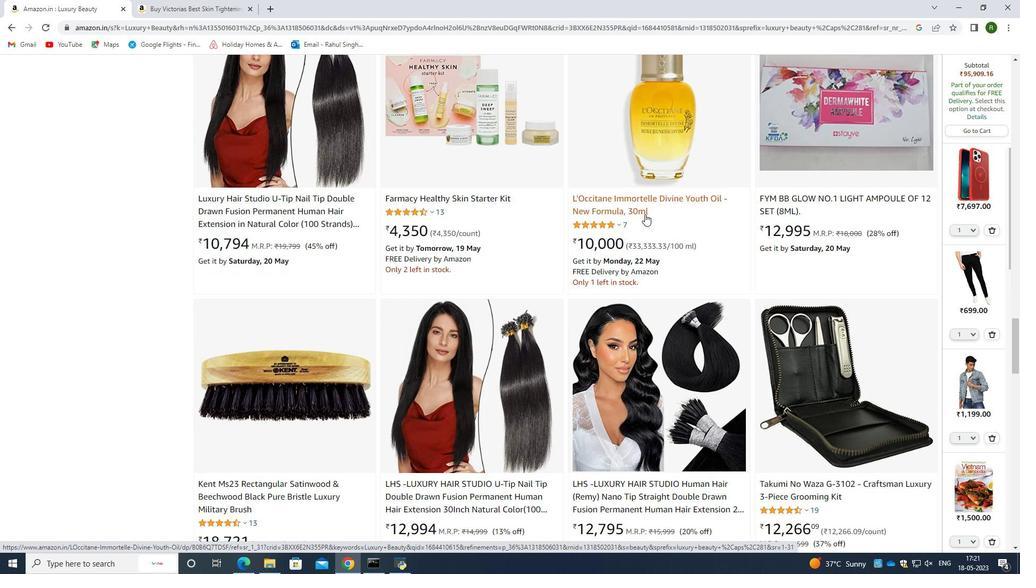 
Action: Mouse scrolled (645, 213) with delta (0, 0)
Screenshot: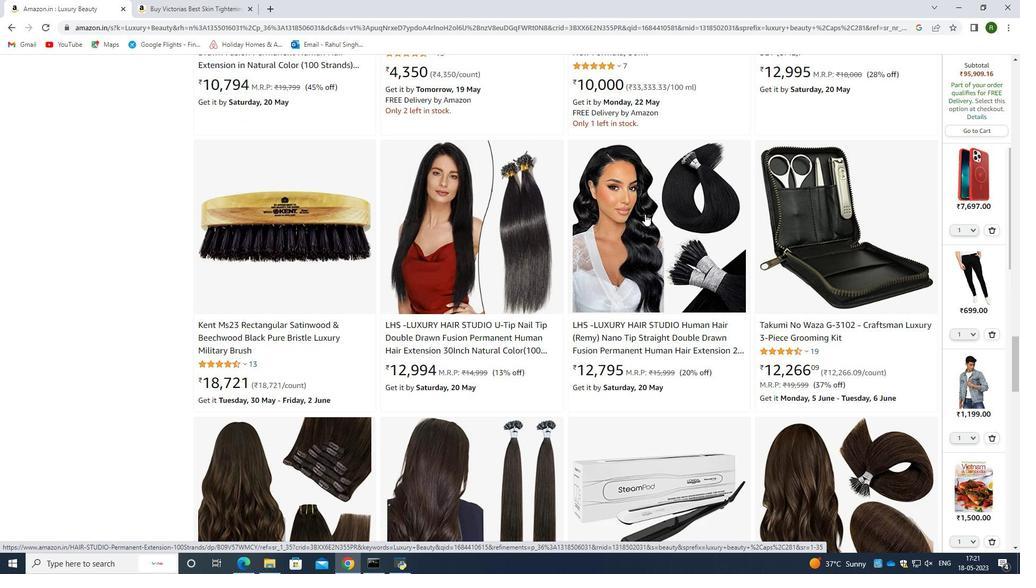 
Action: Mouse moved to (283, 226)
Screenshot: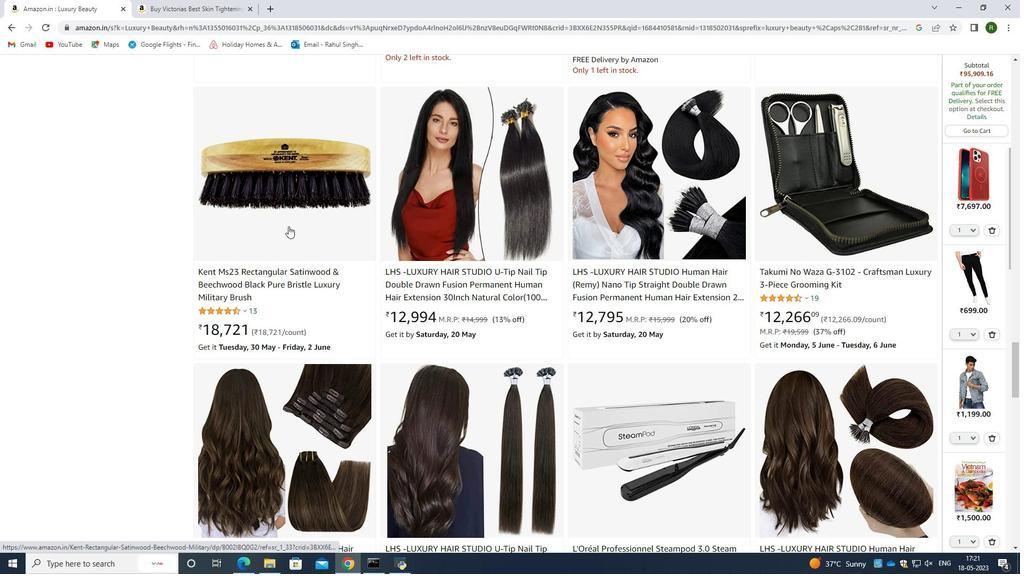 
Action: Mouse scrolled (283, 226) with delta (0, 0)
Screenshot: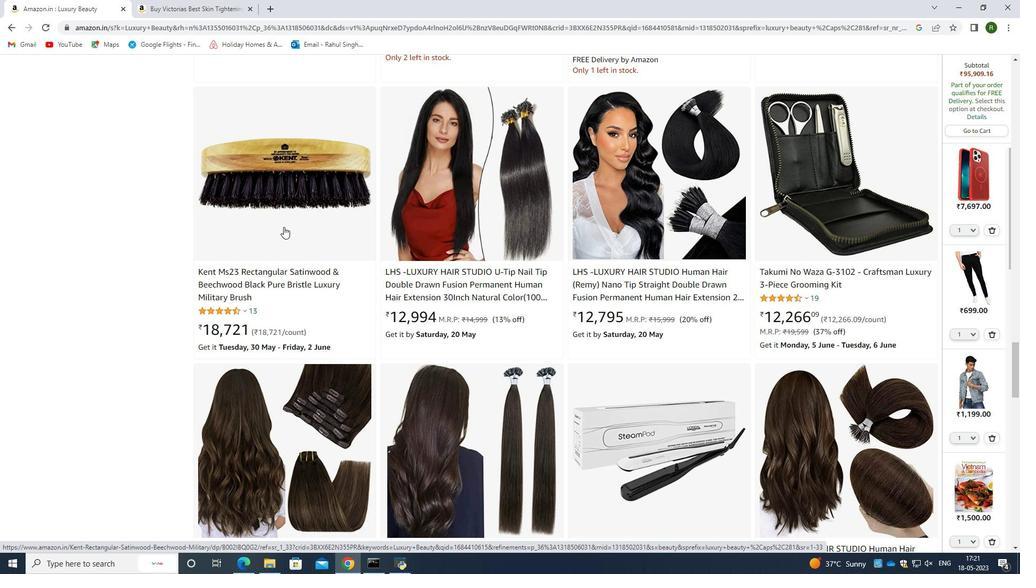 
Action: Mouse moved to (310, 175)
Screenshot: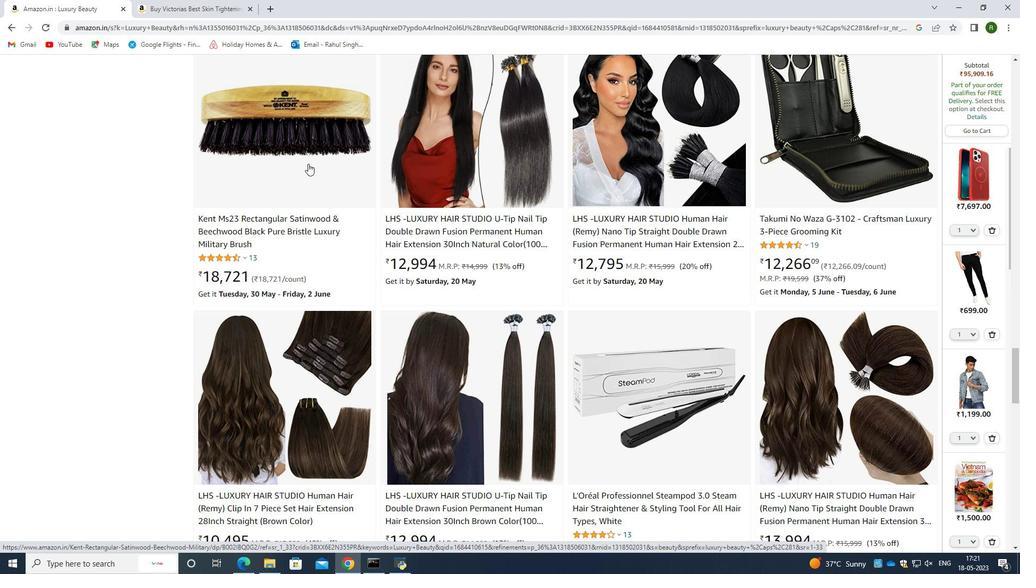 
Action: Mouse scrolled (310, 174) with delta (0, 0)
Screenshot: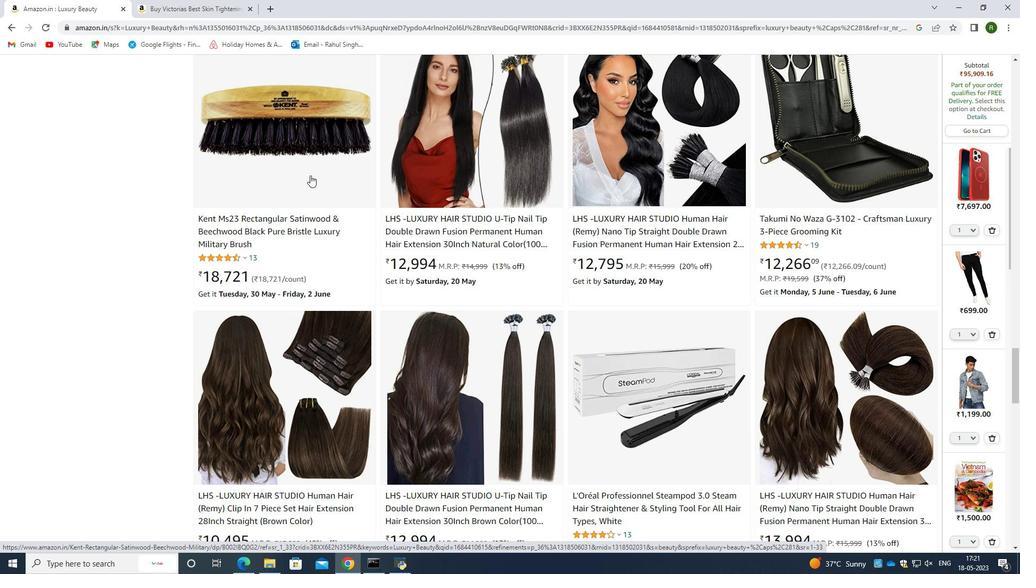 
Action: Mouse scrolled (310, 174) with delta (0, 0)
Screenshot: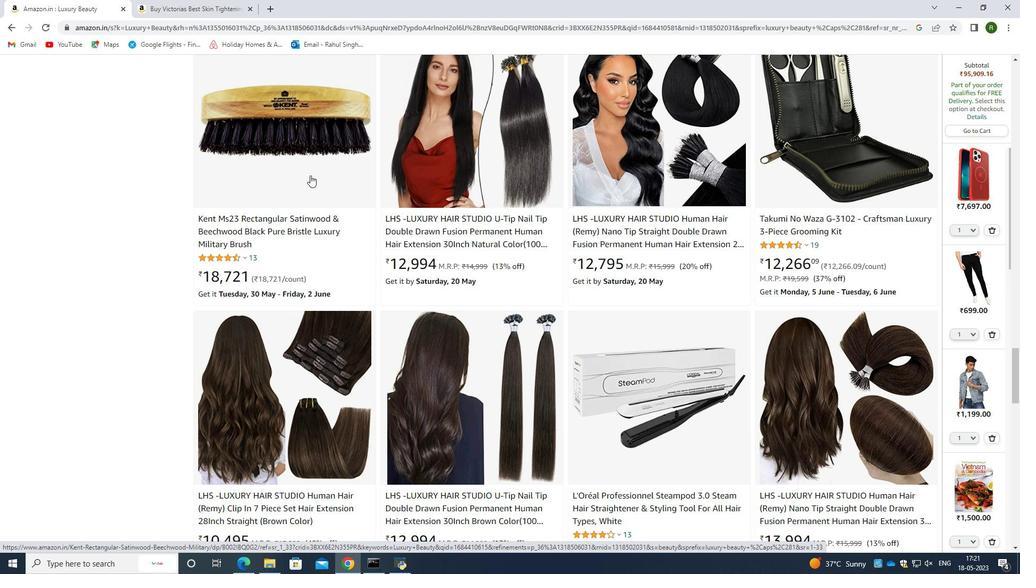 
Action: Mouse scrolled (310, 174) with delta (0, 0)
Screenshot: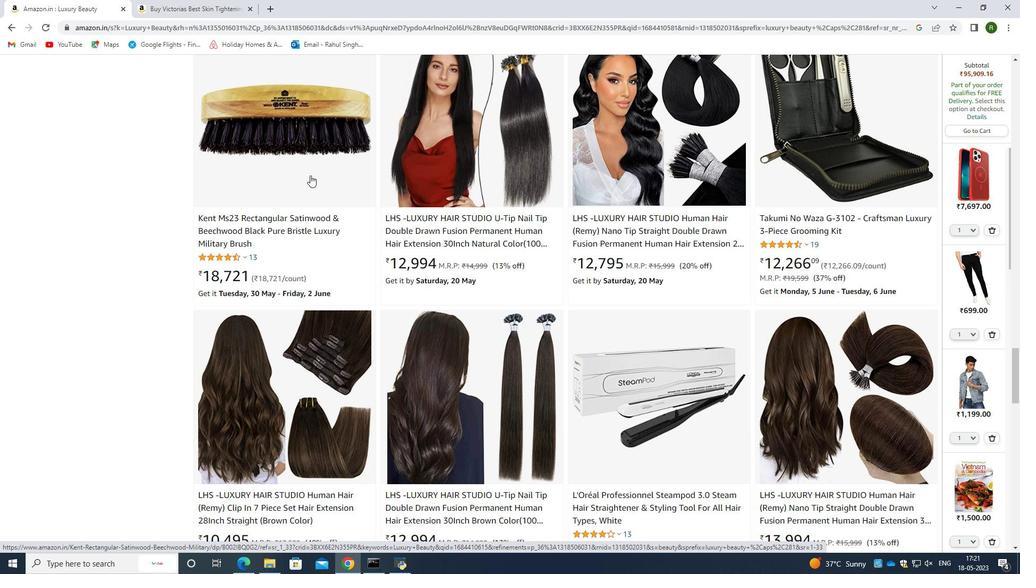
Action: Mouse scrolled (310, 174) with delta (0, 0)
Screenshot: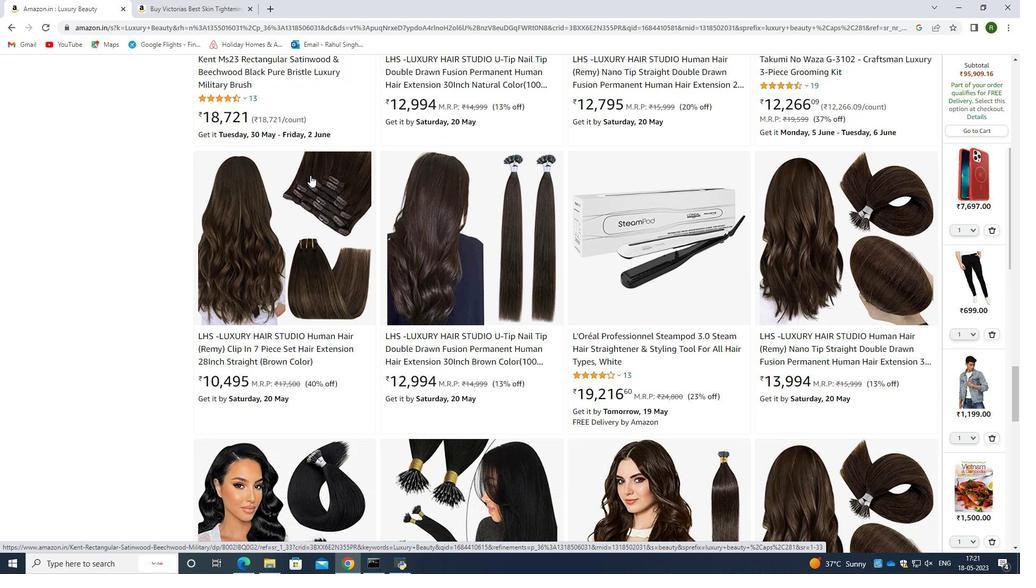 
Action: Mouse scrolled (310, 175) with delta (0, 0)
Screenshot: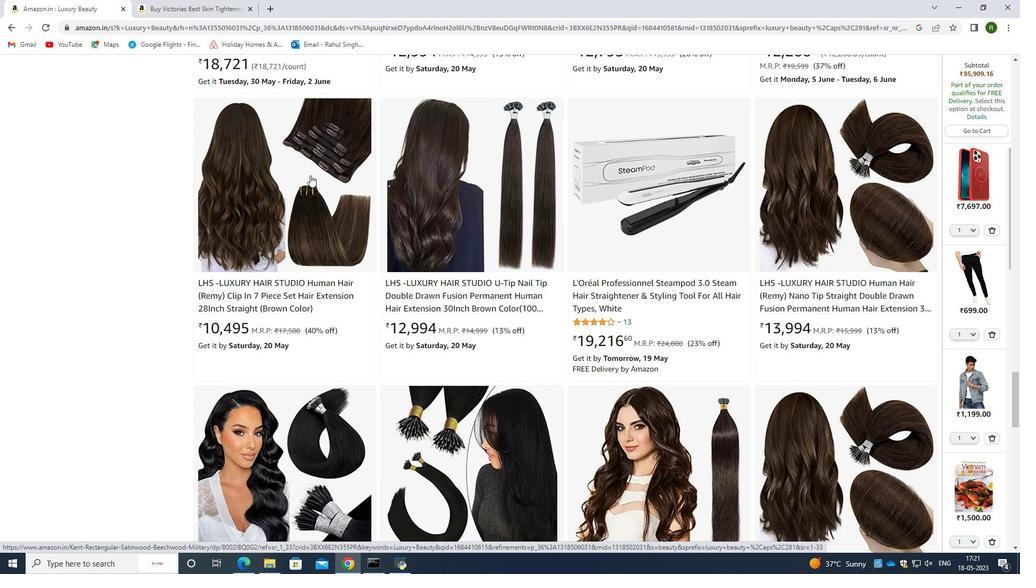 
Action: Mouse scrolled (310, 175) with delta (0, 0)
Screenshot: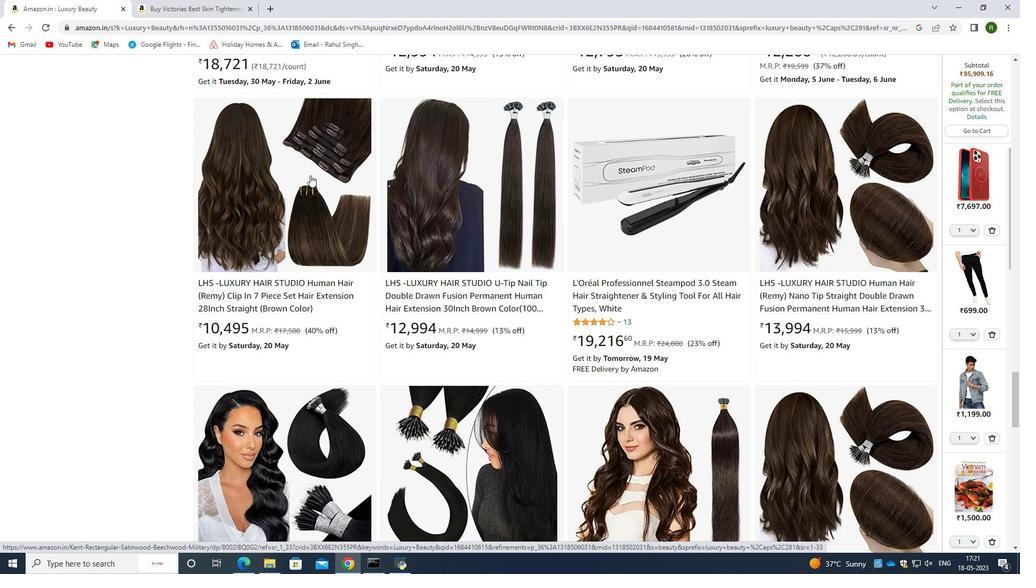 
Action: Mouse scrolled (310, 175) with delta (0, 0)
Screenshot: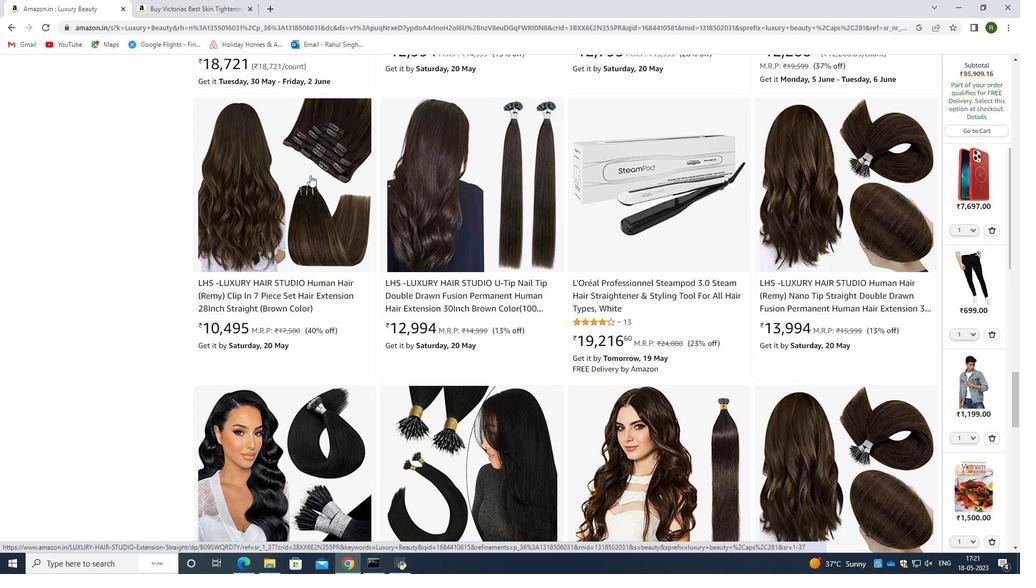 
Action: Mouse moved to (299, 114)
Screenshot: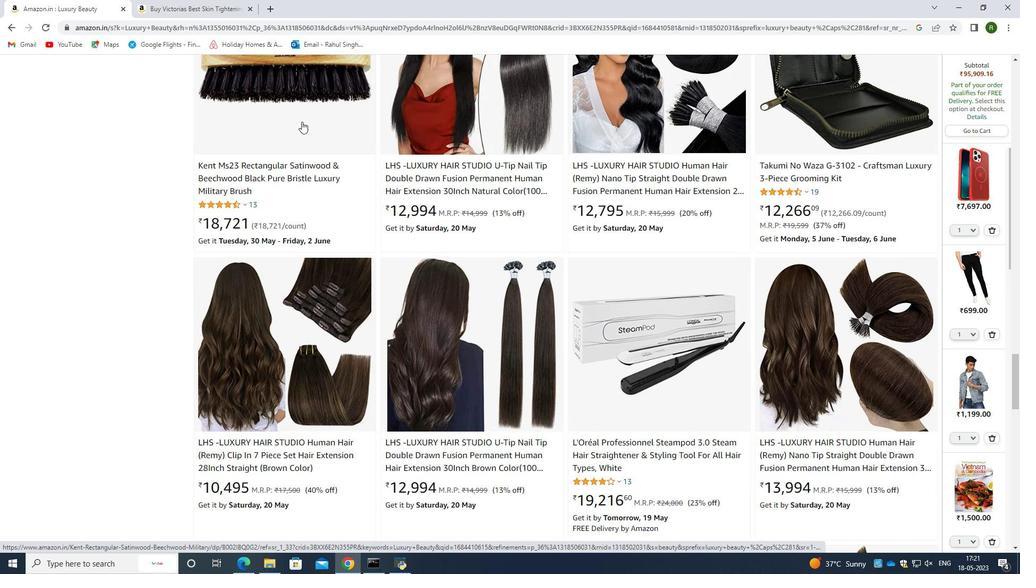 
Action: Mouse scrolled (299, 115) with delta (0, 0)
Screenshot: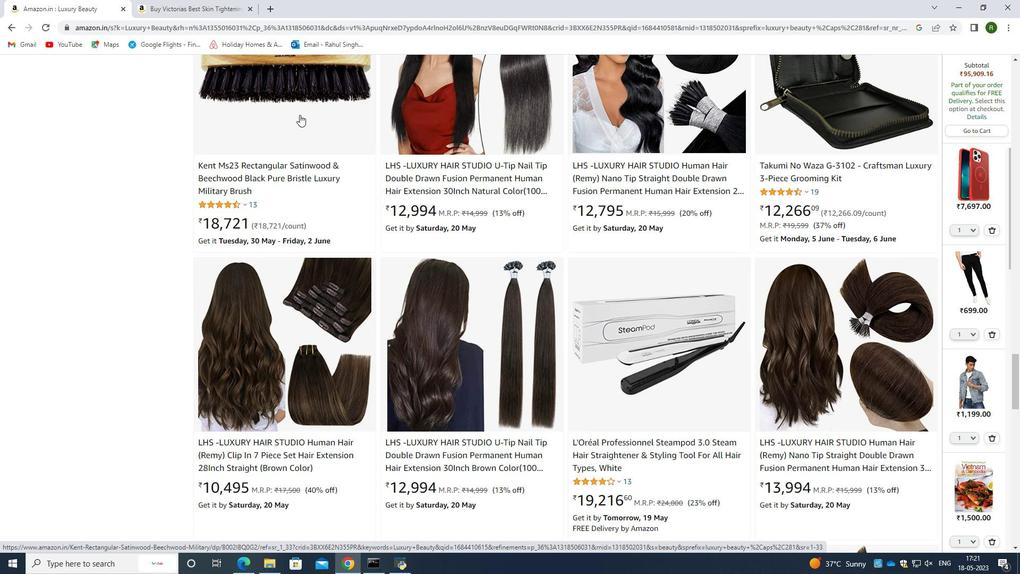 
Action: Mouse pressed left at (299, 114)
Screenshot: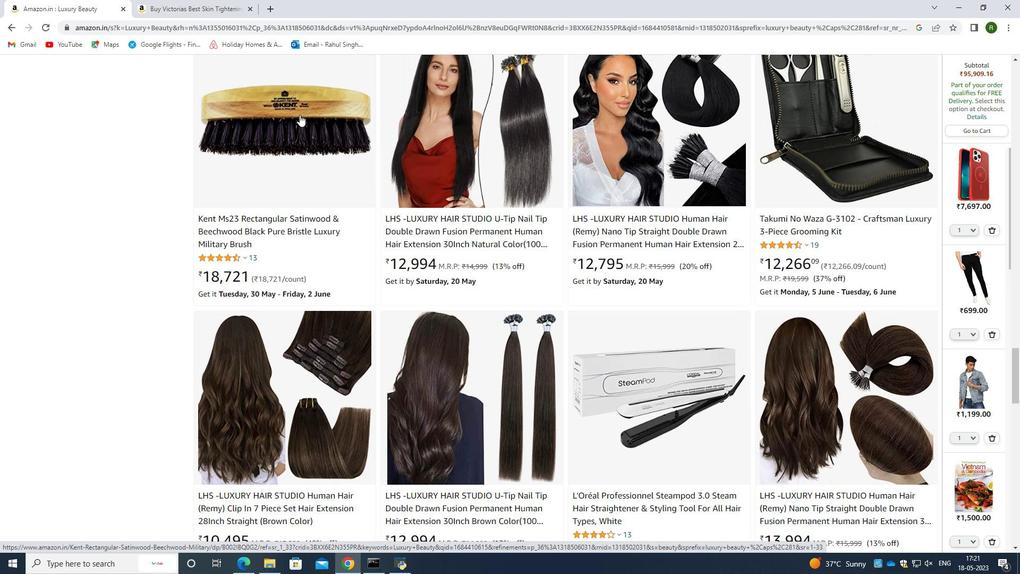 
Action: Mouse moved to (541, 466)
Screenshot: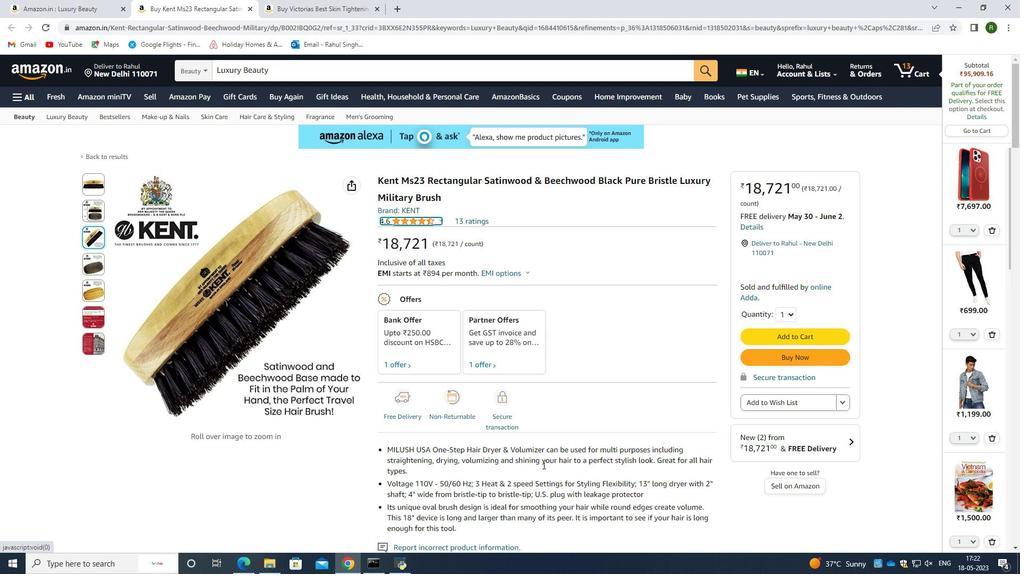 
Action: Mouse scrolled (541, 465) with delta (0, 0)
Screenshot: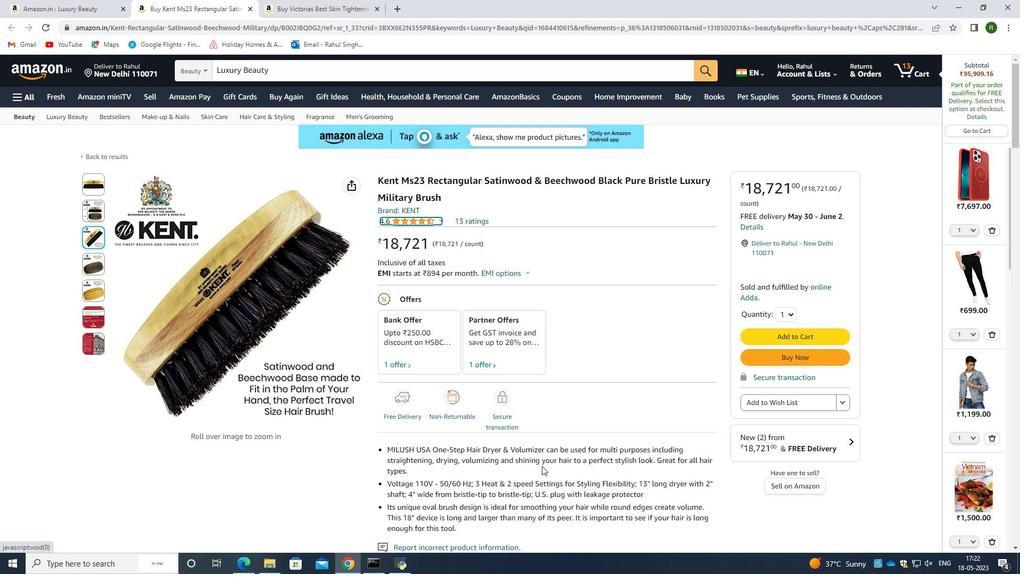 
Action: Mouse scrolled (541, 465) with delta (0, 0)
Screenshot: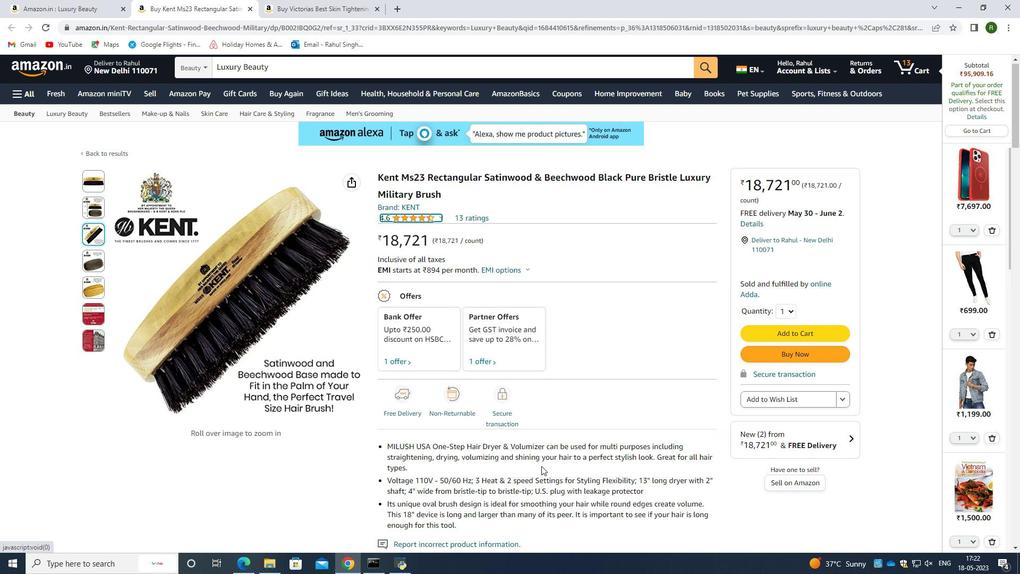 
Action: Mouse moved to (548, 337)
Screenshot: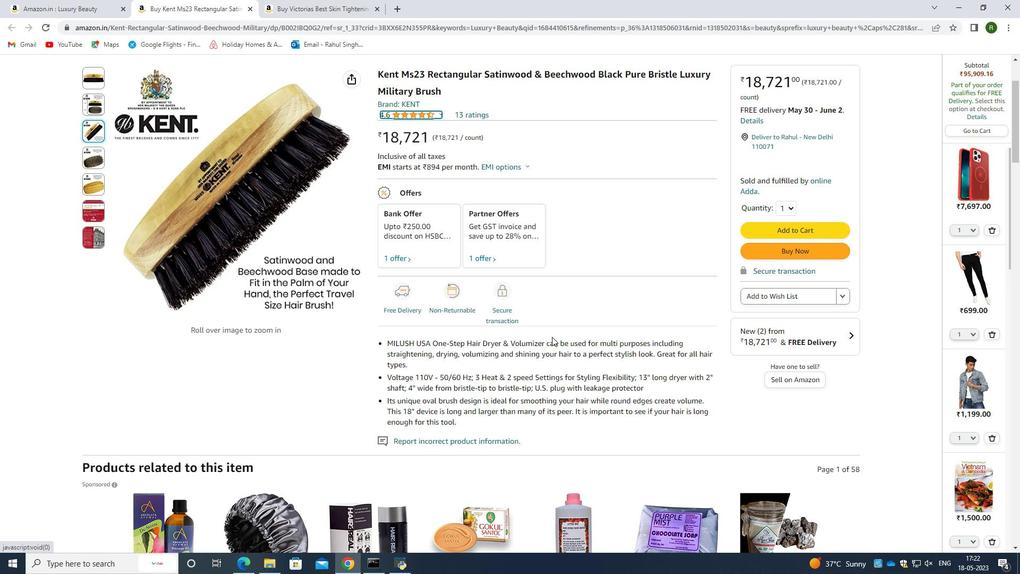 
Action: Mouse scrolled (548, 337) with delta (0, 0)
Screenshot: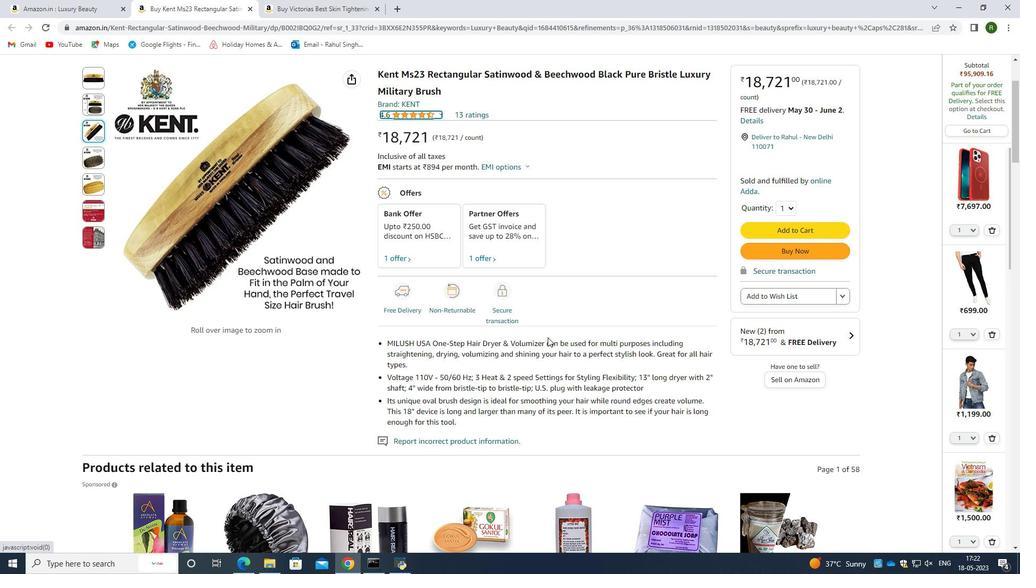 
Action: Mouse scrolled (548, 338) with delta (0, 0)
Screenshot: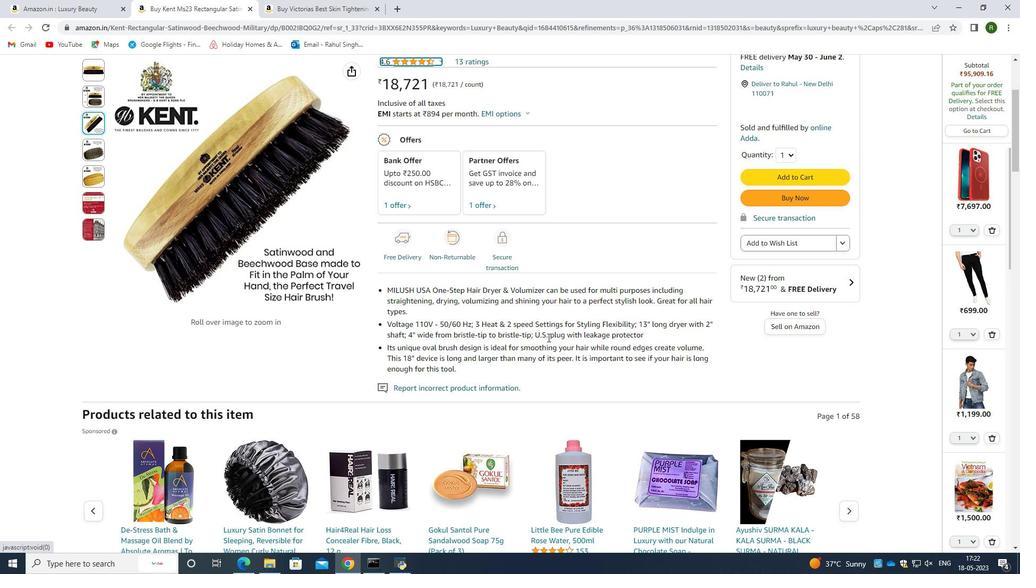 
Action: Mouse scrolled (548, 338) with delta (0, 0)
Screenshot: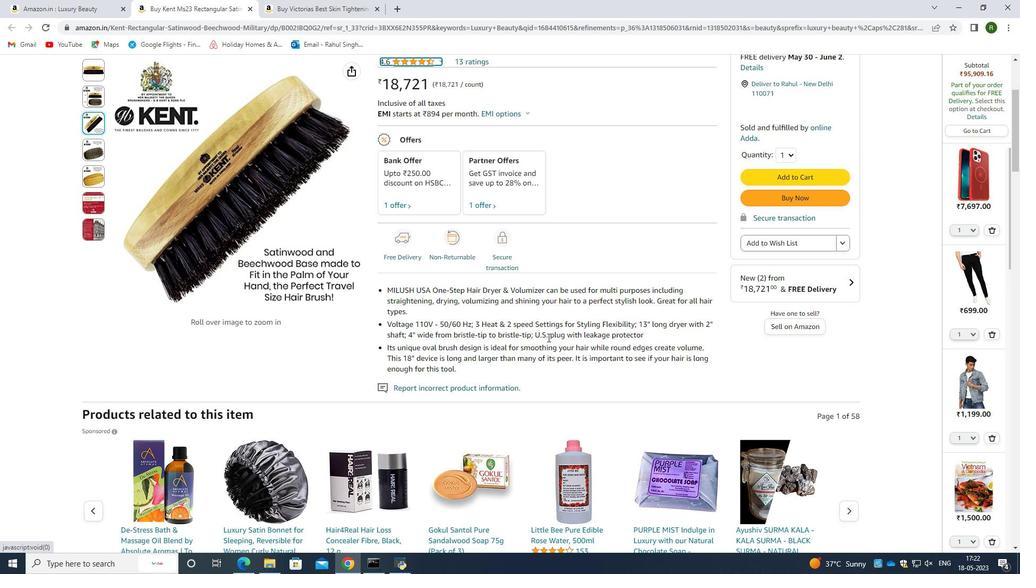 
Action: Mouse moved to (787, 354)
Screenshot: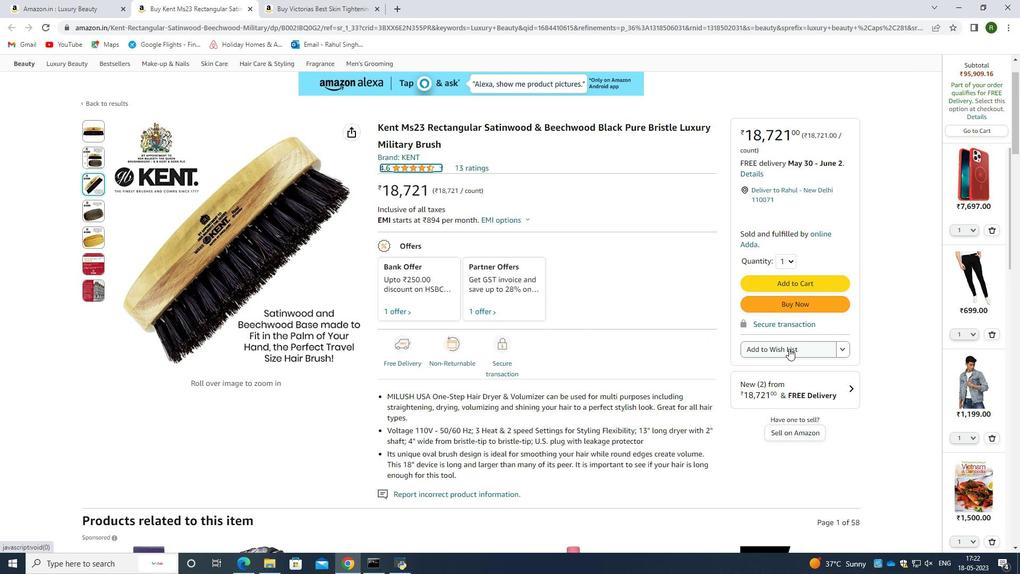 
Action: Mouse pressed left at (787, 354)
Screenshot: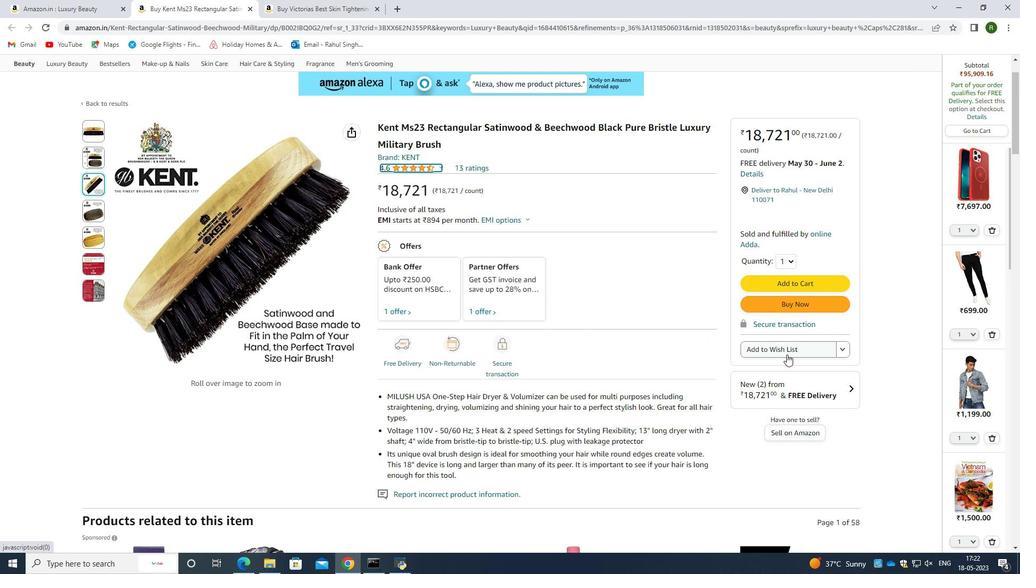 
Action: Mouse moved to (733, 134)
Screenshot: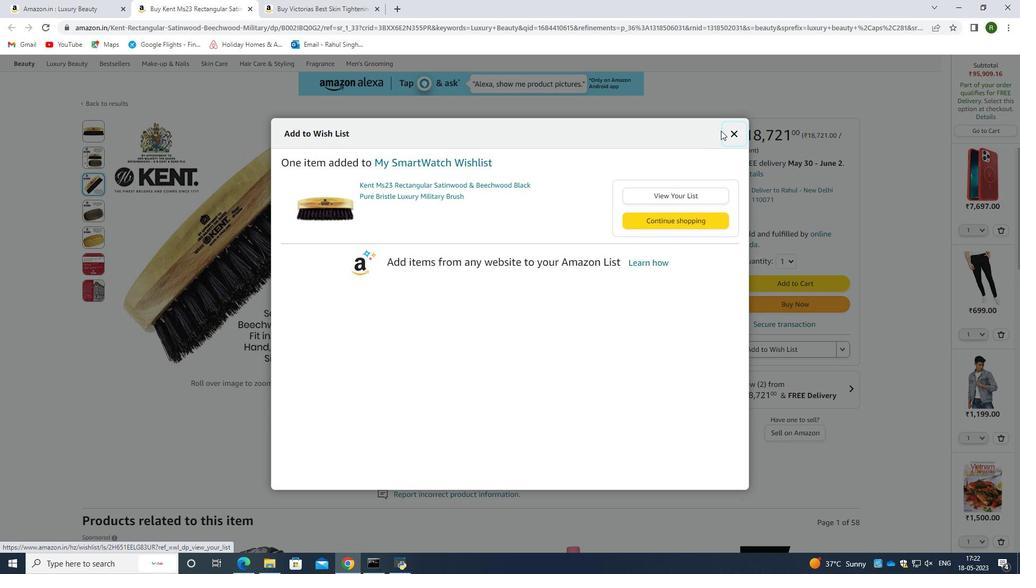 
Action: Mouse pressed left at (733, 134)
Screenshot: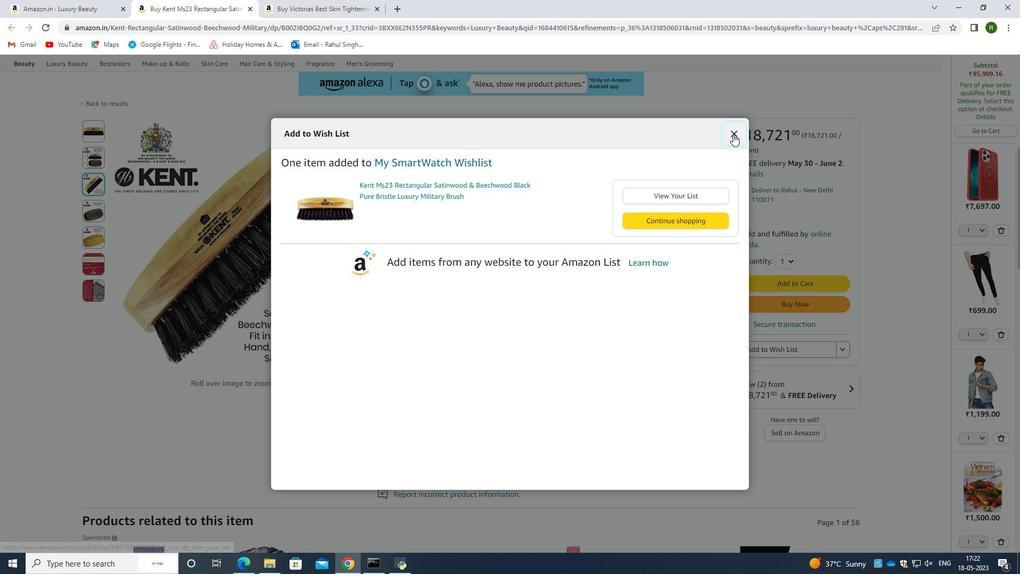 
Action: Mouse moved to (551, 280)
Screenshot: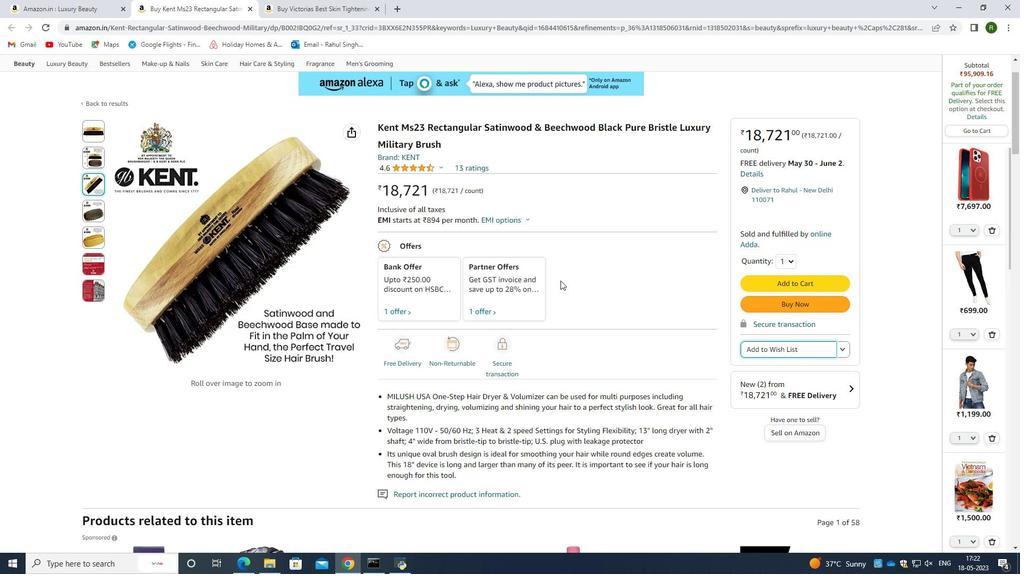 
Action: Mouse scrolled (551, 279) with delta (0, 0)
Screenshot: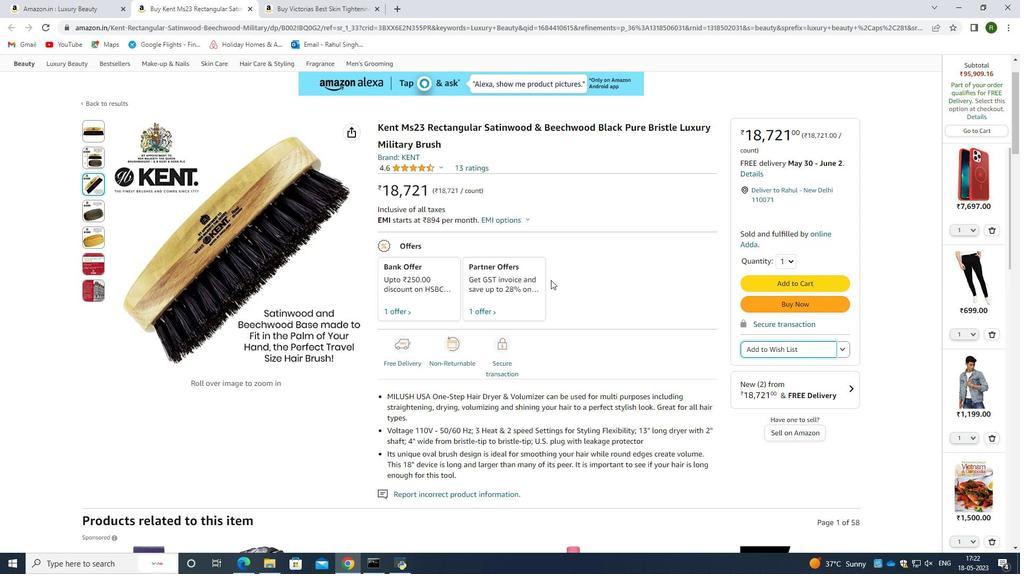 
Action: Mouse scrolled (551, 279) with delta (0, 0)
Screenshot: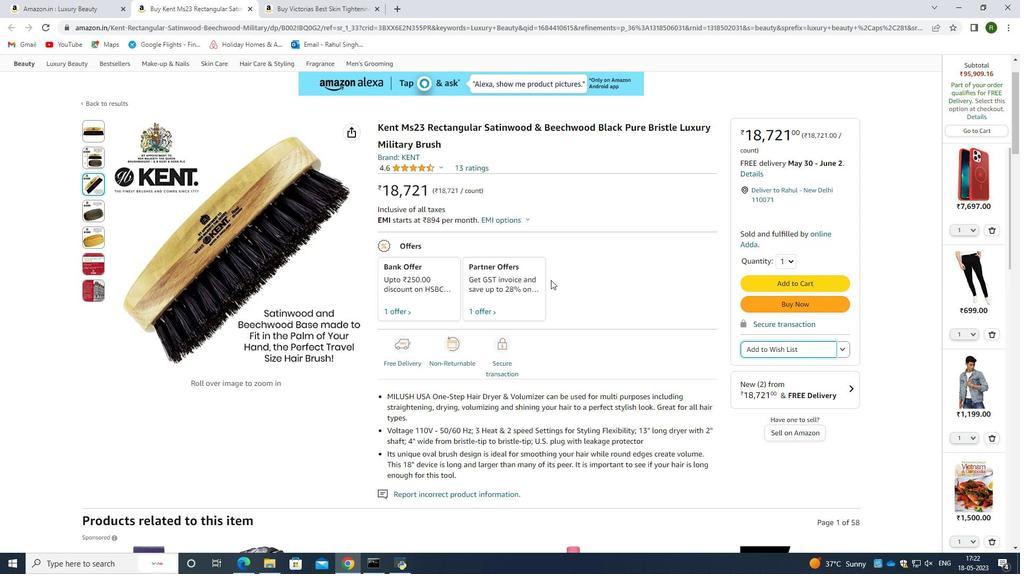 
Action: Mouse scrolled (551, 279) with delta (0, 0)
Screenshot: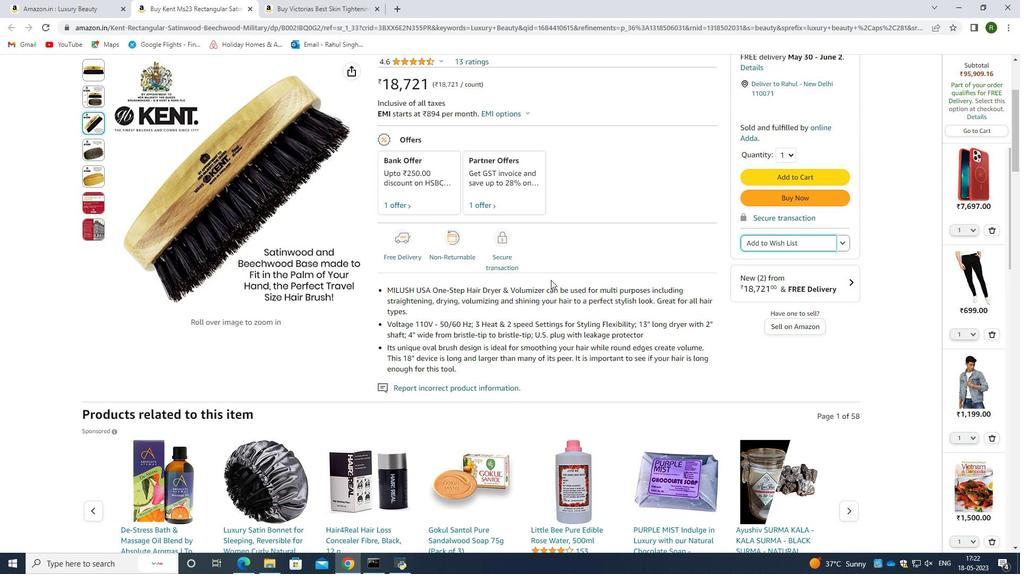 
Action: Mouse scrolled (551, 279) with delta (0, 0)
Screenshot: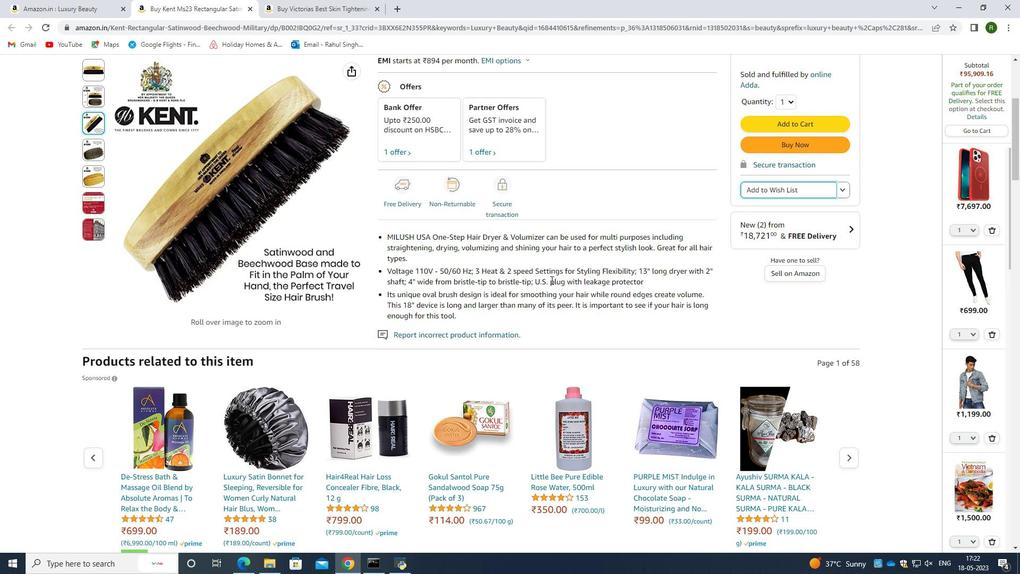 
Action: Mouse moved to (61, 0)
Screenshot: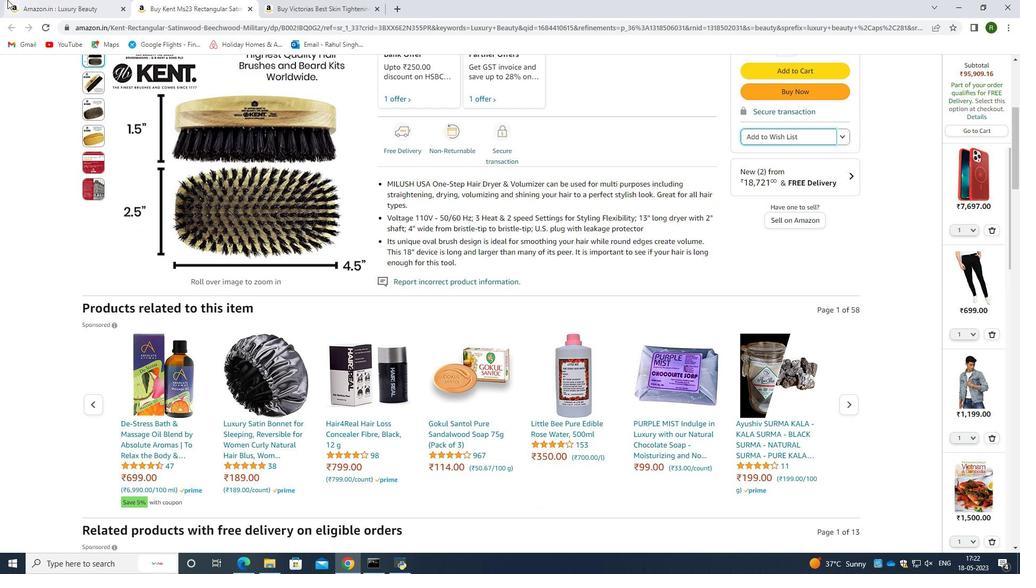 
Action: Mouse pressed left at (61, 0)
Screenshot: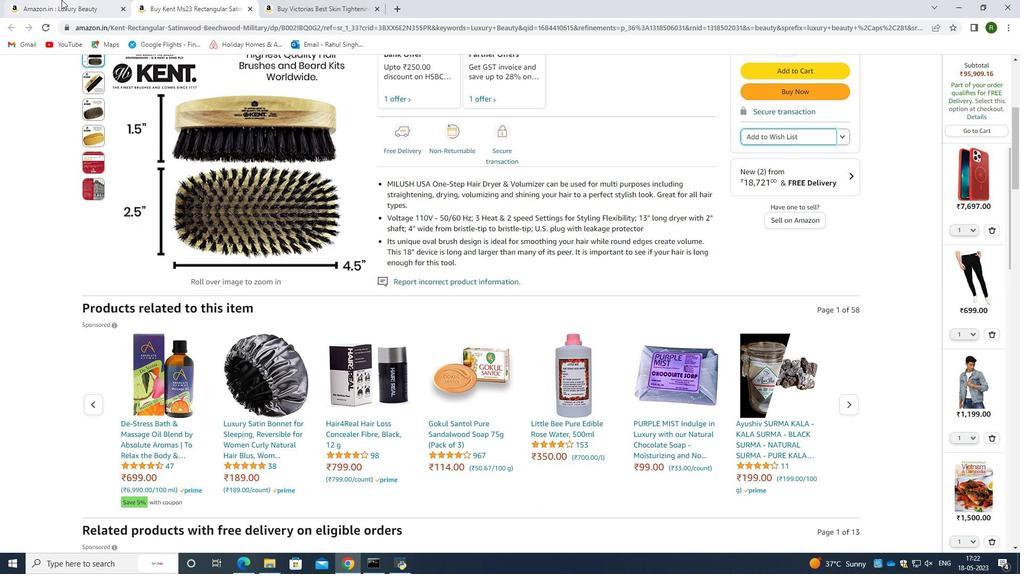 
Action: Mouse moved to (196, 208)
Screenshot: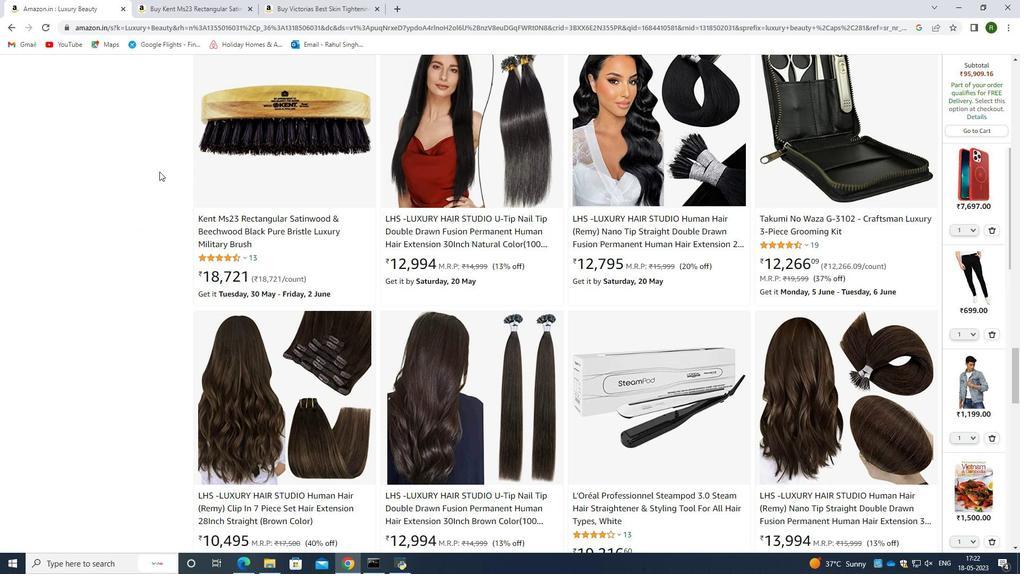 
Action: Mouse scrolled (196, 207) with delta (0, 0)
Screenshot: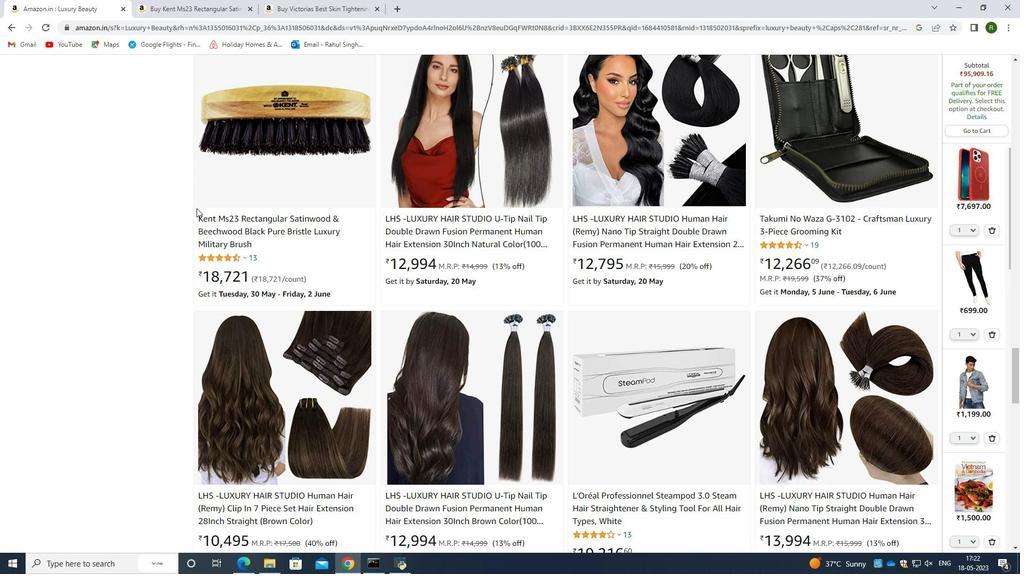 
Action: Mouse scrolled (196, 207) with delta (0, 0)
Screenshot: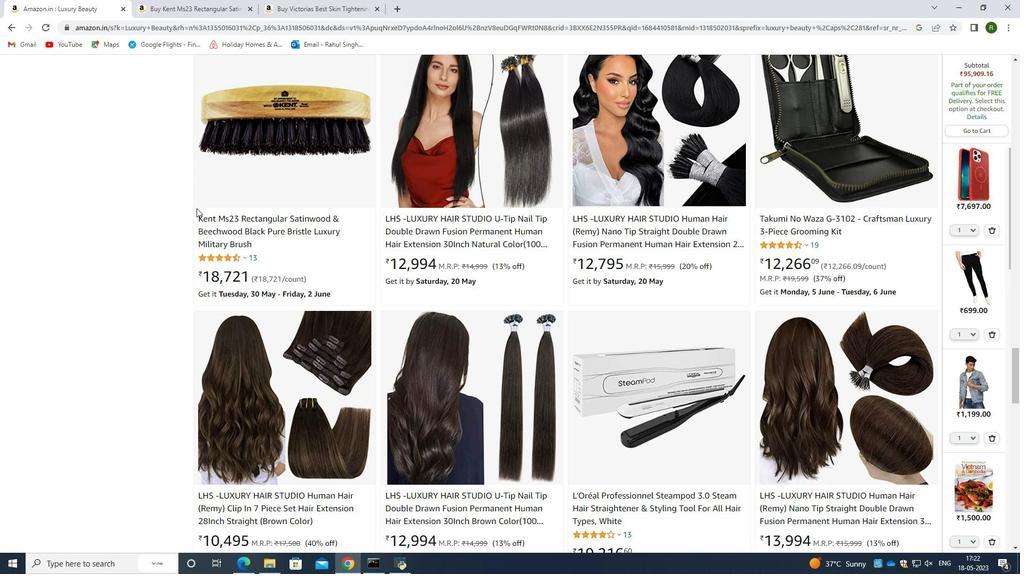
Action: Mouse scrolled (196, 207) with delta (0, 0)
Screenshot: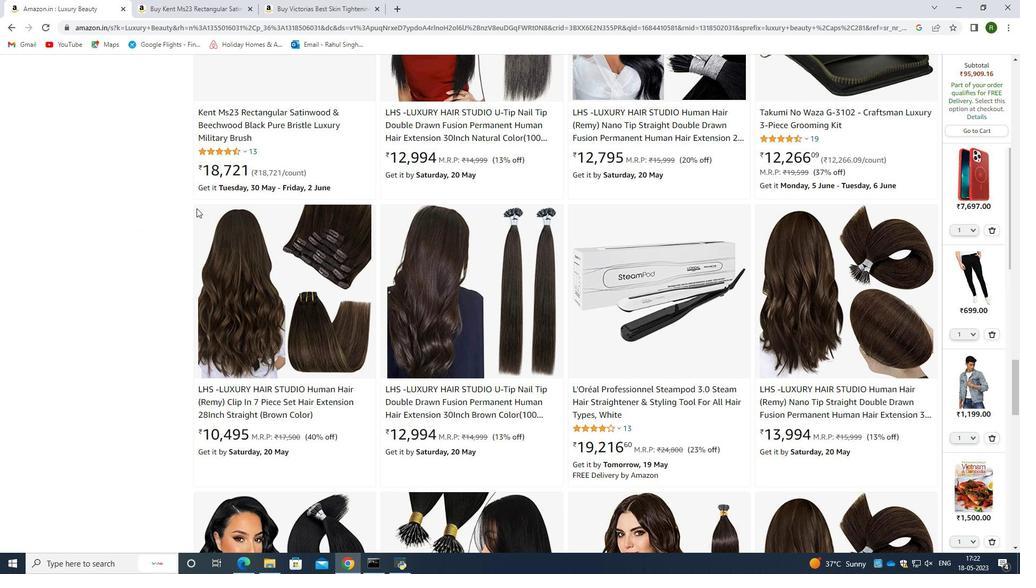 
Action: Mouse scrolled (196, 207) with delta (0, 0)
Screenshot: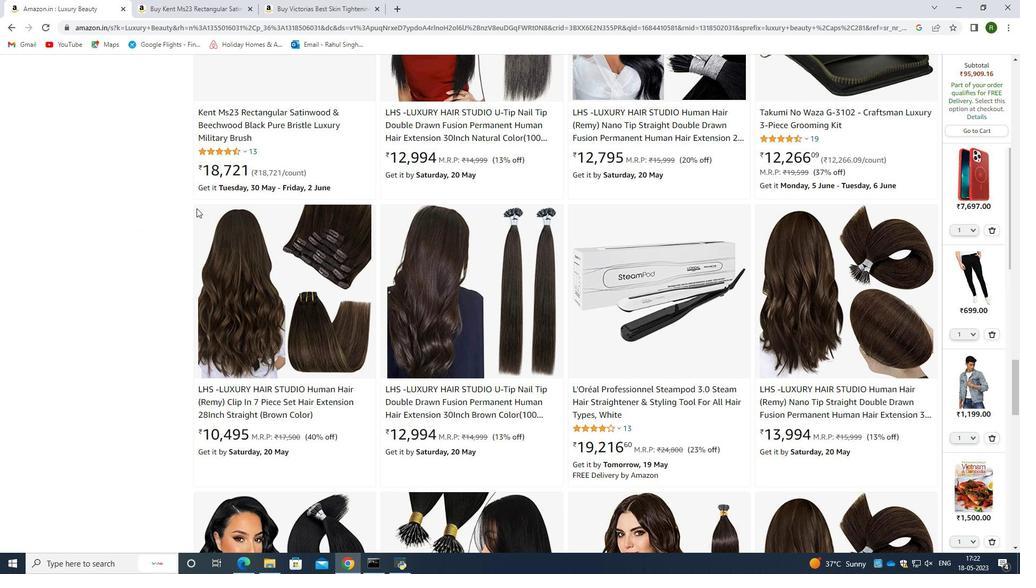 
Action: Mouse scrolled (196, 207) with delta (0, 0)
Screenshot: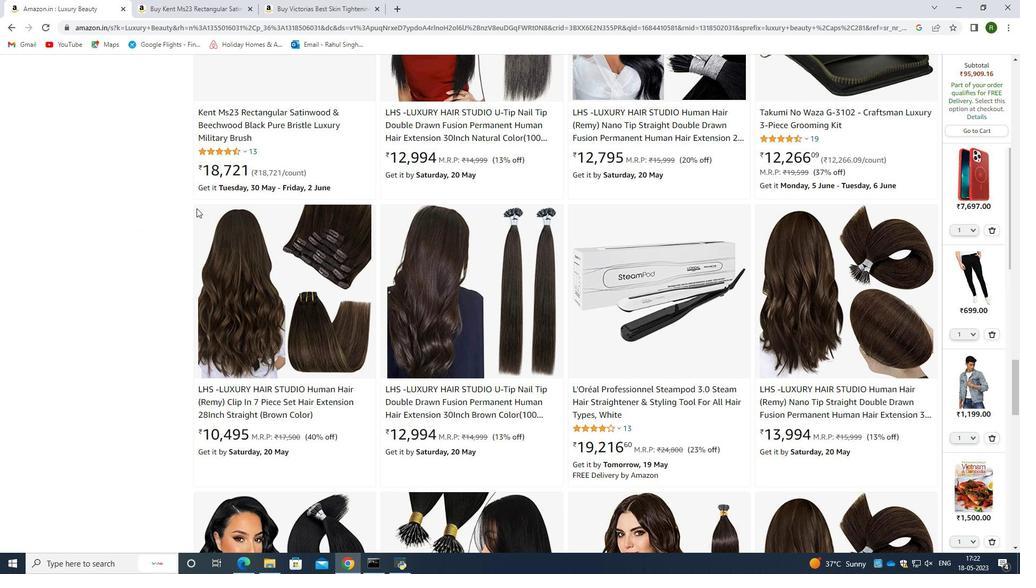 
Action: Mouse scrolled (196, 207) with delta (0, 0)
Screenshot: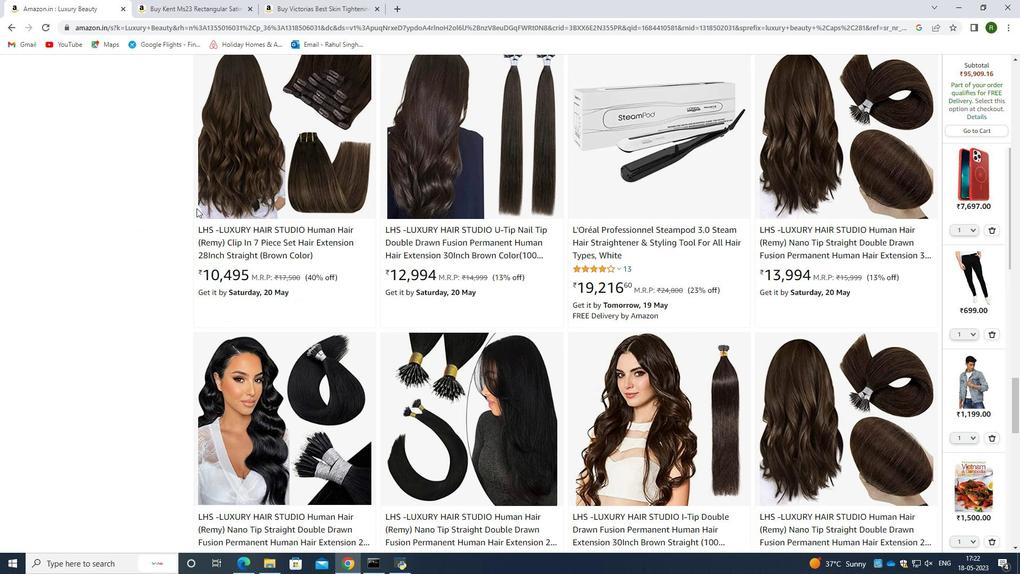 
Action: Mouse scrolled (196, 207) with delta (0, 0)
Screenshot: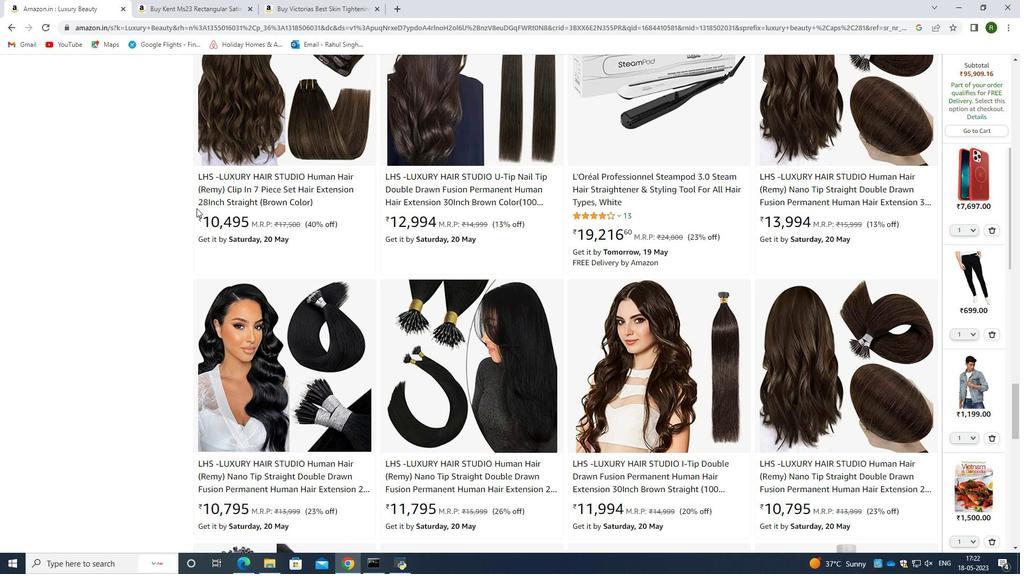 
Action: Mouse scrolled (196, 207) with delta (0, 0)
Screenshot: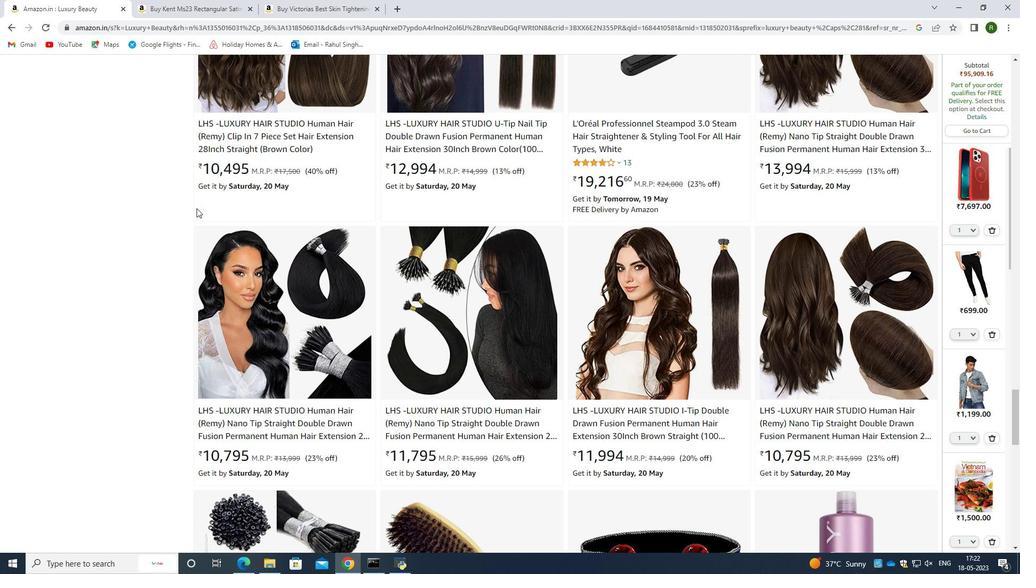 
Action: Mouse scrolled (196, 207) with delta (0, 0)
Screenshot: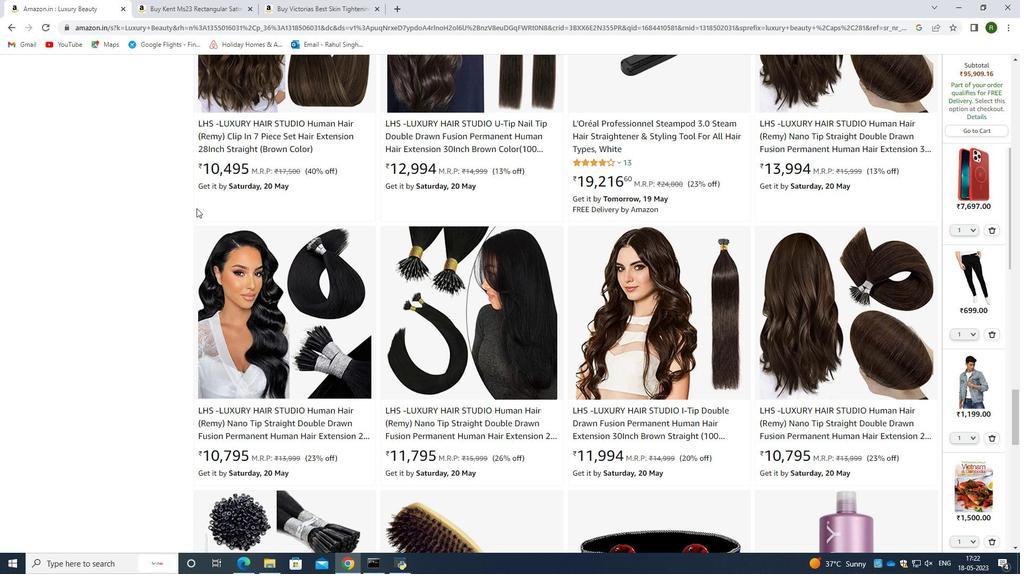 
Action: Mouse scrolled (196, 207) with delta (0, 0)
Screenshot: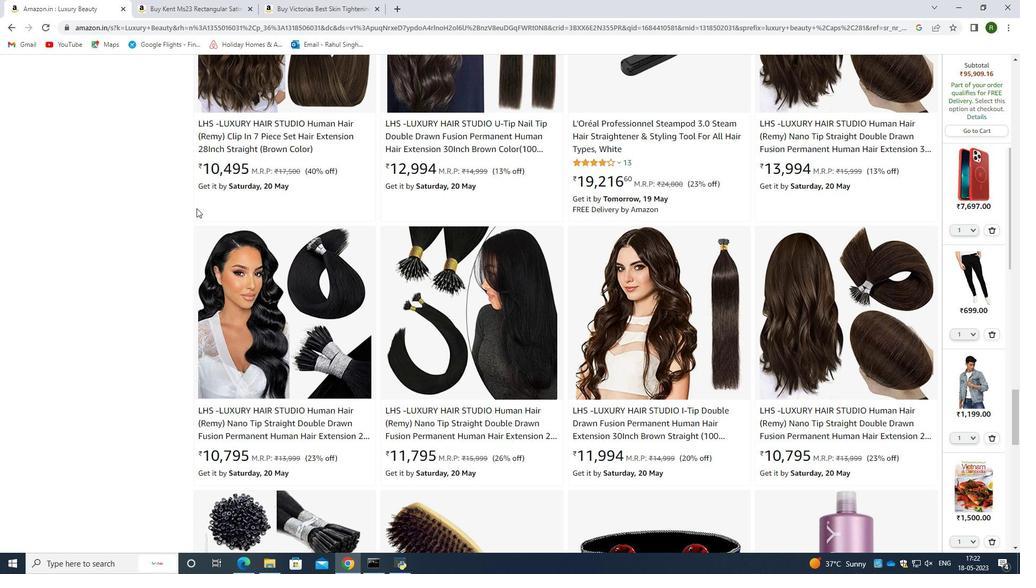 
Action: Mouse scrolled (196, 207) with delta (0, 0)
Screenshot: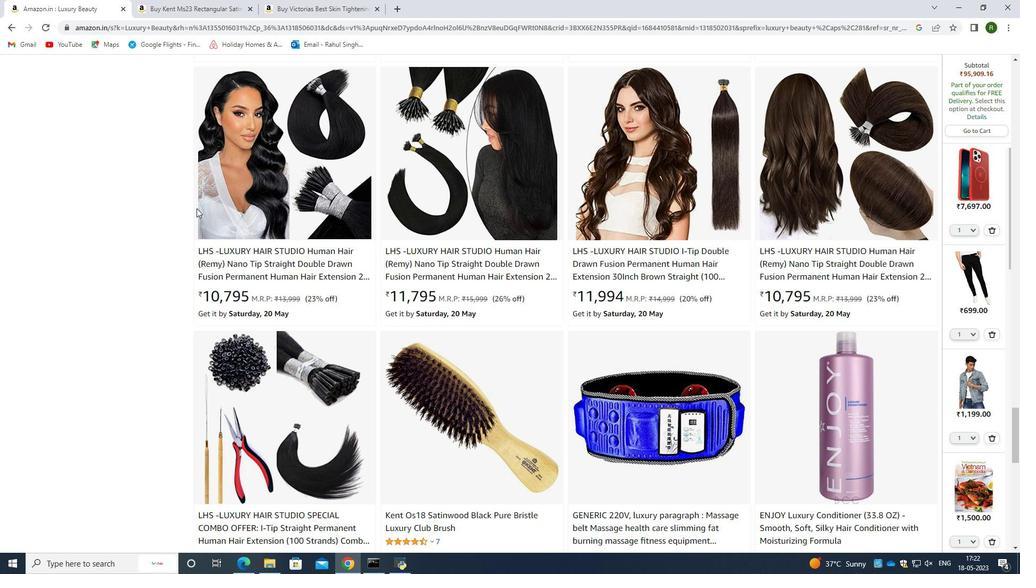
Action: Mouse moved to (200, 209)
